 Task: Change the Trello board background using images from Unsplash with the search term 'Sri Lanka'.
Action: Mouse moved to (622, 428)
Screenshot: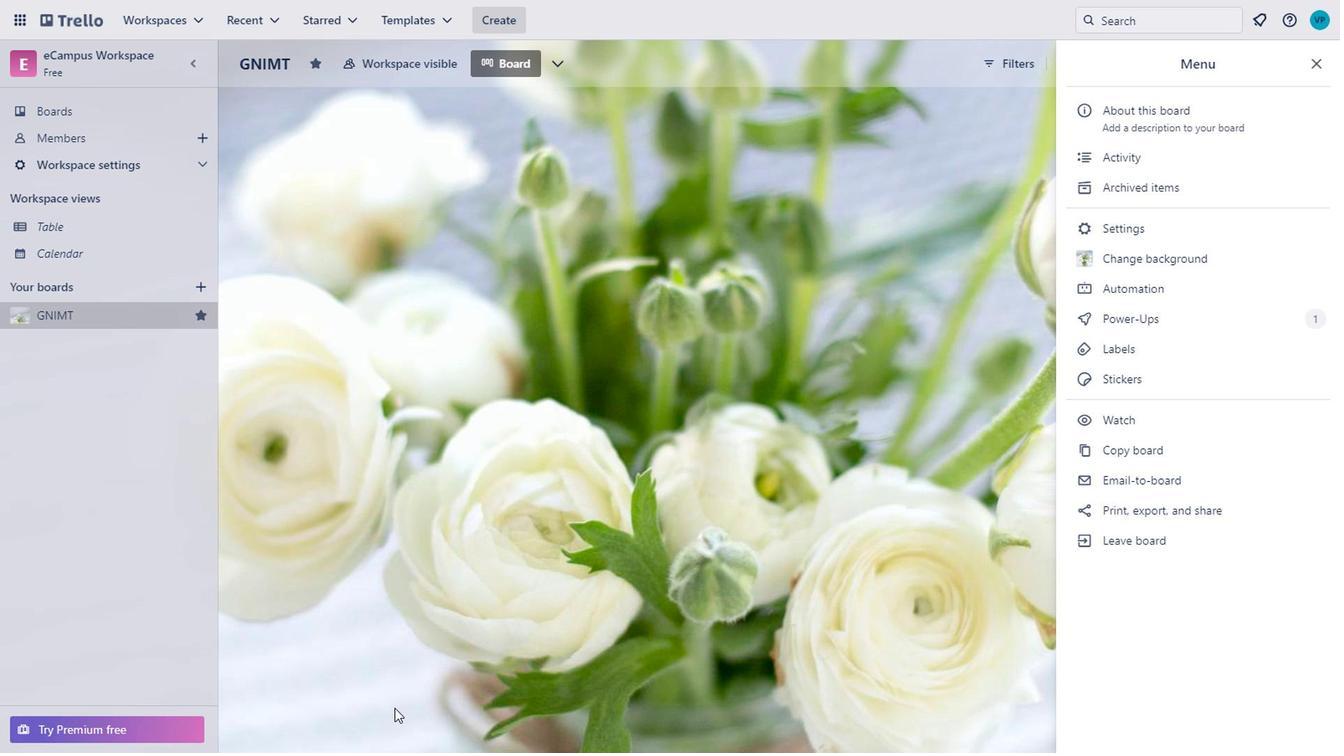 
Action: Mouse pressed left at (622, 428)
Screenshot: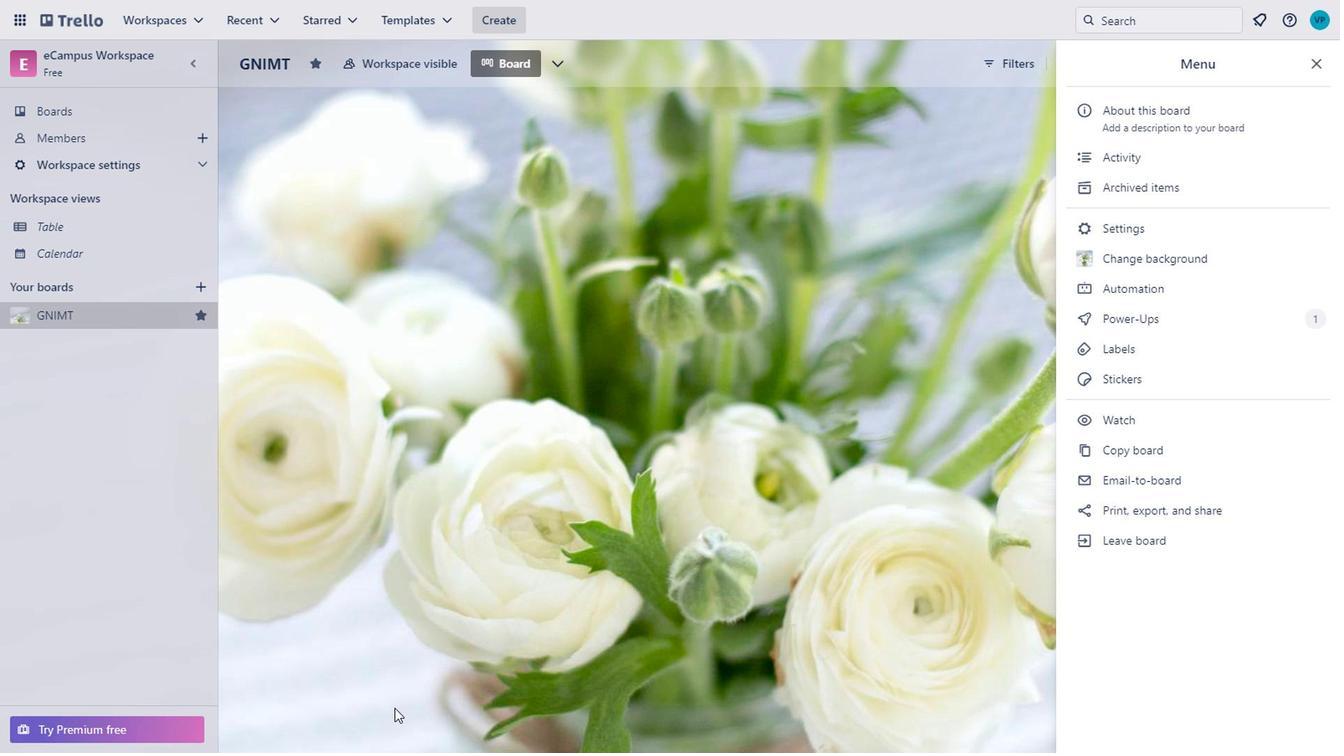 
Action: Mouse moved to (922, 372)
Screenshot: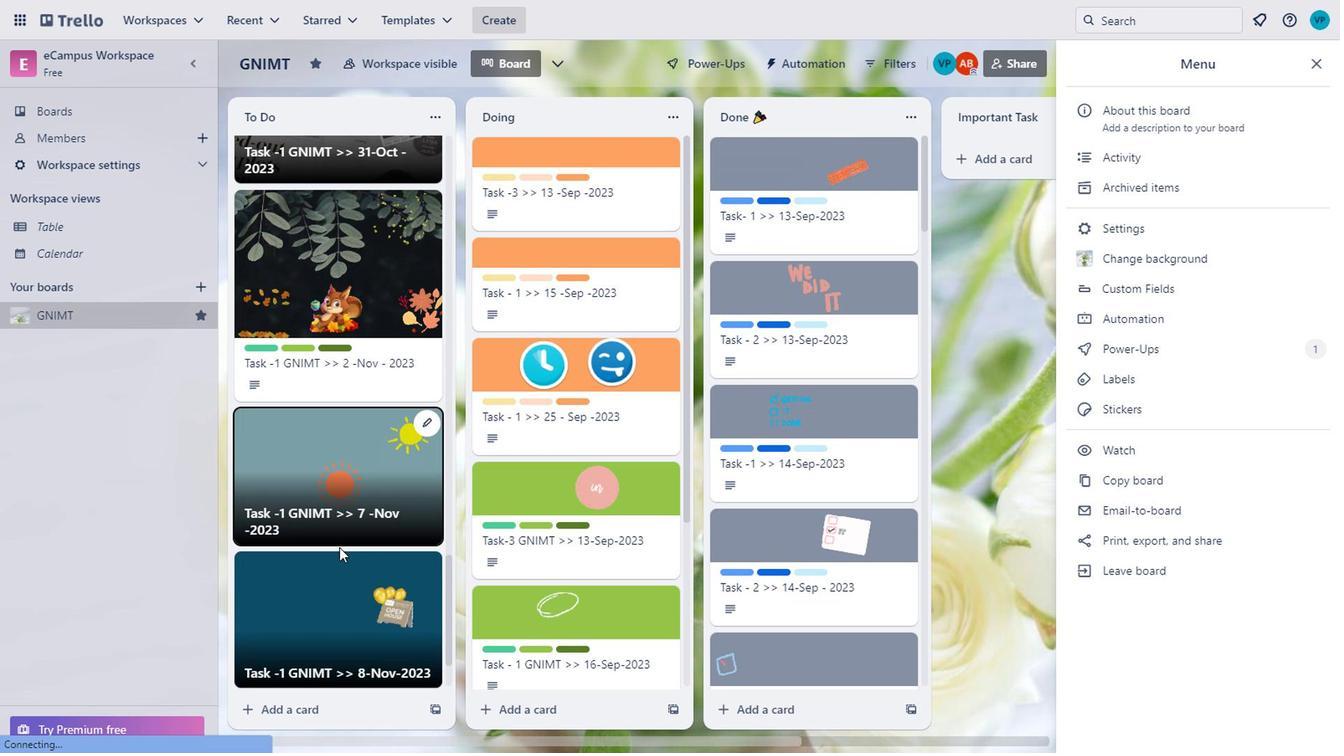
Action: Mouse scrolled (922, 372) with delta (0, 0)
Screenshot: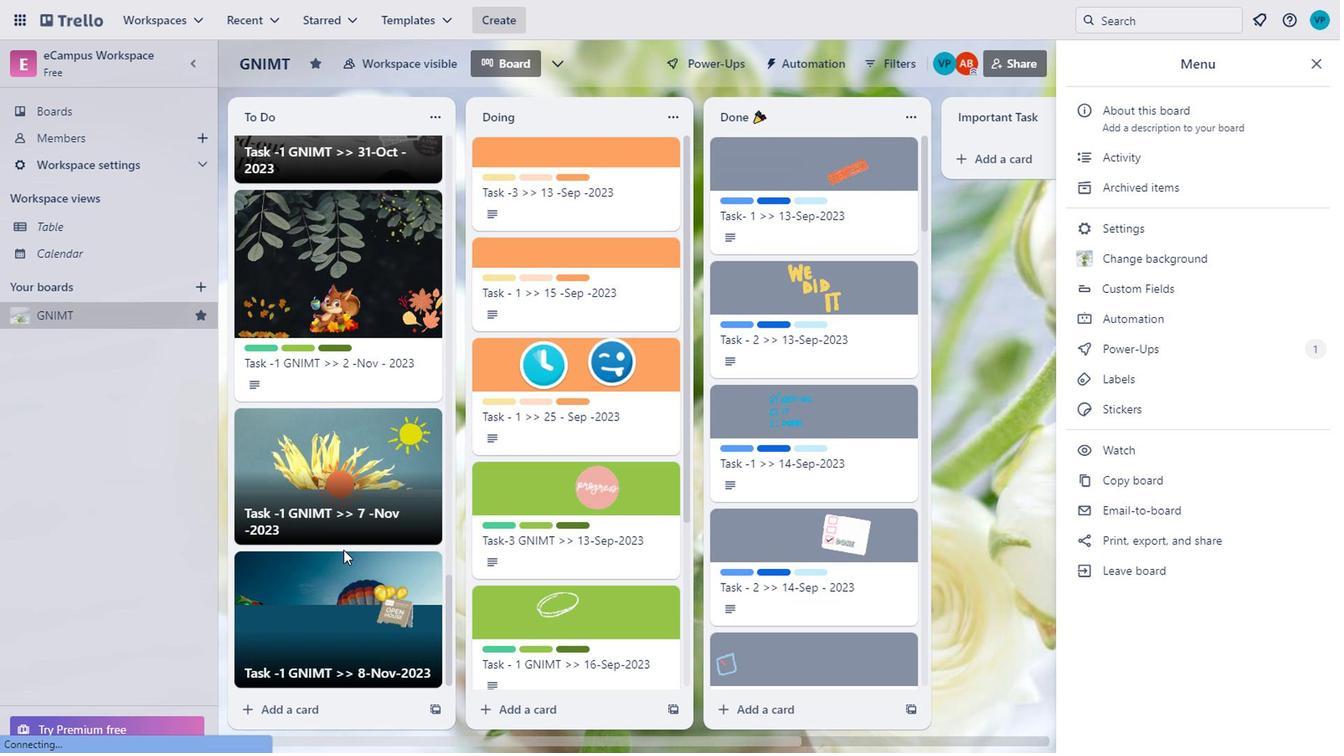 
Action: Mouse scrolled (922, 372) with delta (0, 0)
Screenshot: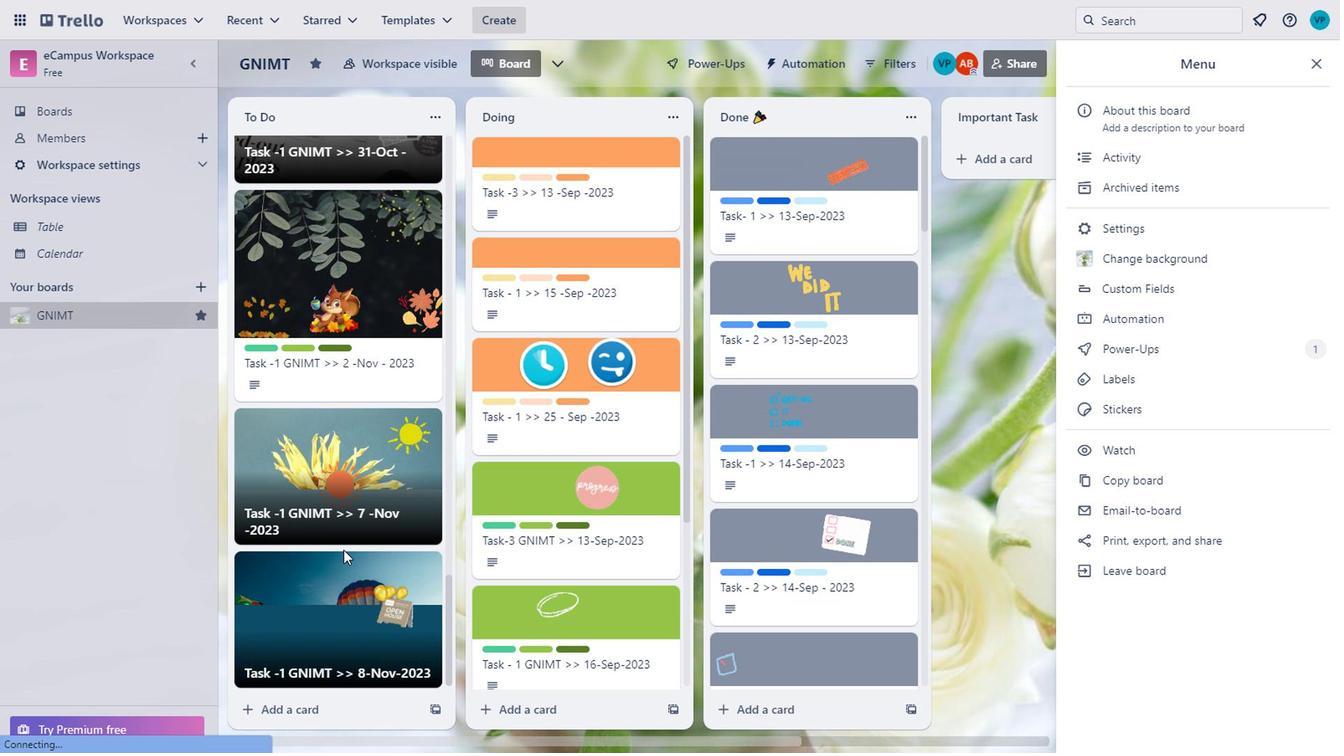 
Action: Mouse moved to (922, 372)
Screenshot: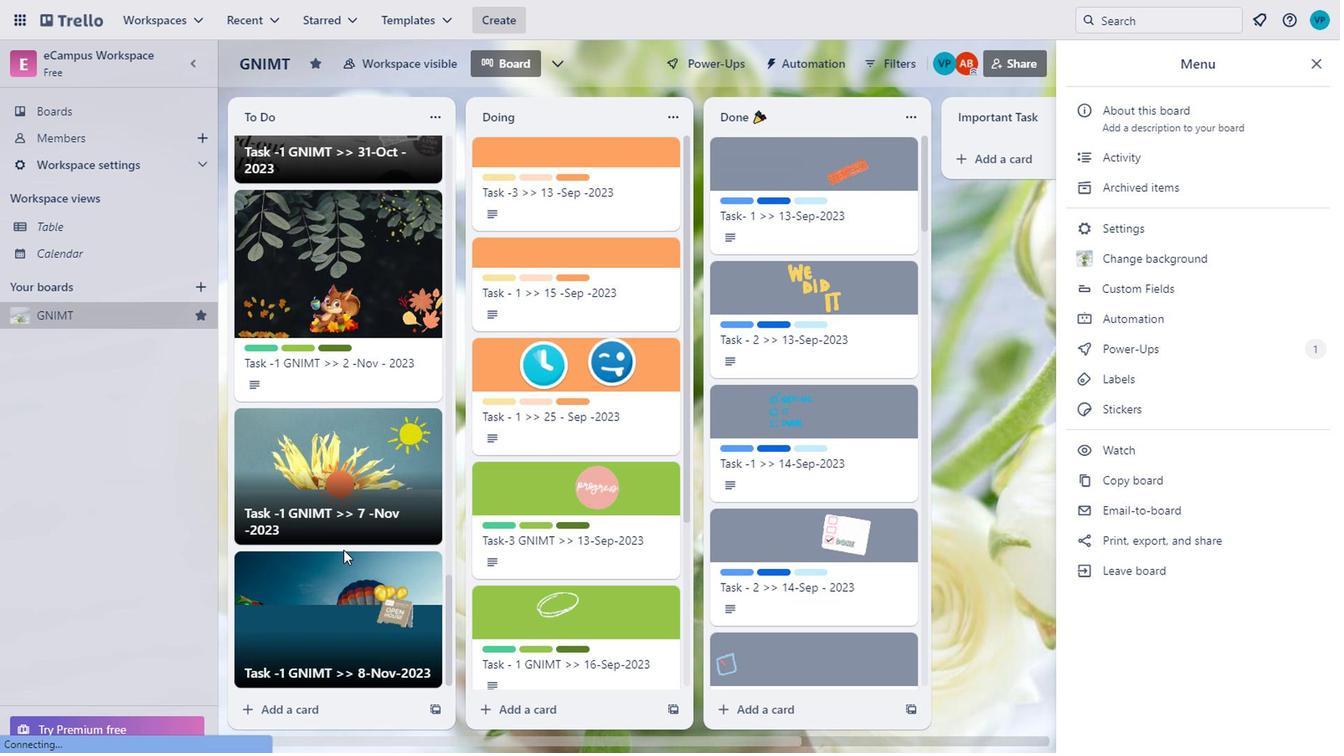 
Action: Mouse scrolled (922, 372) with delta (0, 0)
Screenshot: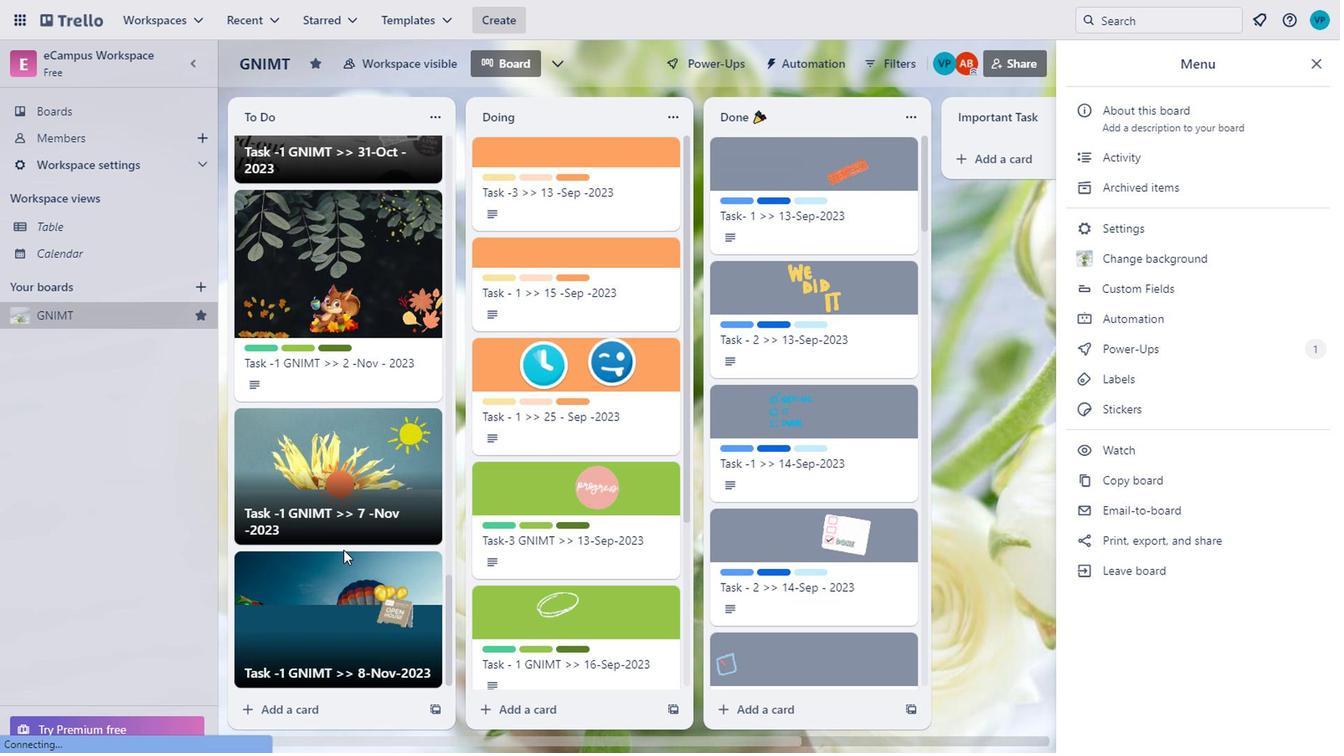 
Action: Mouse moved to (920, 372)
Screenshot: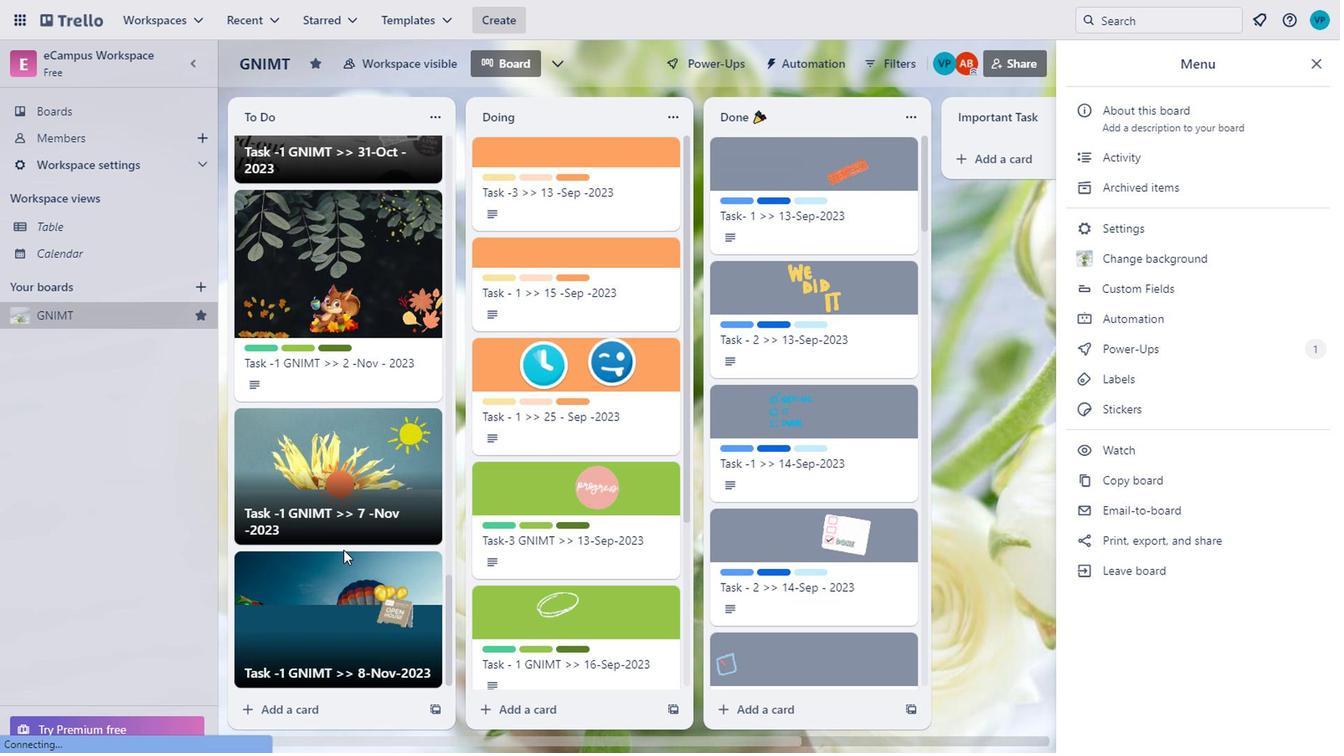 
Action: Mouse scrolled (920, 372) with delta (0, 0)
Screenshot: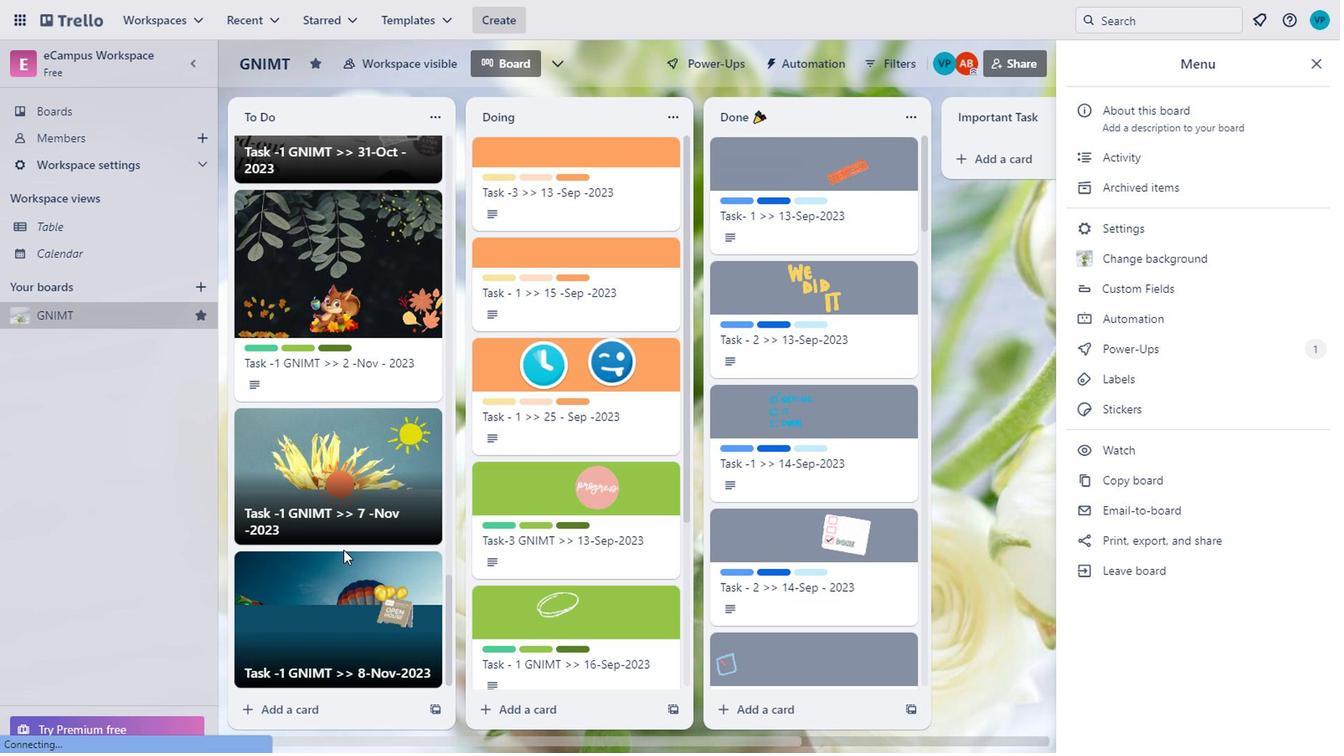 
Action: Mouse moved to (906, 369)
Screenshot: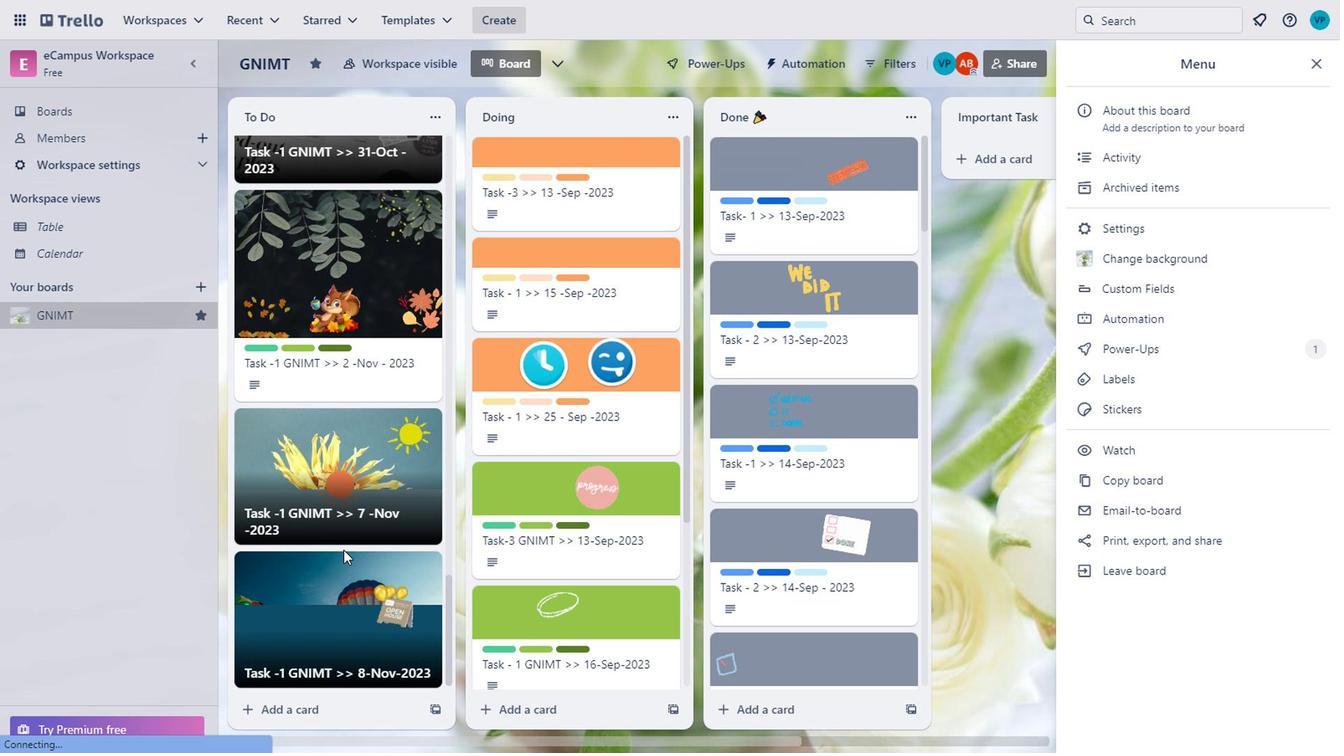 
Action: Mouse scrolled (906, 370) with delta (0, 0)
Screenshot: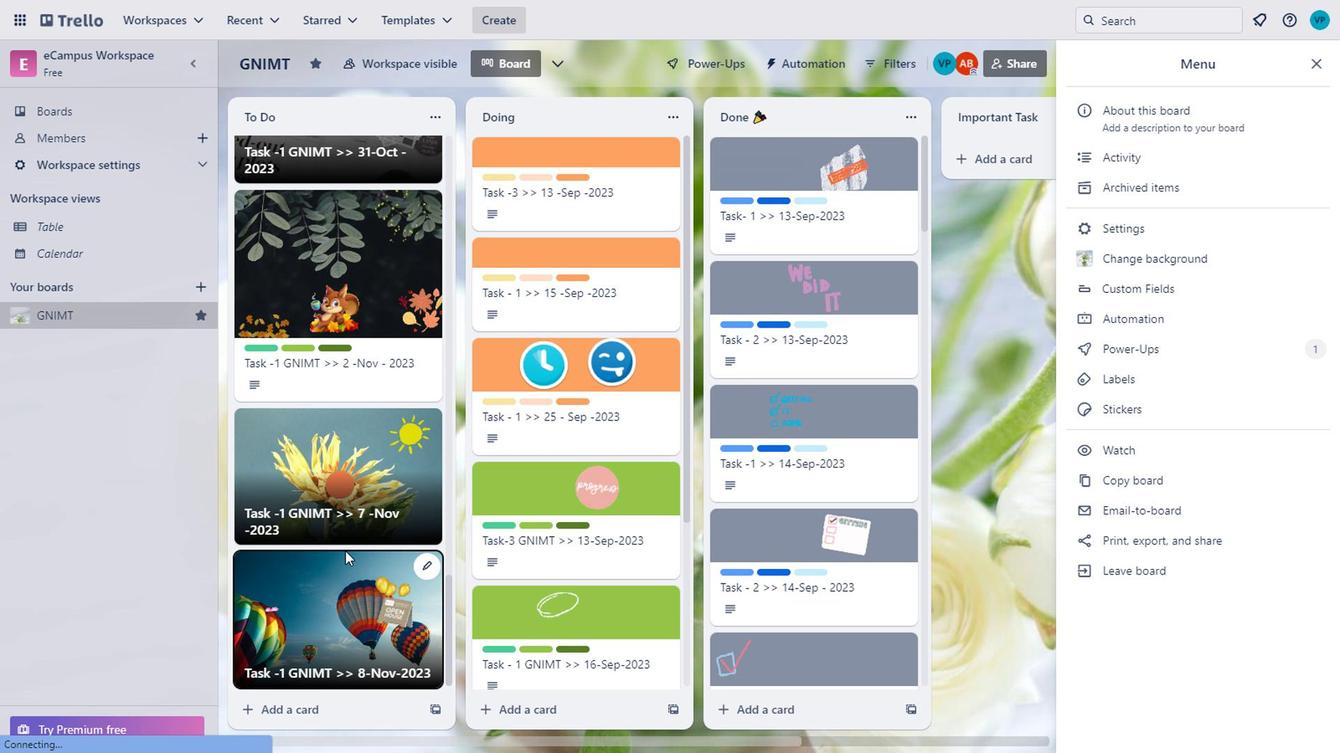 
Action: Mouse scrolled (906, 370) with delta (0, 0)
Screenshot: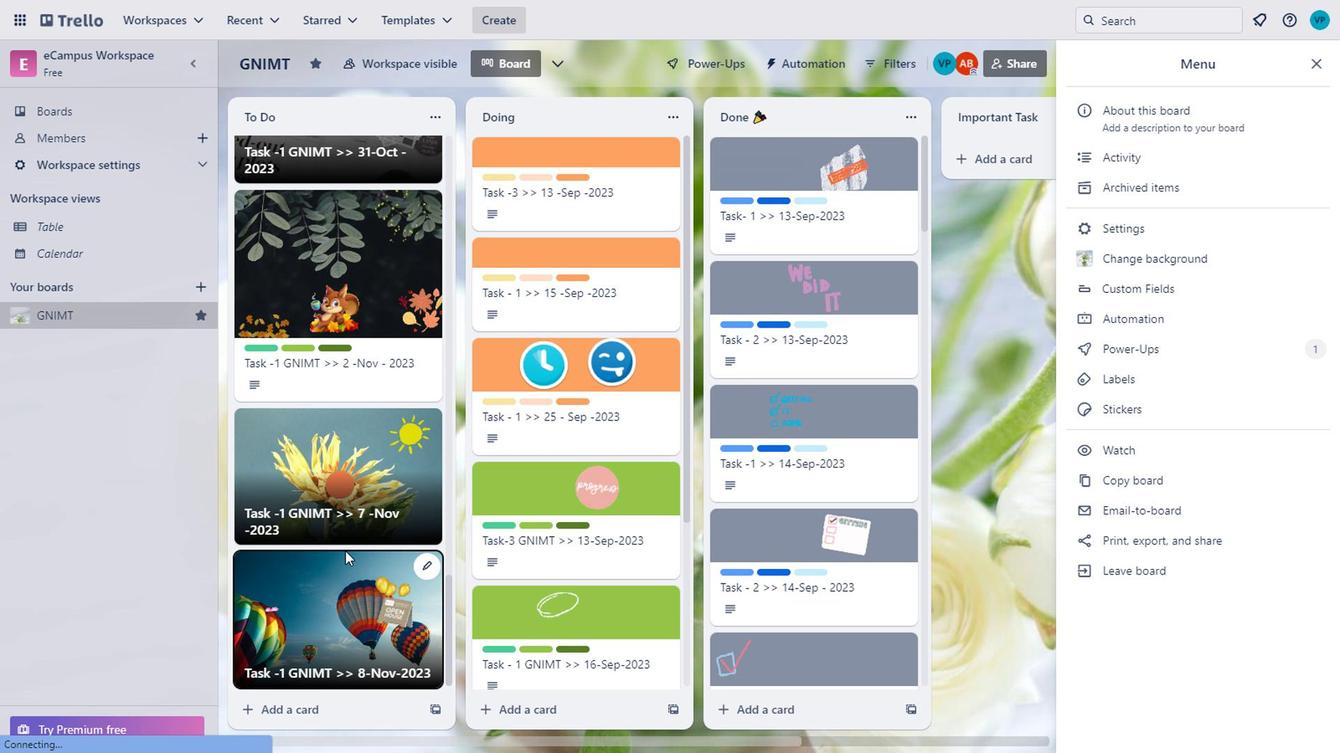 
Action: Mouse scrolled (906, 370) with delta (0, 0)
Screenshot: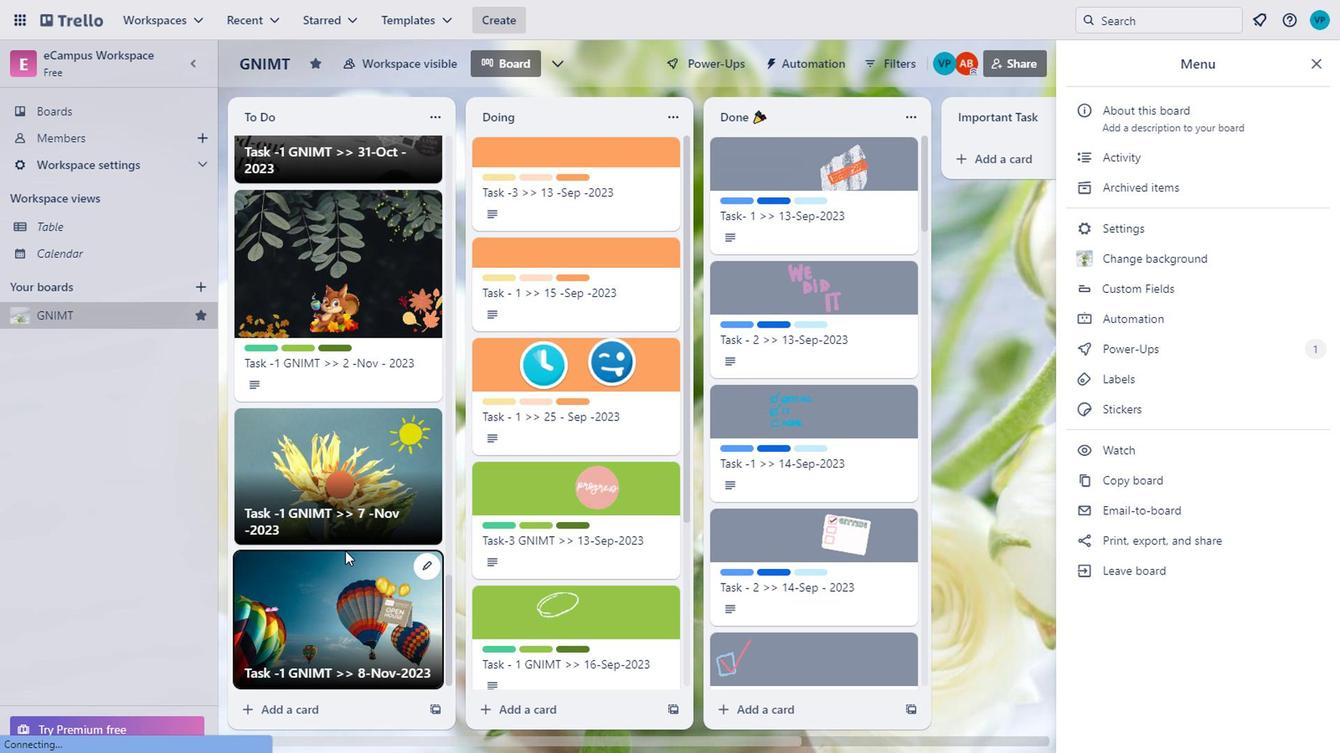 
Action: Mouse moved to (900, 369)
Screenshot: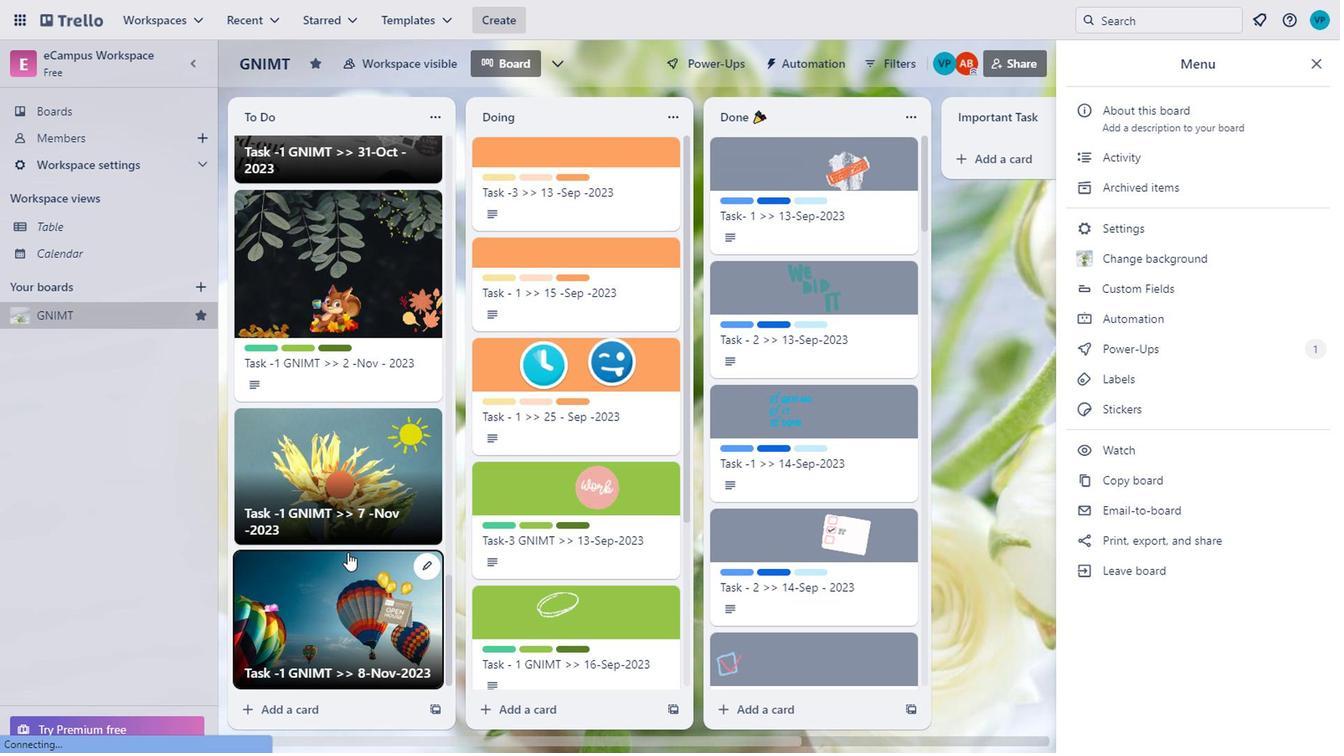 
Action: Mouse scrolled (900, 370) with delta (0, 0)
Screenshot: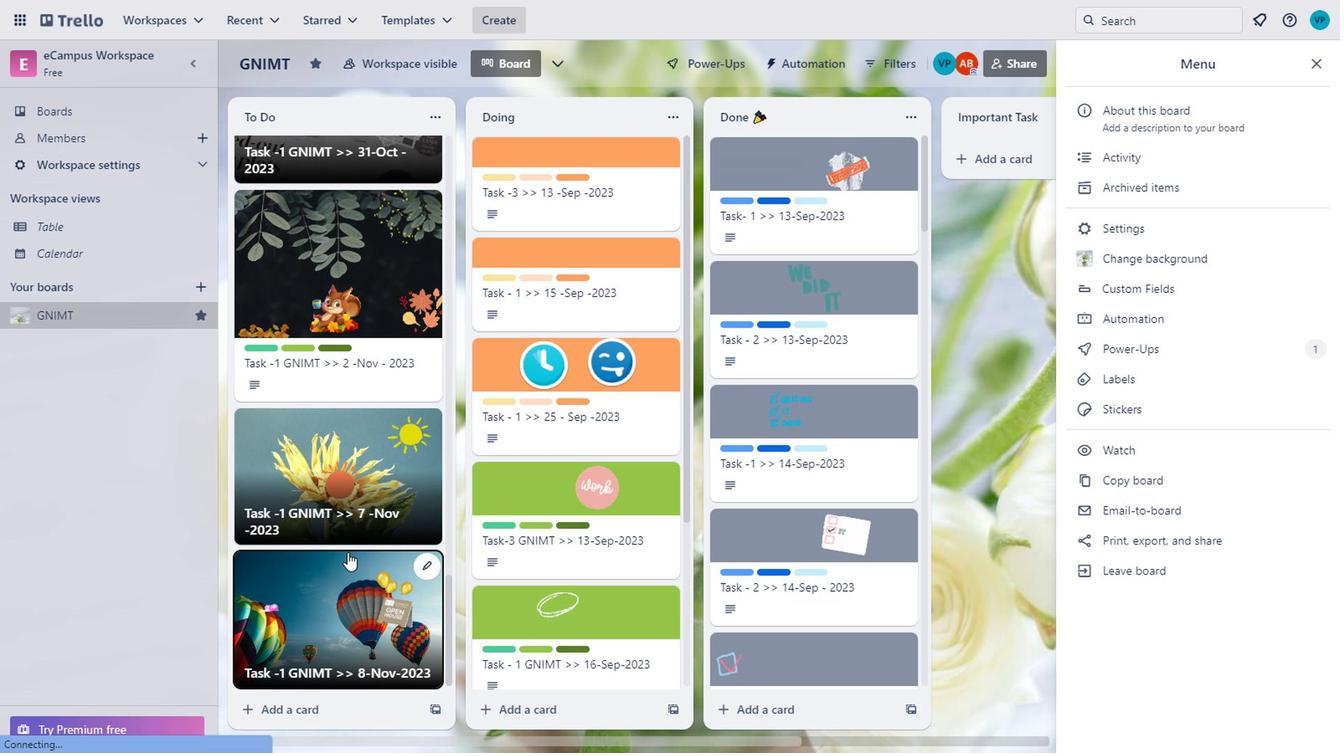 
Action: Mouse scrolled (900, 370) with delta (0, 0)
Screenshot: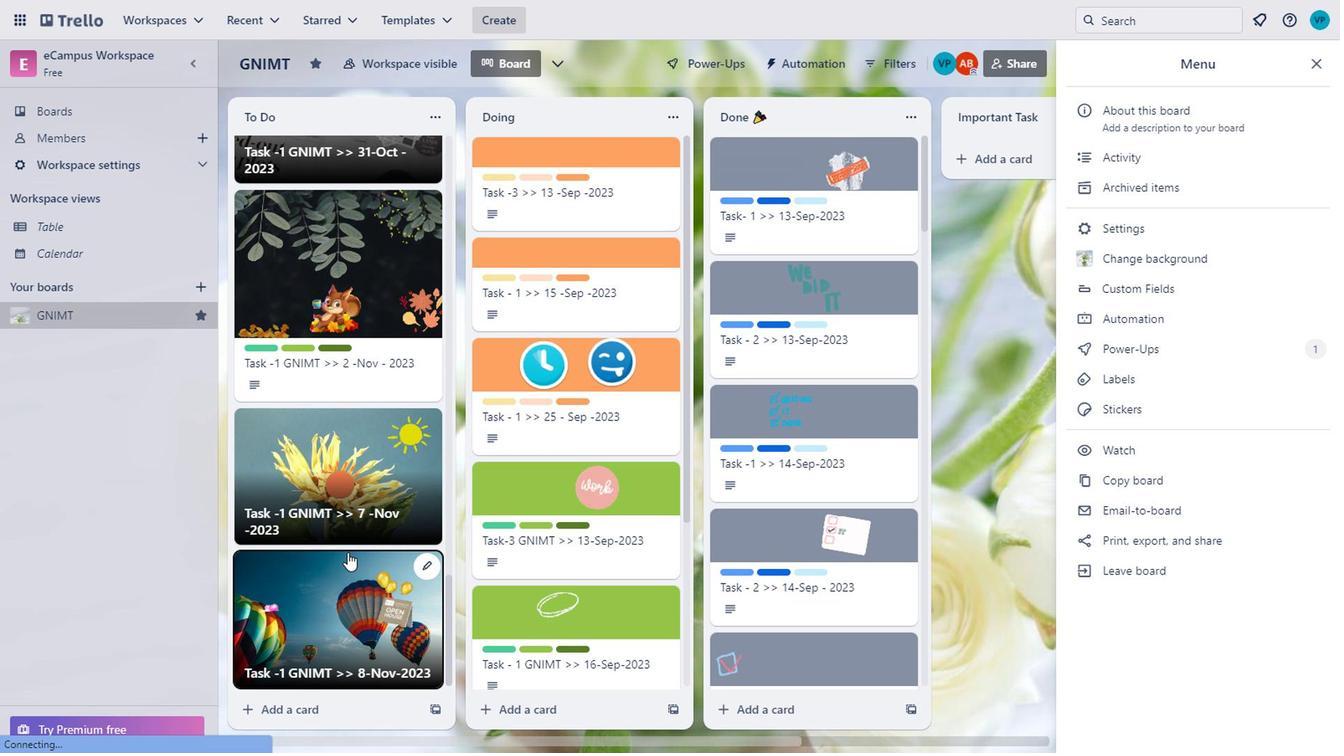 
Action: Mouse scrolled (900, 370) with delta (0, 0)
Screenshot: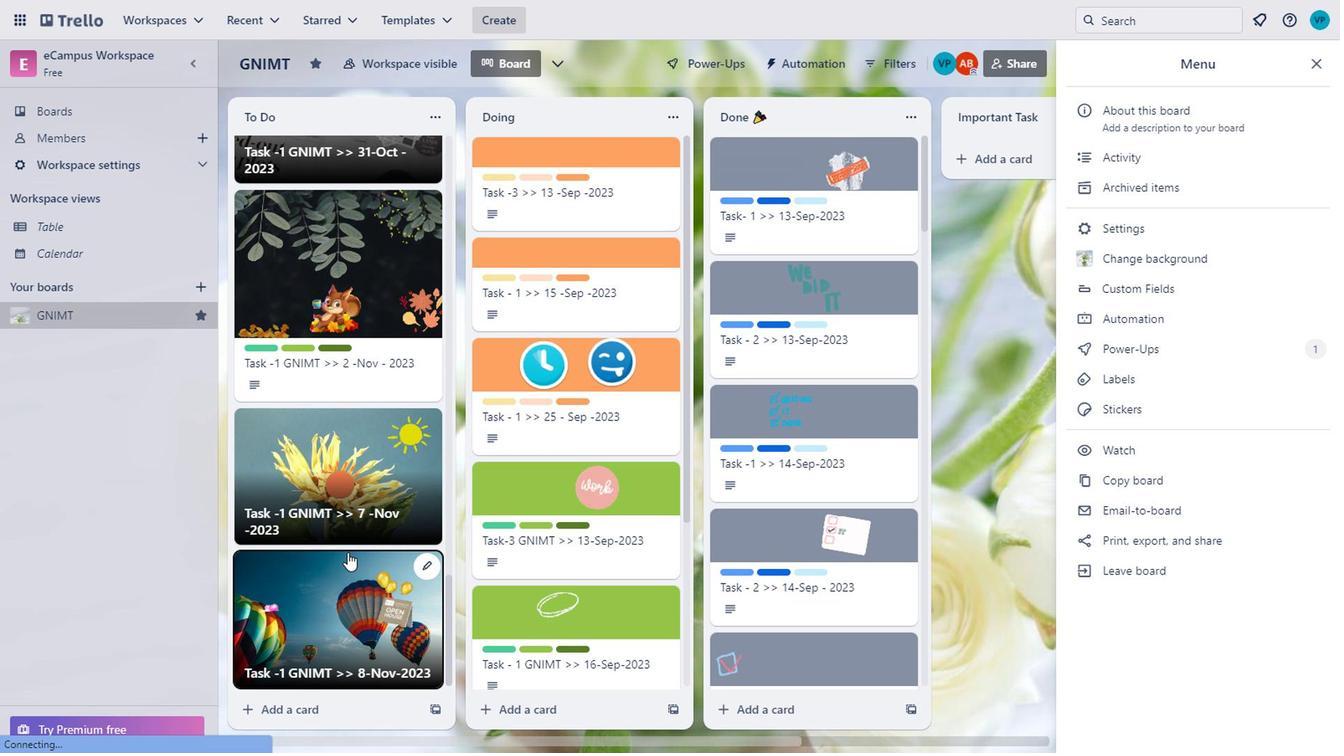 
Action: Mouse scrolled (900, 370) with delta (0, 0)
Screenshot: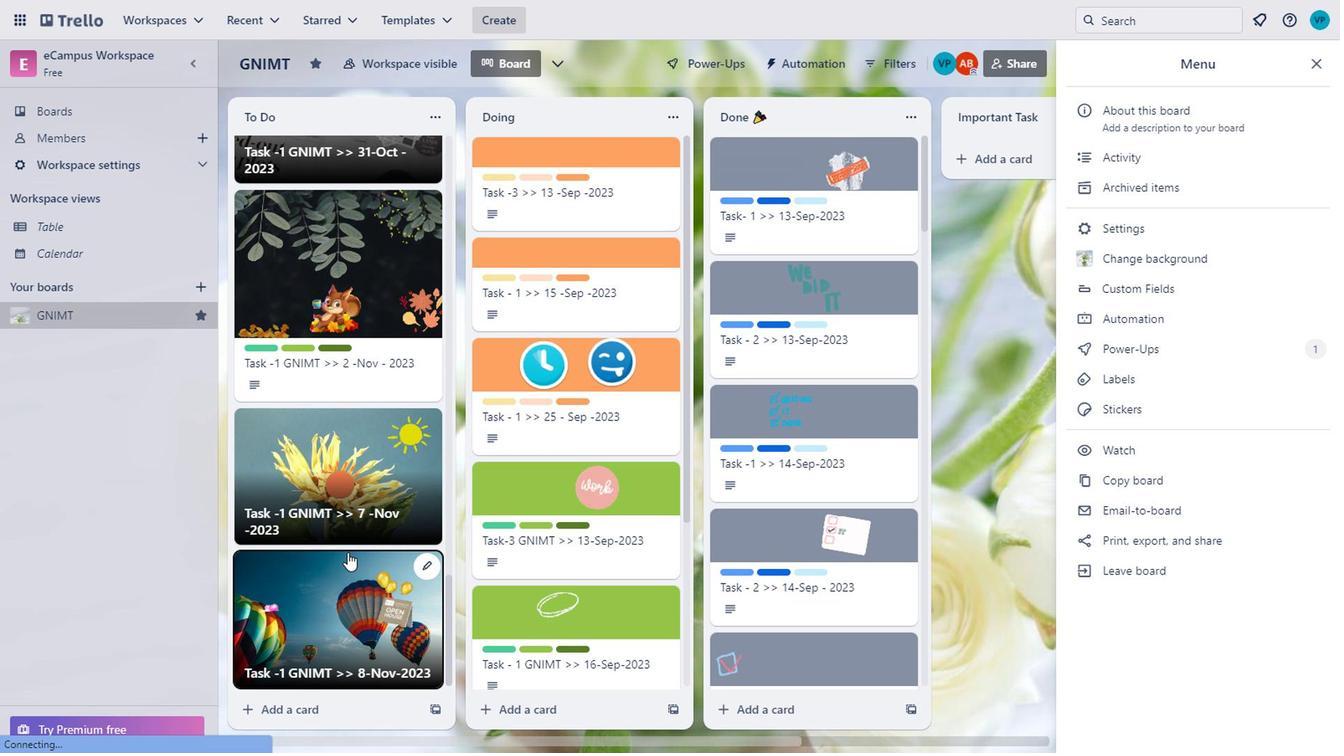 
Action: Mouse moved to (897, 369)
Screenshot: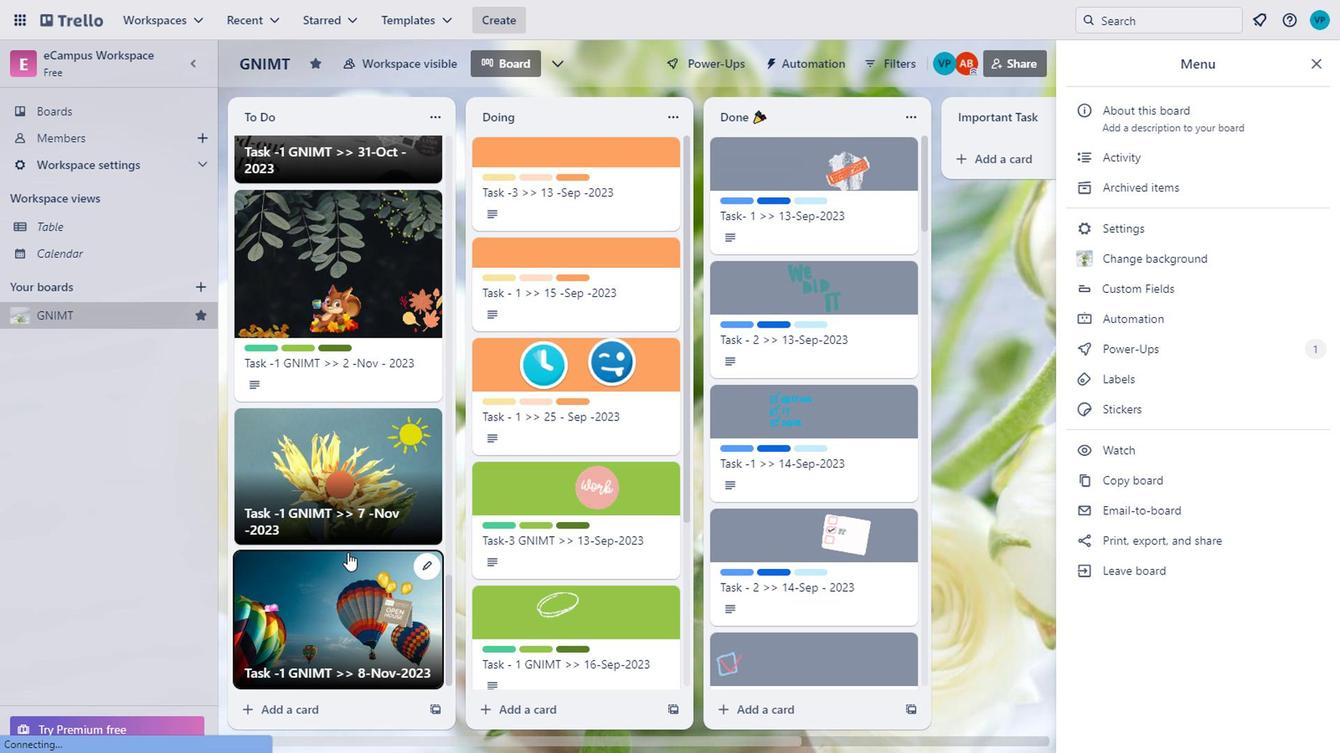
Action: Mouse scrolled (897, 369) with delta (0, 0)
Screenshot: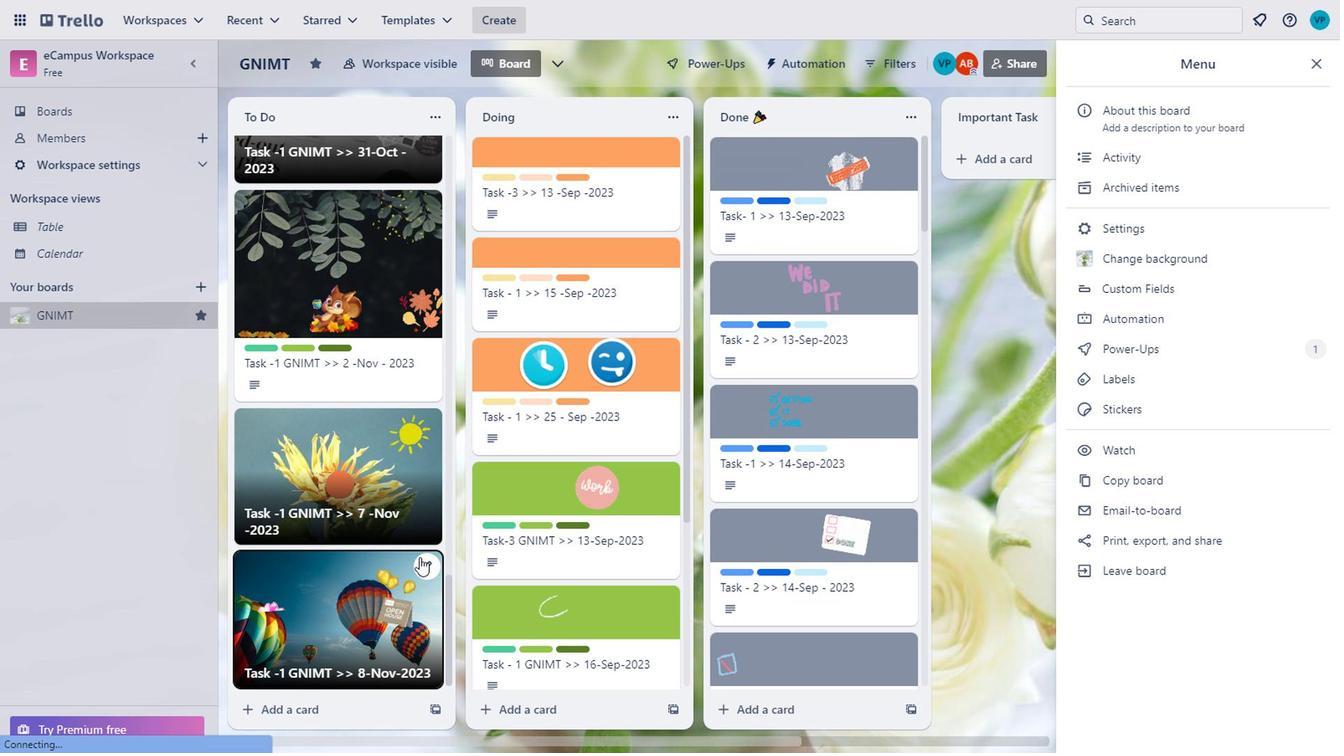 
Action: Mouse scrolled (897, 369) with delta (0, 0)
Screenshot: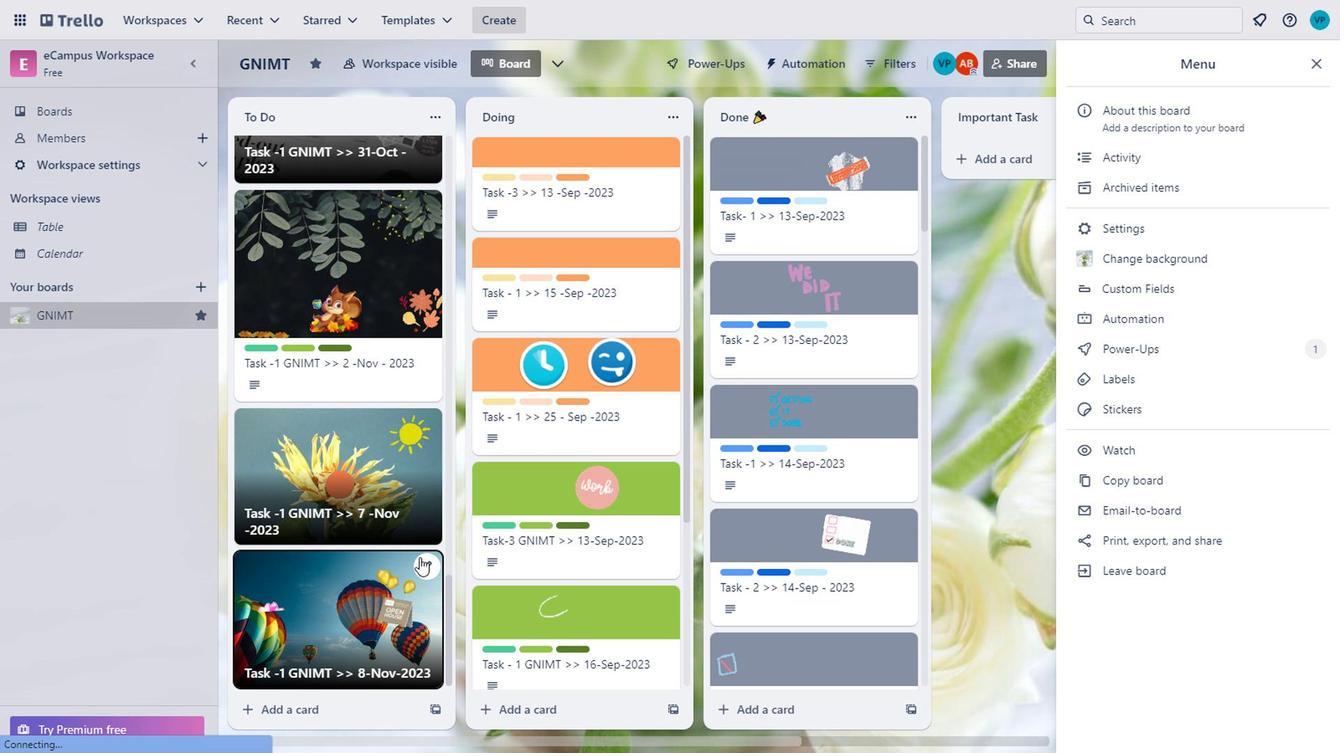 
Action: Mouse scrolled (897, 369) with delta (0, 0)
Screenshot: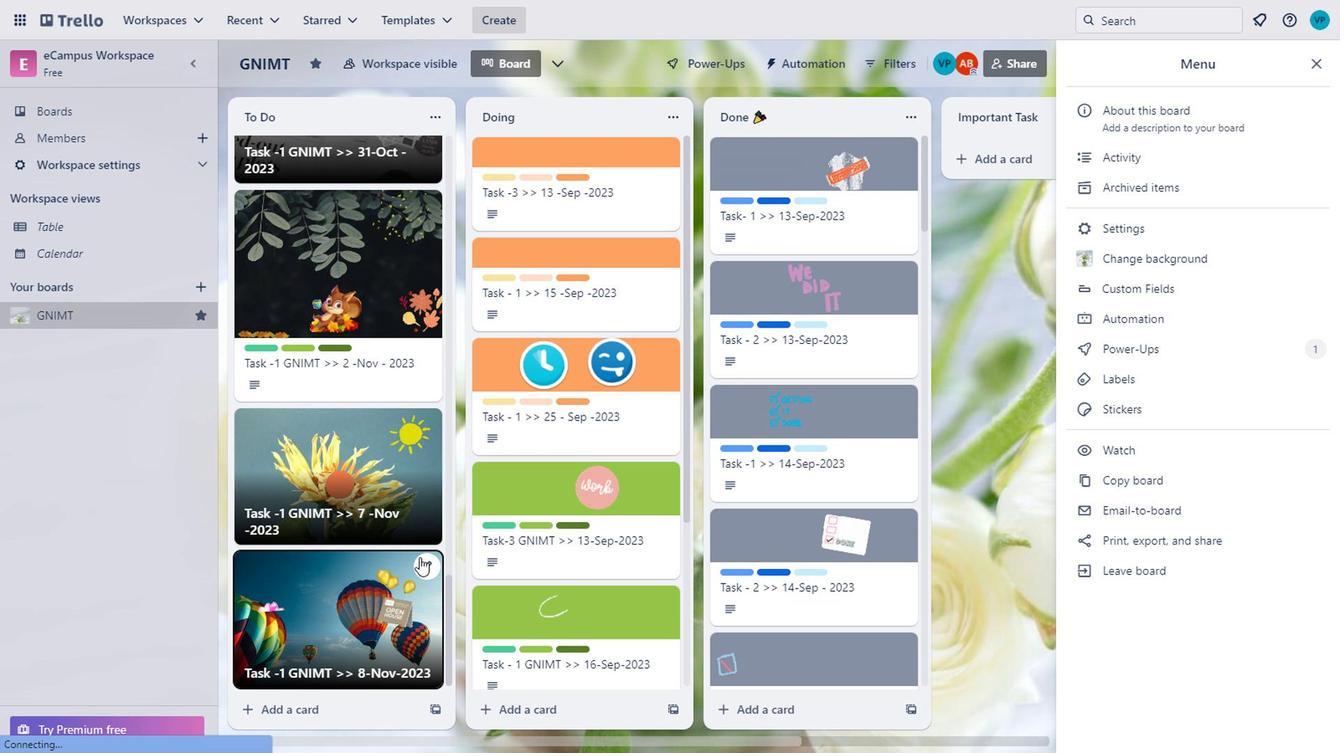 
Action: Mouse scrolled (897, 369) with delta (0, 0)
Screenshot: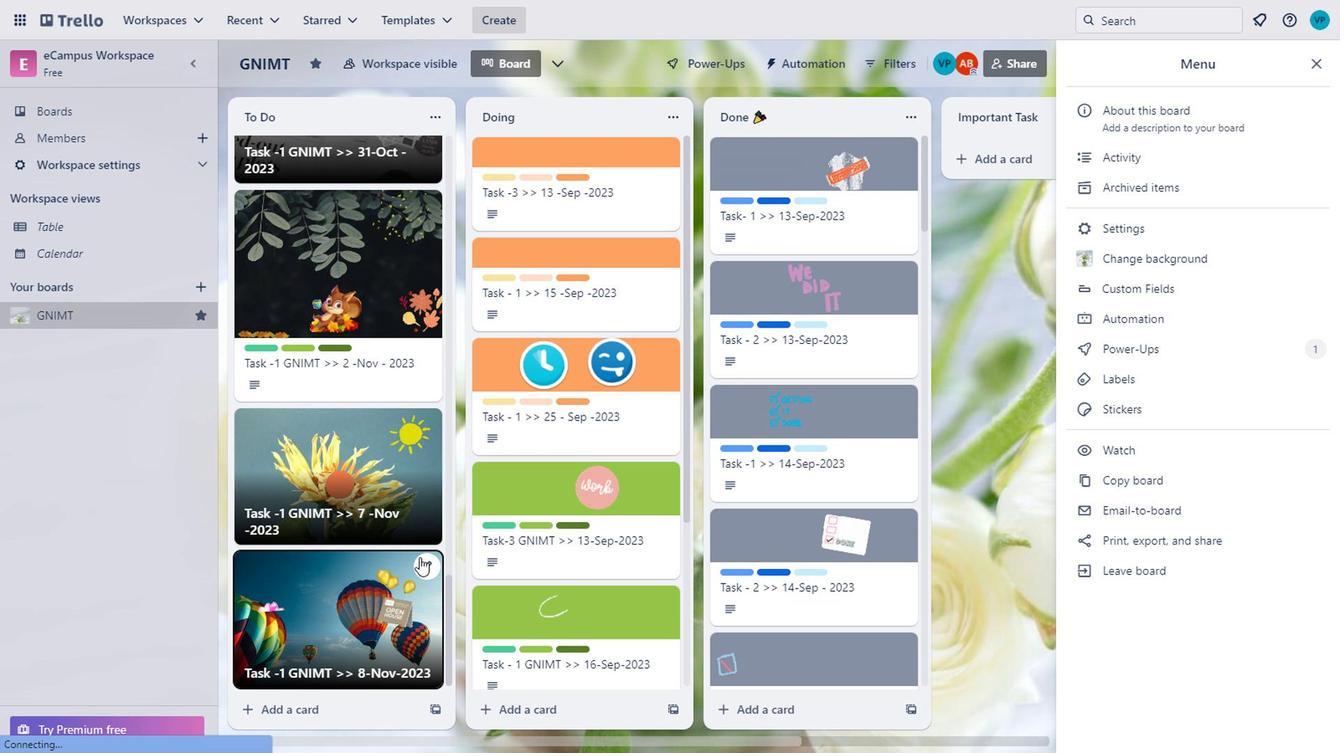 
Action: Mouse scrolled (897, 369) with delta (0, 0)
Screenshot: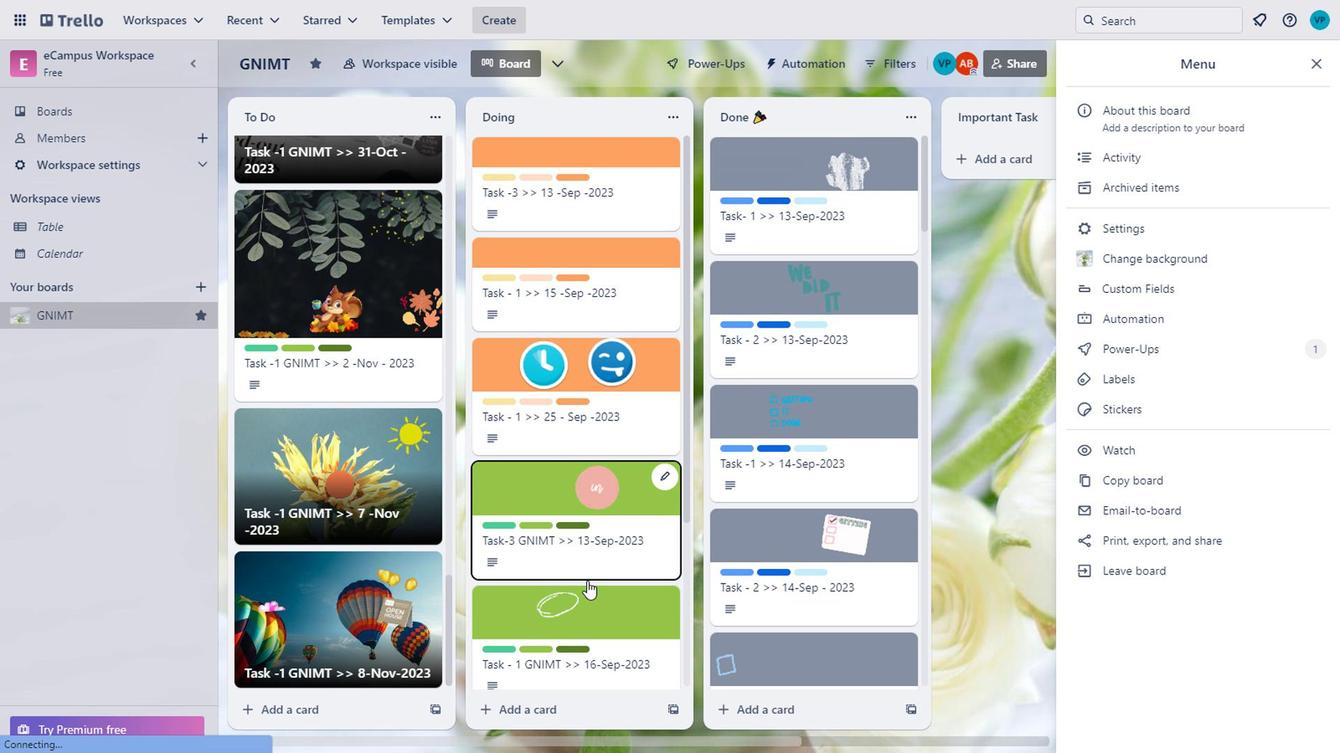 
Action: Mouse scrolled (897, 369) with delta (0, 0)
Screenshot: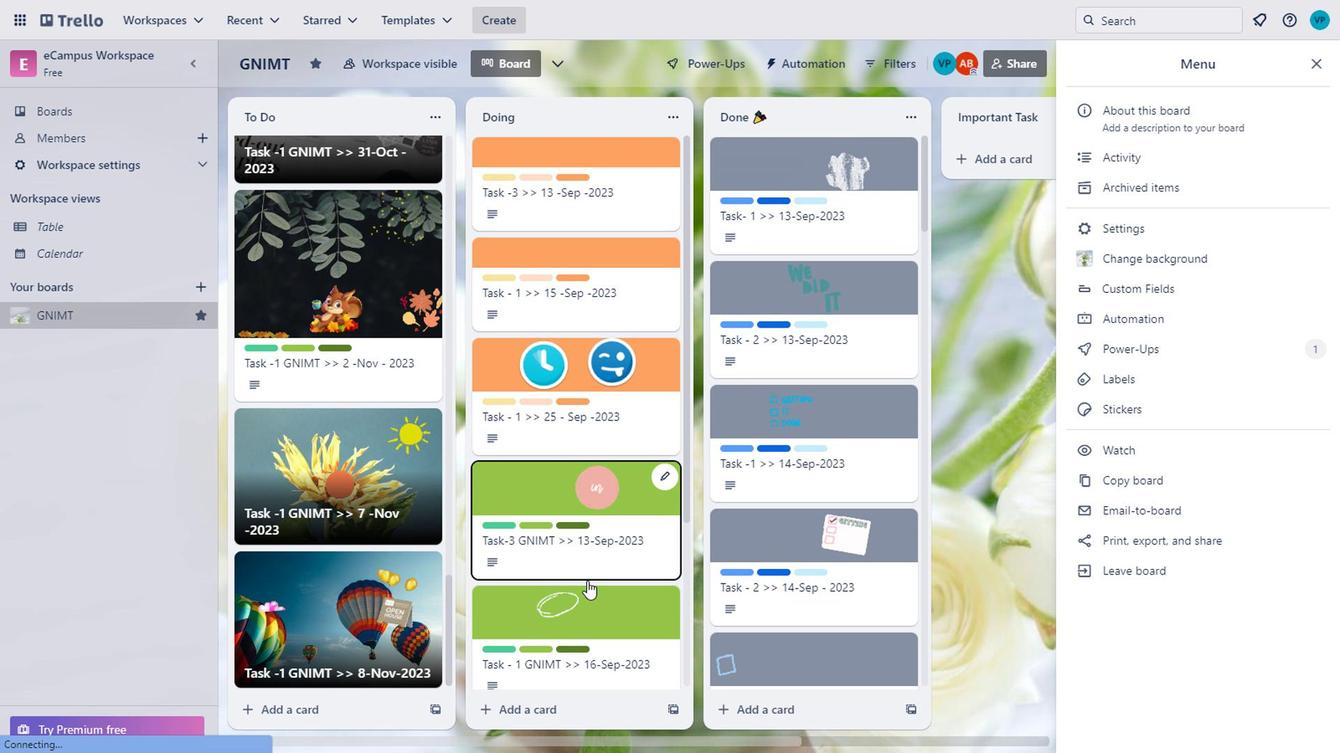 
Action: Mouse scrolled (897, 369) with delta (0, 0)
Screenshot: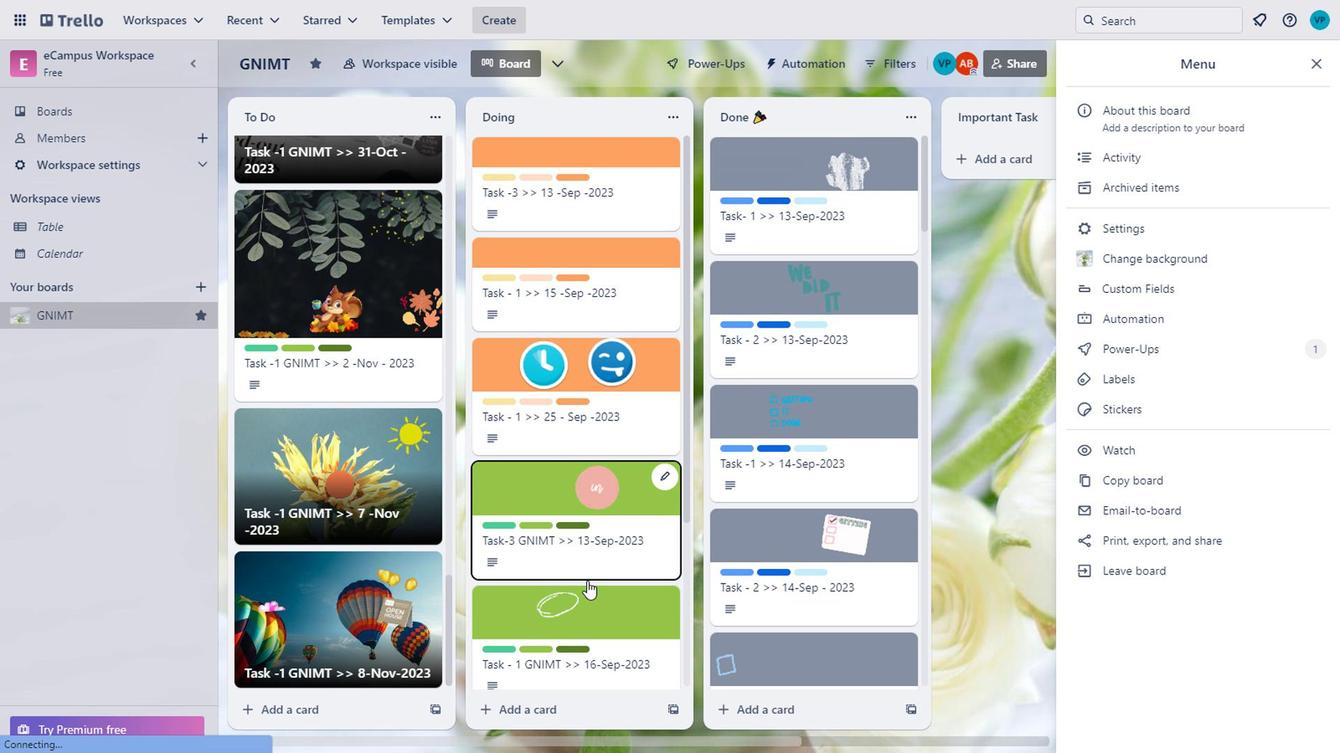 
Action: Mouse scrolled (897, 369) with delta (0, 0)
Screenshot: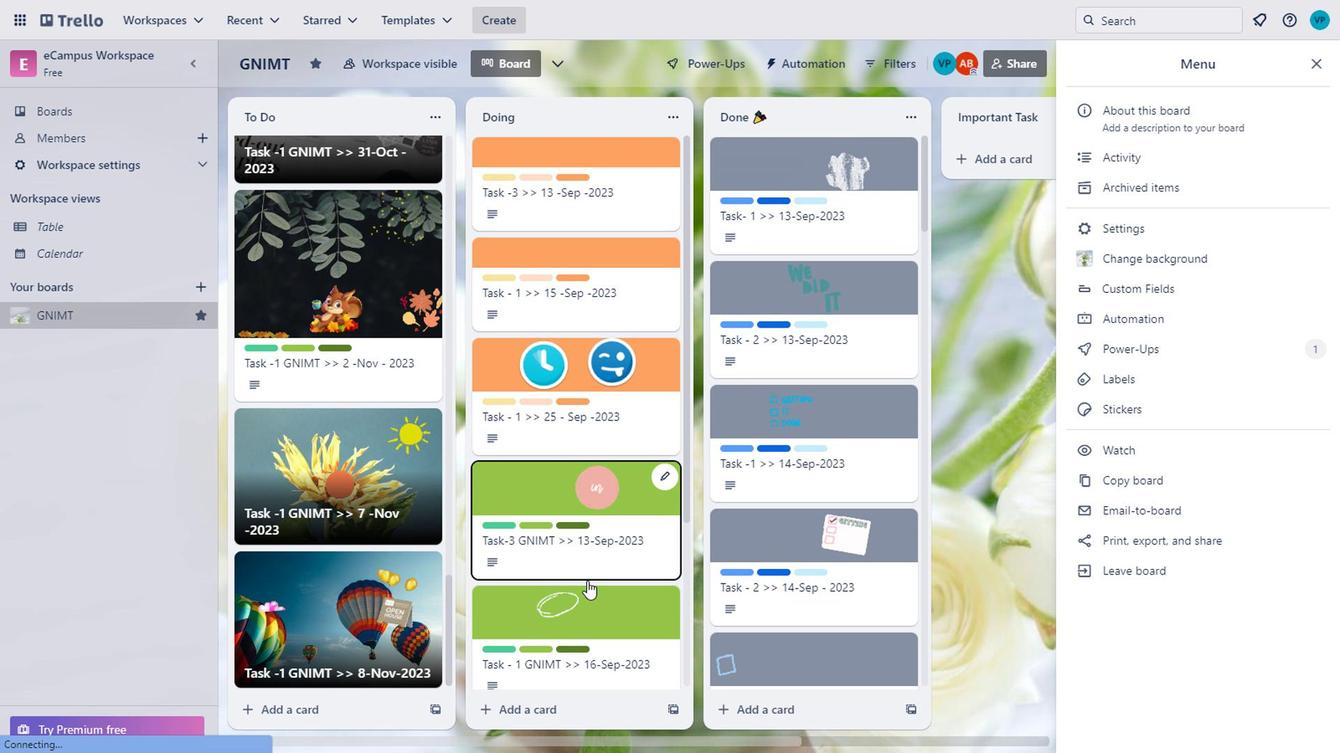 
Action: Mouse scrolled (897, 369) with delta (0, 0)
Screenshot: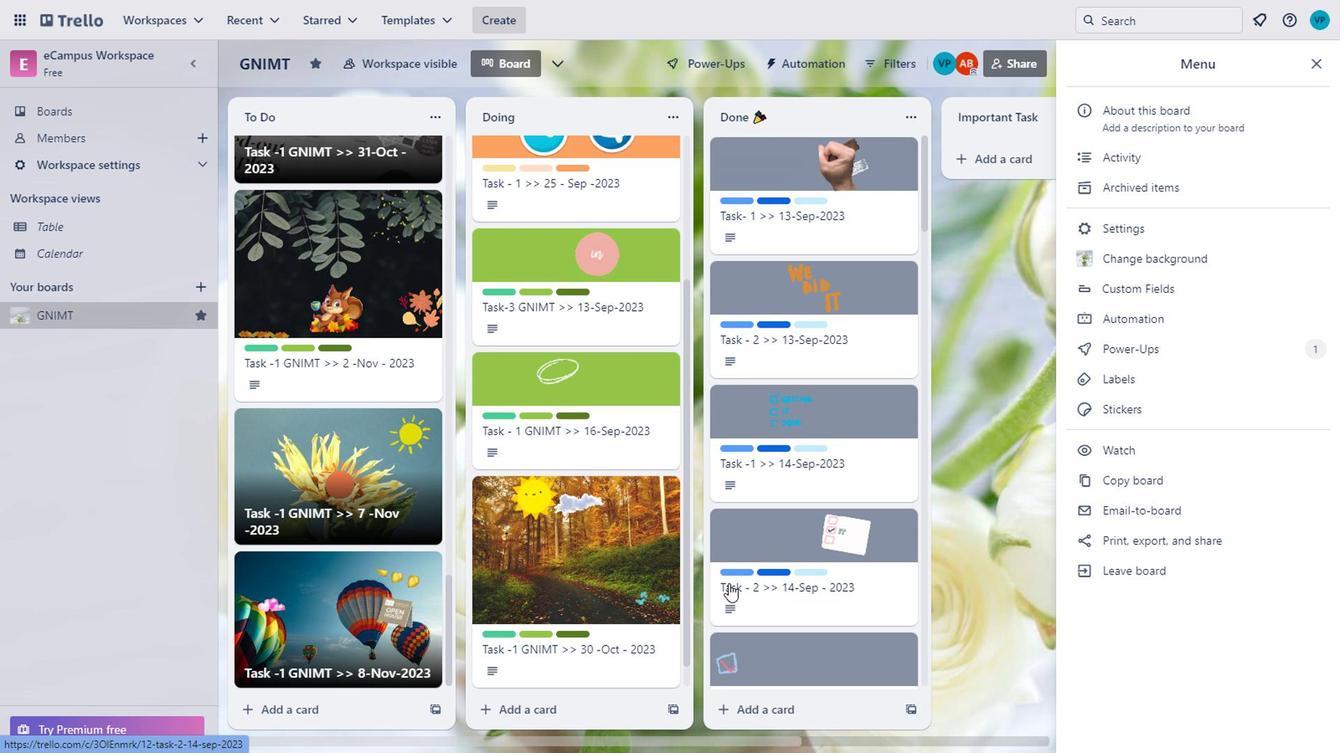 
Action: Mouse scrolled (897, 369) with delta (0, 0)
Screenshot: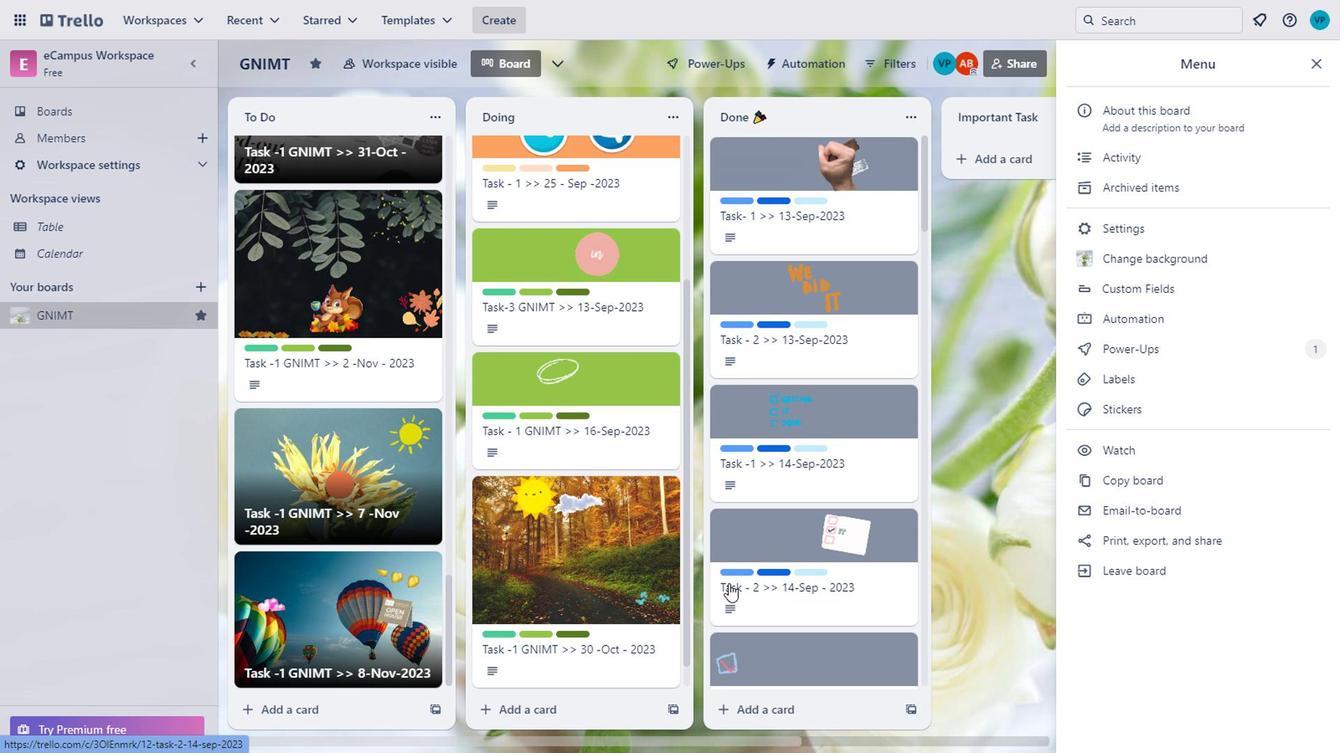 
Action: Mouse scrolled (897, 369) with delta (0, 0)
Screenshot: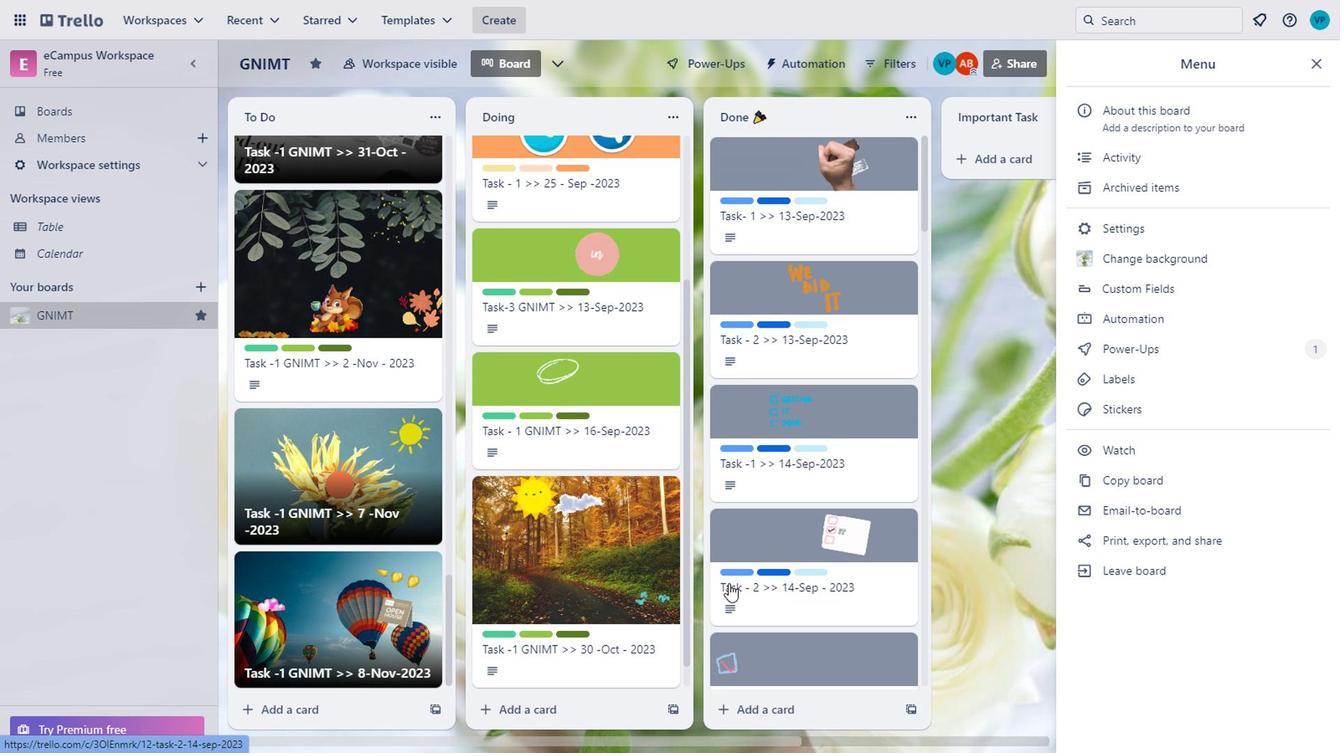
Action: Mouse scrolled (897, 369) with delta (0, 0)
Screenshot: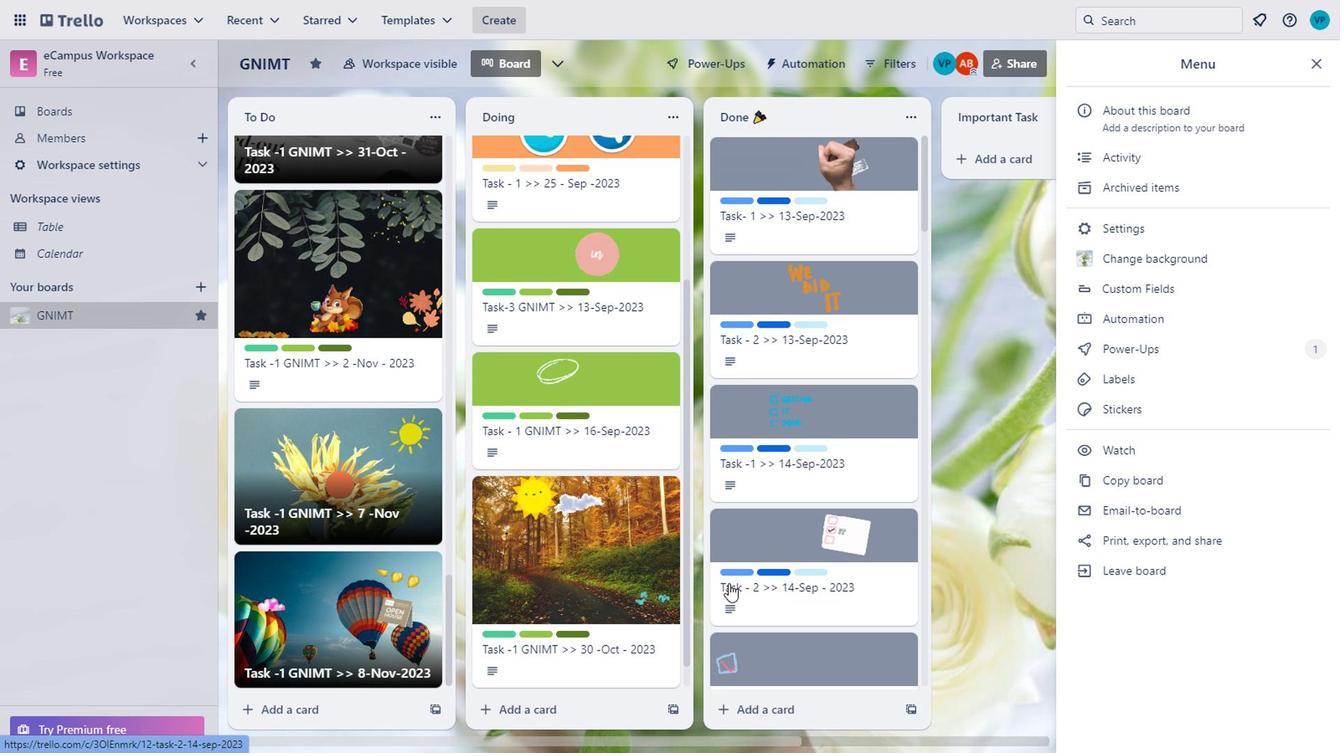 
Action: Mouse scrolled (897, 369) with delta (0, 0)
Screenshot: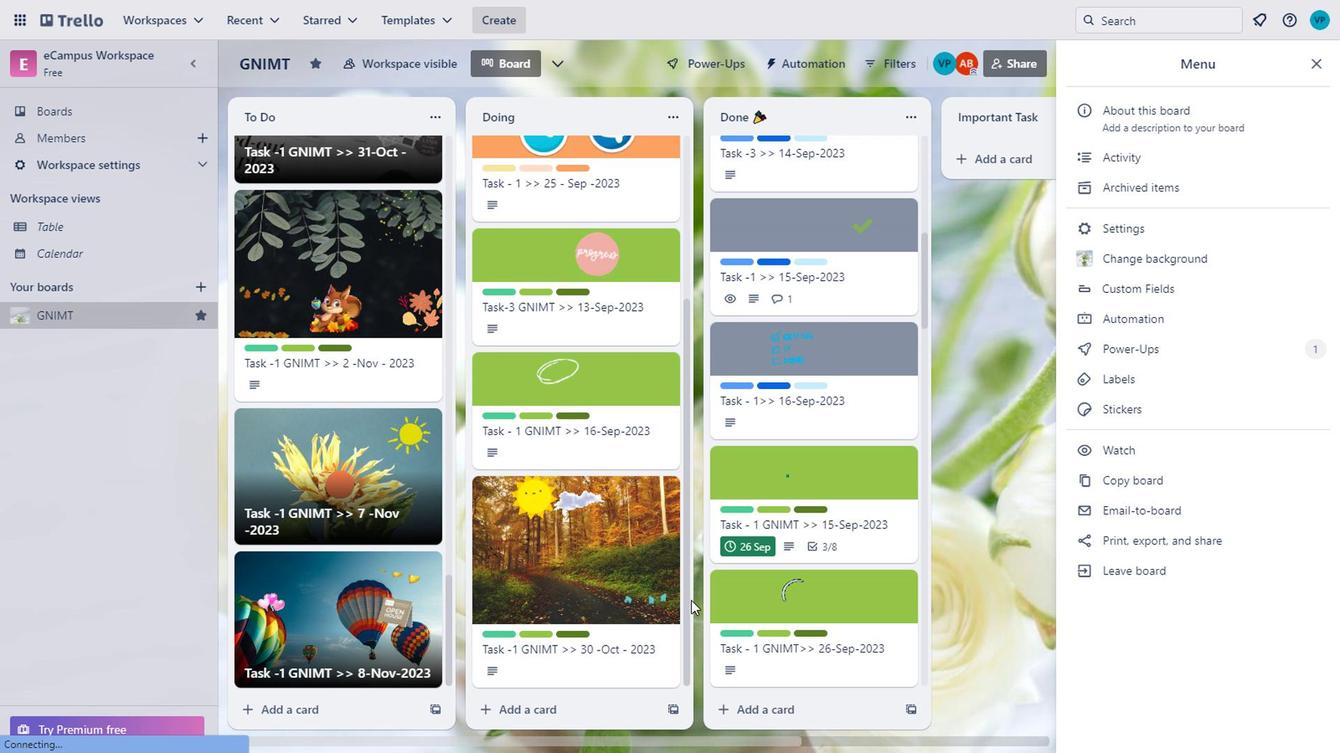 
Action: Mouse scrolled (897, 369) with delta (0, 0)
Screenshot: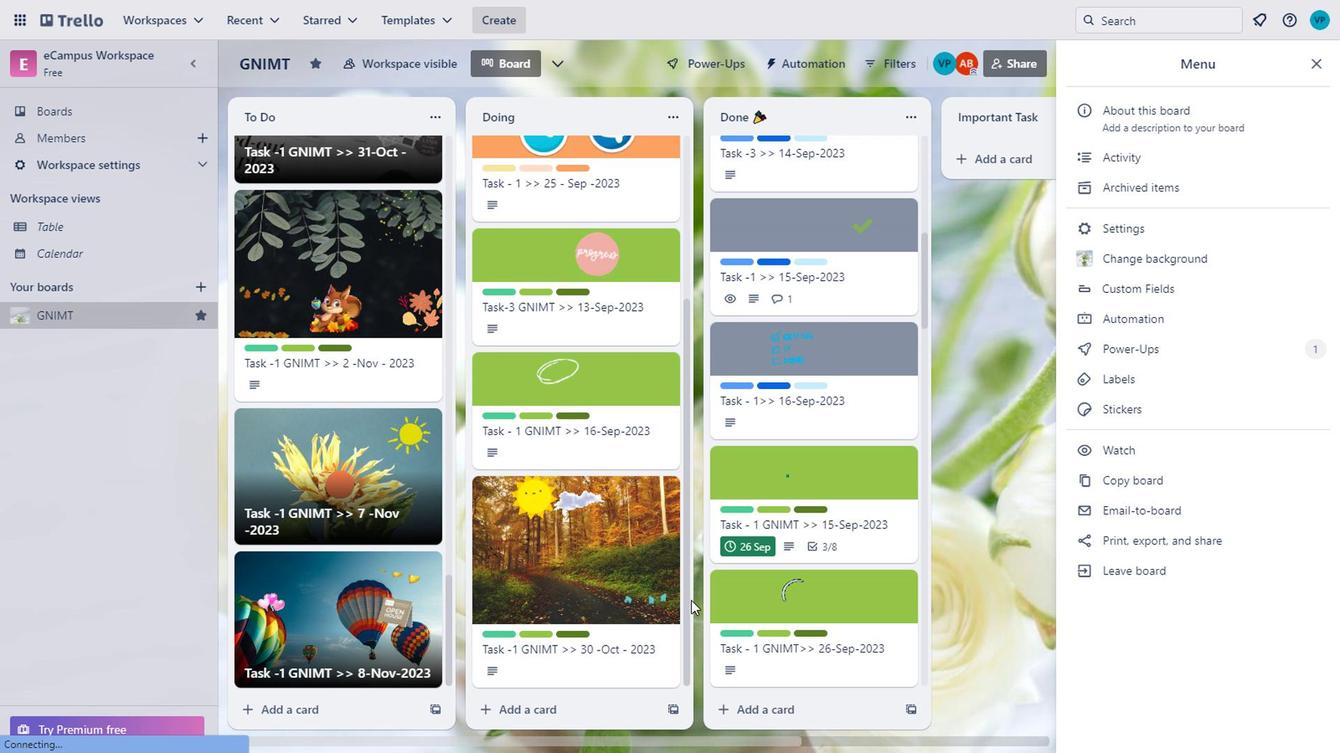 
Action: Mouse scrolled (897, 369) with delta (0, 0)
Screenshot: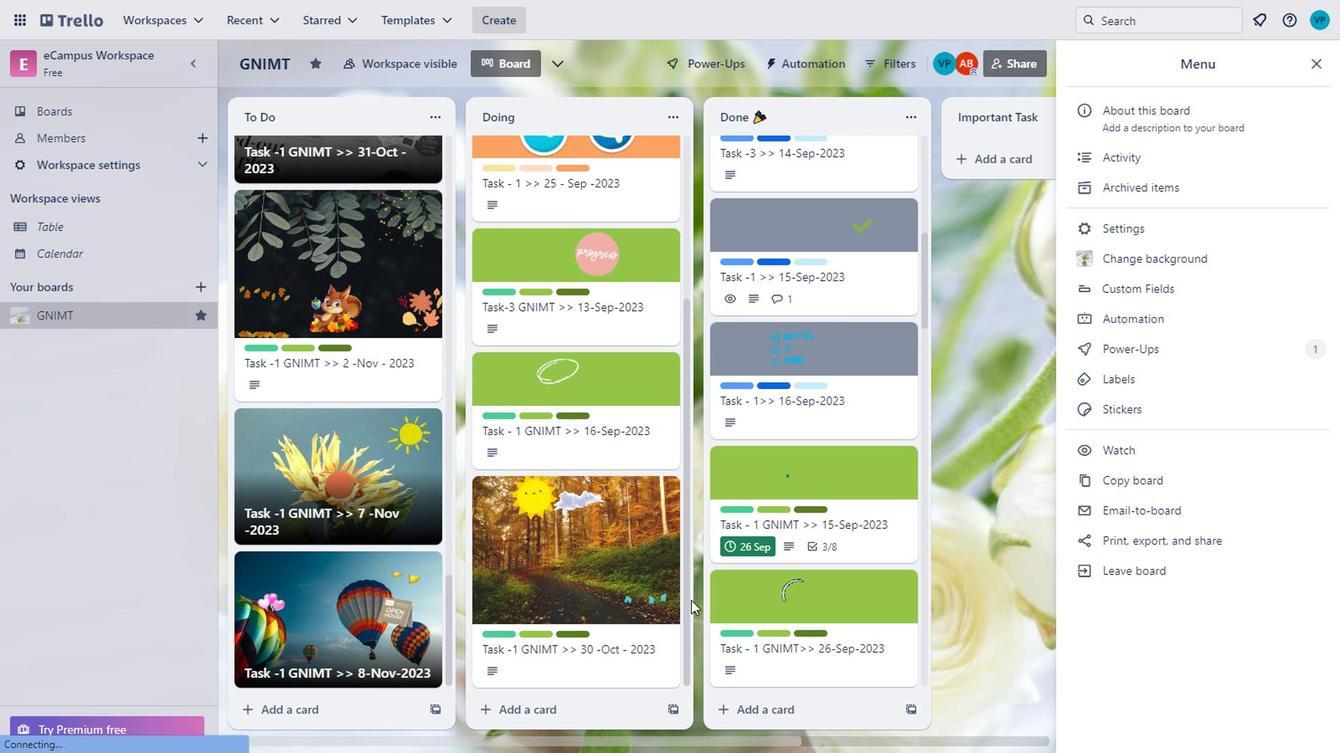 
Action: Mouse scrolled (897, 369) with delta (0, 0)
Screenshot: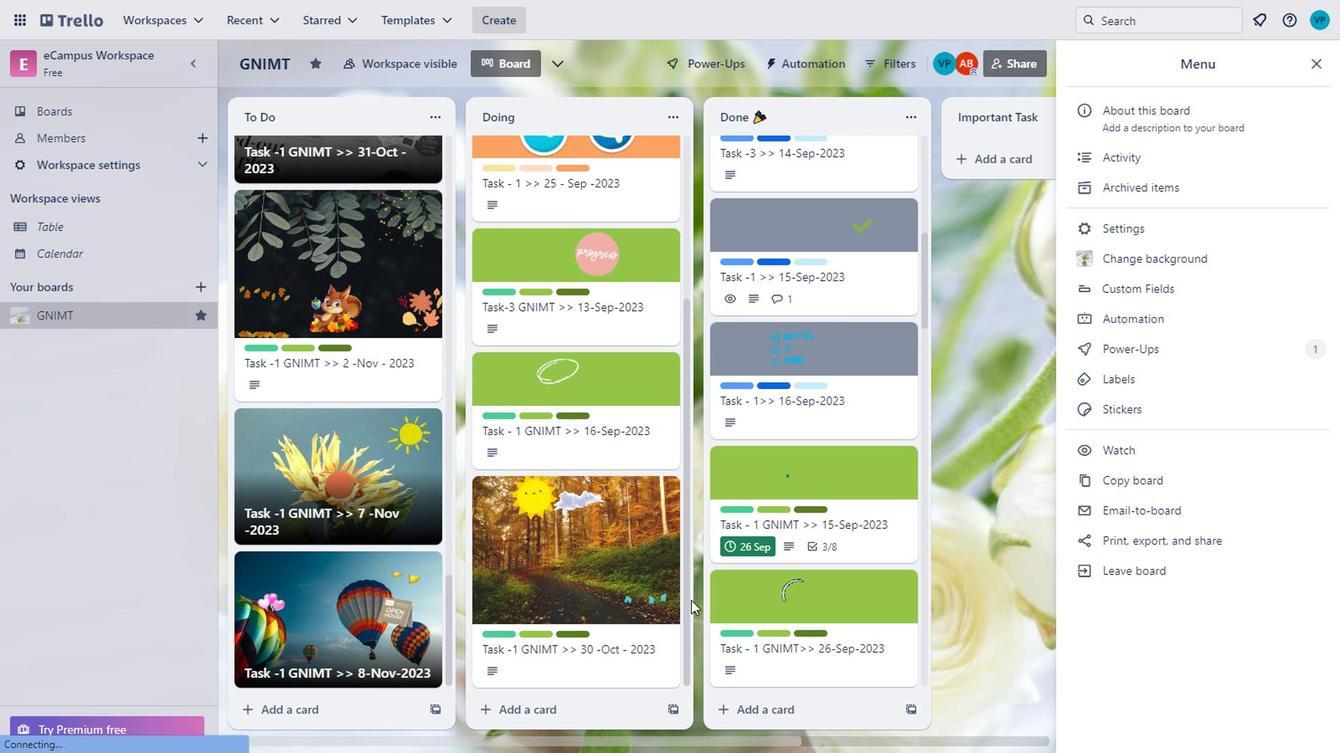 
Action: Mouse moved to (897, 369)
Screenshot: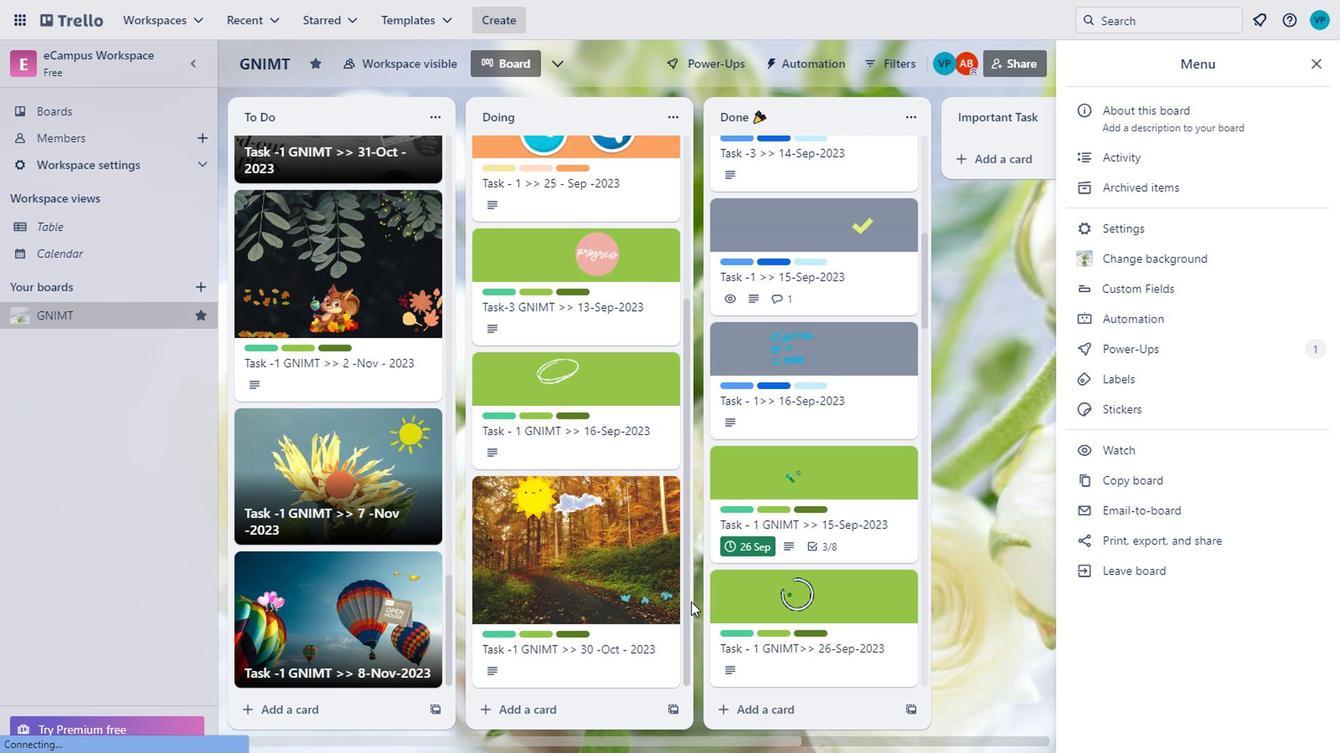 
Action: Mouse scrolled (897, 369) with delta (0, 0)
Screenshot: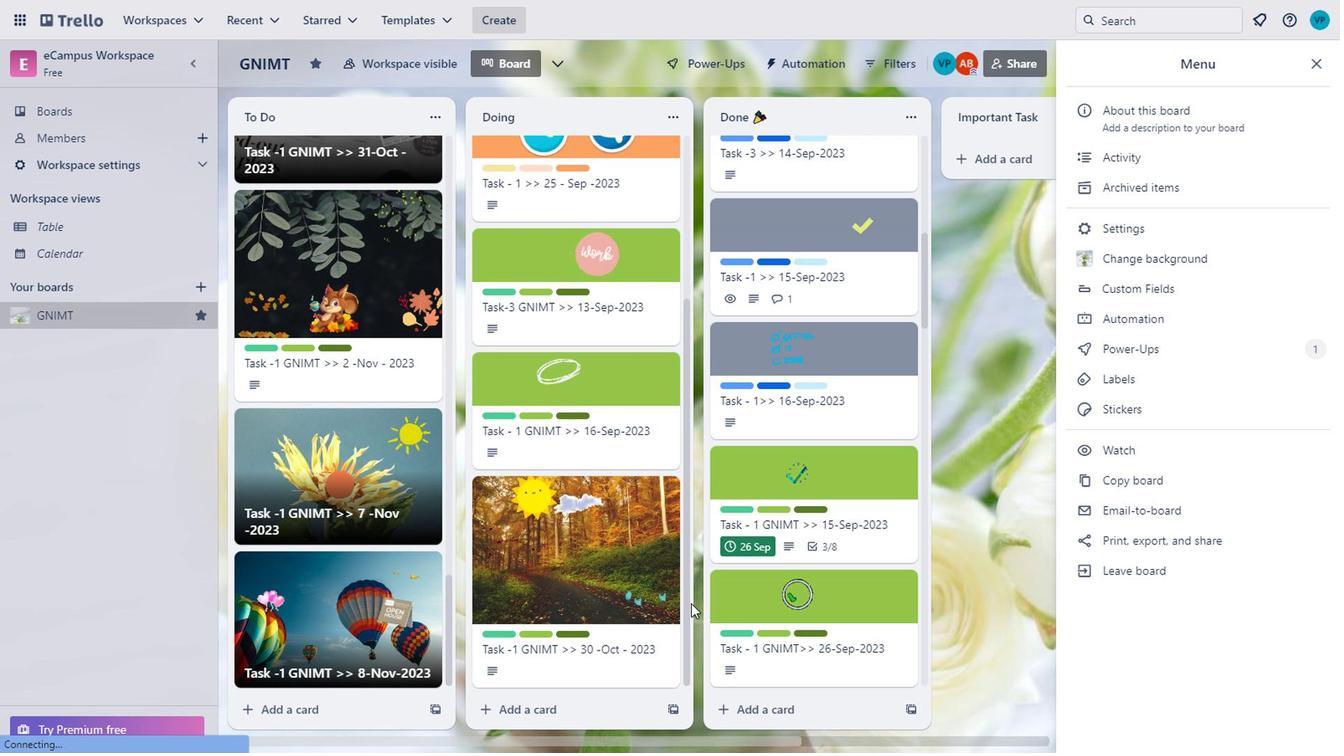 
Action: Mouse scrolled (897, 369) with delta (0, 0)
Screenshot: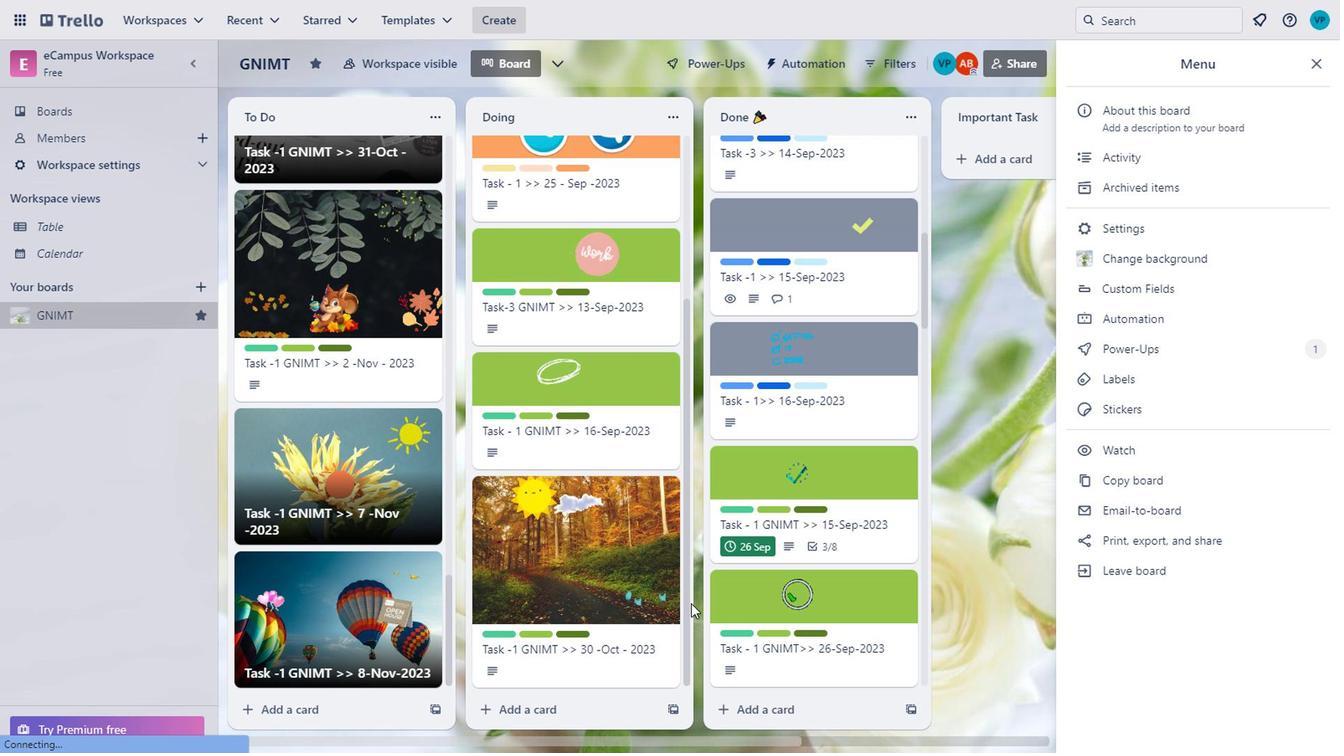 
Action: Mouse scrolled (897, 369) with delta (0, 0)
Screenshot: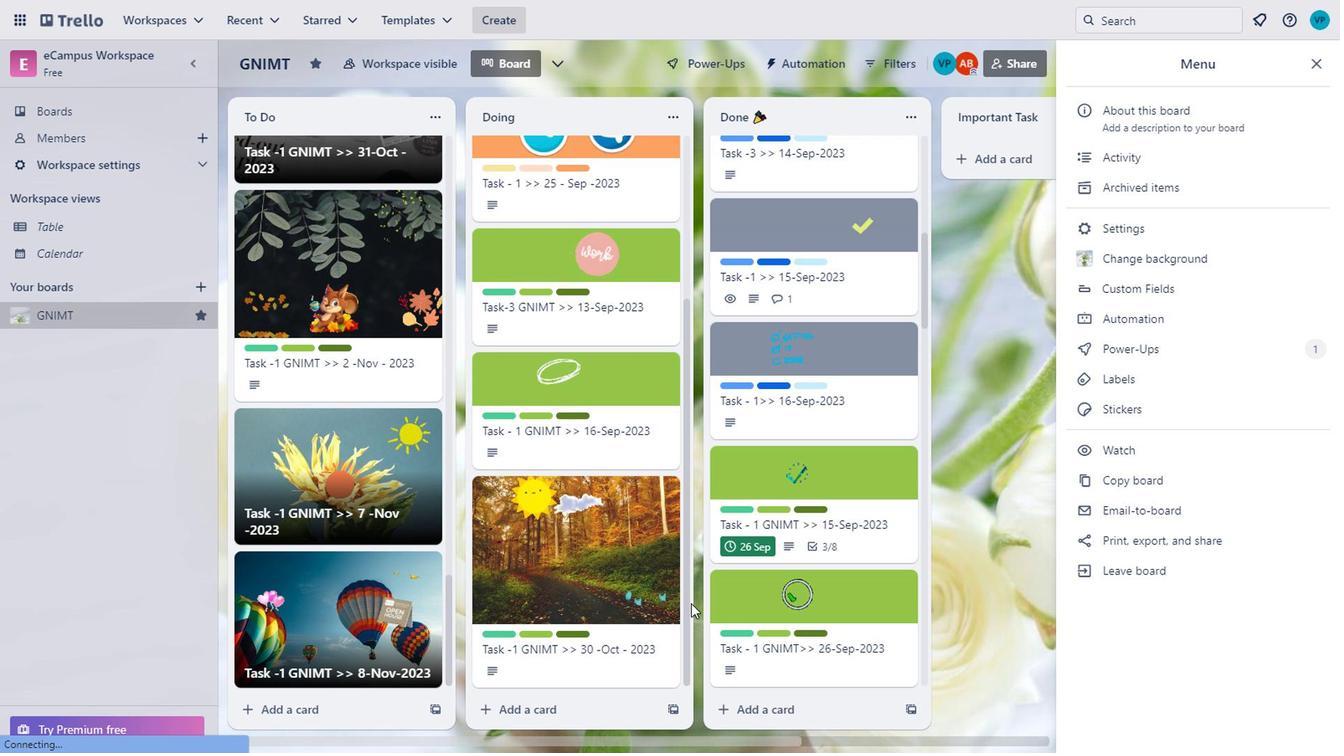 
Action: Mouse scrolled (897, 369) with delta (0, 0)
Screenshot: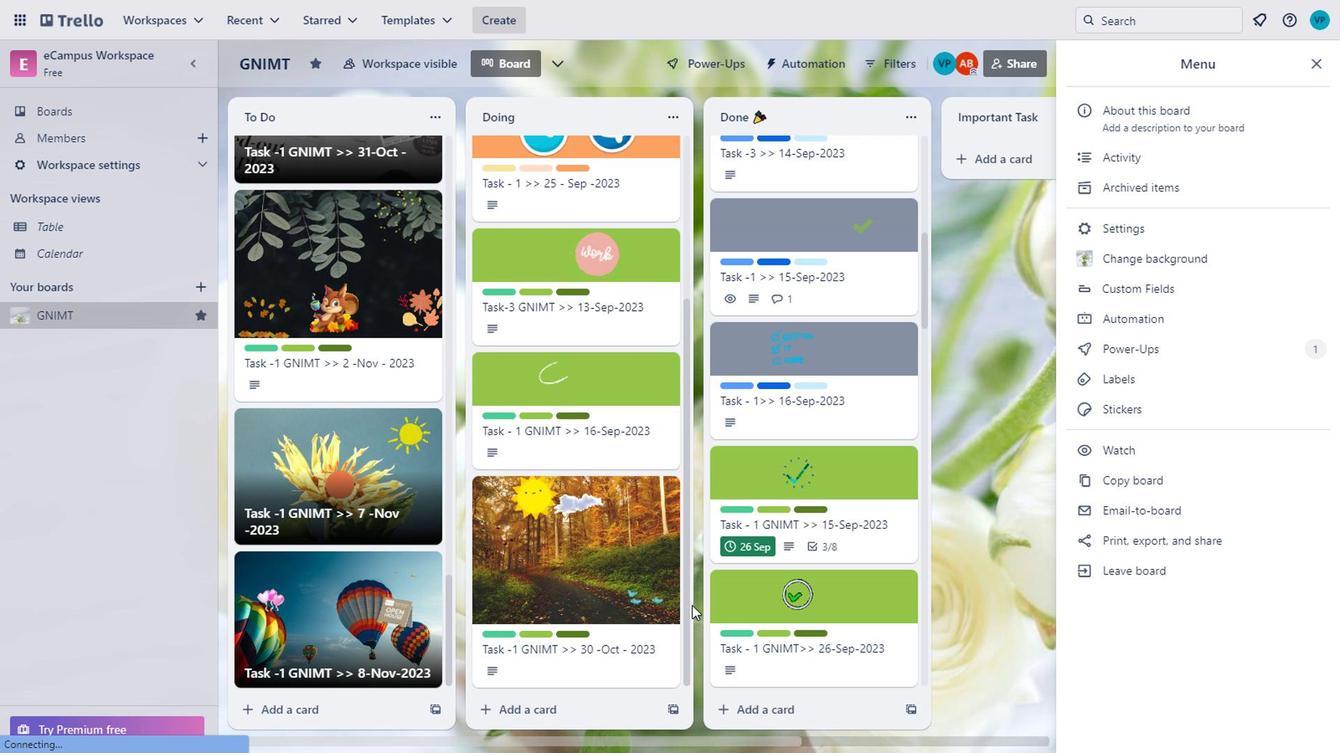 
Action: Mouse moved to (881, 369)
Screenshot: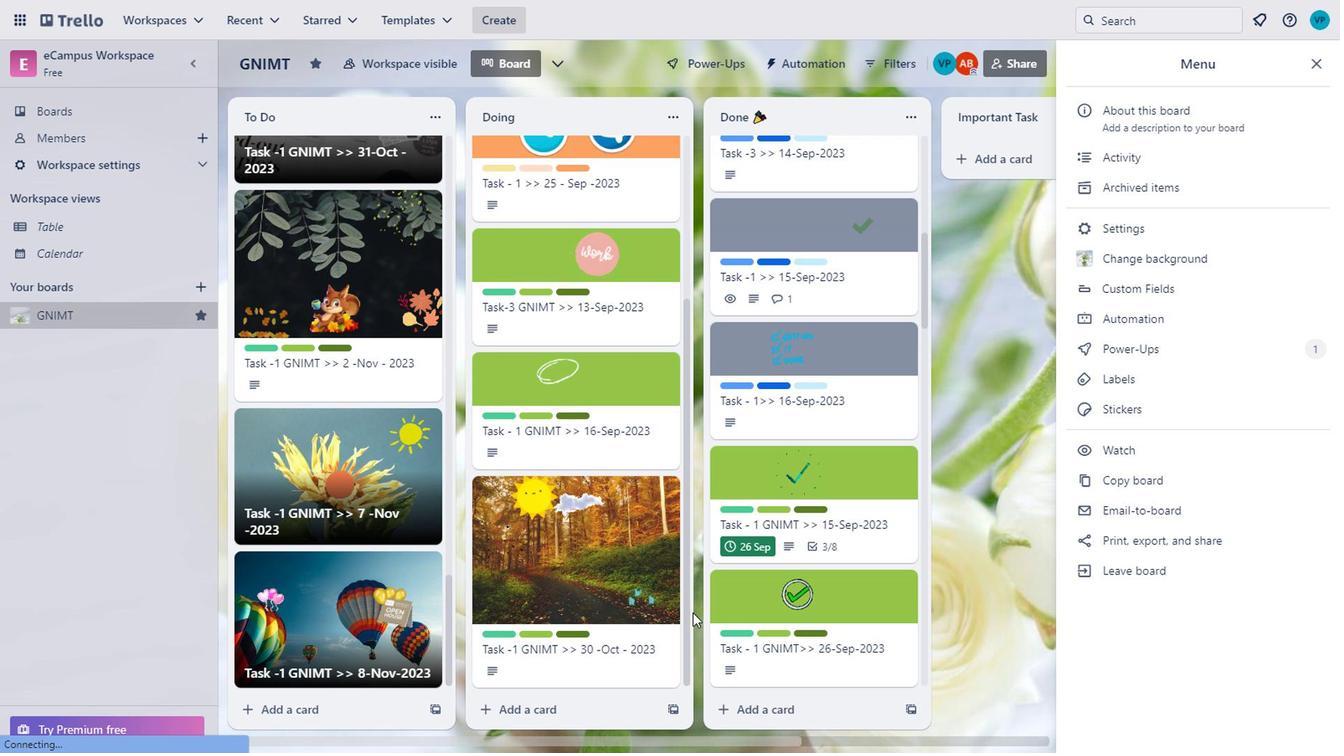 
Action: Mouse scrolled (881, 369) with delta (0, 0)
Screenshot: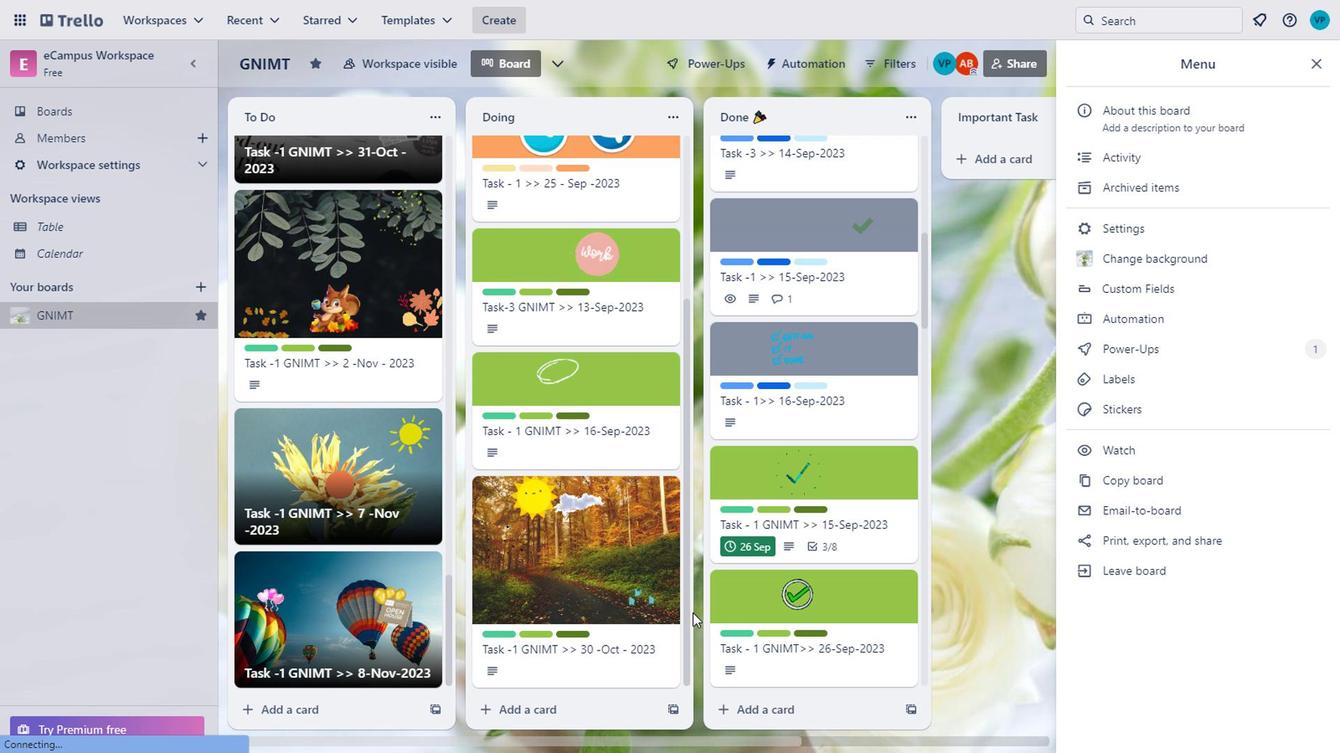 
Action: Mouse moved to (881, 369)
Screenshot: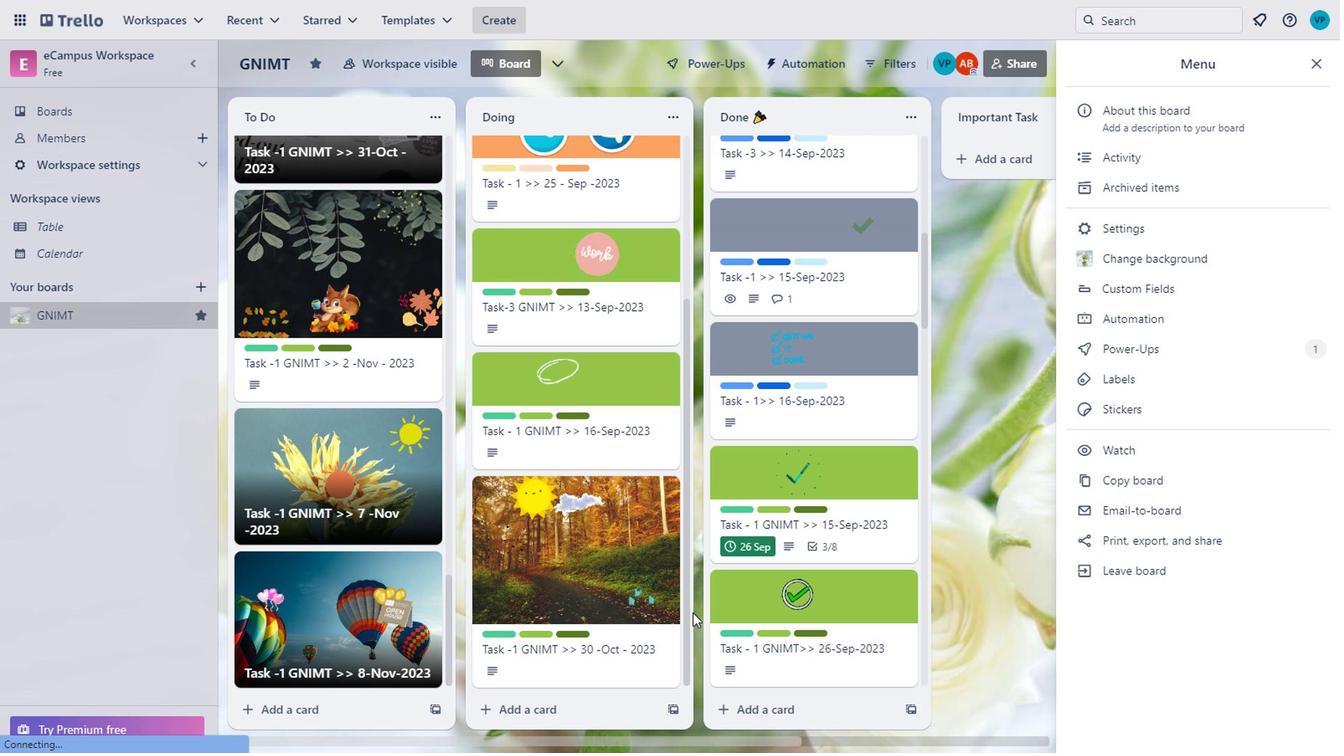 
Action: Mouse scrolled (881, 369) with delta (0, 0)
Screenshot: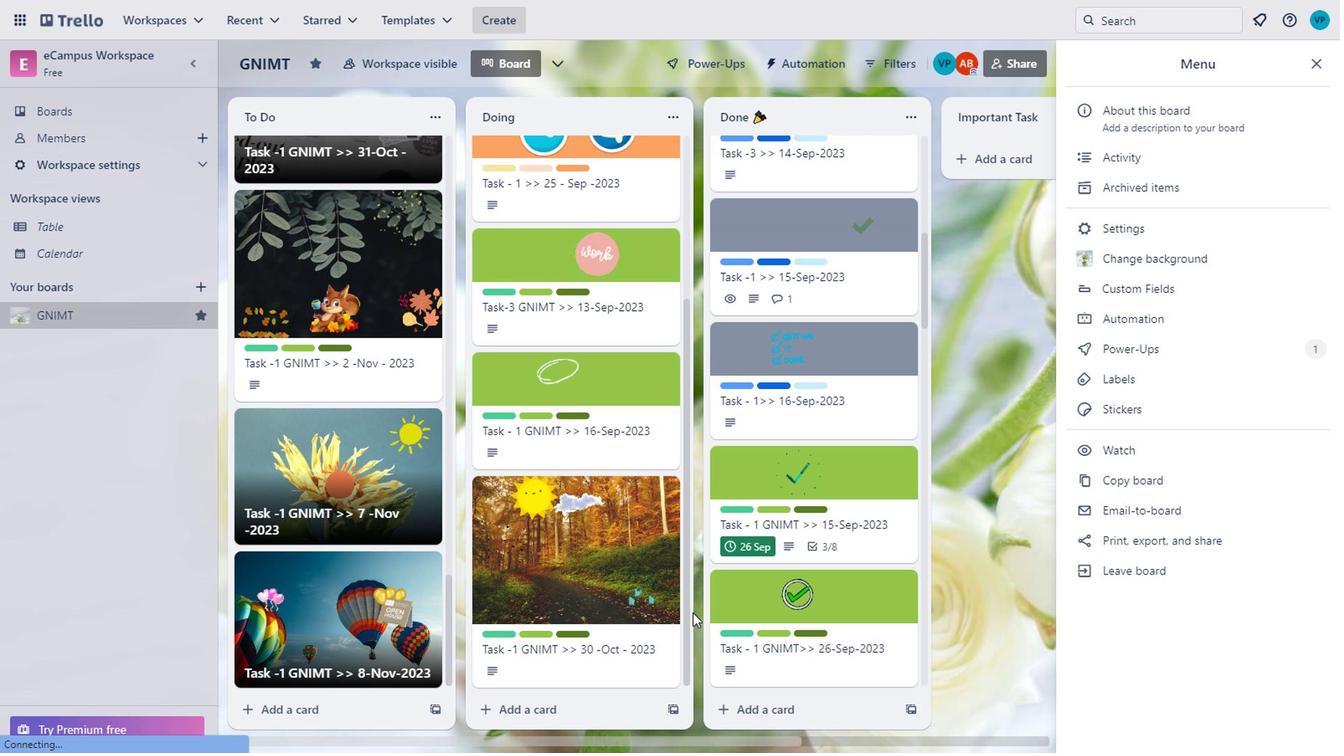 
Action: Mouse scrolled (881, 369) with delta (0, 0)
Screenshot: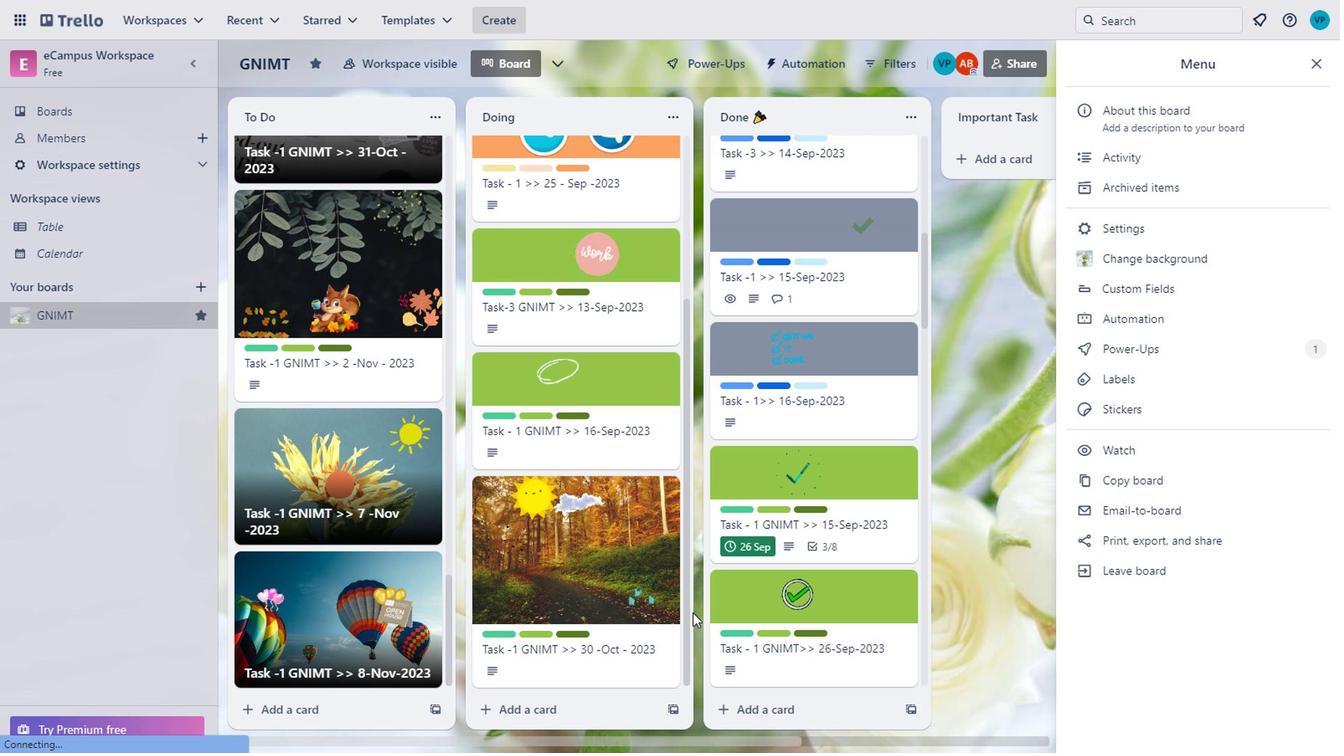 
Action: Mouse scrolled (881, 369) with delta (0, 0)
Screenshot: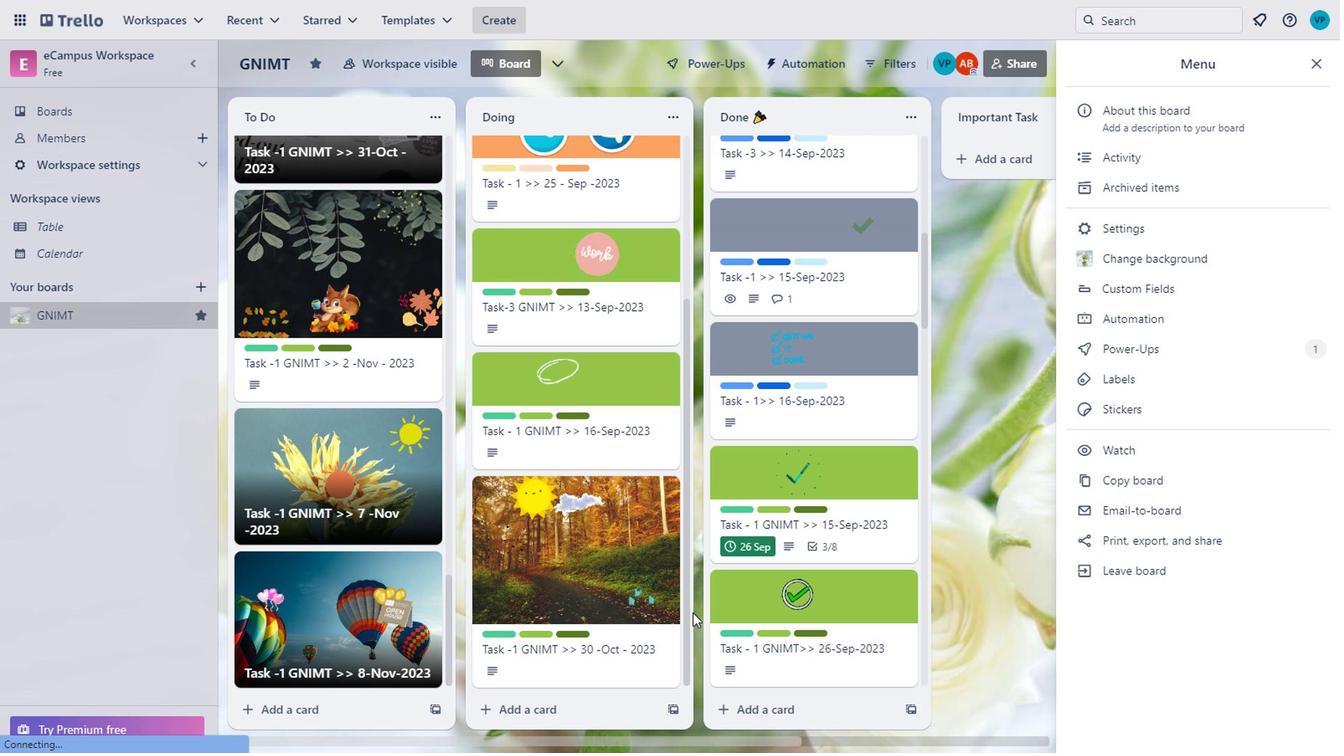
Action: Mouse moved to (871, 366)
Screenshot: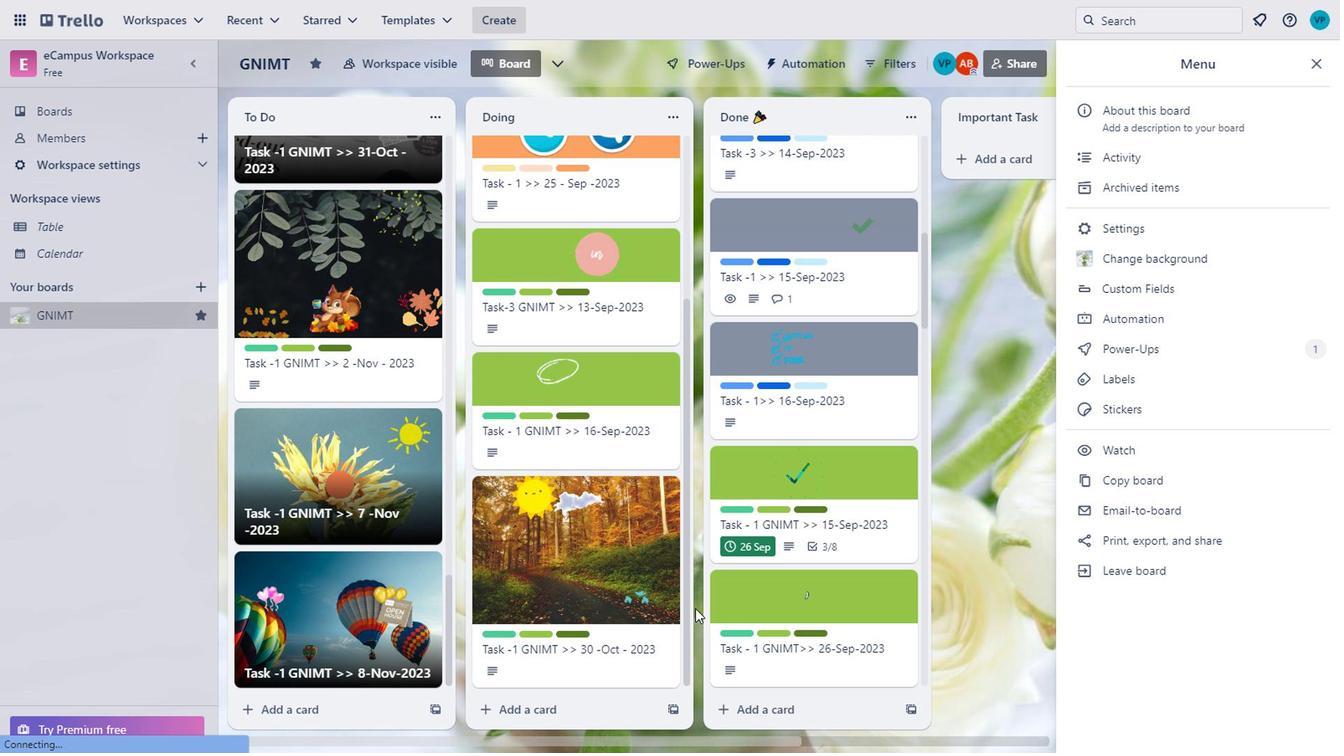 
Action: Mouse scrolled (871, 367) with delta (0, 0)
Screenshot: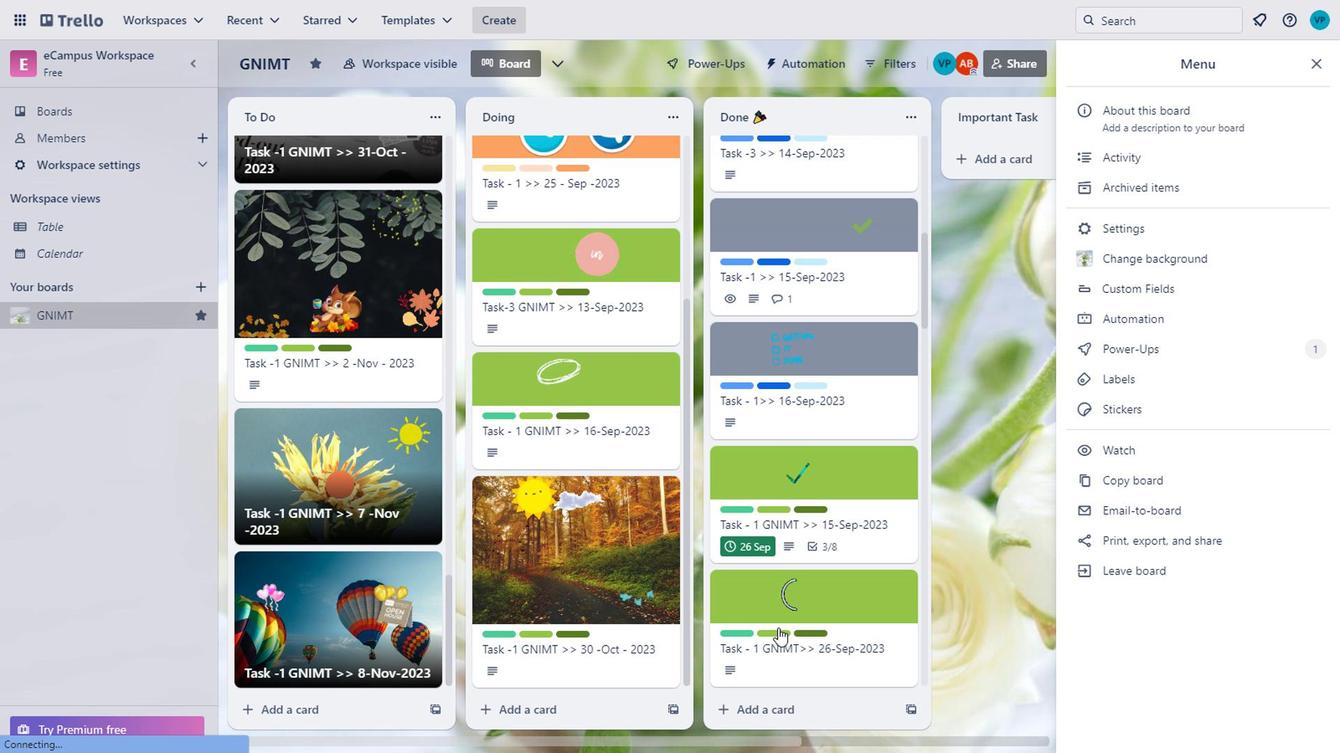 
Action: Mouse moved to (870, 366)
Screenshot: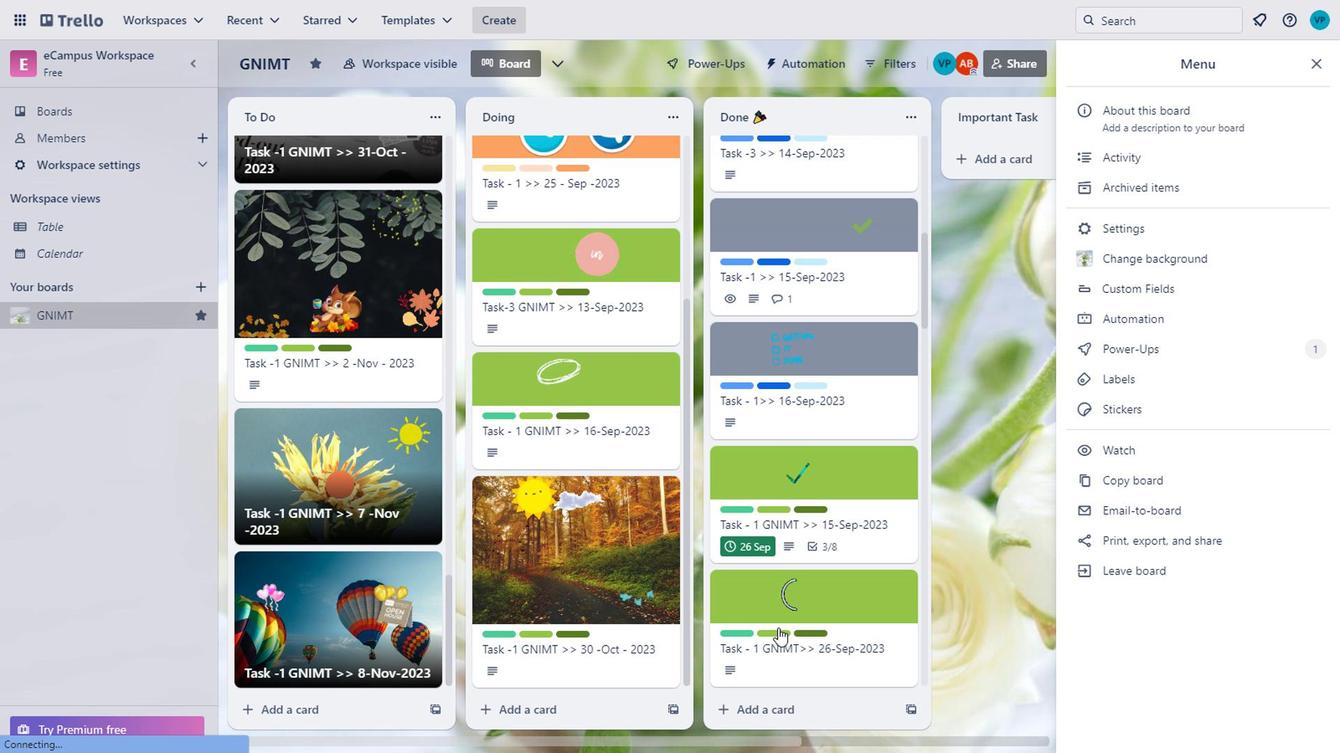 
Action: Mouse scrolled (870, 367) with delta (0, 0)
Screenshot: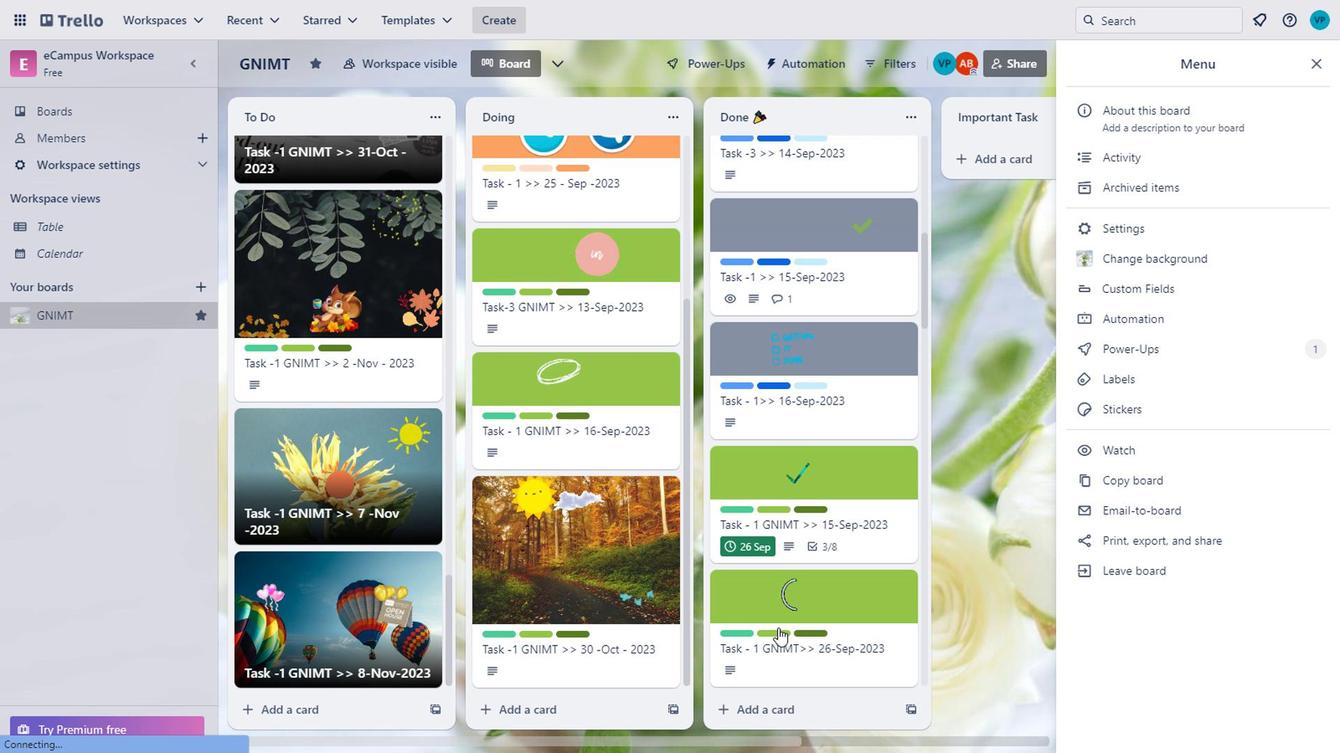 
Action: Mouse scrolled (870, 367) with delta (0, 0)
Screenshot: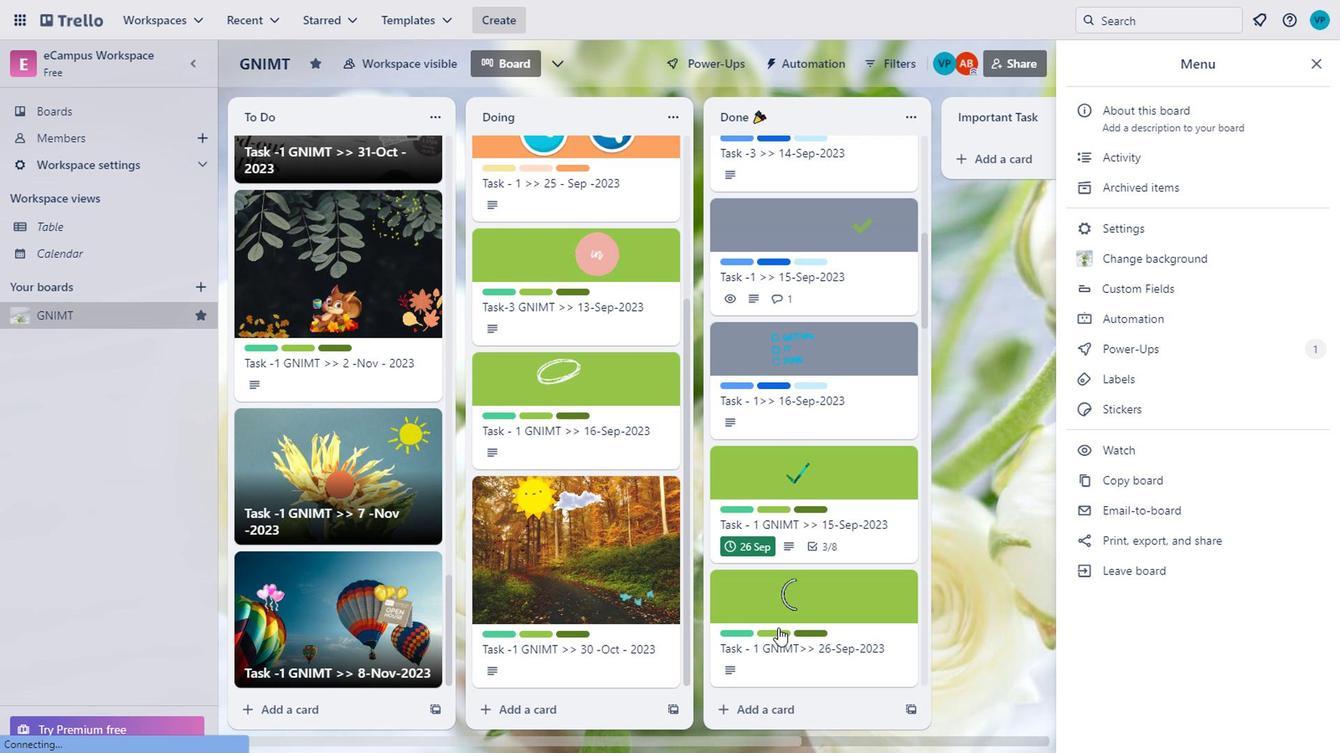 
Action: Mouse scrolled (870, 367) with delta (0, 0)
Screenshot: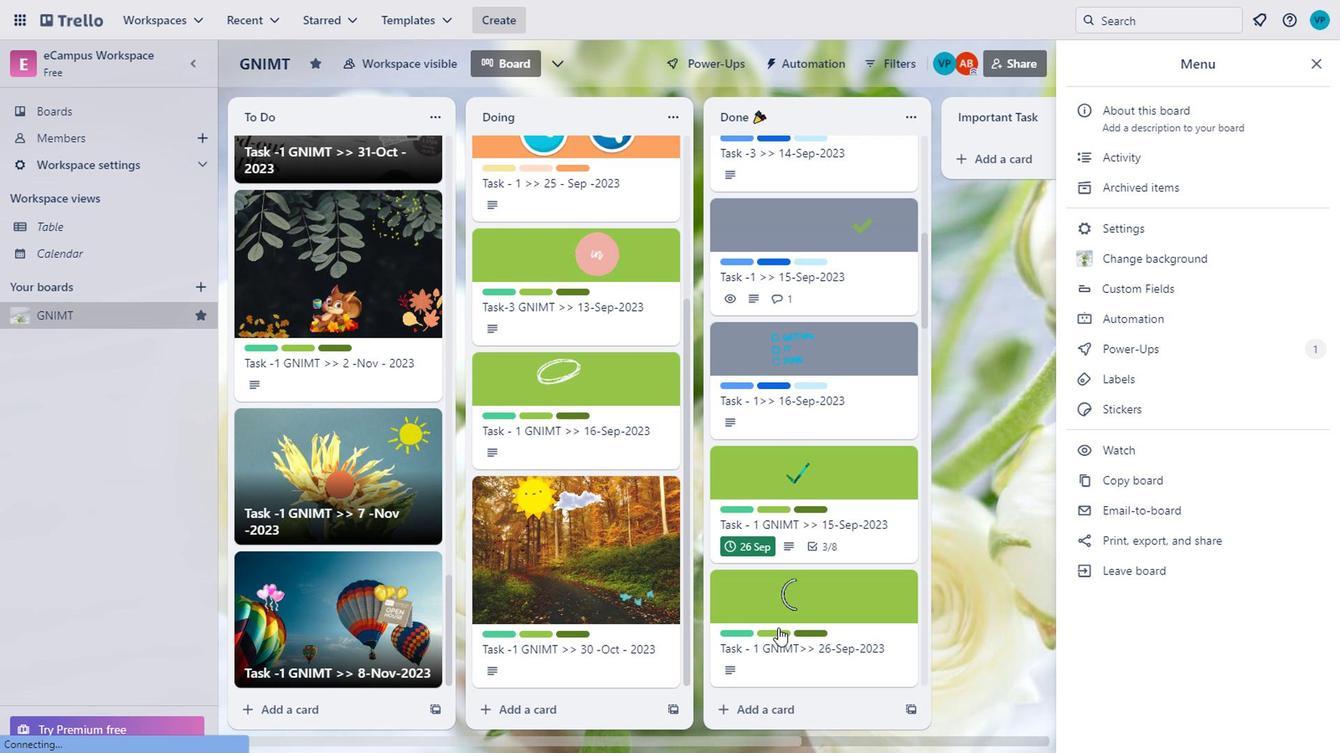 
Action: Mouse moved to (867, 365)
Screenshot: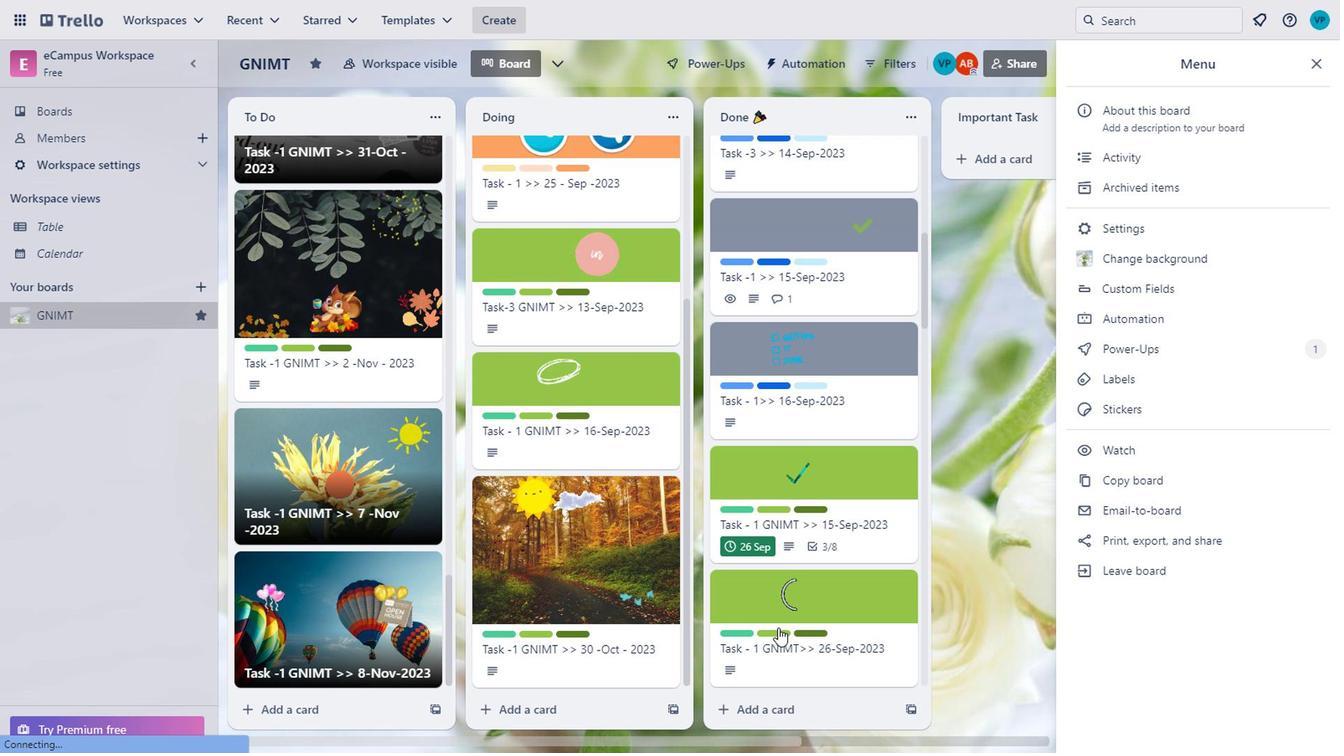 
Action: Mouse scrolled (867, 366) with delta (0, 0)
Screenshot: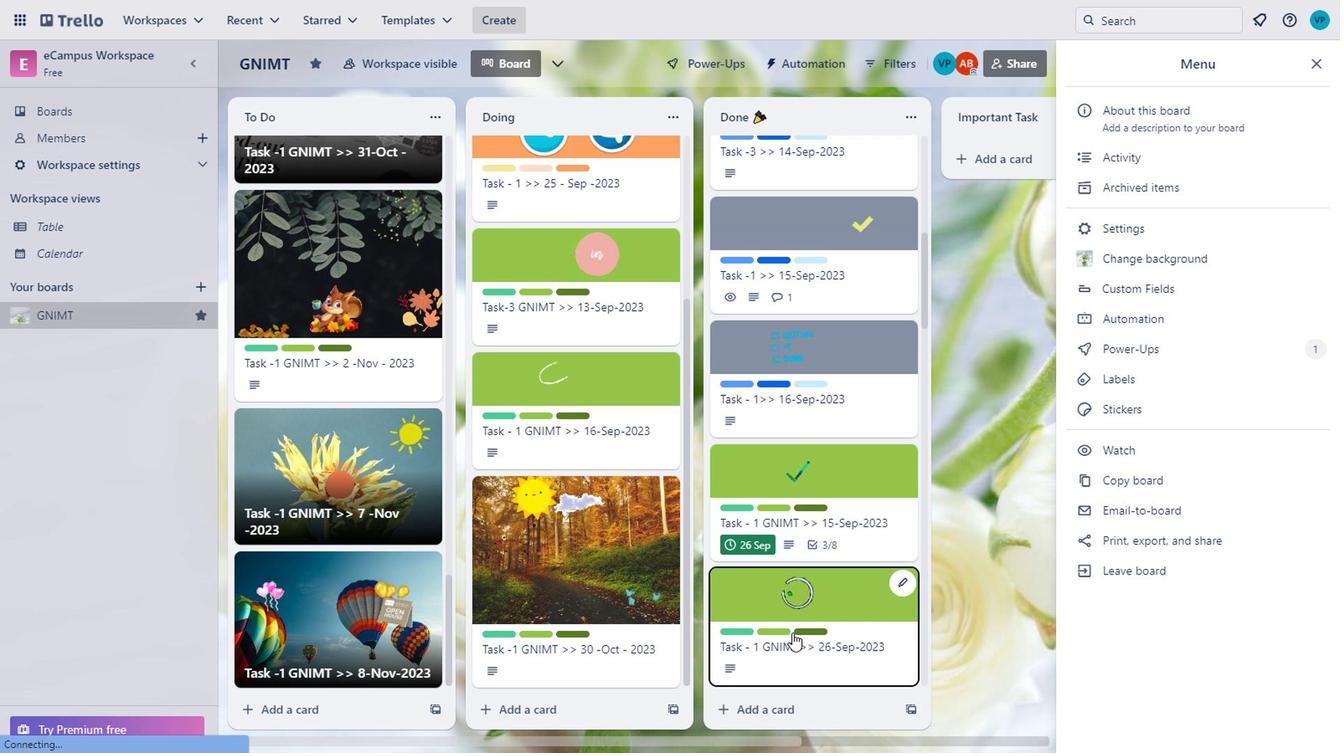 
Action: Mouse scrolled (867, 366) with delta (0, 0)
Screenshot: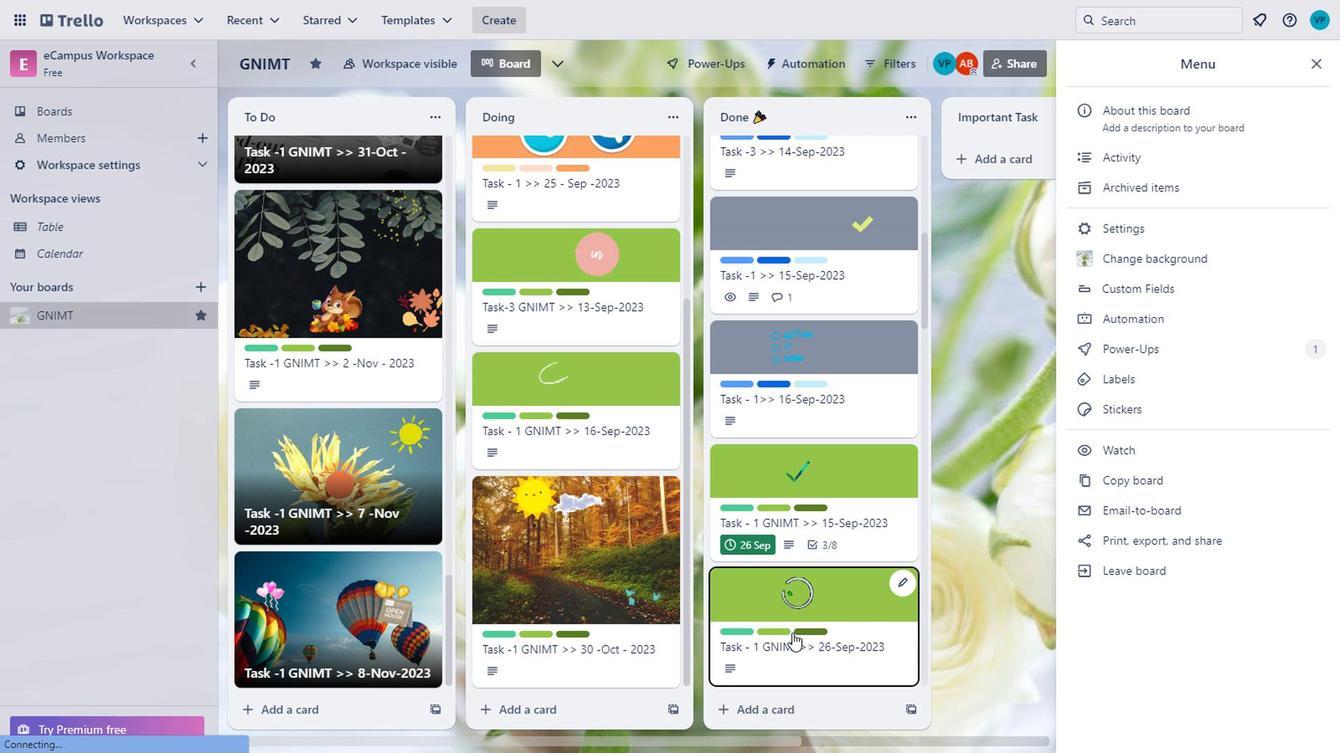 
Action: Mouse scrolled (867, 366) with delta (0, 0)
Screenshot: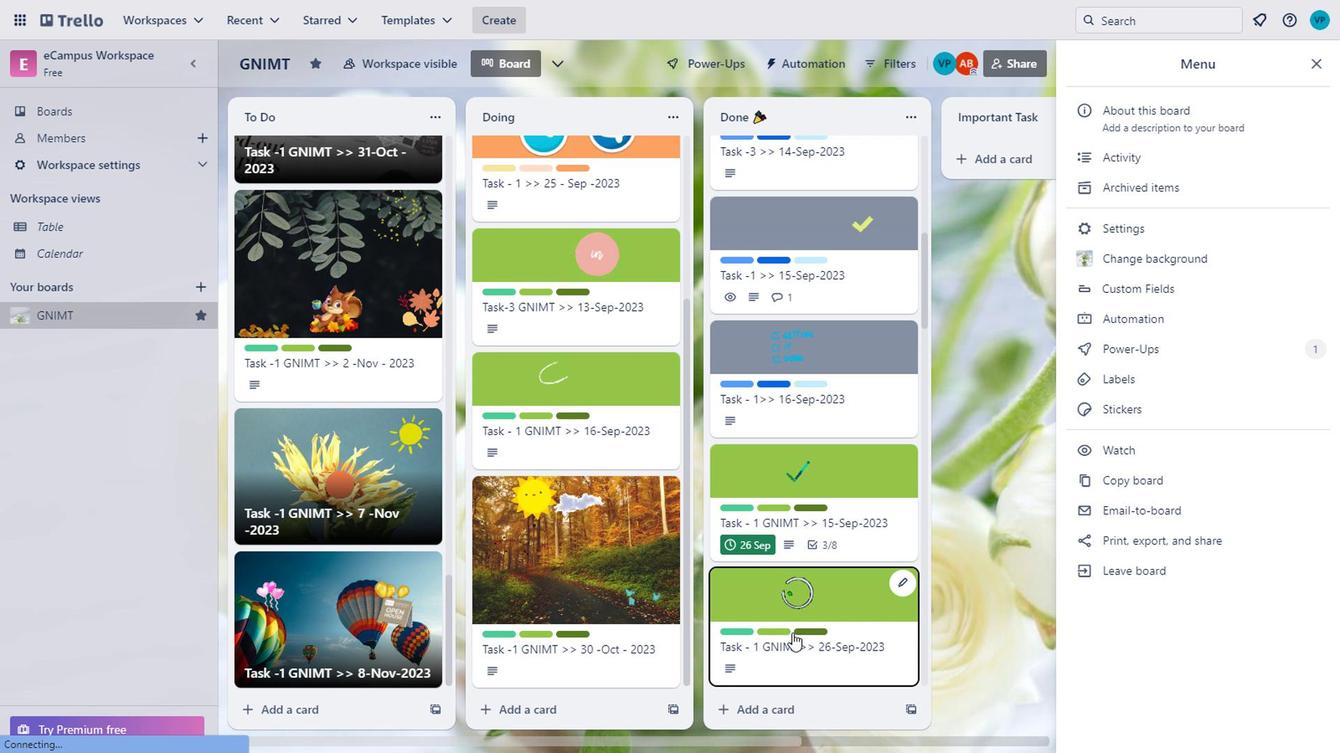 
Action: Mouse scrolled (867, 366) with delta (0, 0)
Screenshot: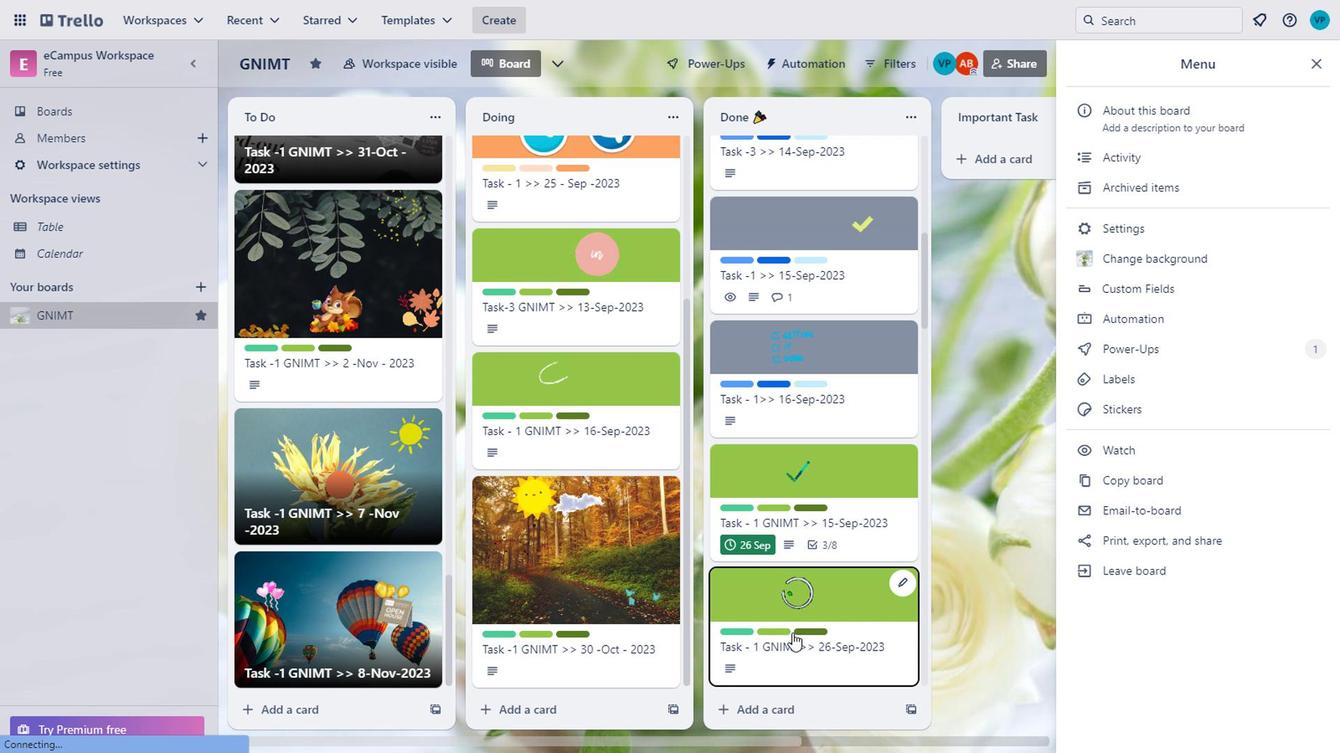 
Action: Mouse moved to (867, 365)
Screenshot: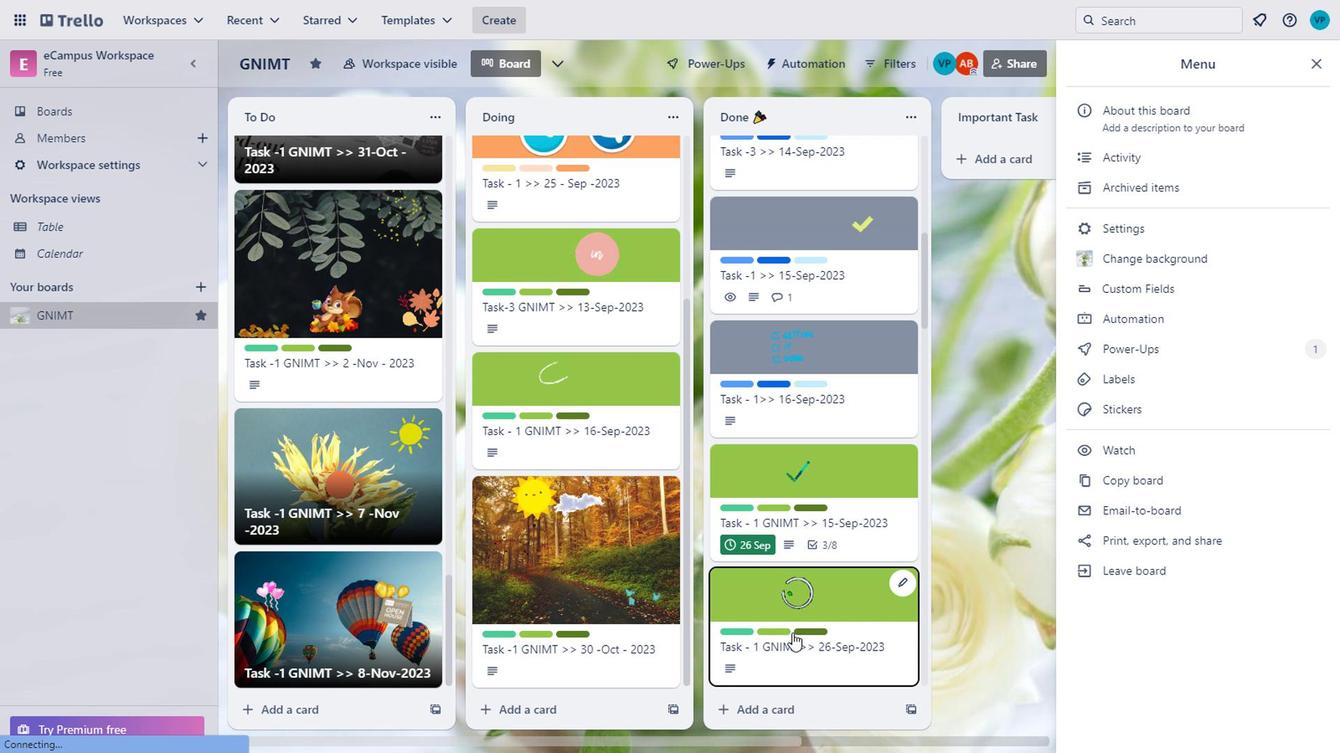 
Action: Mouse scrolled (867, 366) with delta (0, 0)
Screenshot: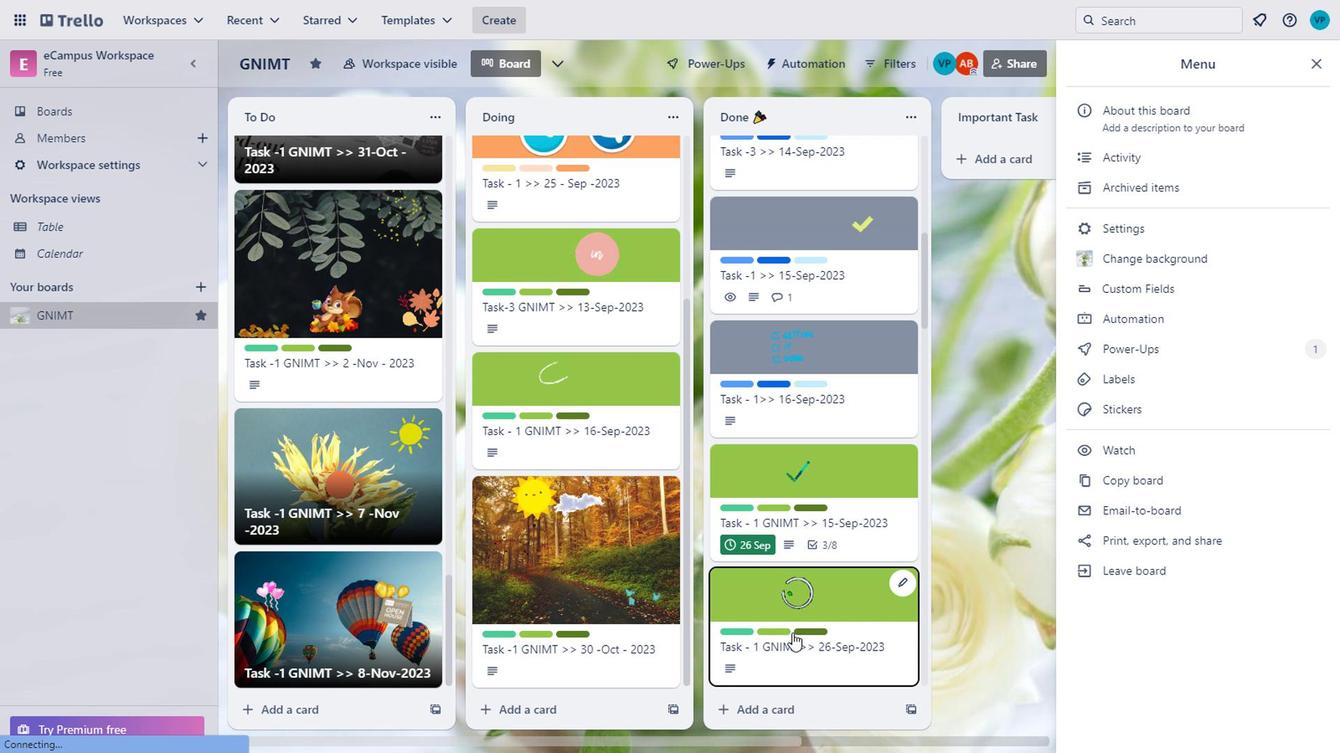 
Action: Mouse moved to (865, 365)
Screenshot: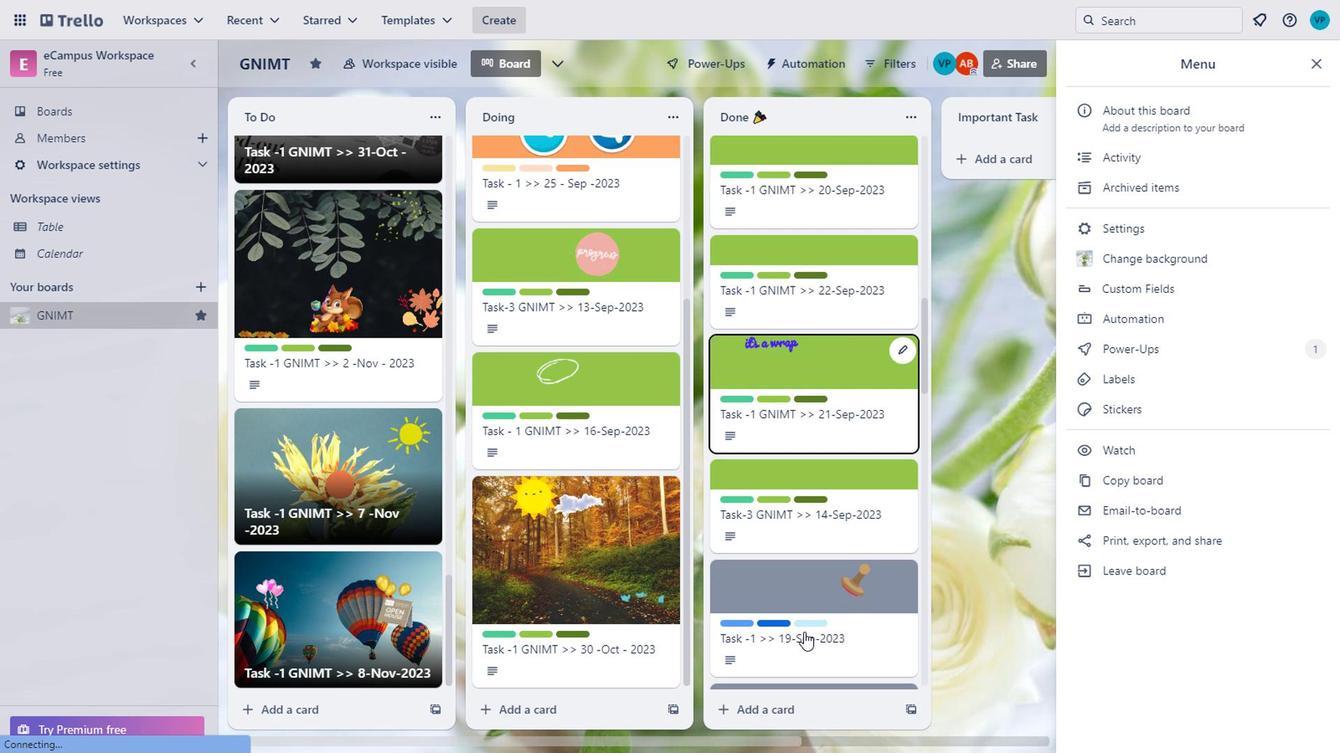 
Action: Mouse scrolled (865, 365) with delta (0, 0)
Screenshot: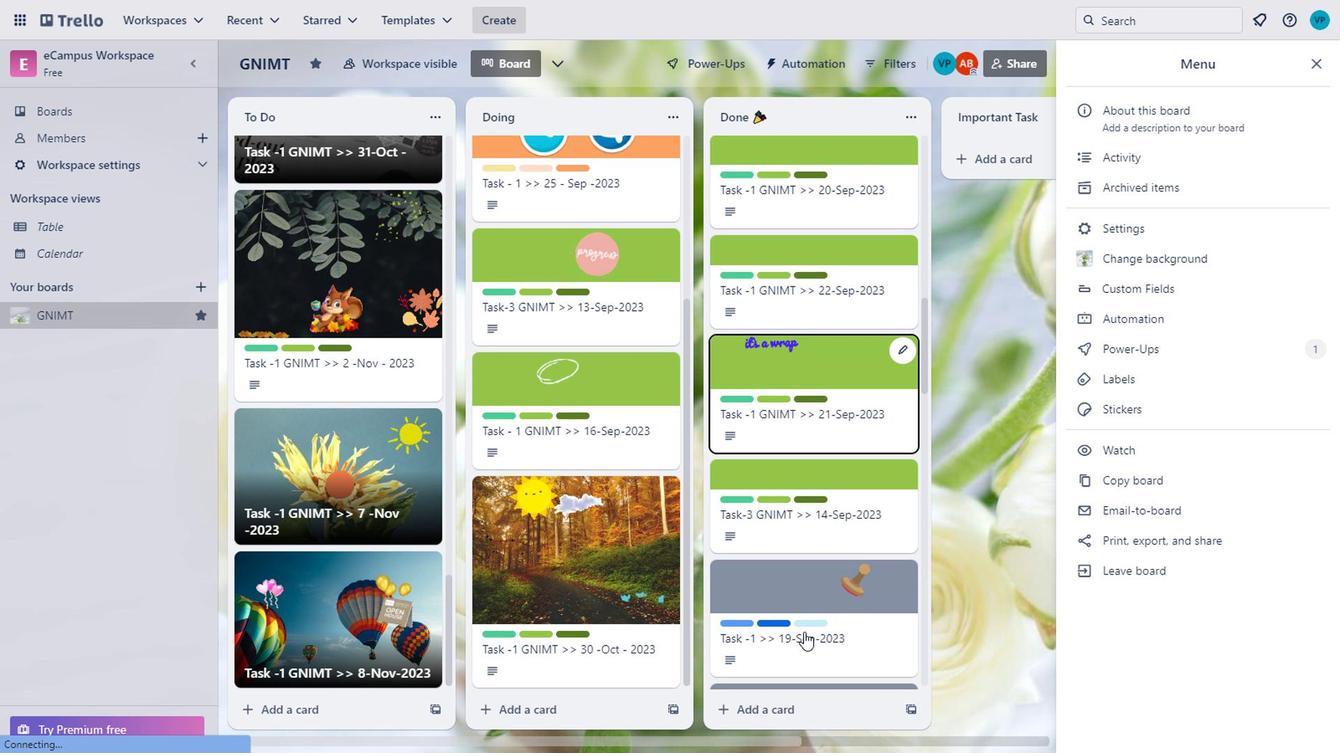 
Action: Mouse scrolled (865, 365) with delta (0, 0)
Screenshot: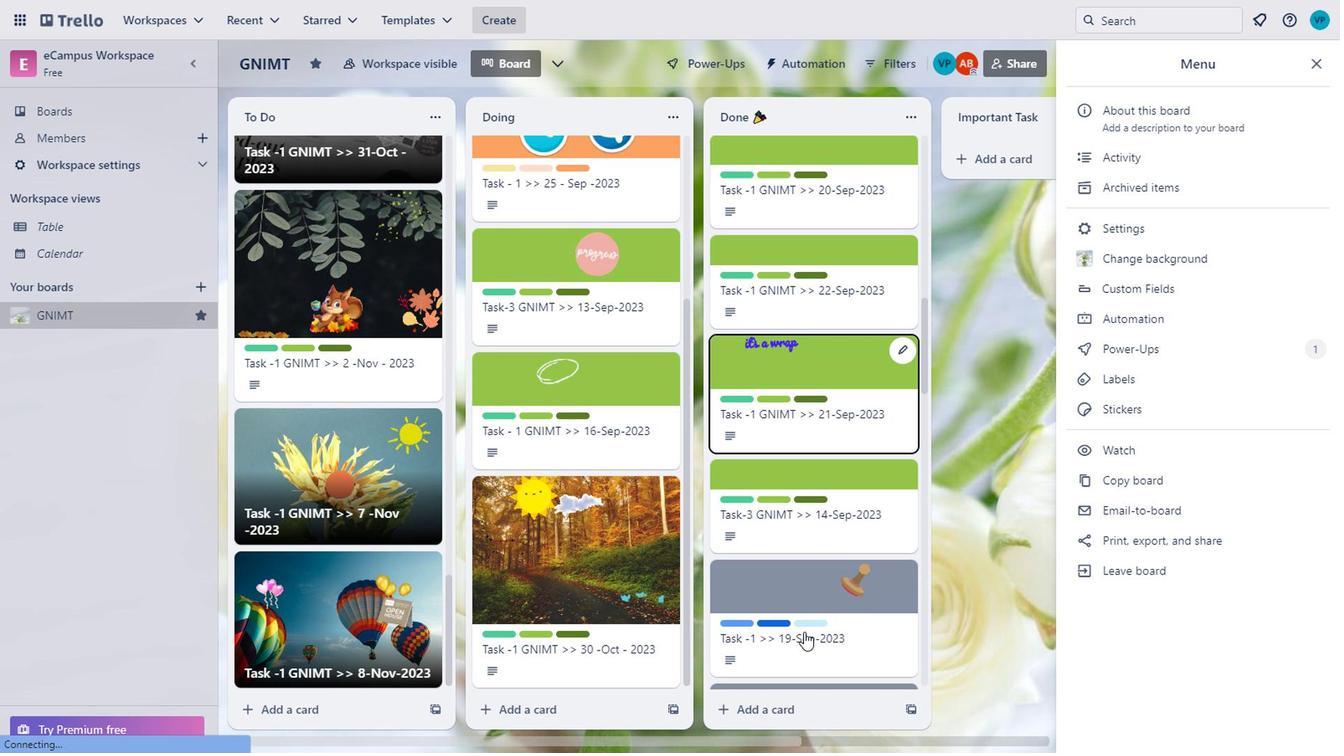 
Action: Mouse scrolled (865, 365) with delta (0, 0)
Screenshot: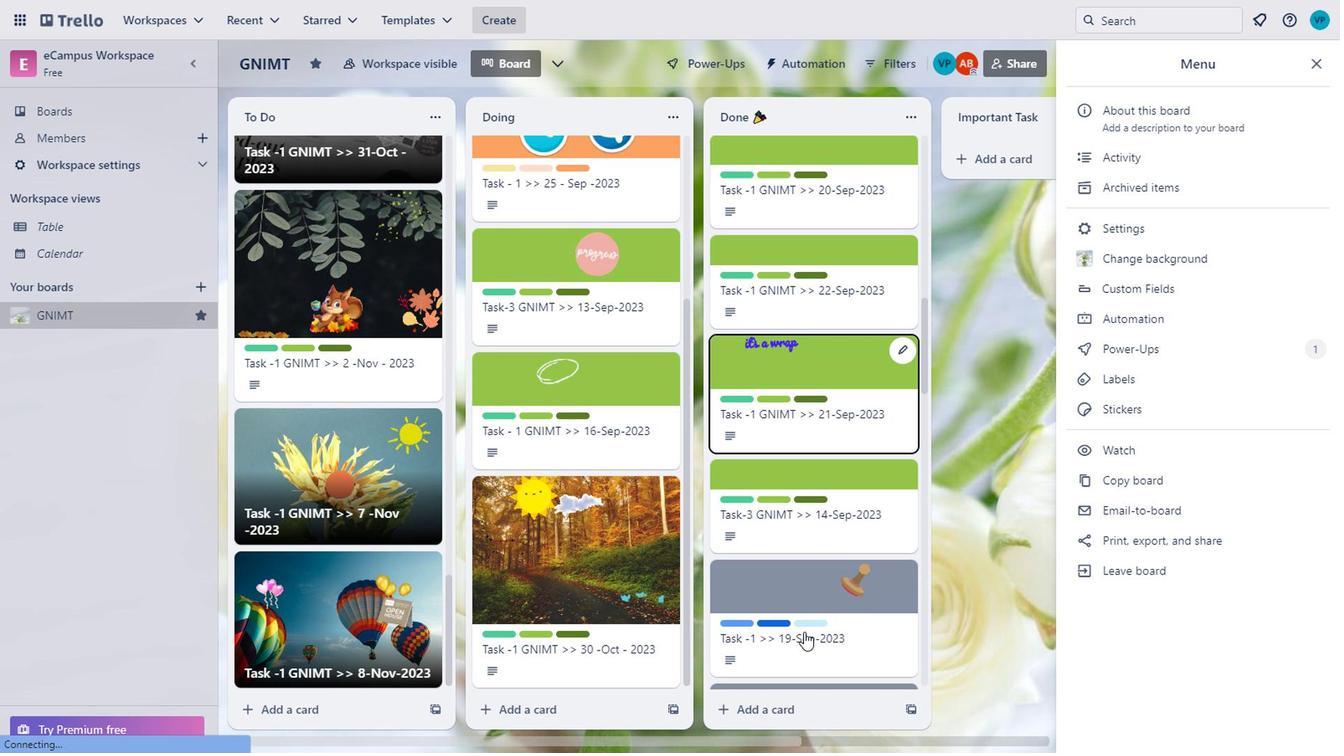 
Action: Mouse scrolled (865, 365) with delta (0, 0)
Screenshot: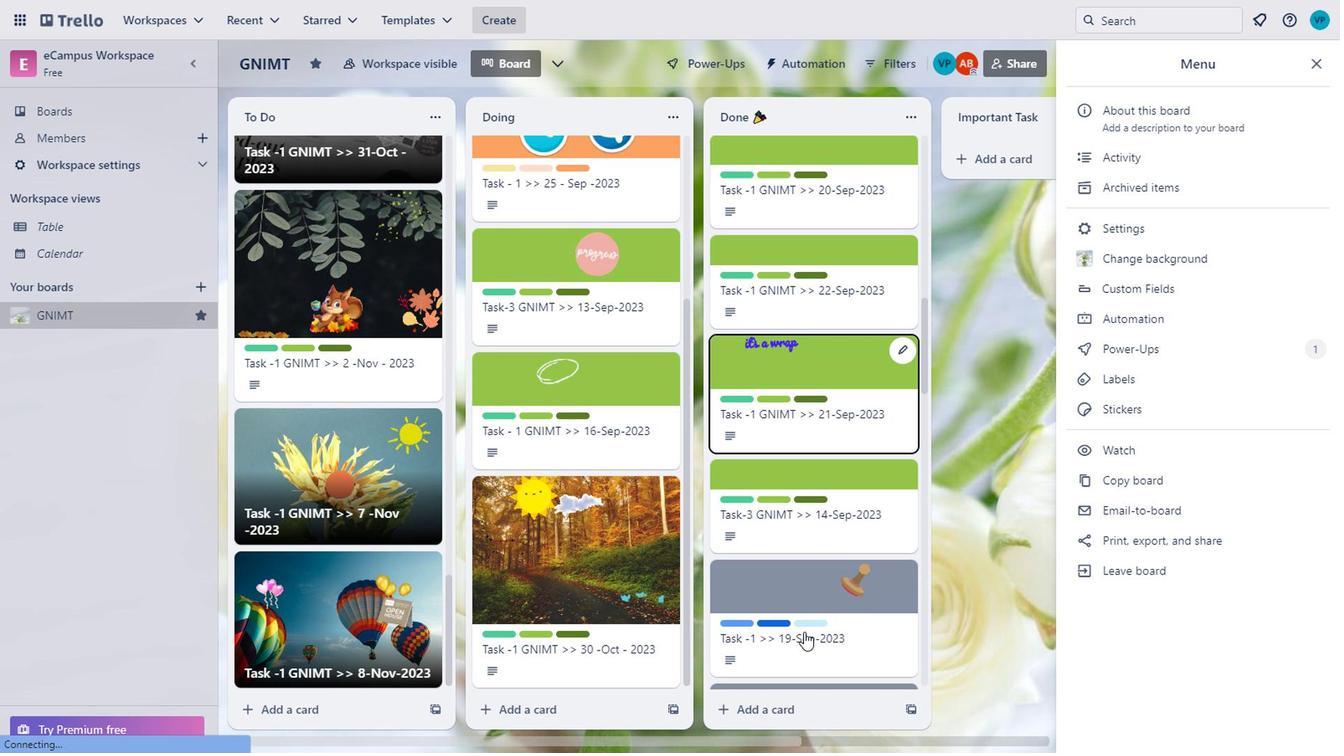 
Action: Mouse moved to (863, 365)
Screenshot: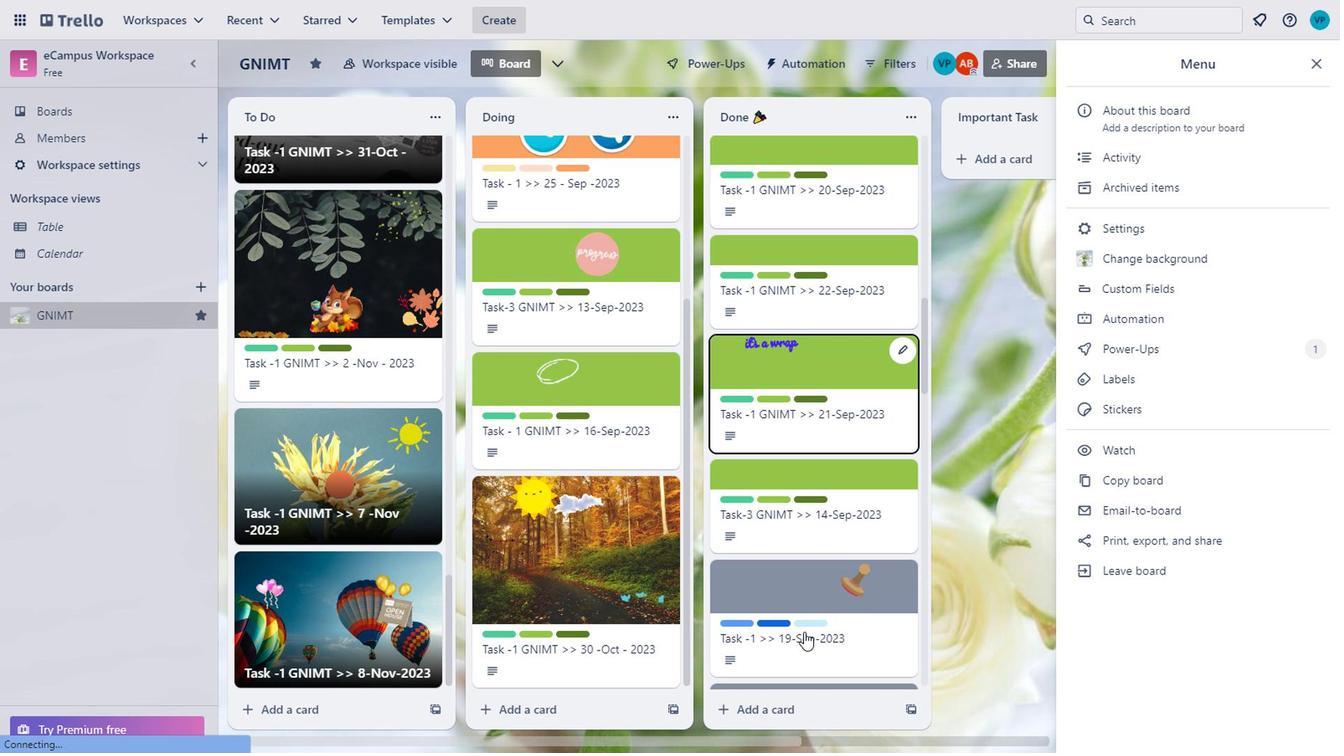 
Action: Mouse scrolled (863, 365) with delta (0, 0)
Screenshot: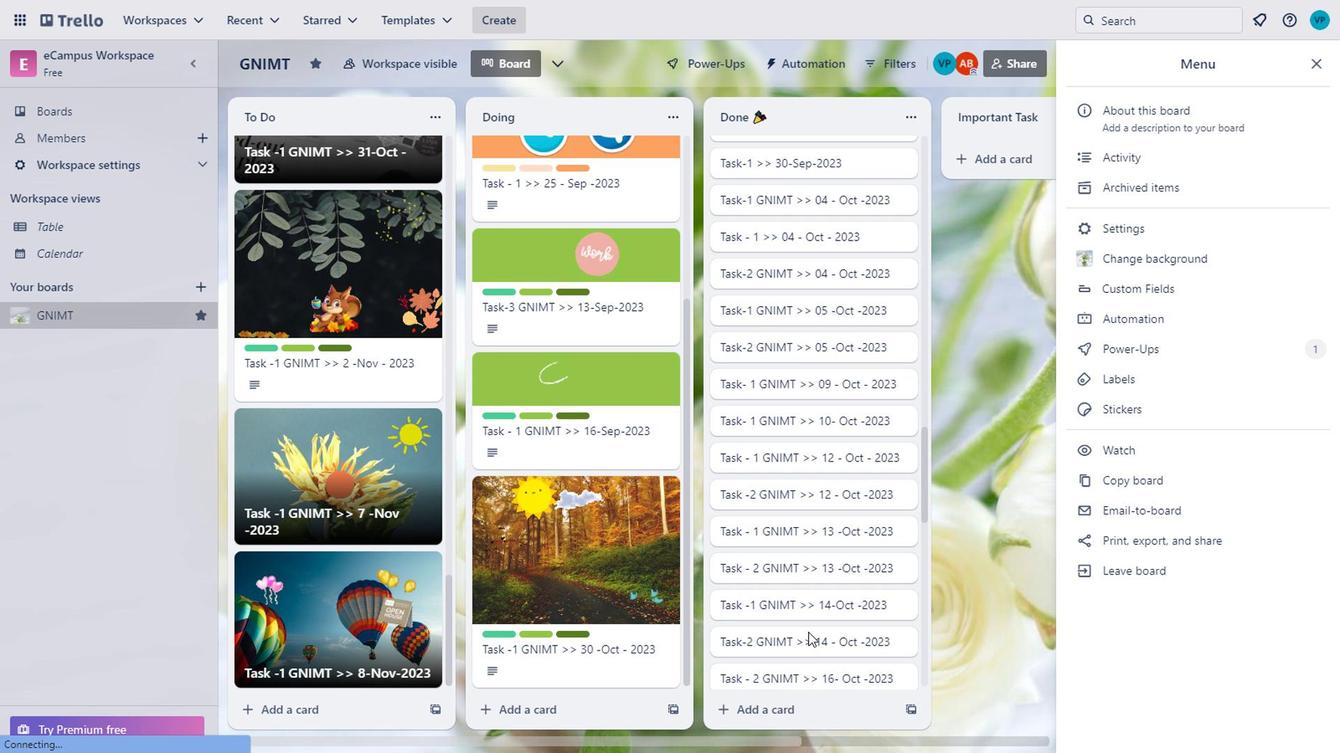 
Action: Mouse scrolled (863, 365) with delta (0, 0)
Screenshot: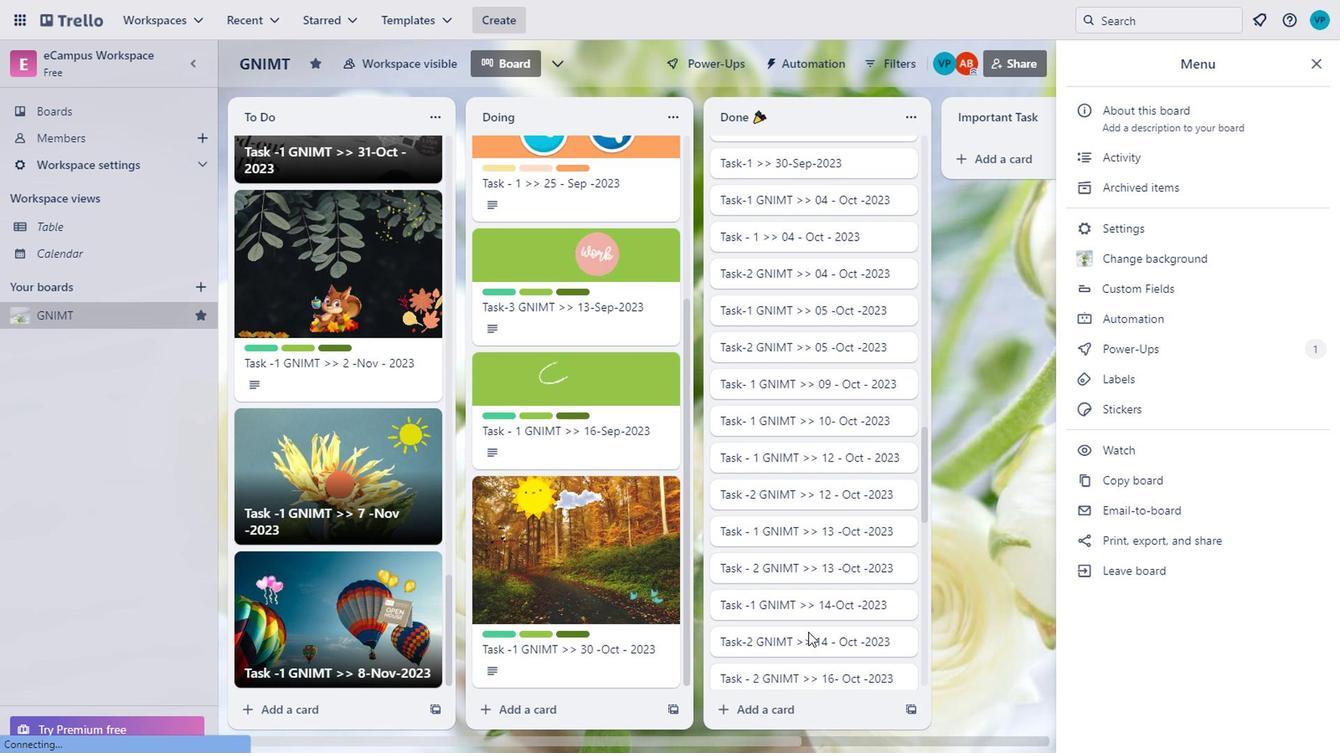 
Action: Mouse scrolled (863, 365) with delta (0, 0)
Screenshot: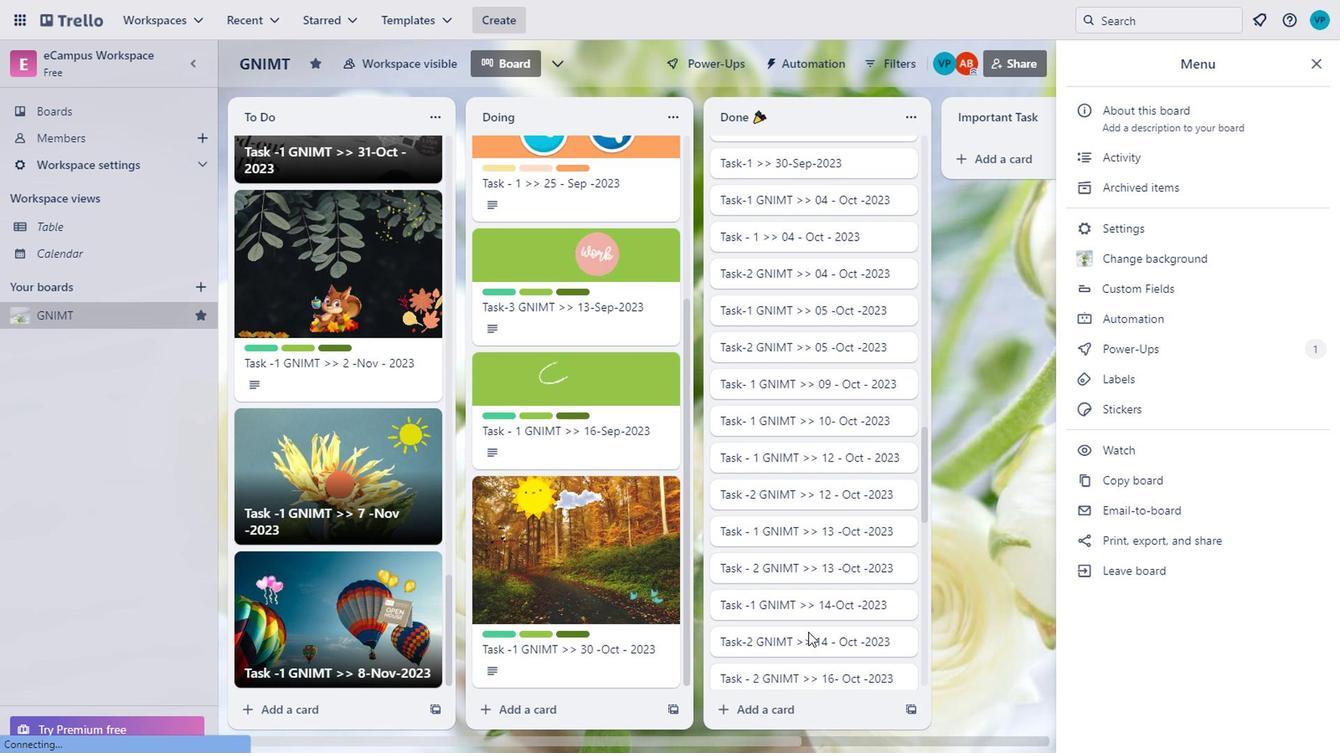 
Action: Mouse scrolled (863, 365) with delta (0, 0)
Screenshot: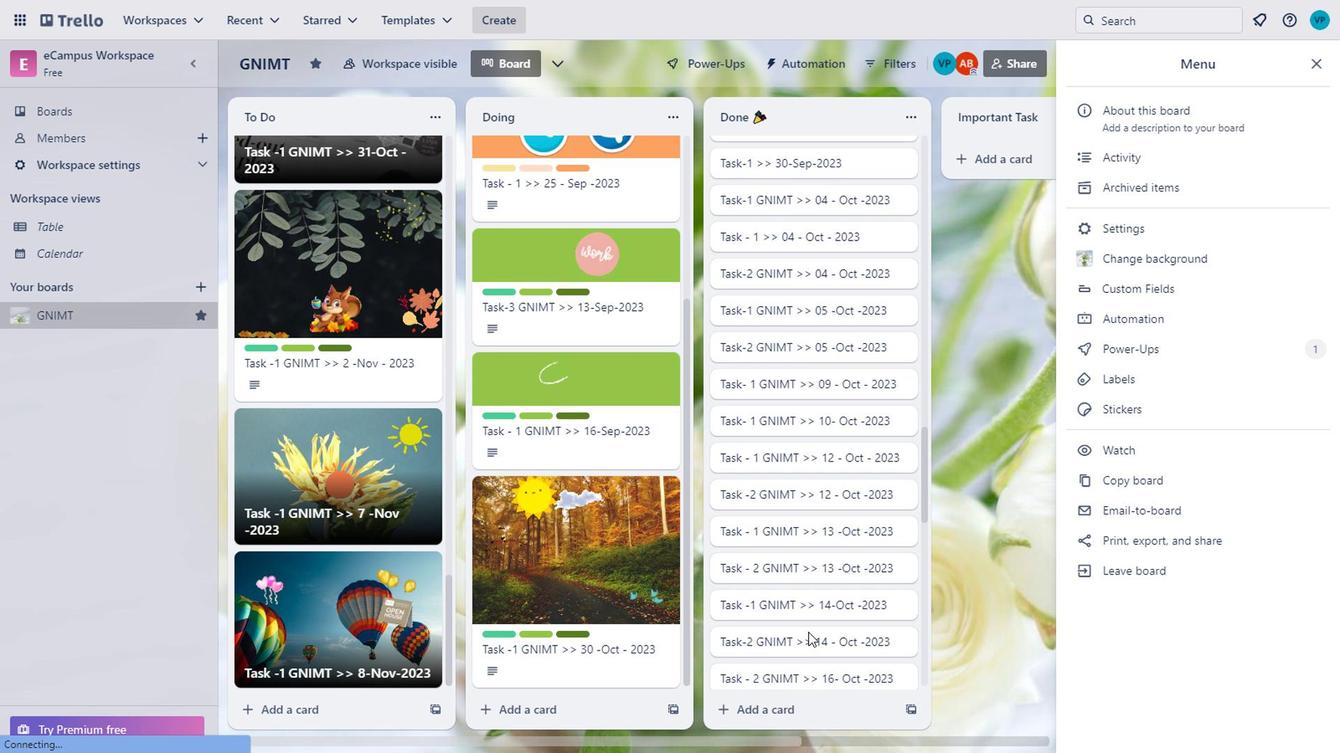 
Action: Mouse moved to (690, 363)
Screenshot: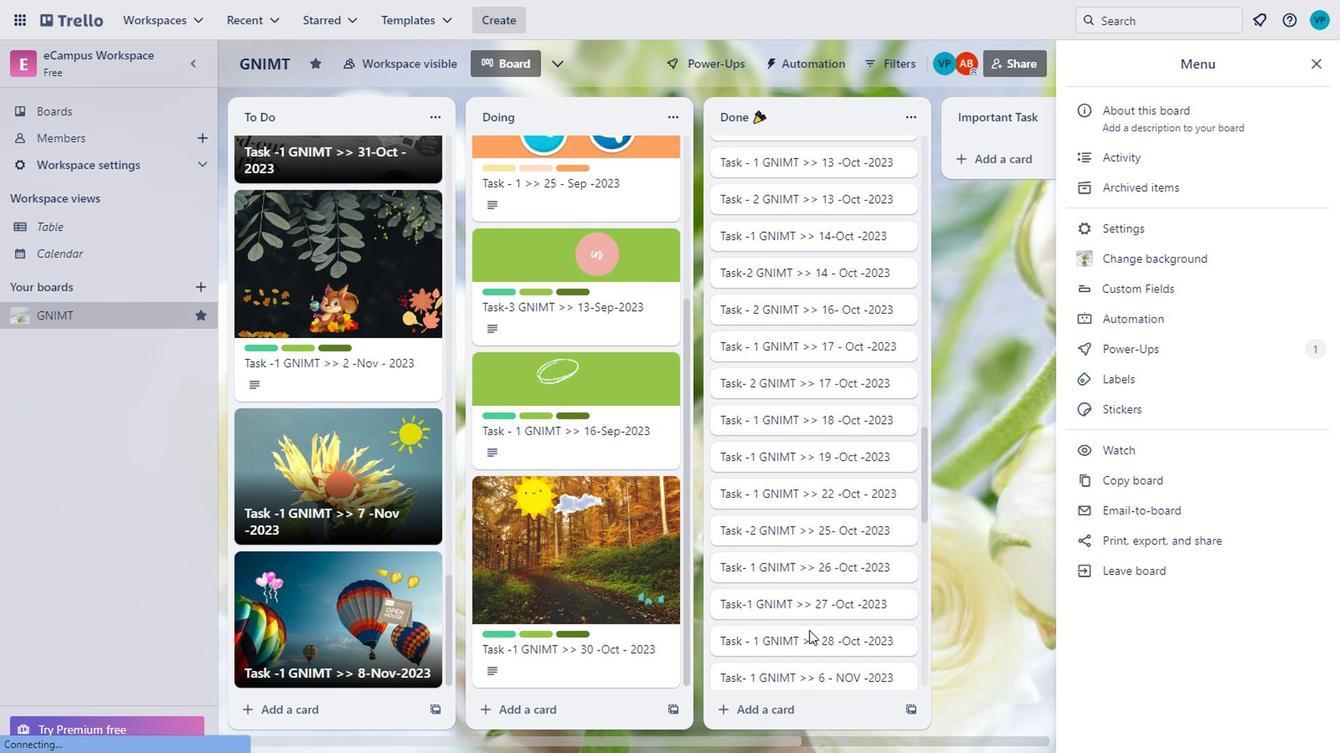 
Action: Mouse scrolled (690, 363) with delta (0, 0)
Screenshot: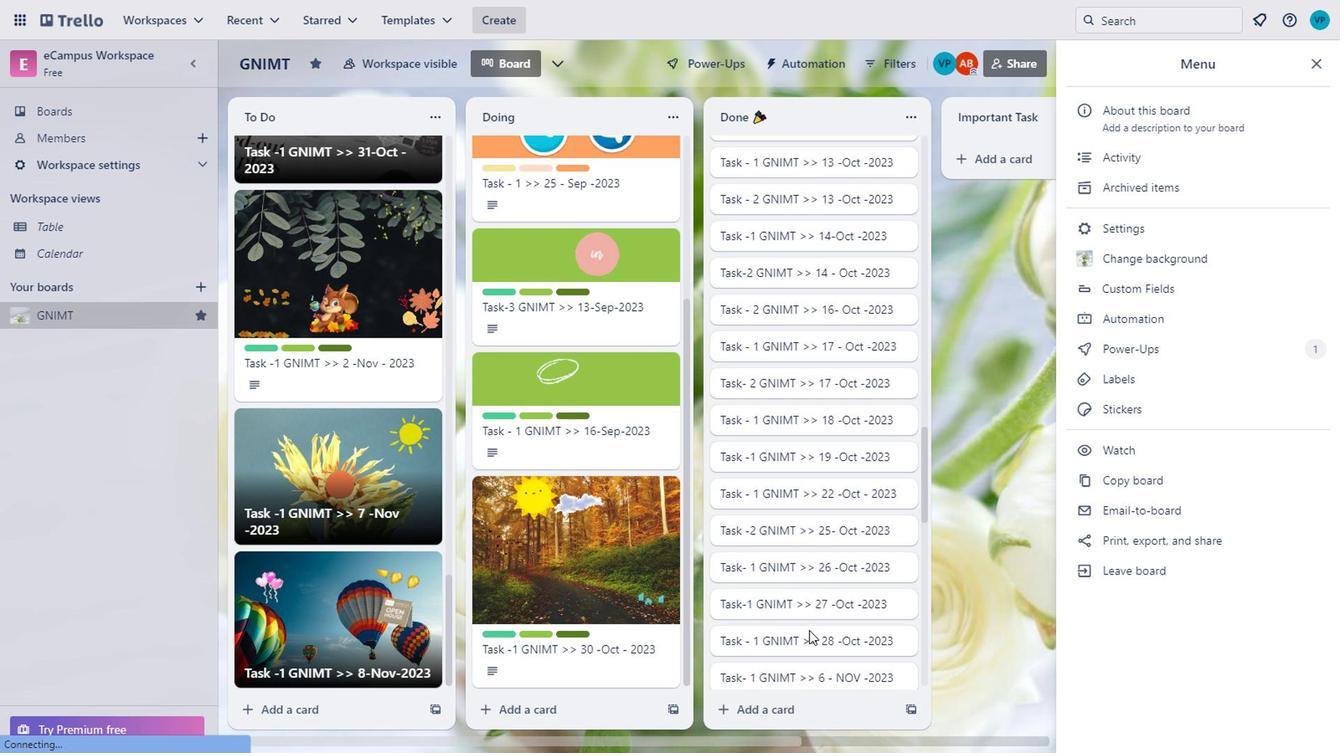 
Action: Mouse moved to (689, 363)
Screenshot: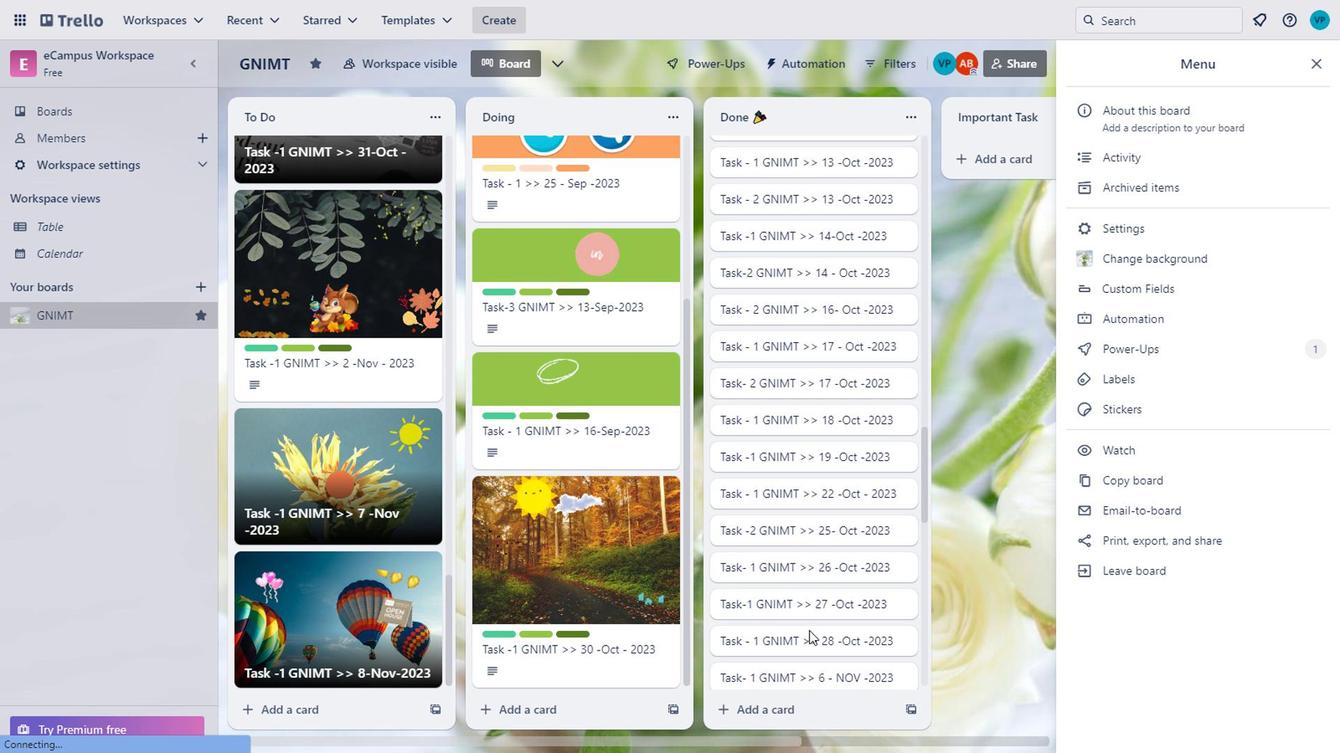 
Action: Mouse scrolled (689, 363) with delta (0, 0)
Screenshot: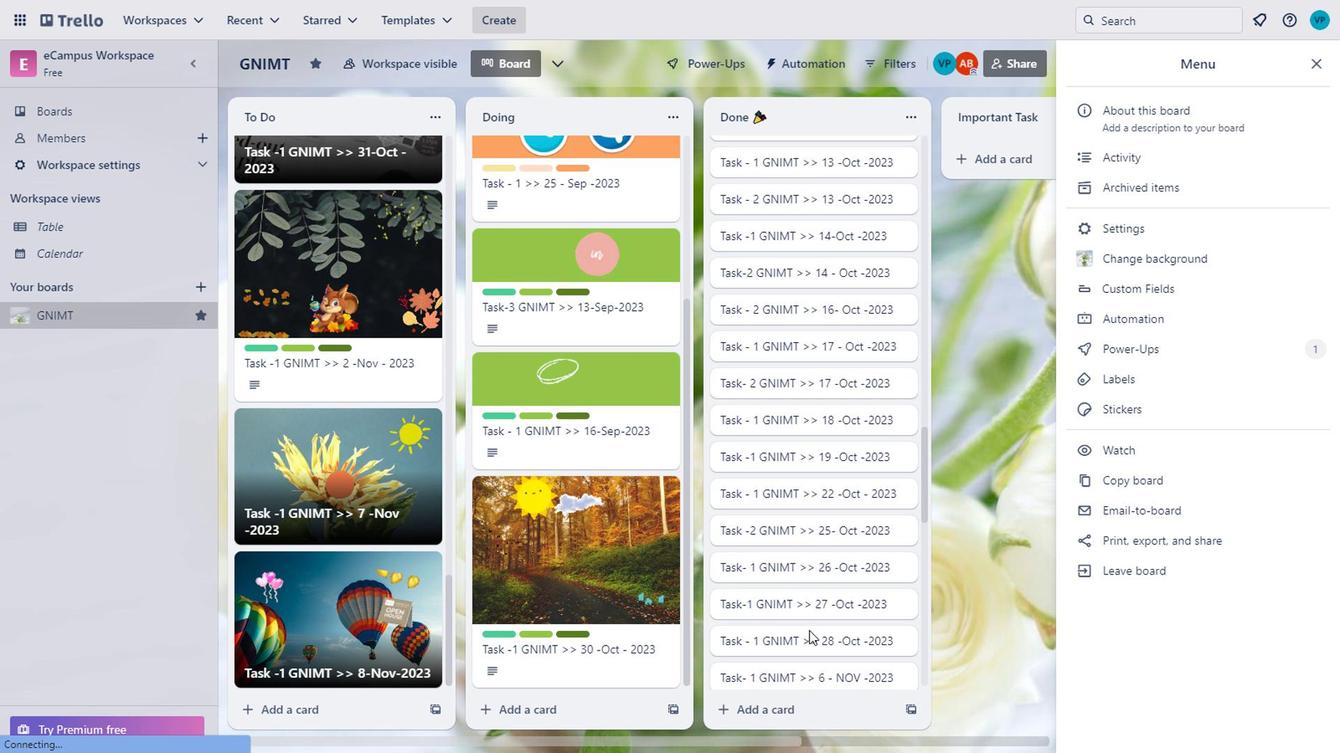 
Action: Mouse scrolled (689, 363) with delta (0, 0)
Screenshot: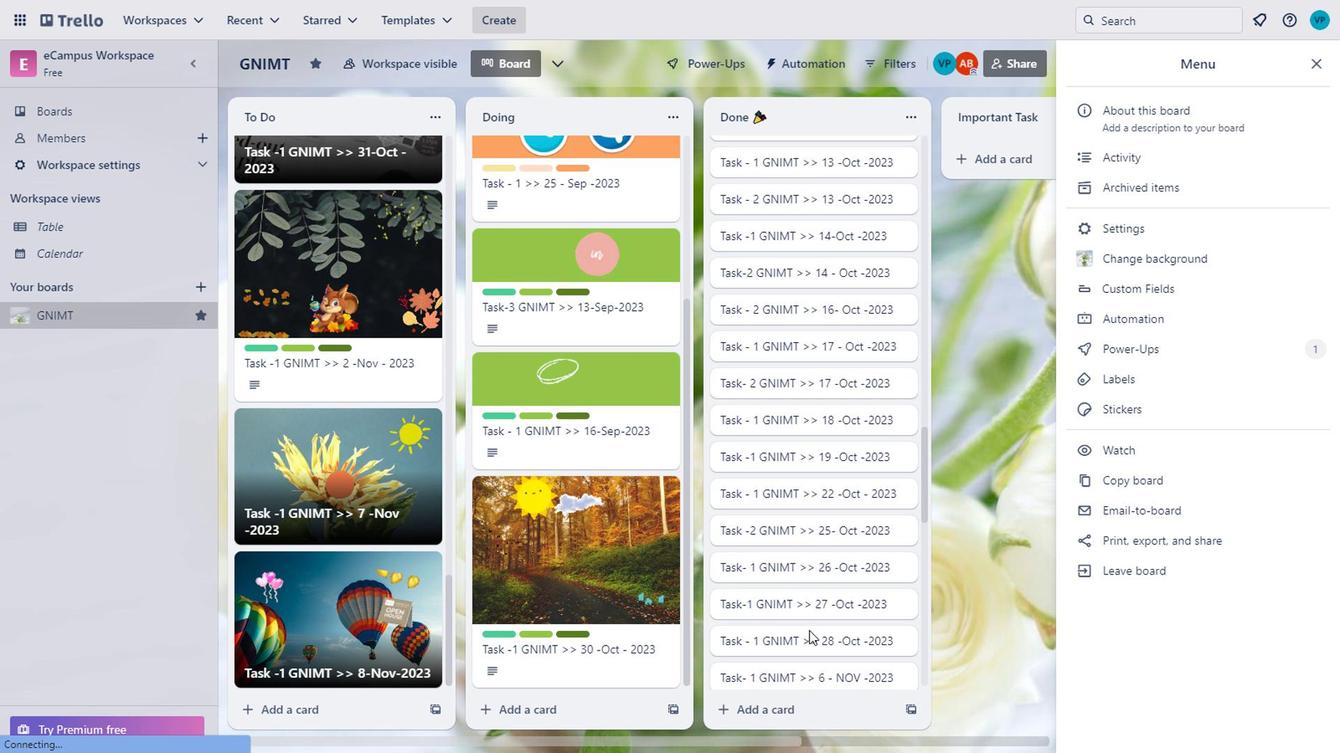 
Action: Mouse moved to (685, 363)
Screenshot: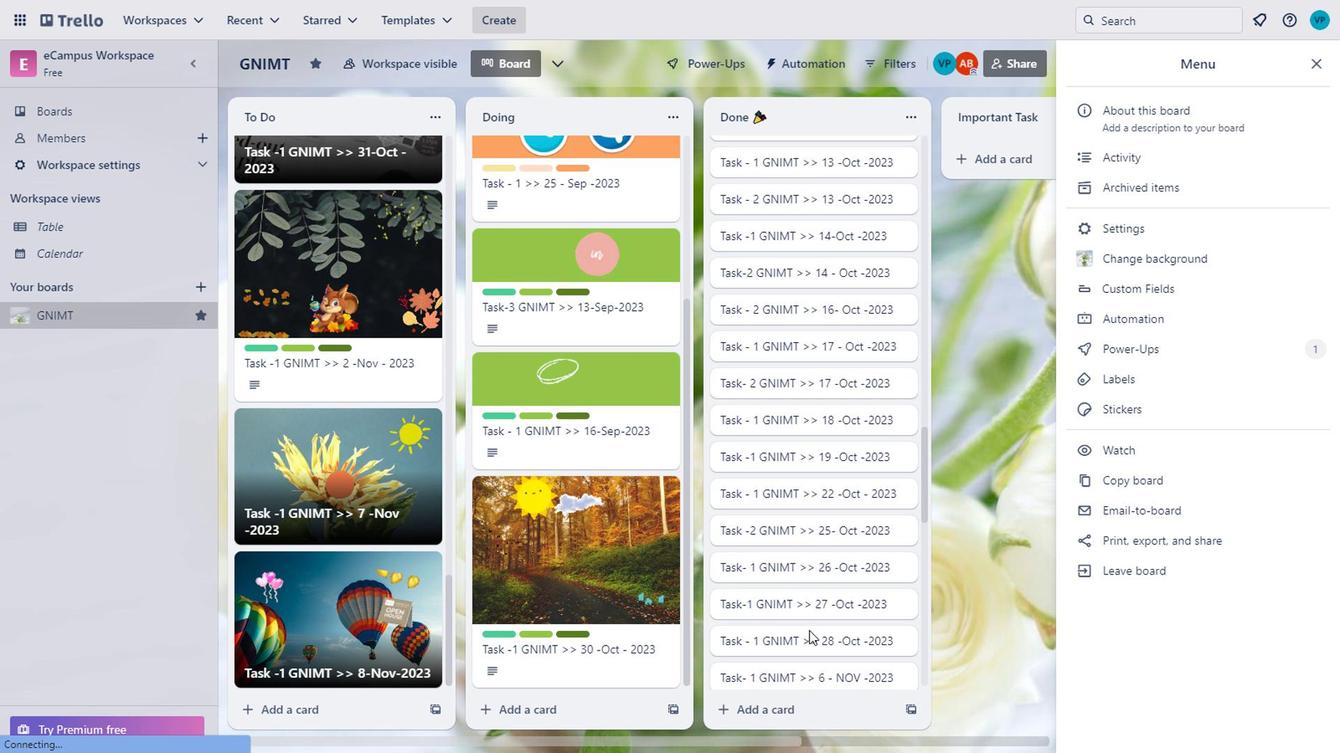 
Action: Mouse scrolled (685, 363) with delta (0, 0)
Screenshot: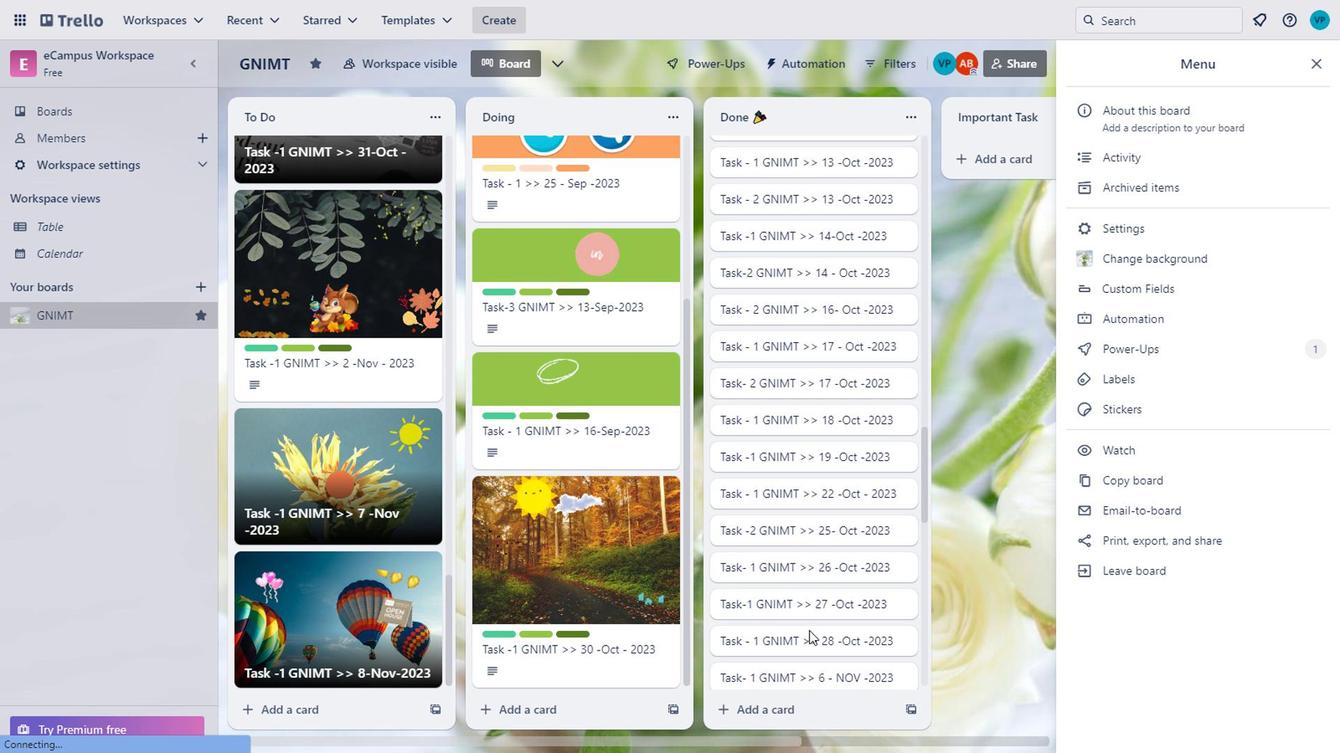 
Action: Mouse moved to (459, 356)
Screenshot: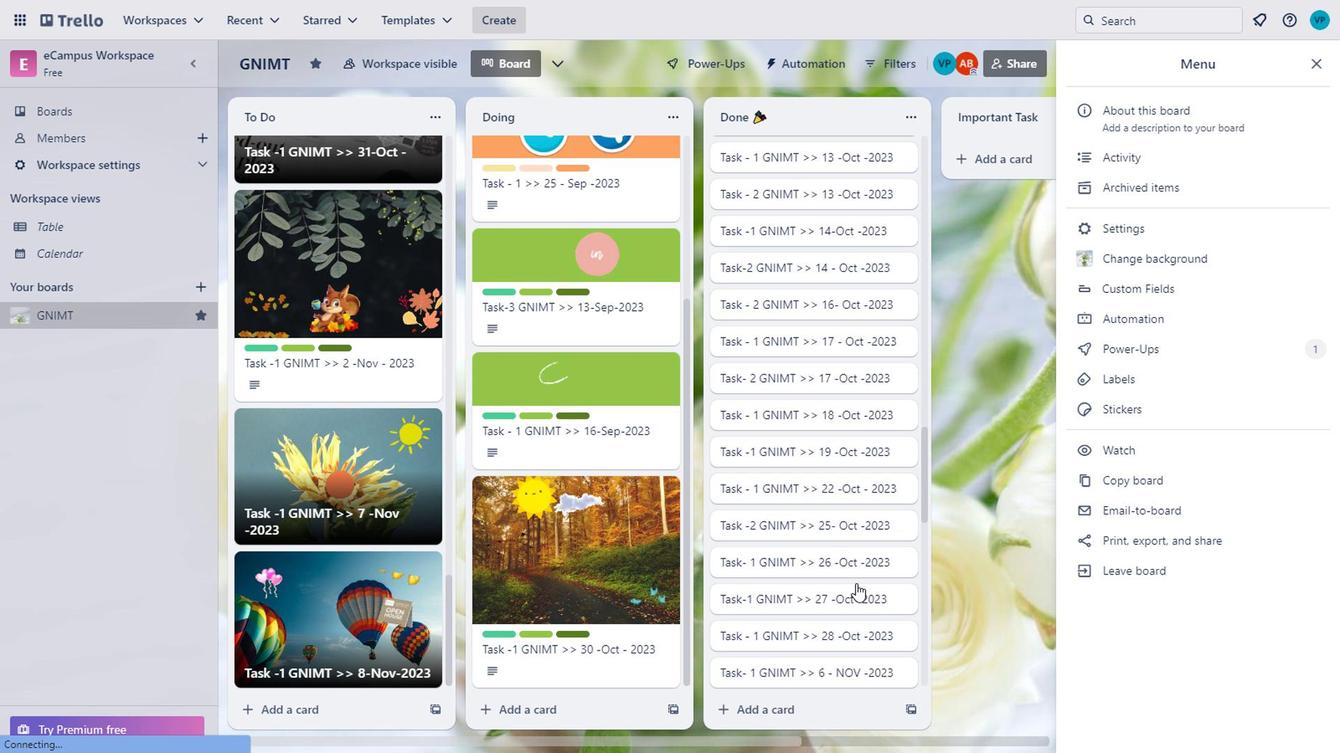 
Action: Mouse scrolled (459, 356) with delta (0, 0)
Screenshot: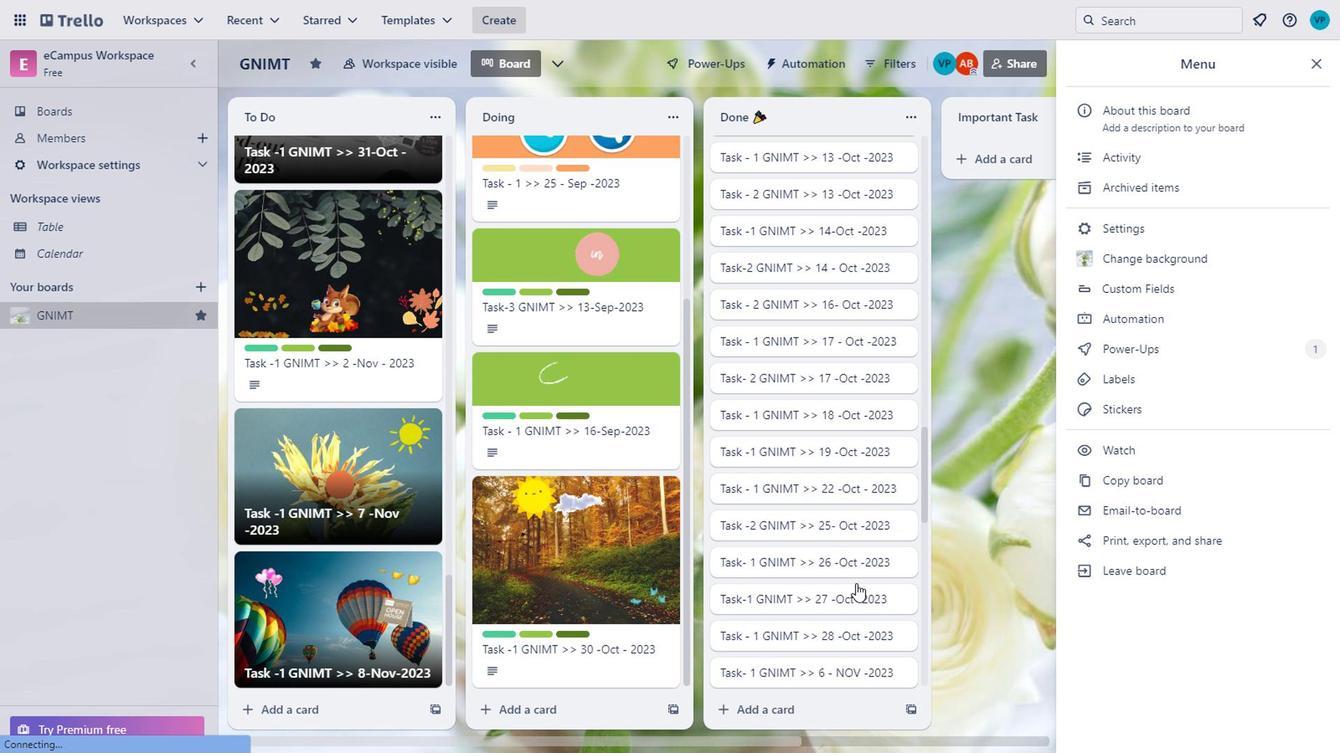 
Action: Mouse scrolled (459, 356) with delta (0, 0)
Screenshot: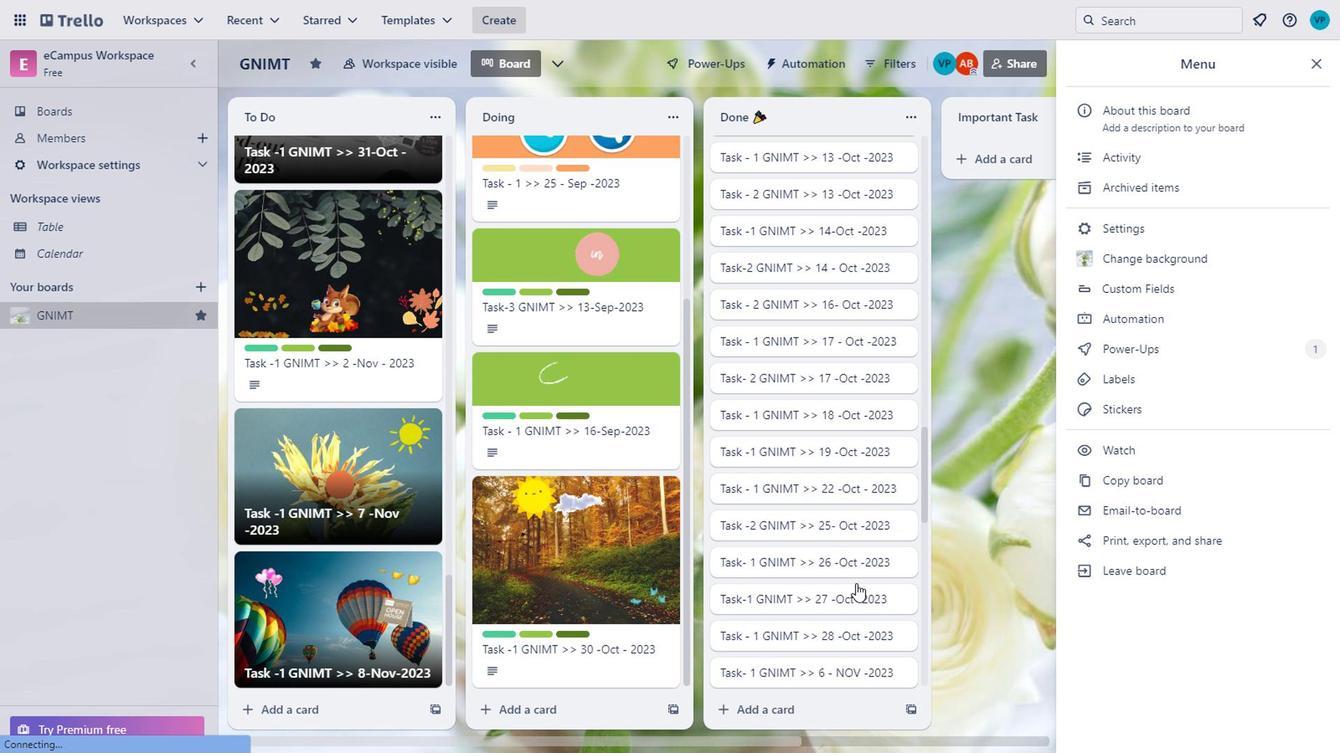 
Action: Mouse scrolled (459, 356) with delta (0, 0)
Screenshot: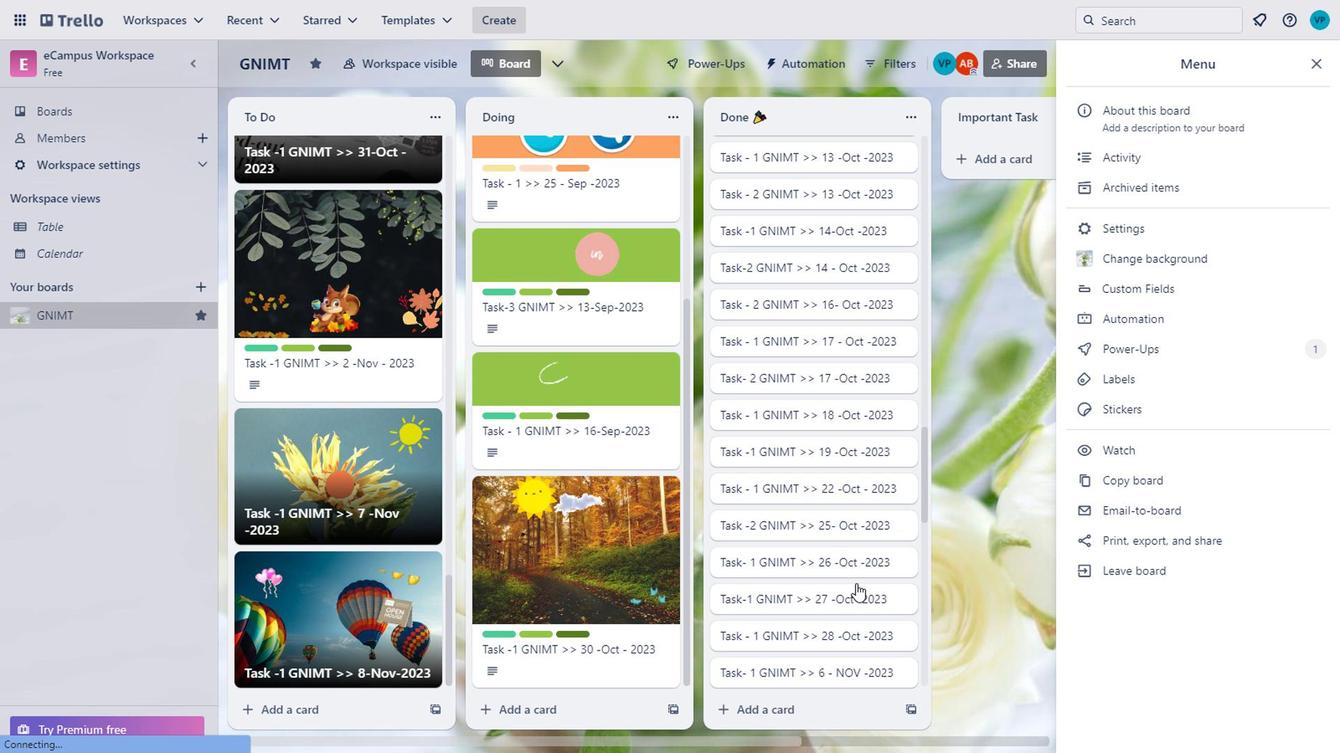 
Action: Mouse scrolled (459, 356) with delta (0, 0)
Screenshot: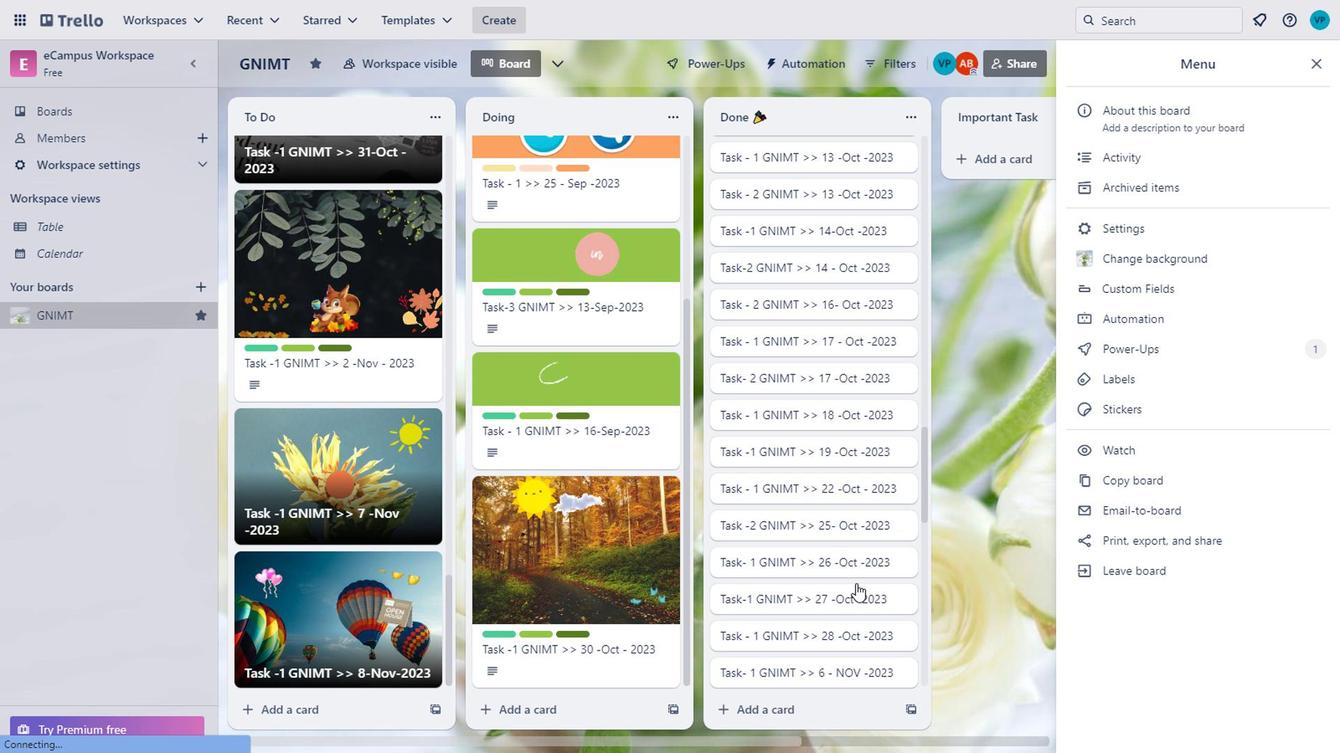
Action: Mouse moved to (457, 356)
Screenshot: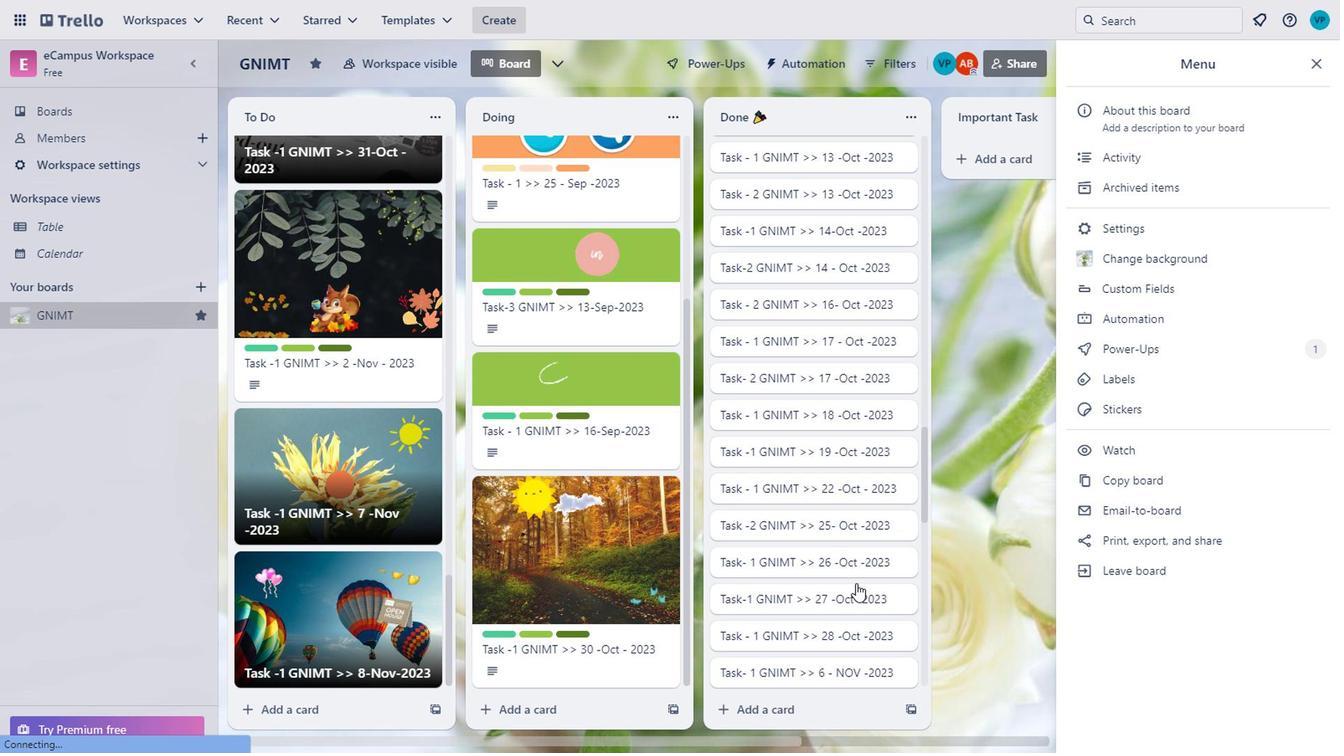 
Action: Mouse scrolled (458, 356) with delta (0, 0)
Screenshot: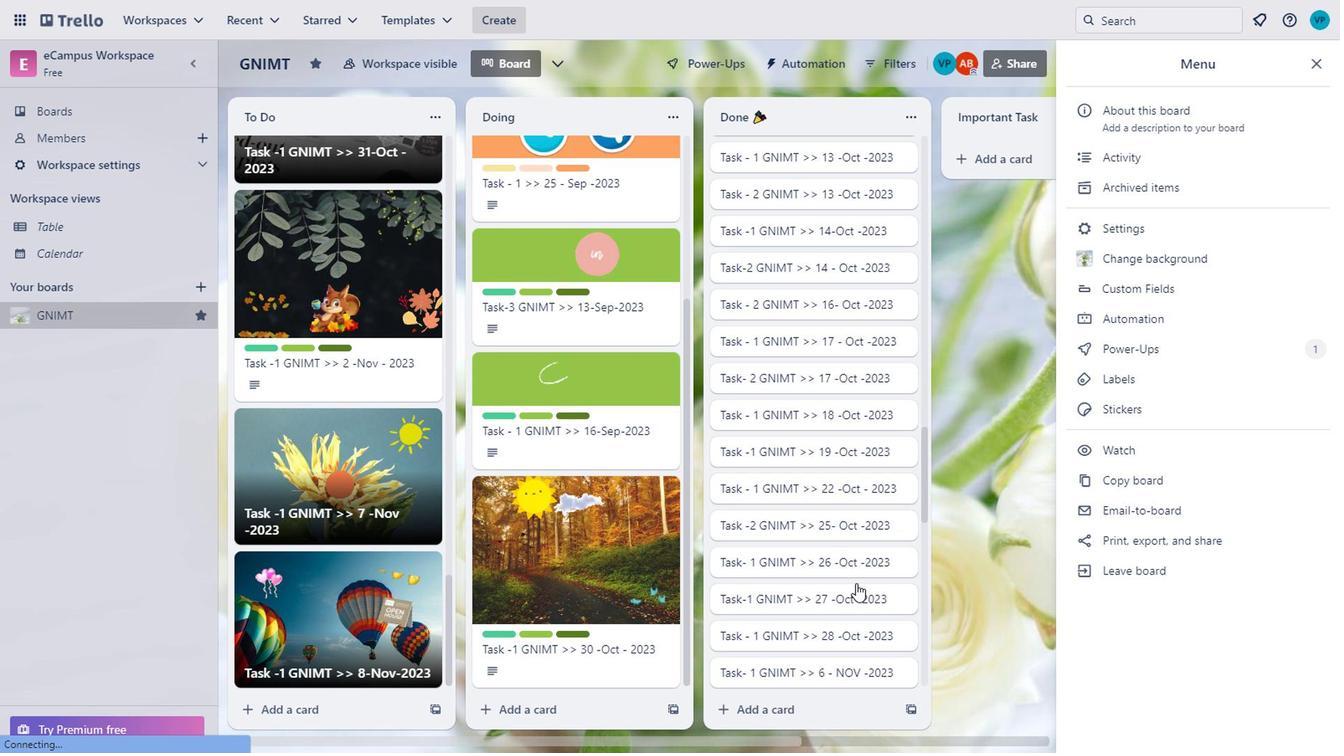 
Action: Mouse moved to (496, 356)
Screenshot: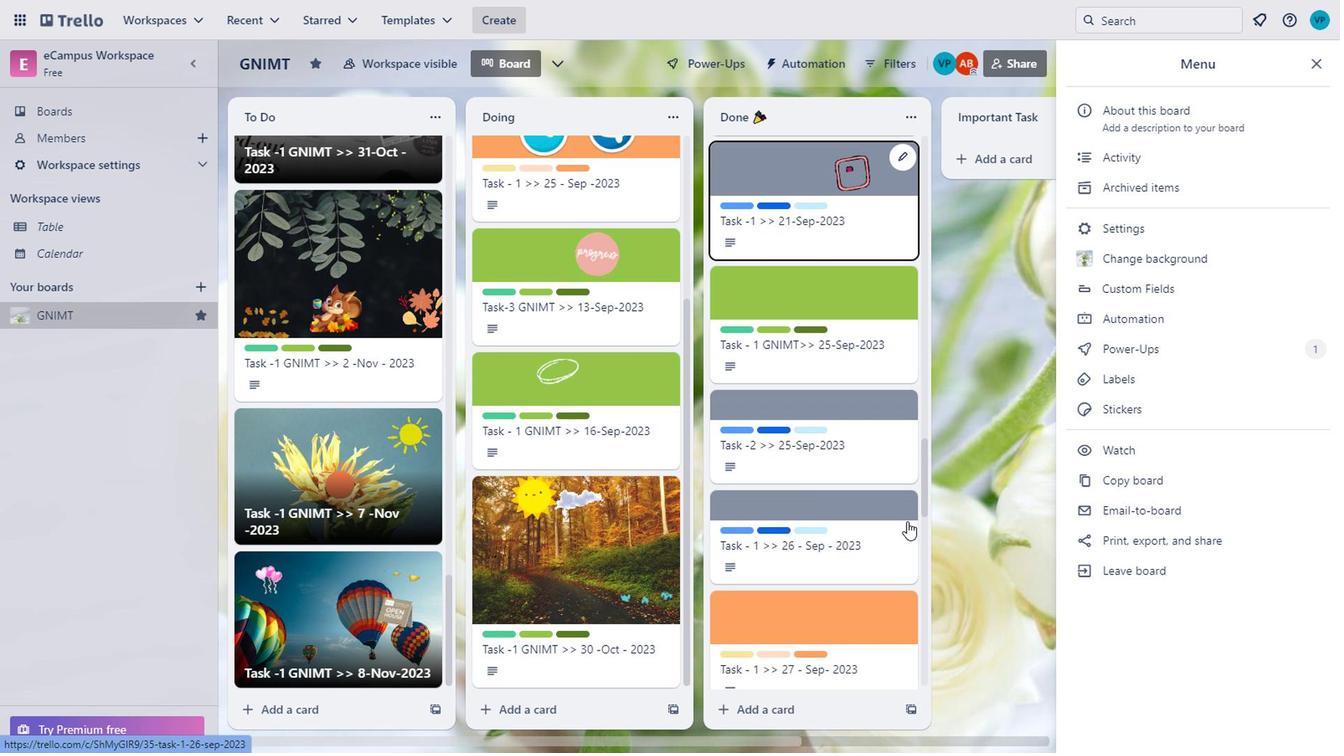 
Action: Mouse scrolled (496, 356) with delta (0, 0)
Screenshot: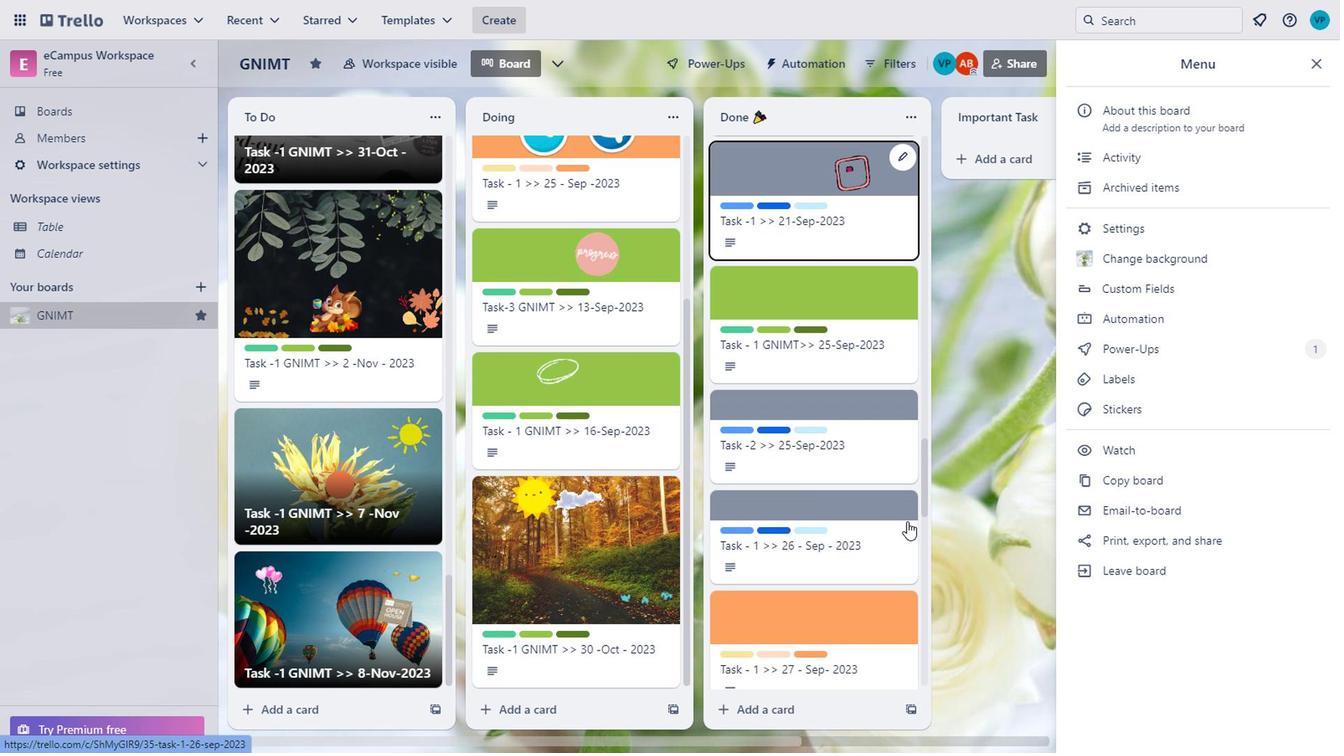 
Action: Mouse moved to (497, 356)
Screenshot: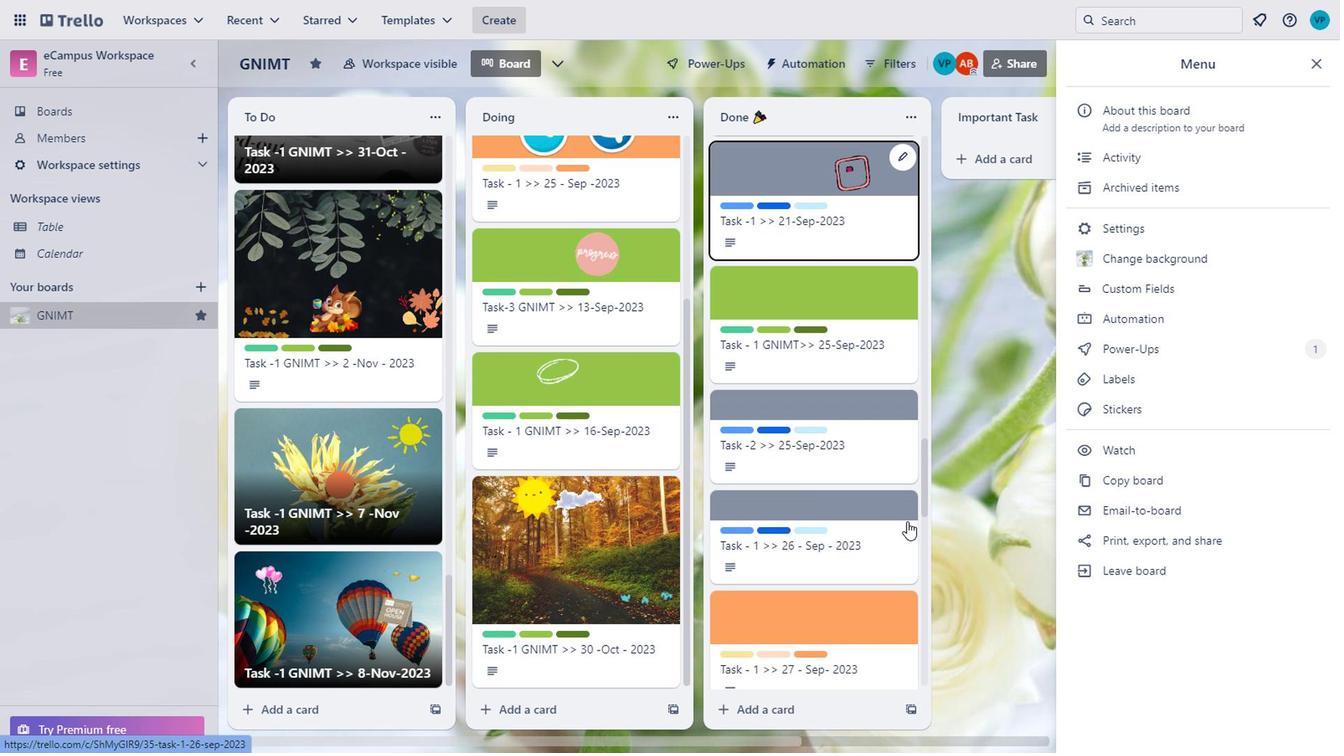 
Action: Mouse scrolled (497, 356) with delta (0, 0)
Screenshot: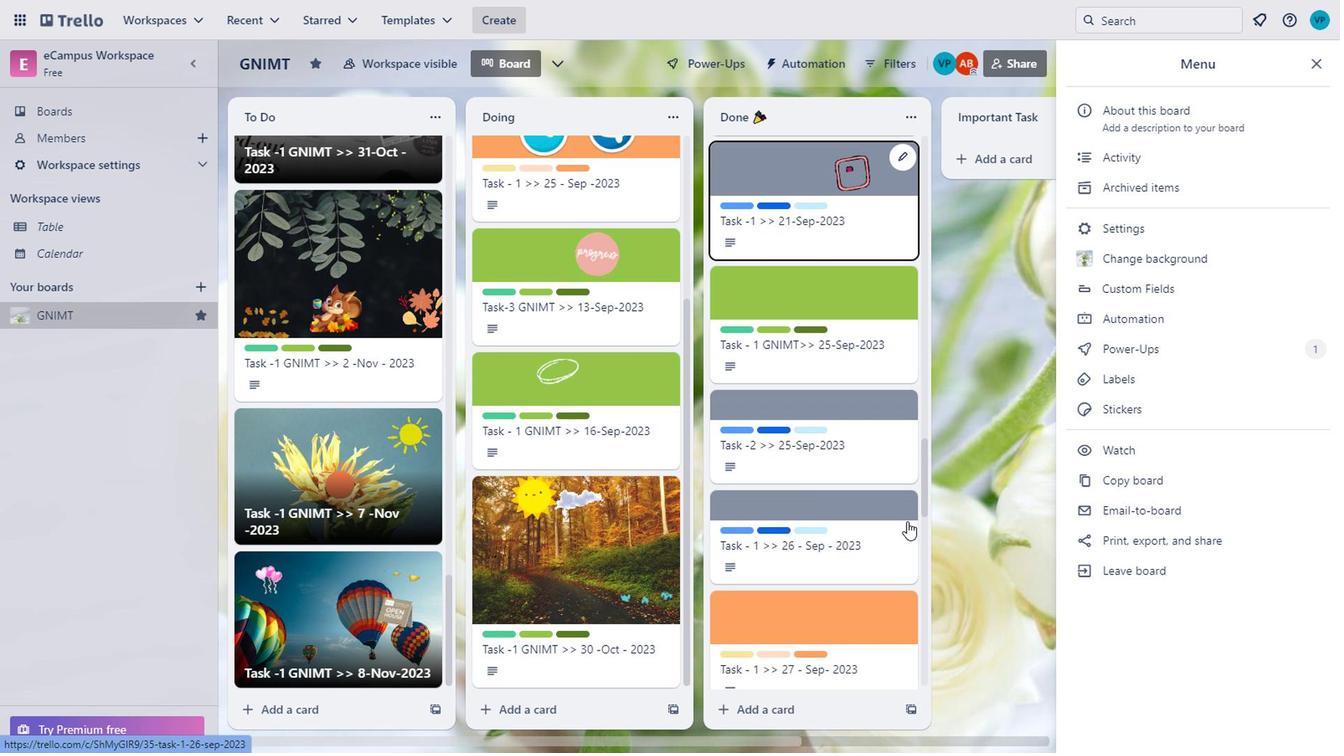 
Action: Mouse scrolled (497, 356) with delta (0, 0)
Screenshot: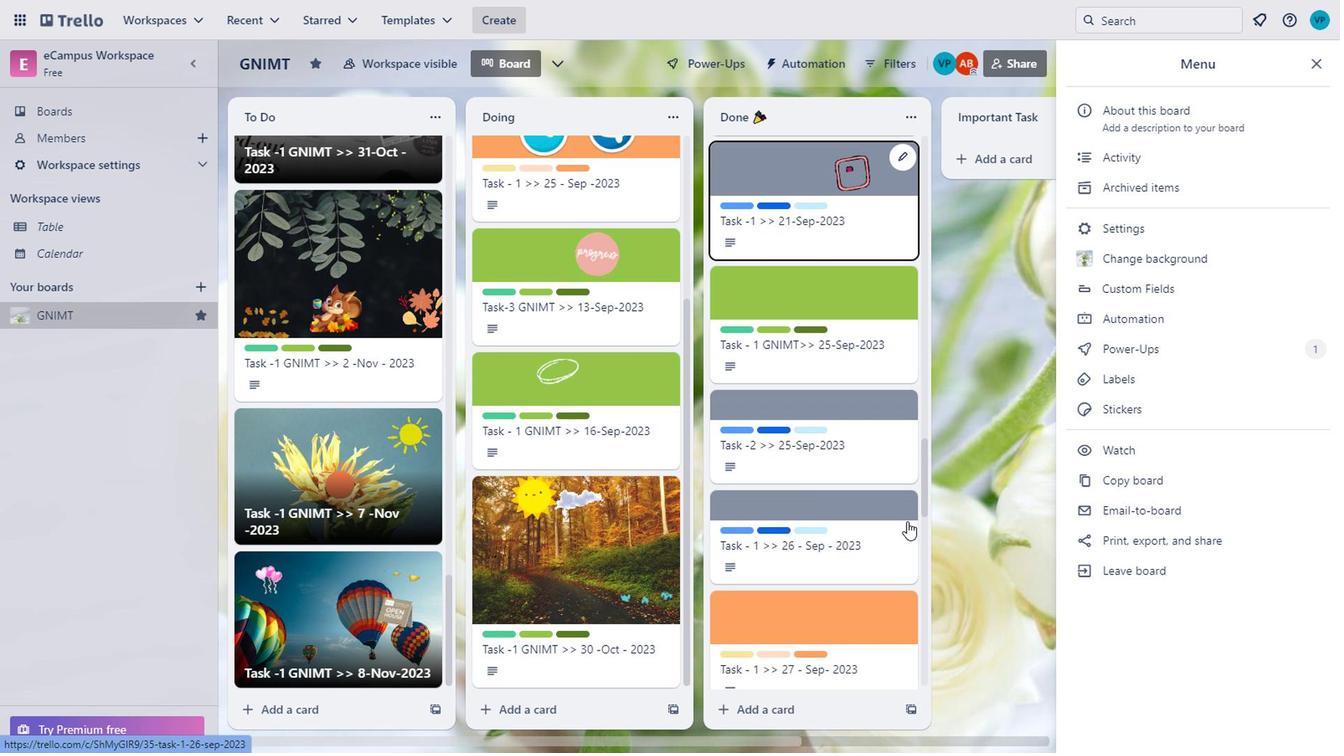 
Action: Mouse scrolled (497, 356) with delta (0, 0)
Screenshot: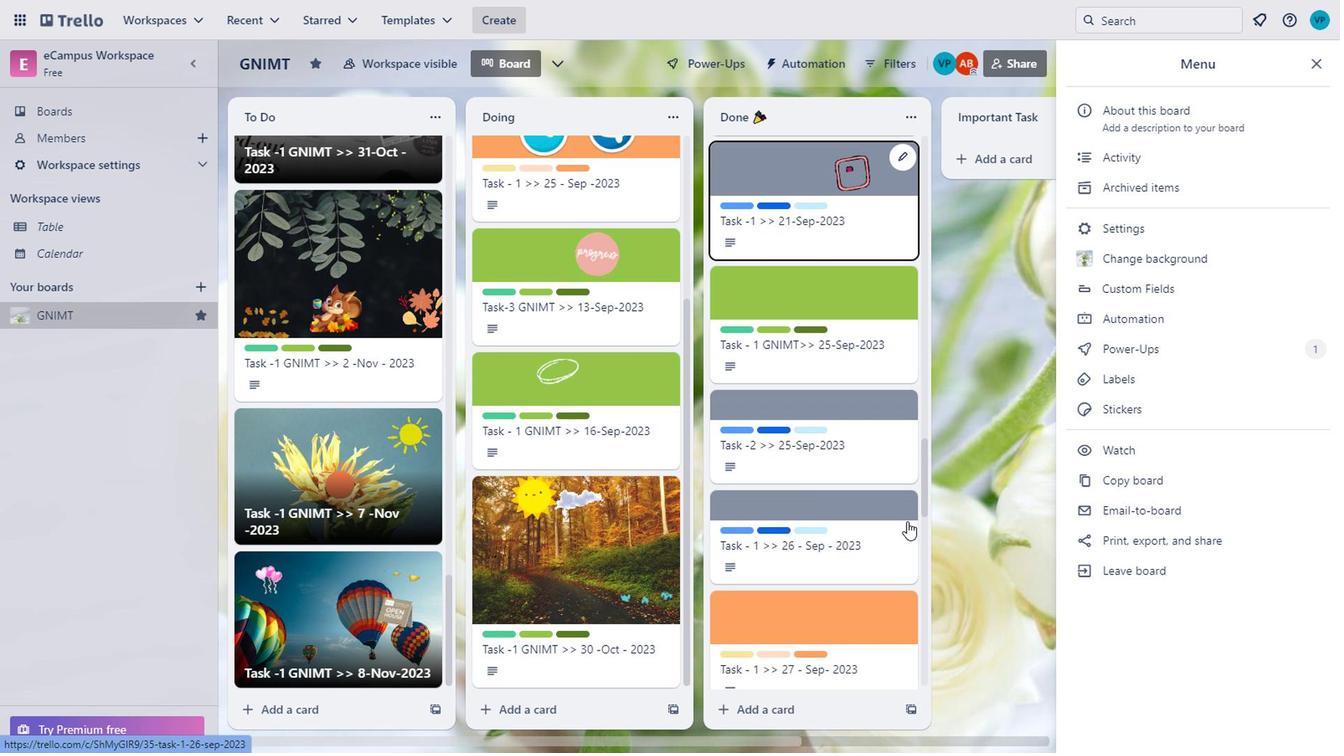 
Action: Mouse moved to (498, 351)
Screenshot: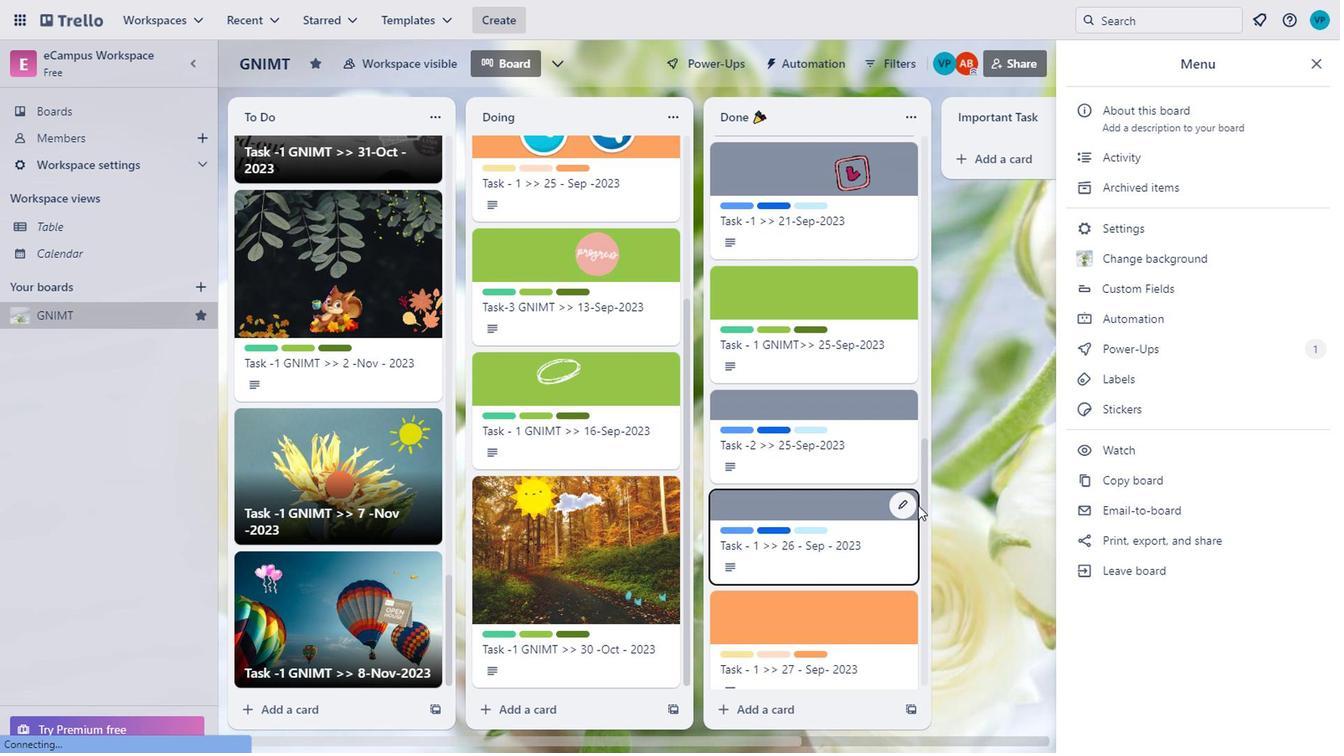 
Action: Mouse scrolled (498, 351) with delta (0, 0)
Screenshot: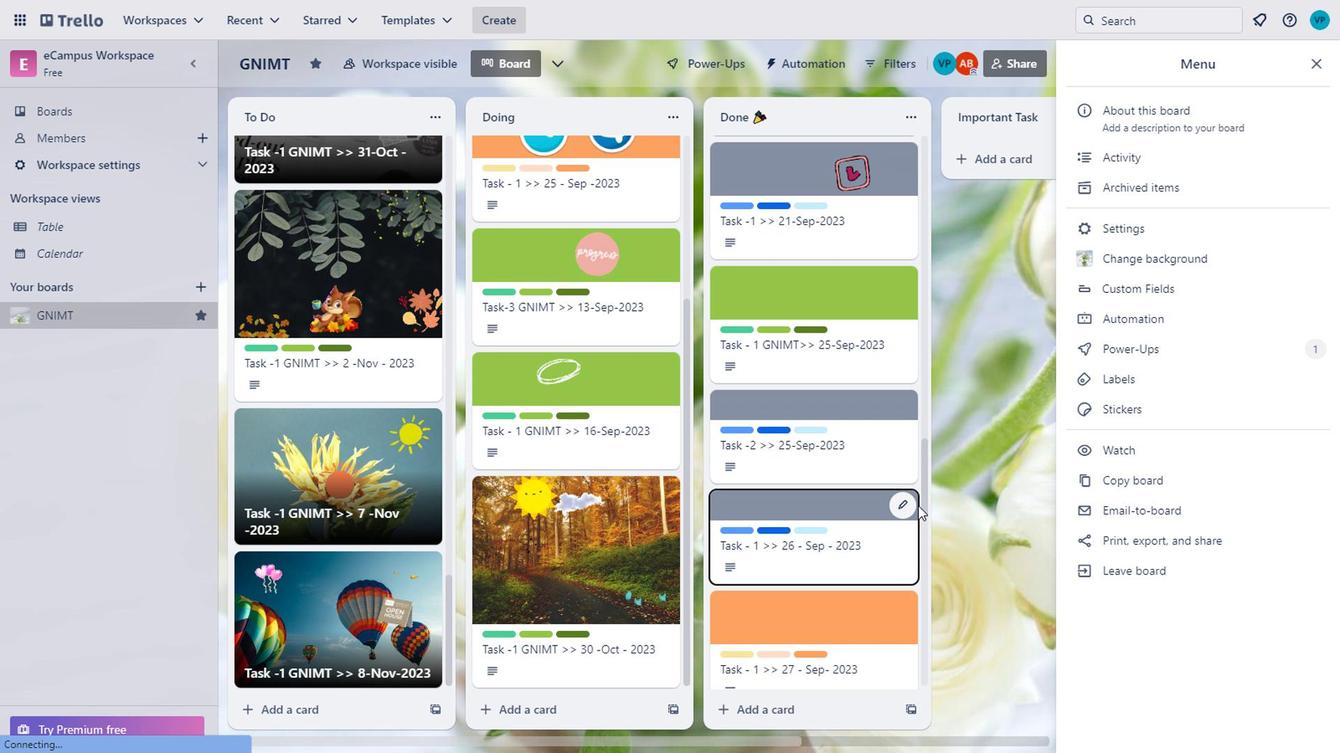 
Action: Mouse scrolled (498, 351) with delta (0, 0)
Screenshot: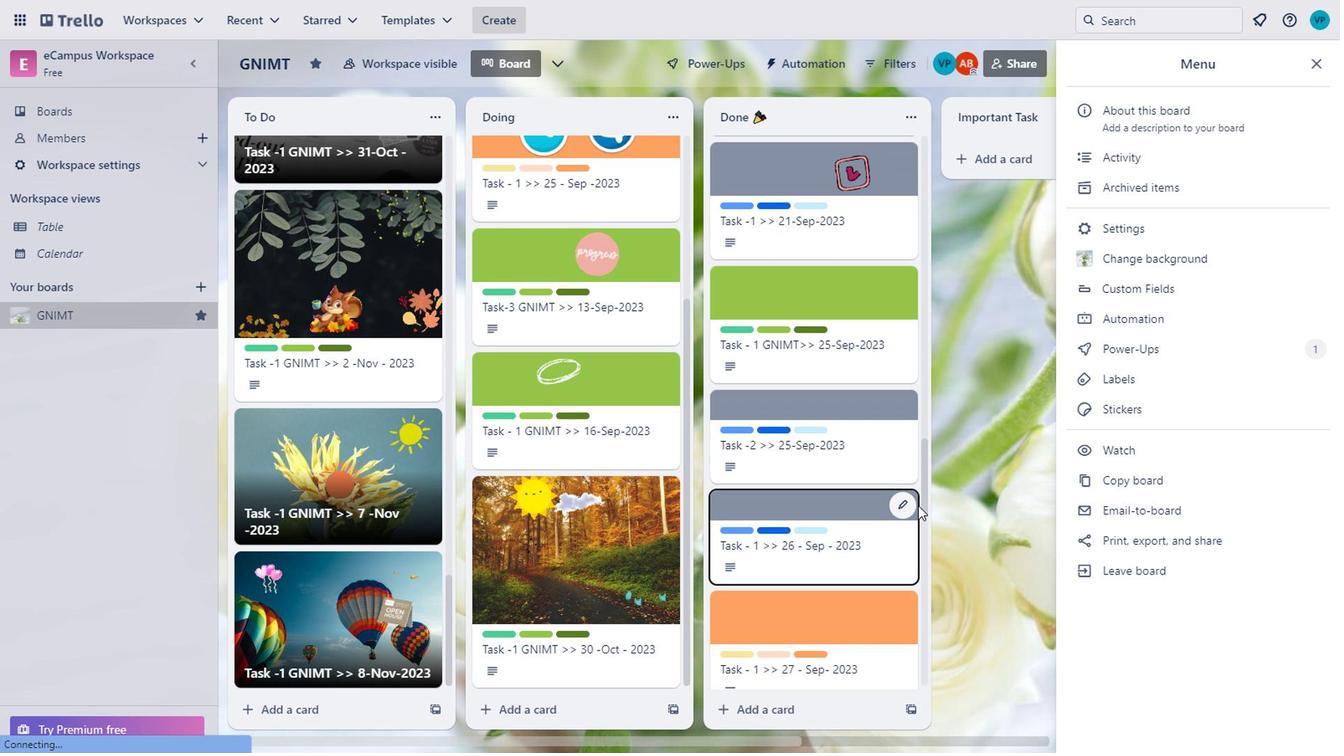 
Action: Mouse scrolled (498, 351) with delta (0, 0)
Screenshot: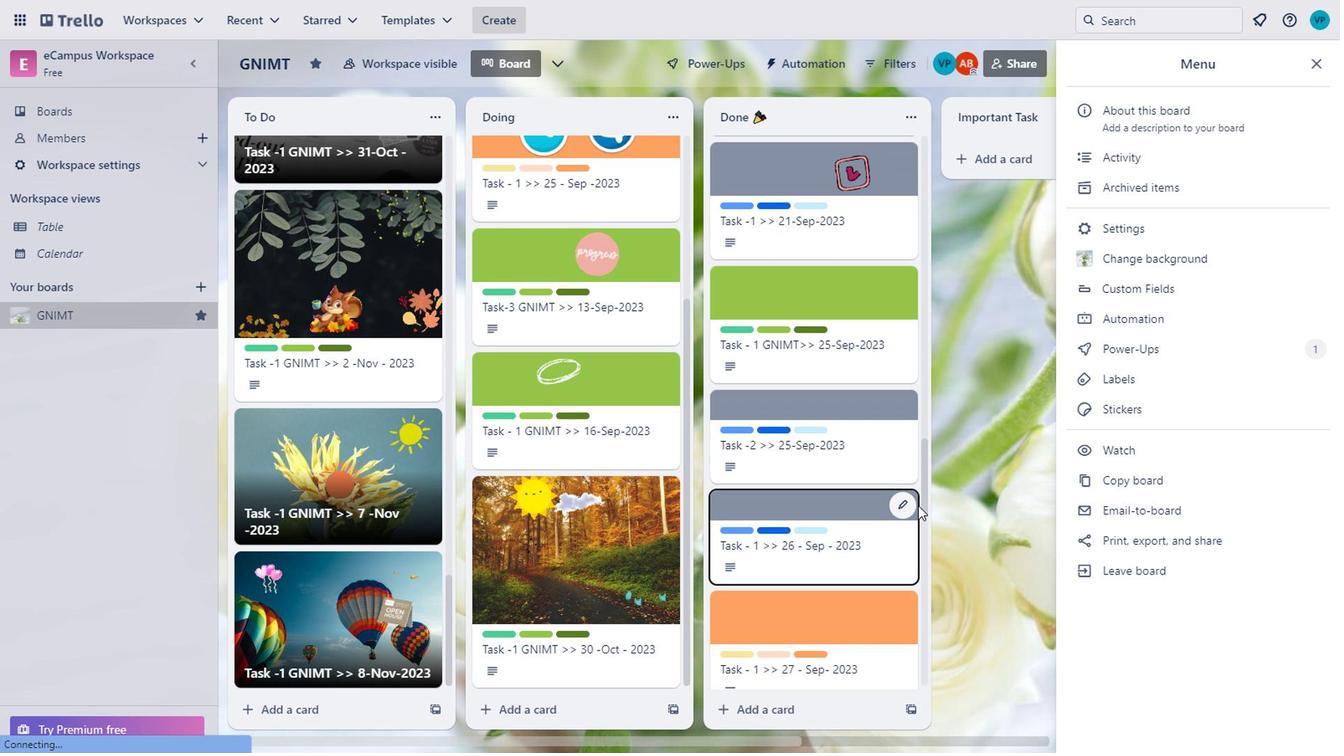 
Action: Mouse scrolled (498, 351) with delta (0, 0)
Screenshot: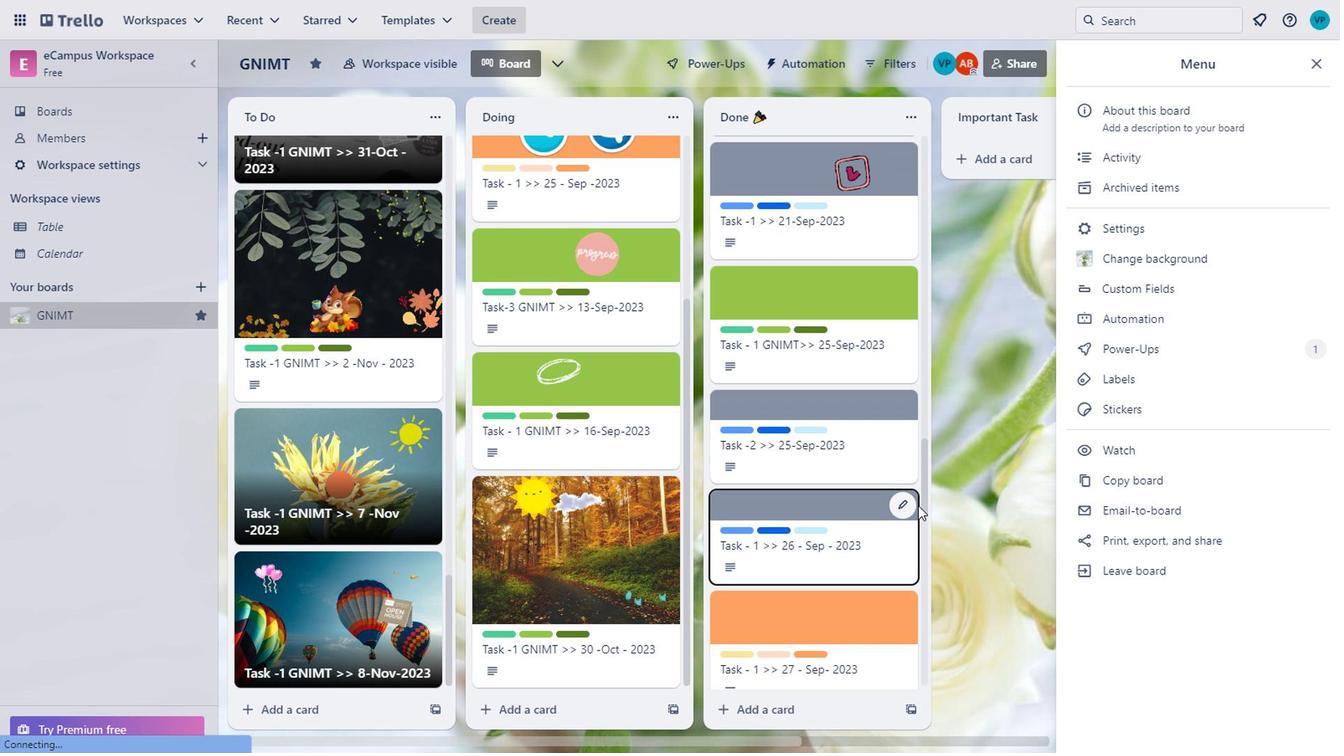 
Action: Mouse scrolled (498, 351) with delta (0, 0)
Screenshot: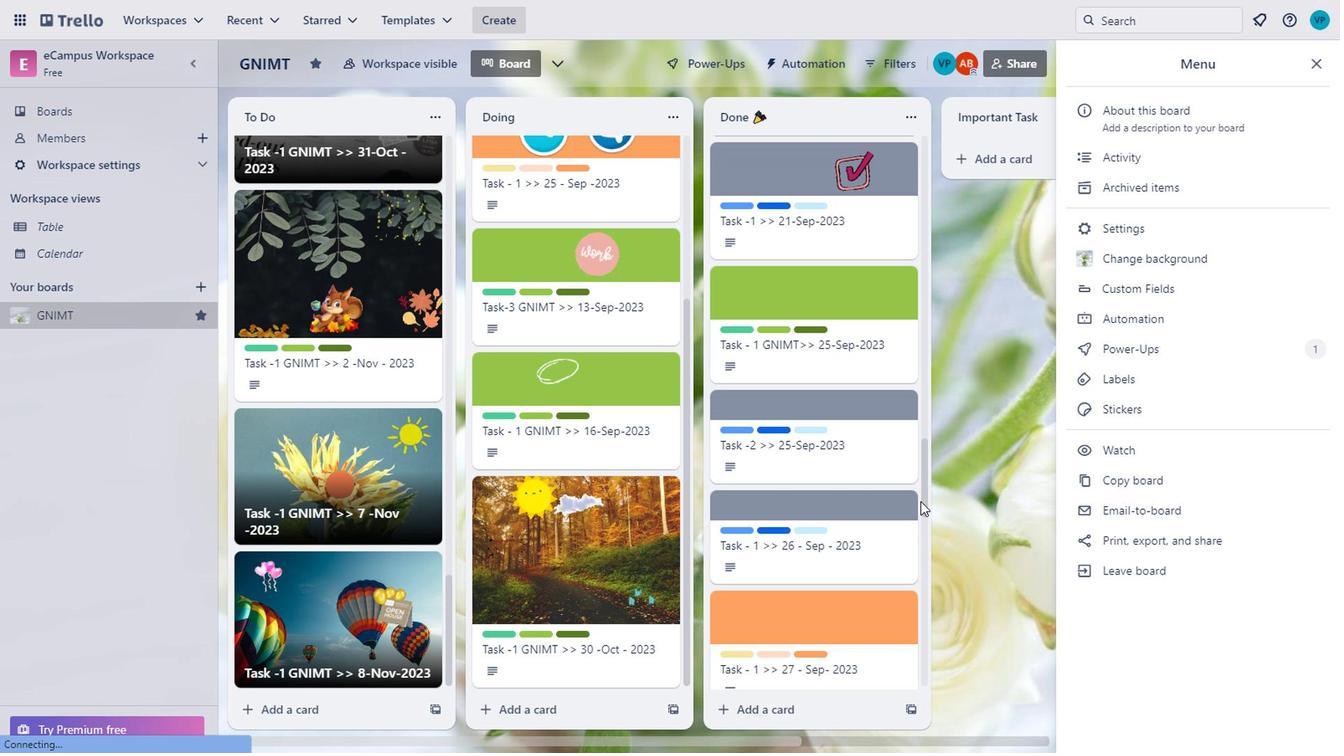
Action: Mouse moved to (498, 351)
Screenshot: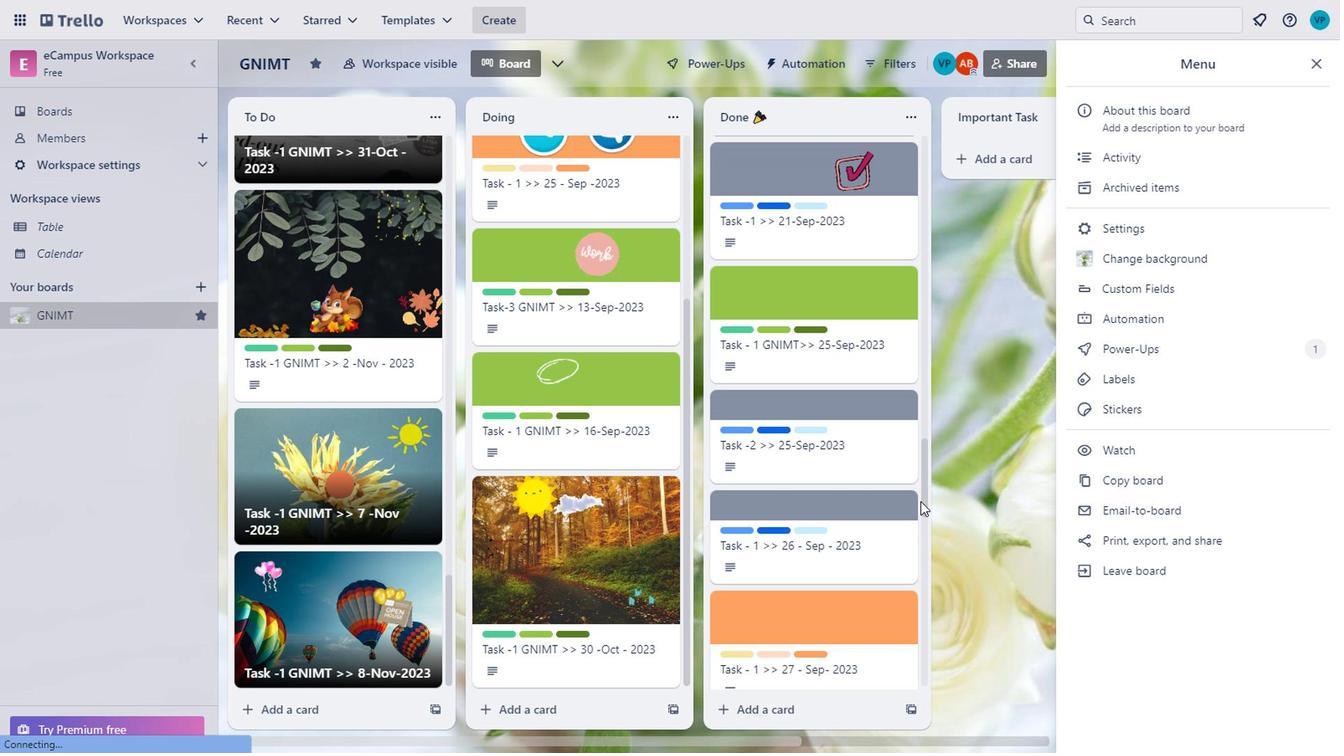 
Action: Mouse scrolled (498, 351) with delta (0, 0)
Screenshot: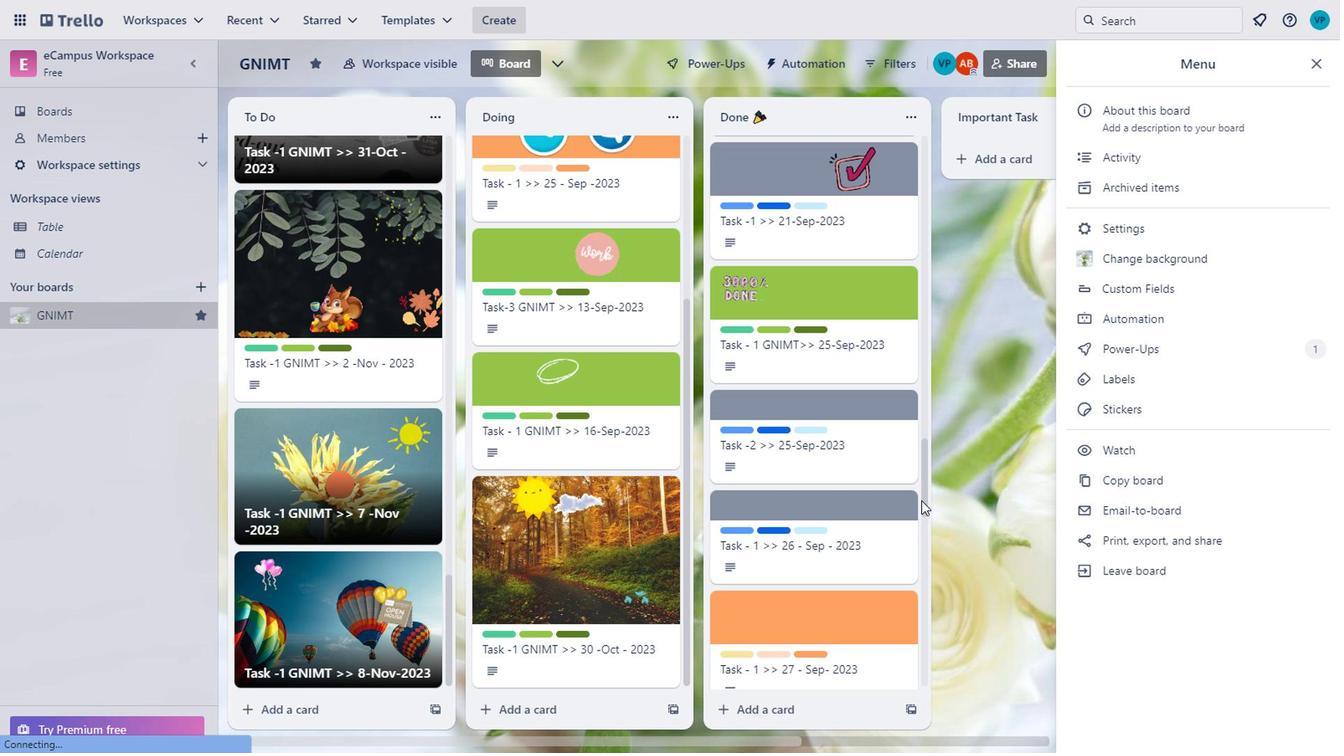 
Action: Mouse scrolled (498, 351) with delta (0, 0)
Screenshot: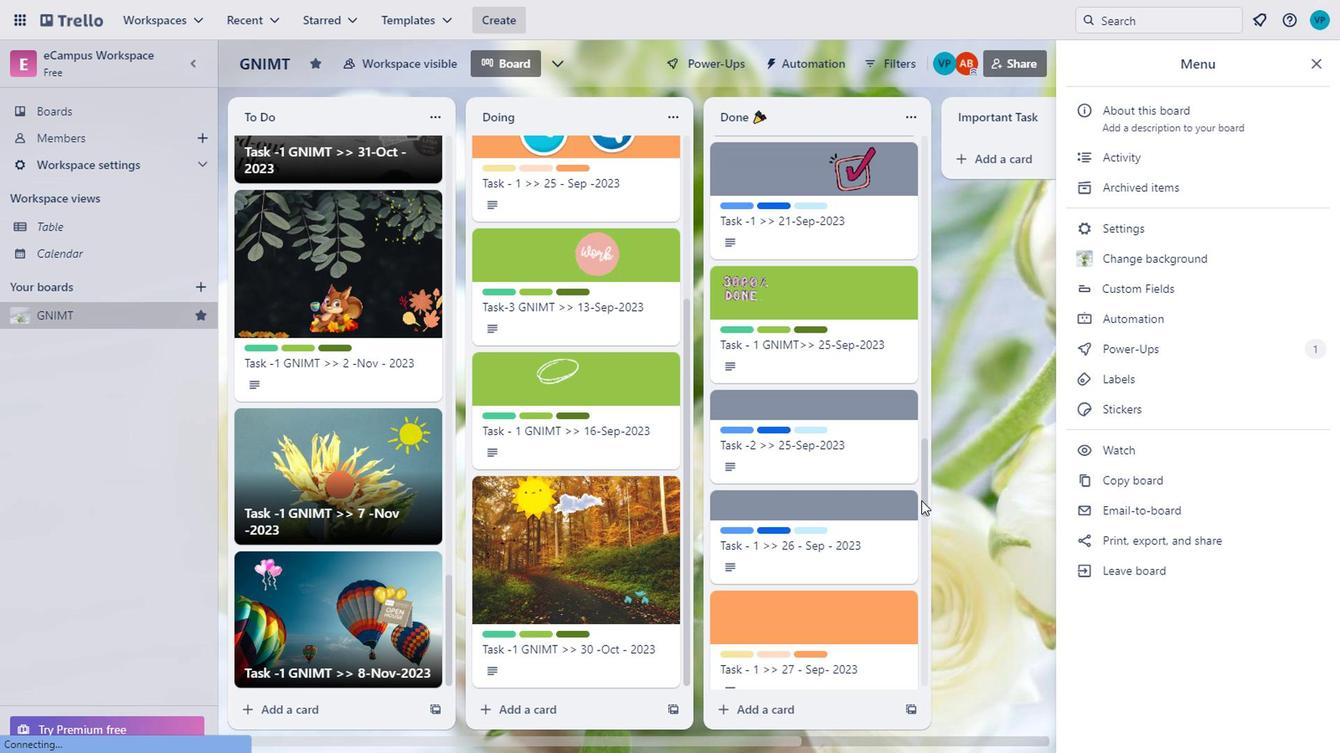 
Action: Mouse scrolled (498, 351) with delta (0, 0)
Screenshot: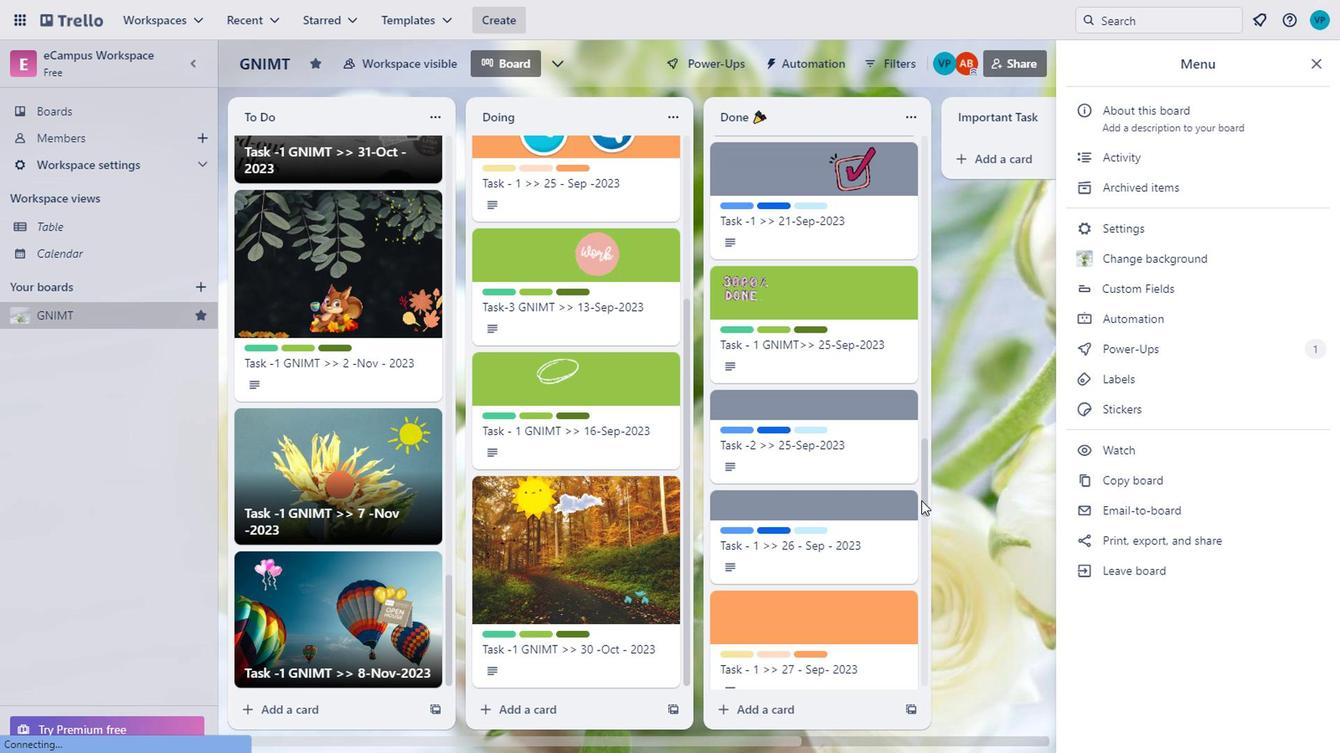 
Action: Mouse scrolled (498, 351) with delta (0, 0)
Screenshot: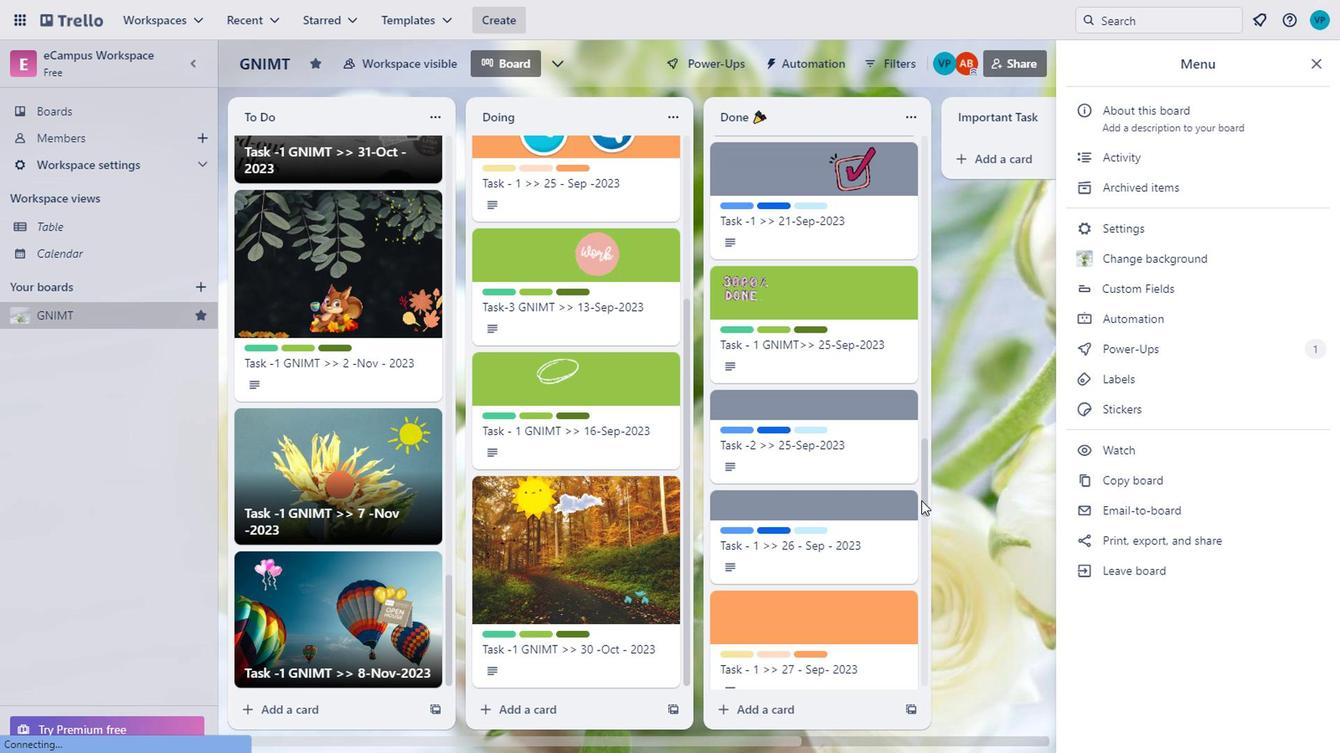 
Action: Mouse scrolled (498, 351) with delta (0, 0)
Screenshot: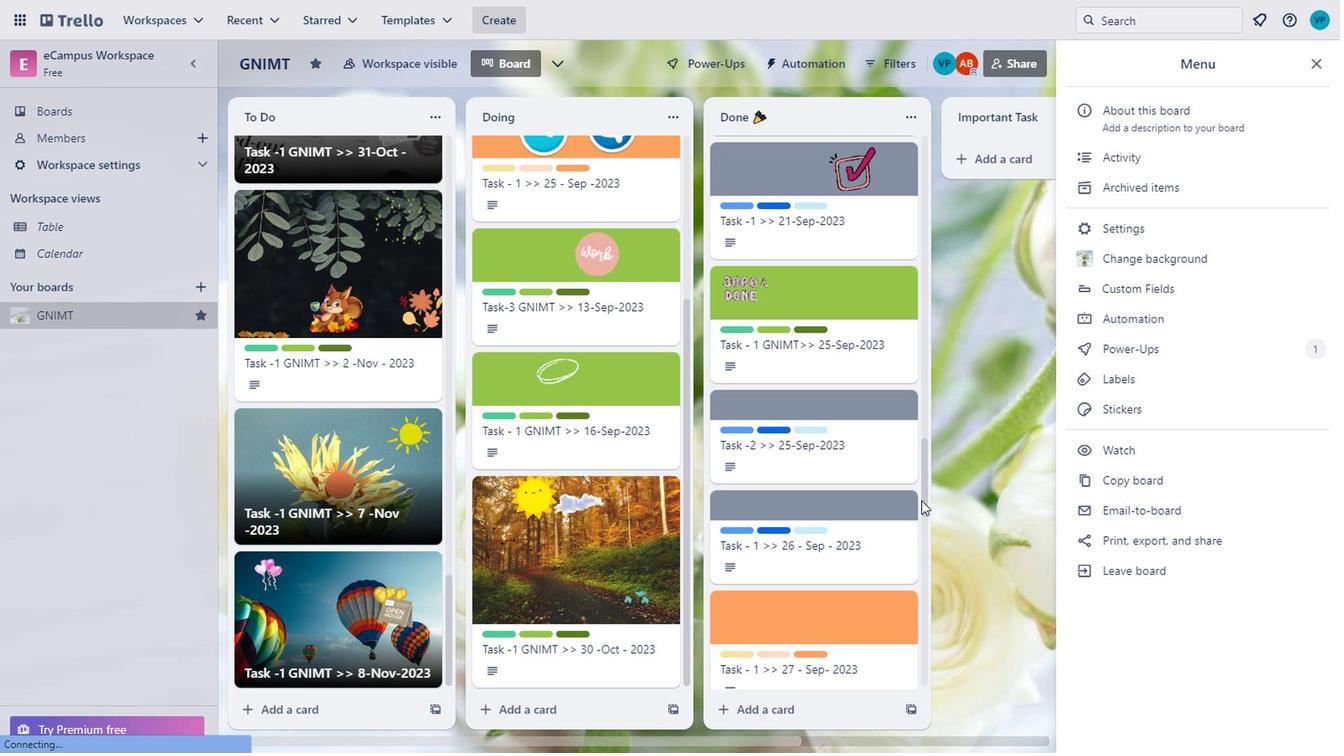 
Action: Mouse moved to (494, 349)
Screenshot: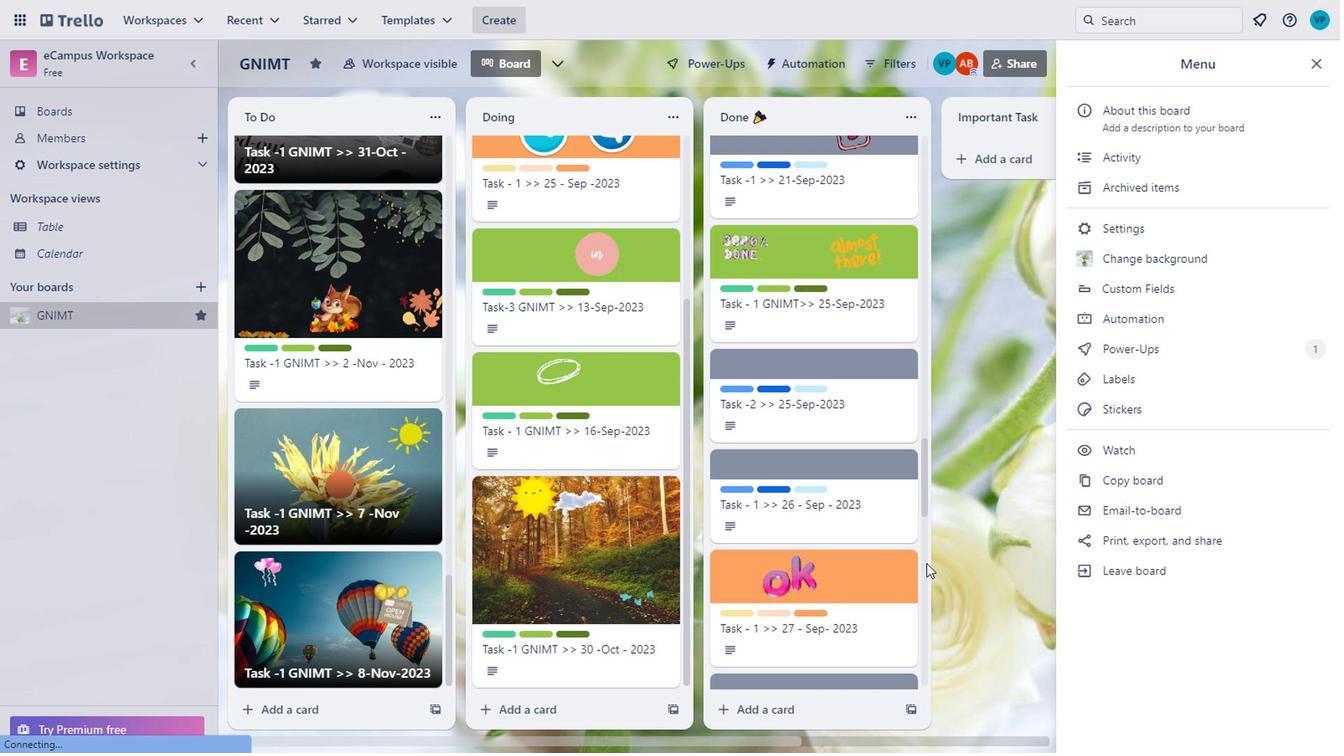 
Action: Mouse scrolled (494, 349) with delta (0, 0)
Screenshot: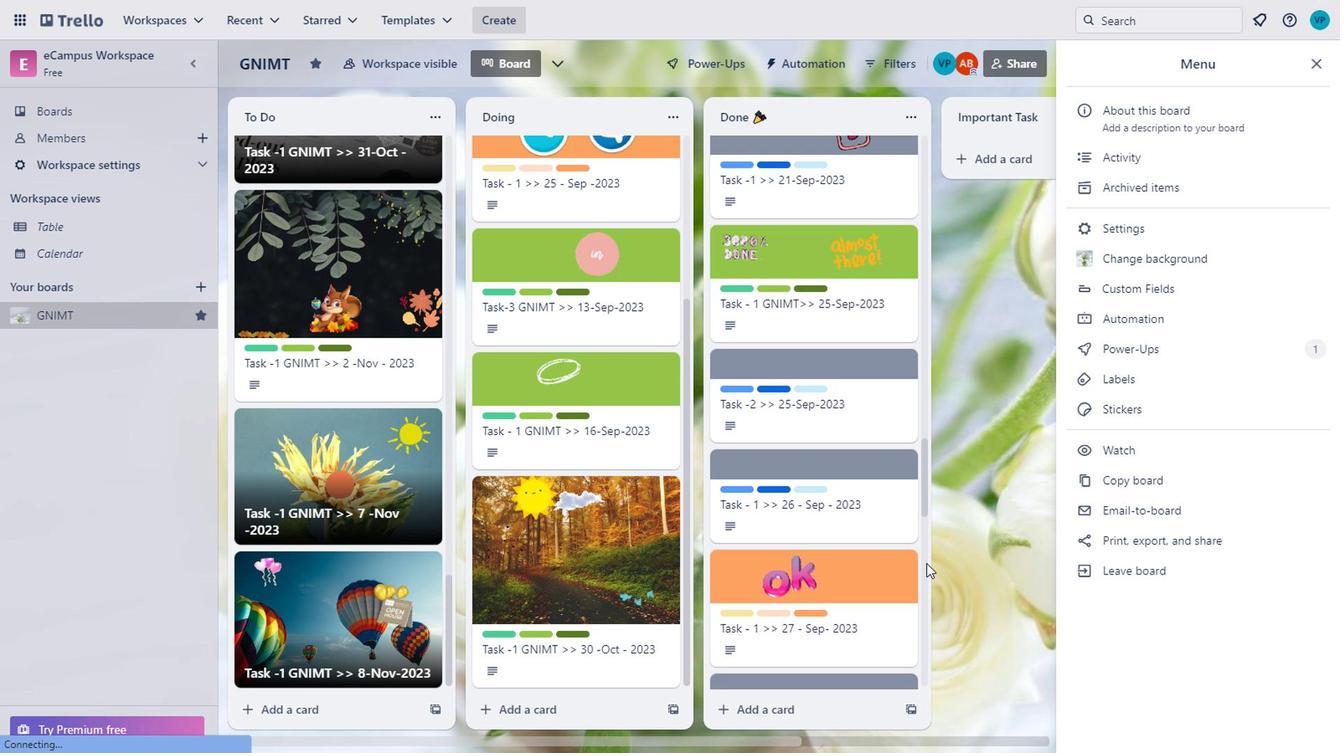 
Action: Mouse scrolled (494, 349) with delta (0, 0)
Screenshot: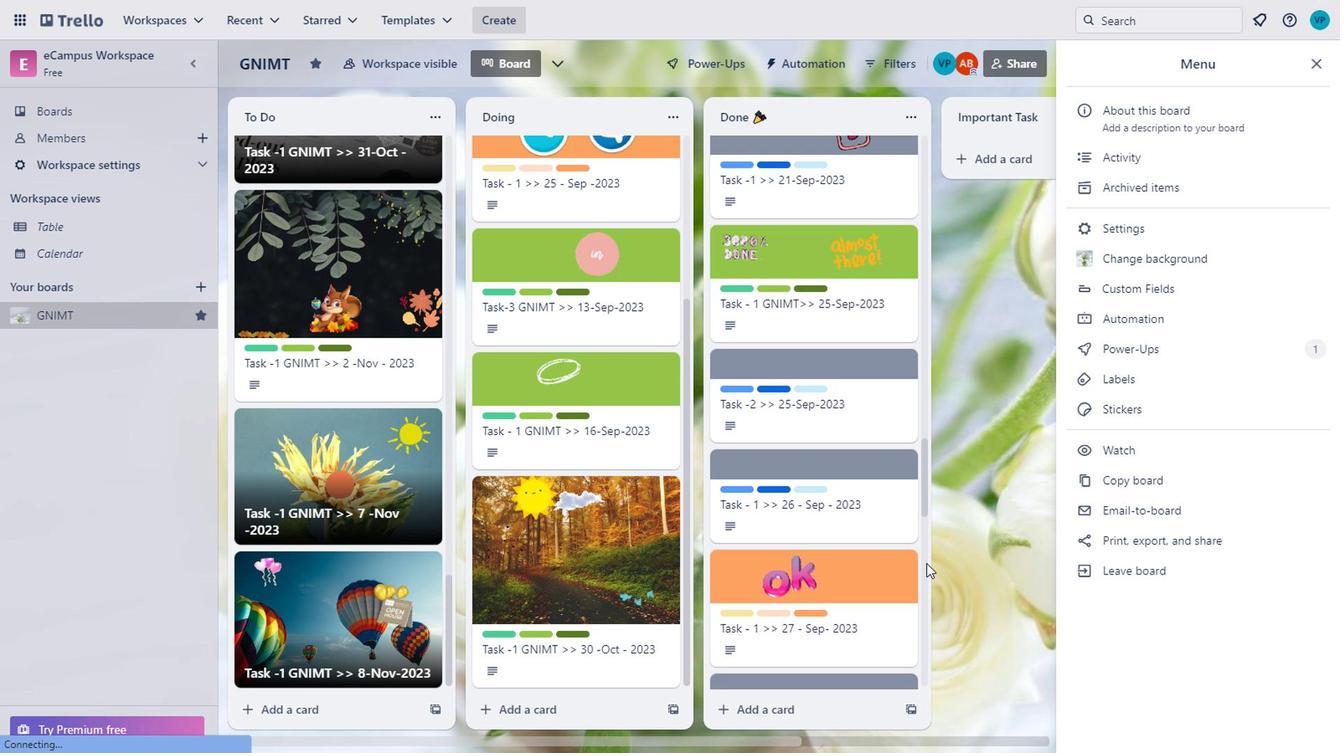 
Action: Mouse scrolled (494, 349) with delta (0, 0)
Screenshot: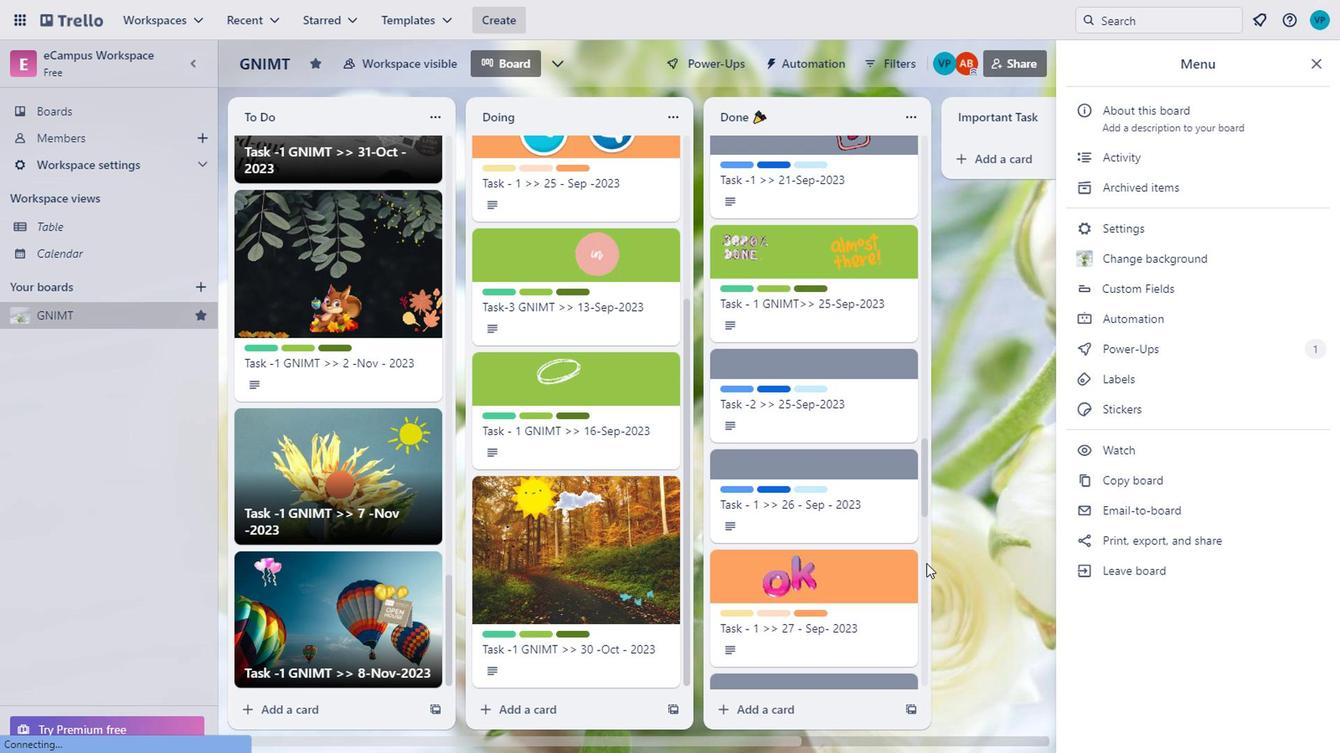 
Action: Mouse moved to (492, 349)
Screenshot: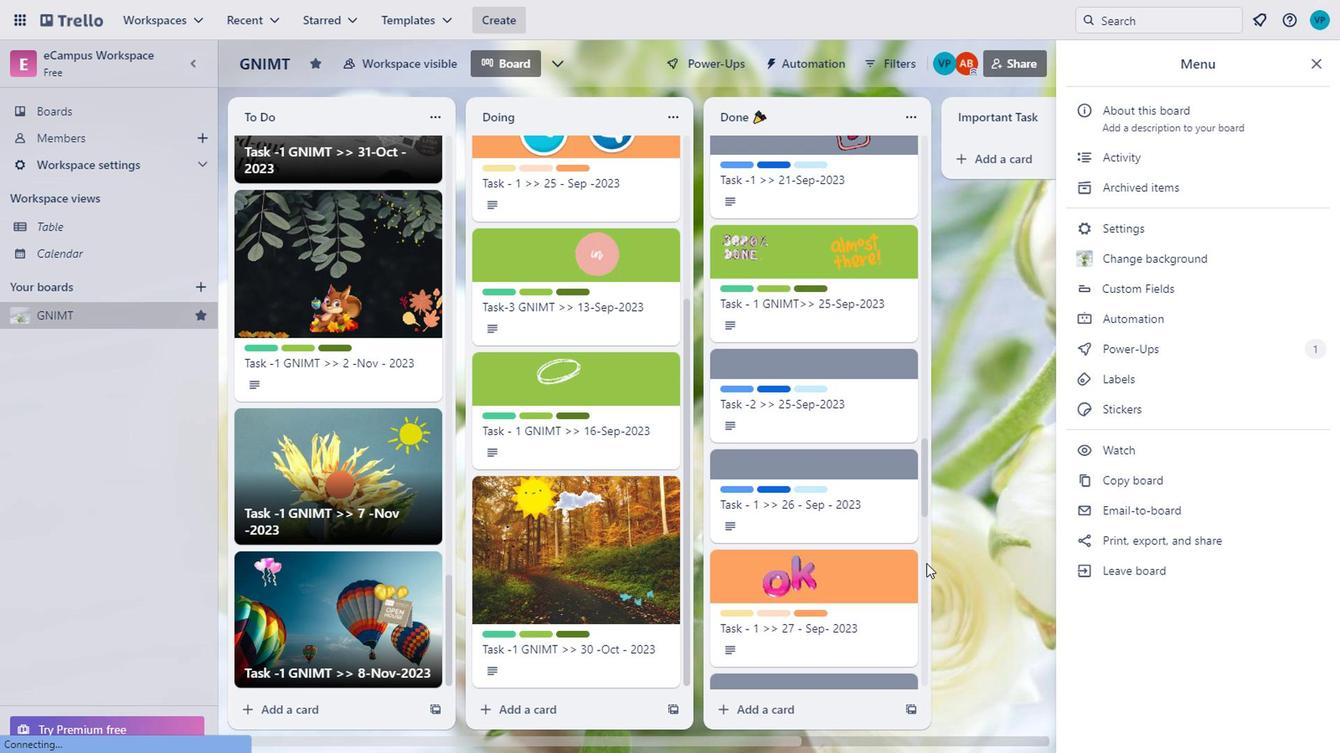 
Action: Mouse scrolled (492, 349) with delta (0, 0)
Screenshot: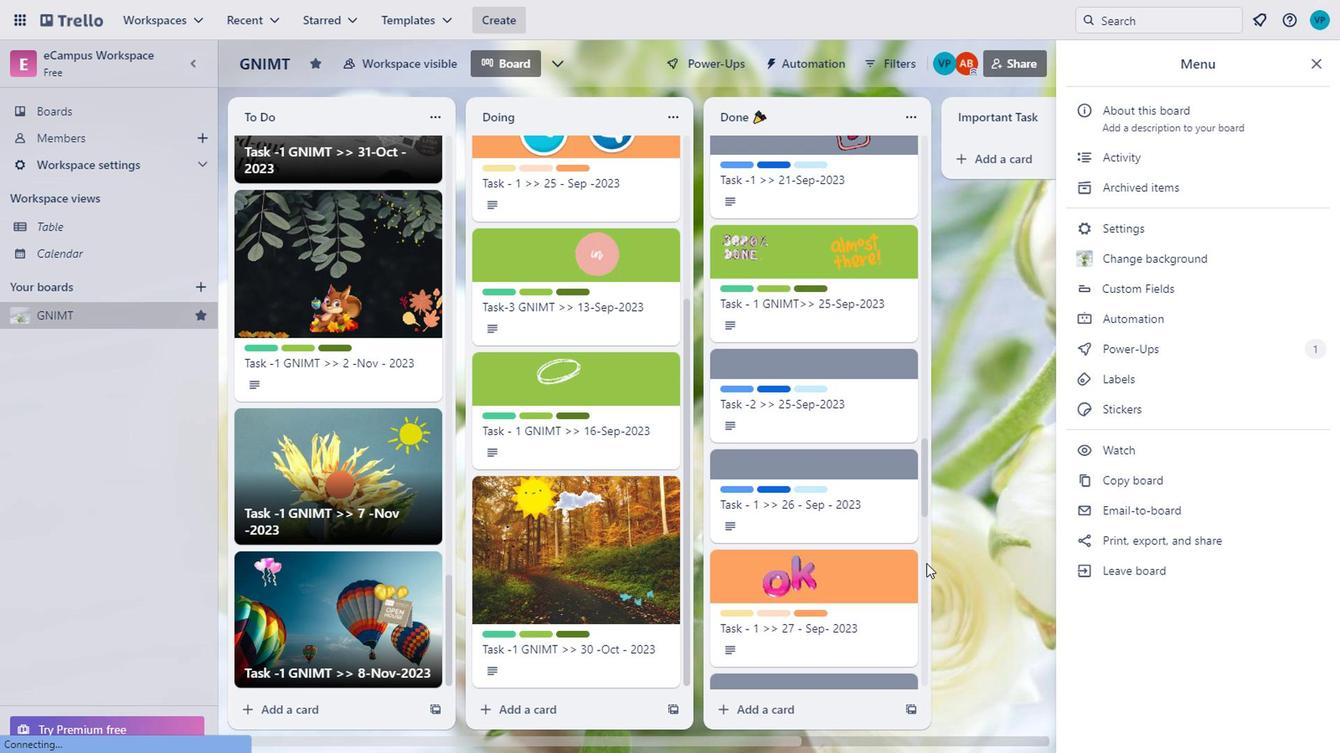 
Action: Mouse moved to (489, 349)
Screenshot: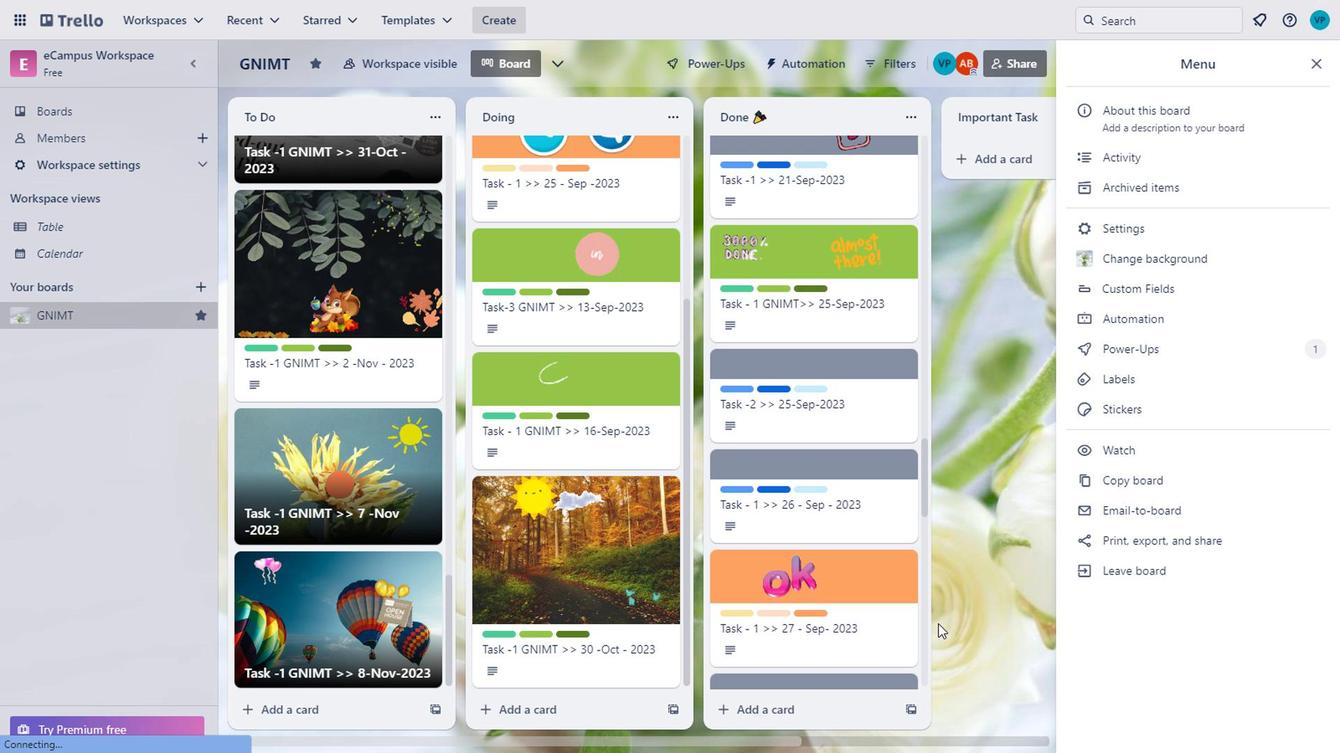 
Action: Mouse scrolled (489, 349) with delta (0, 0)
Screenshot: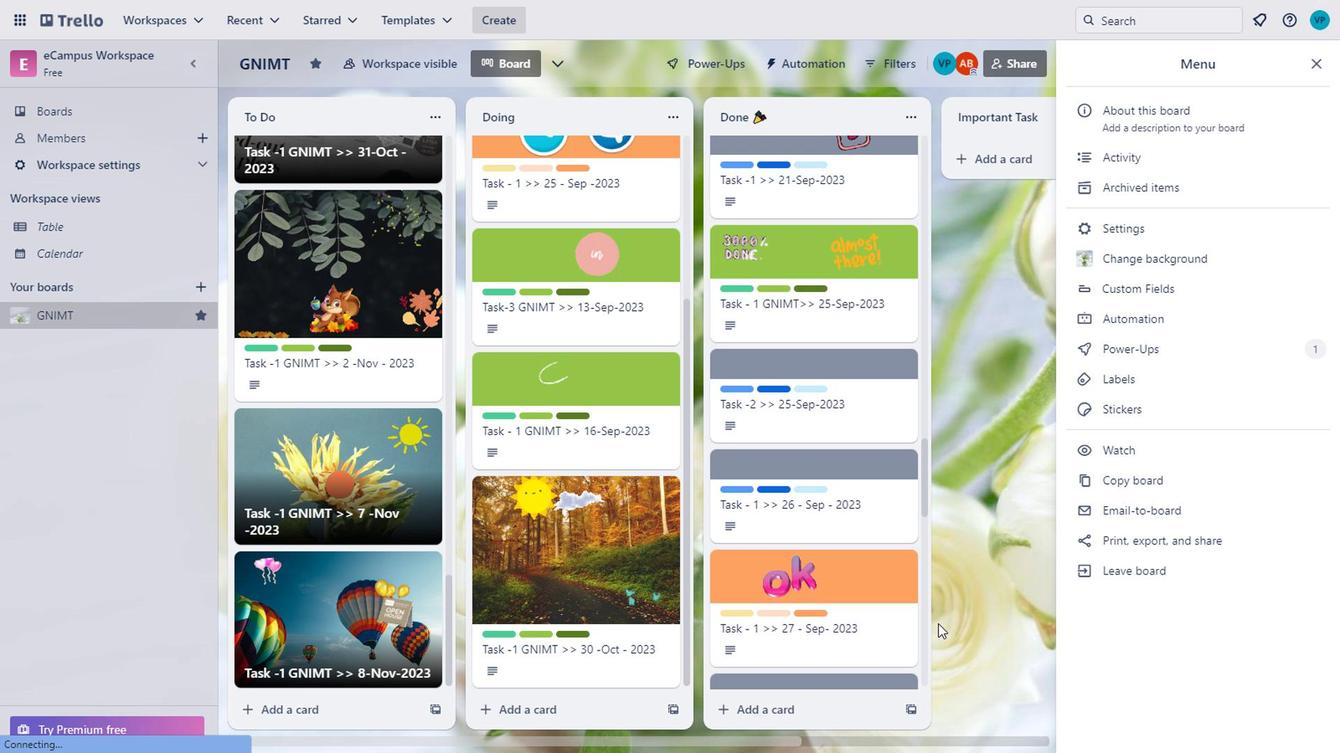 
Action: Mouse moved to (404, 344)
Screenshot: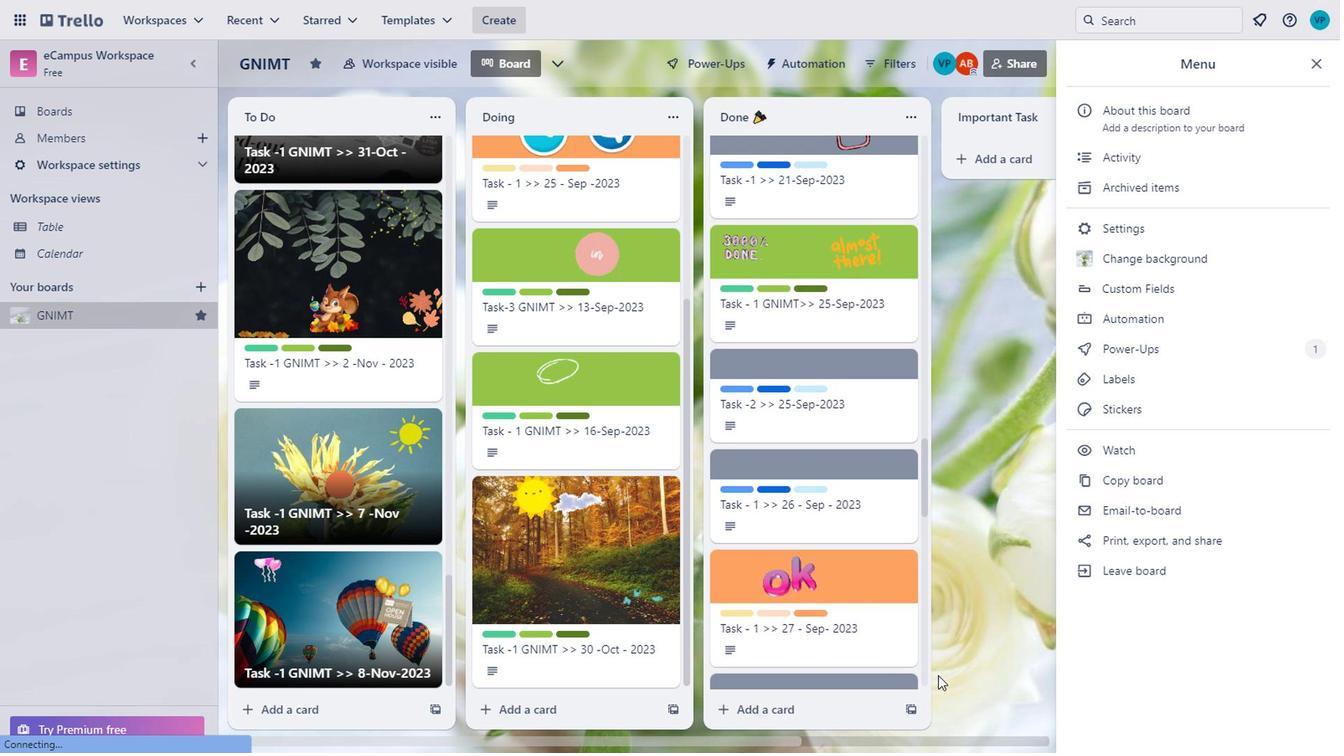 
Action: Mouse scrolled (404, 344) with delta (0, 0)
Screenshot: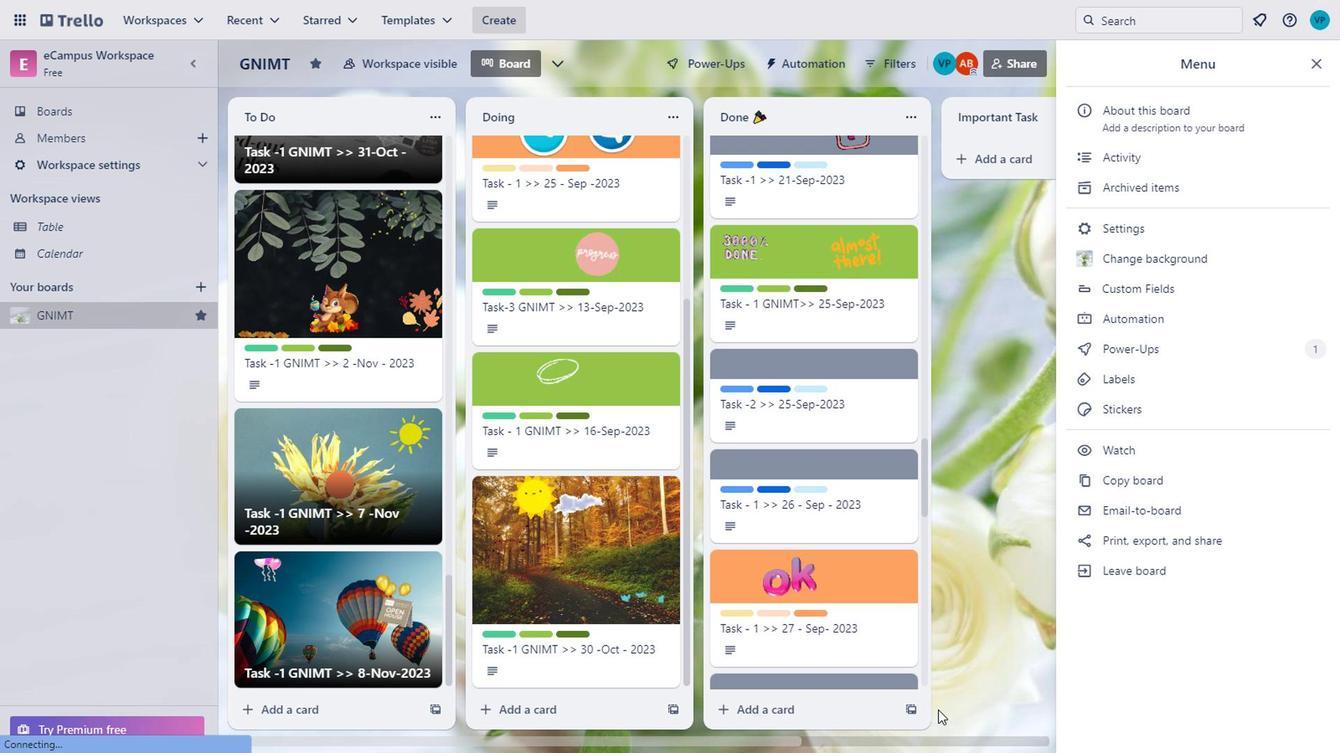 
Action: Mouse scrolled (404, 344) with delta (0, 0)
Screenshot: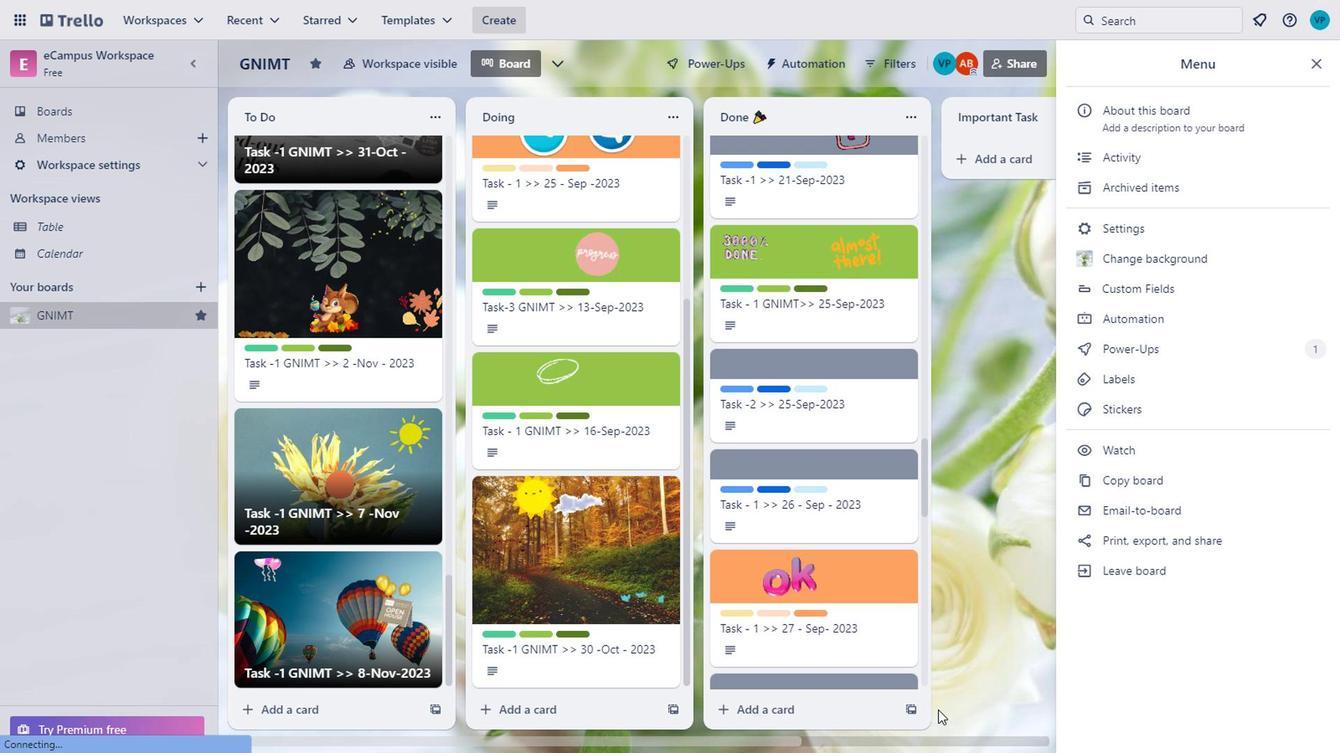 
Action: Mouse scrolled (404, 344) with delta (0, 0)
Screenshot: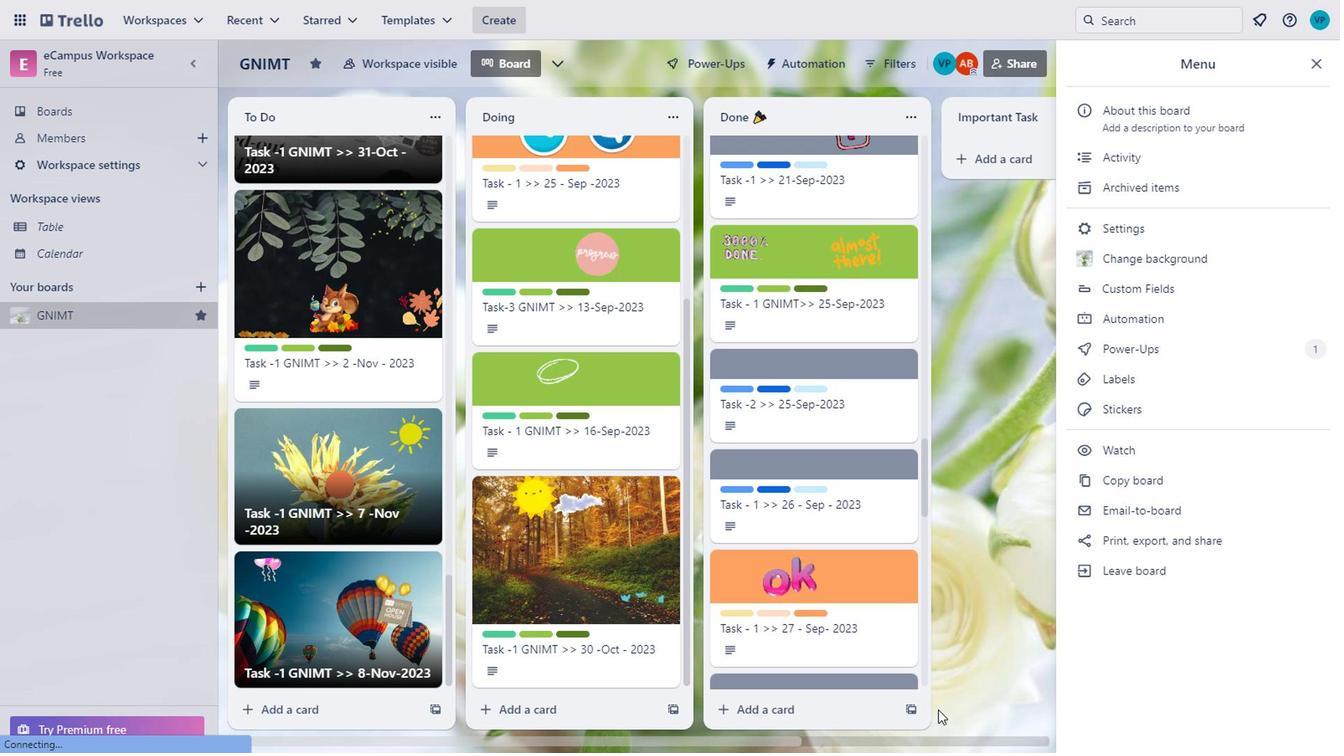 
Action: Mouse scrolled (404, 344) with delta (0, 0)
Screenshot: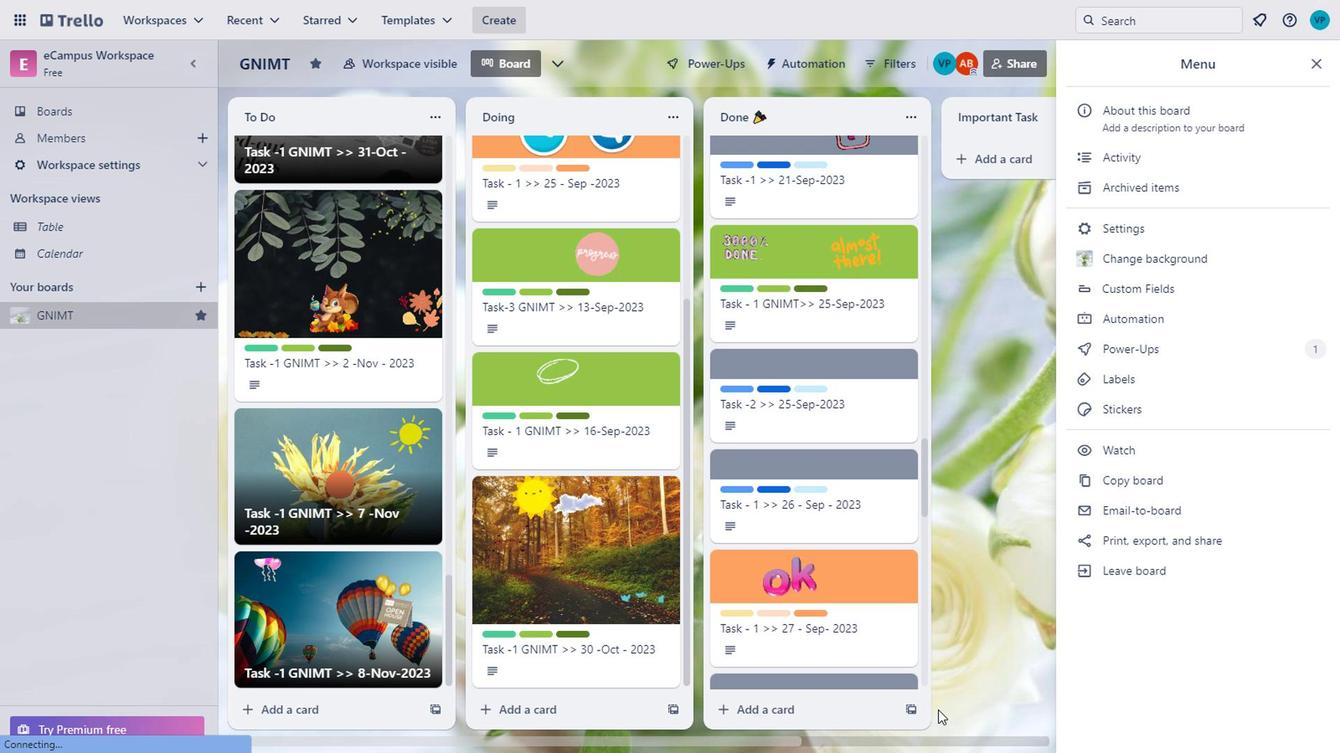 
Action: Mouse moved to (390, 342)
Screenshot: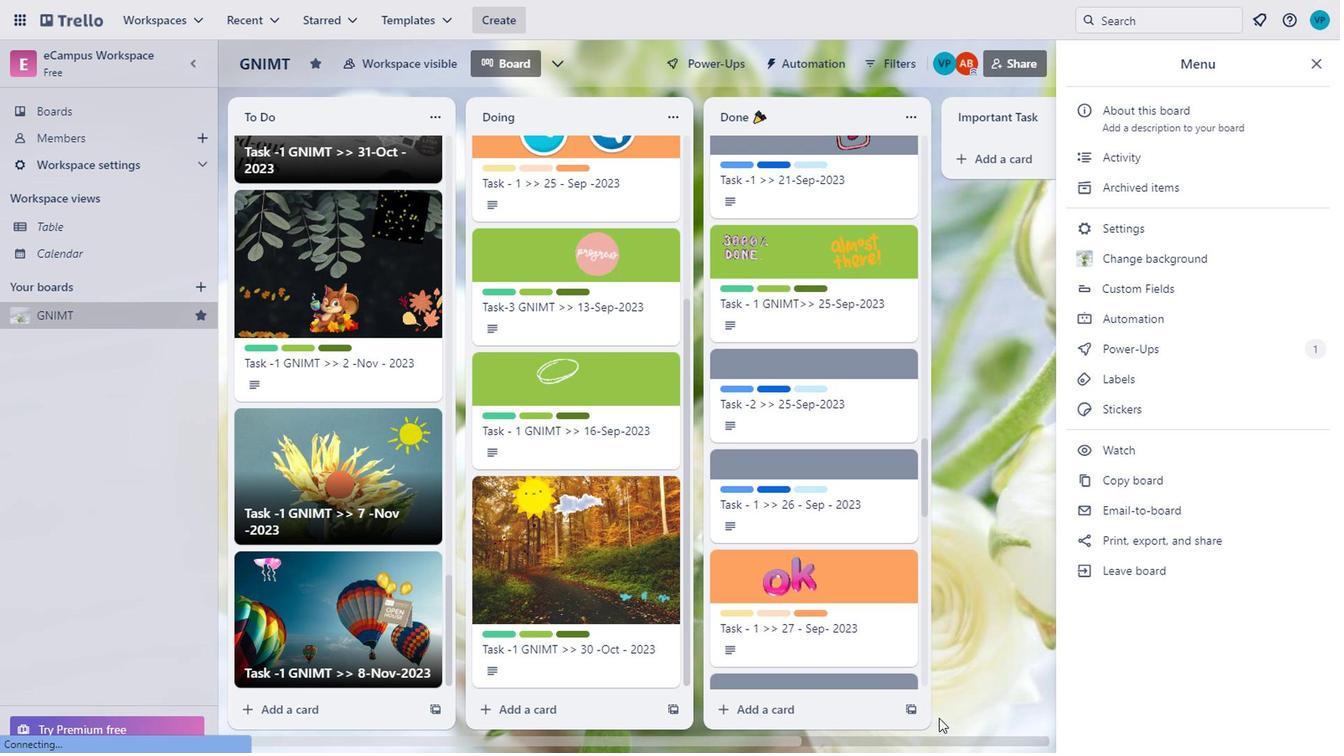 
Action: Mouse scrolled (404, 344) with delta (0, 0)
Screenshot: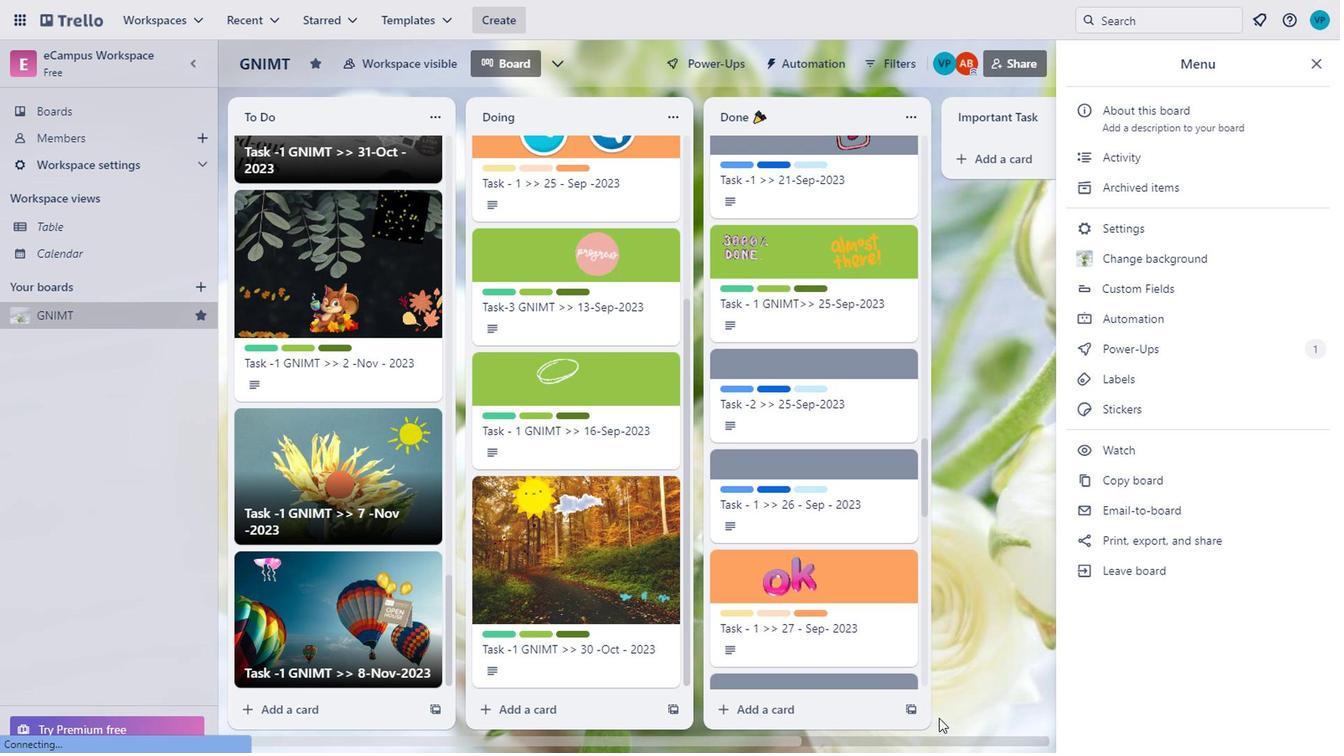 
Action: Mouse moved to (381, 344)
Screenshot: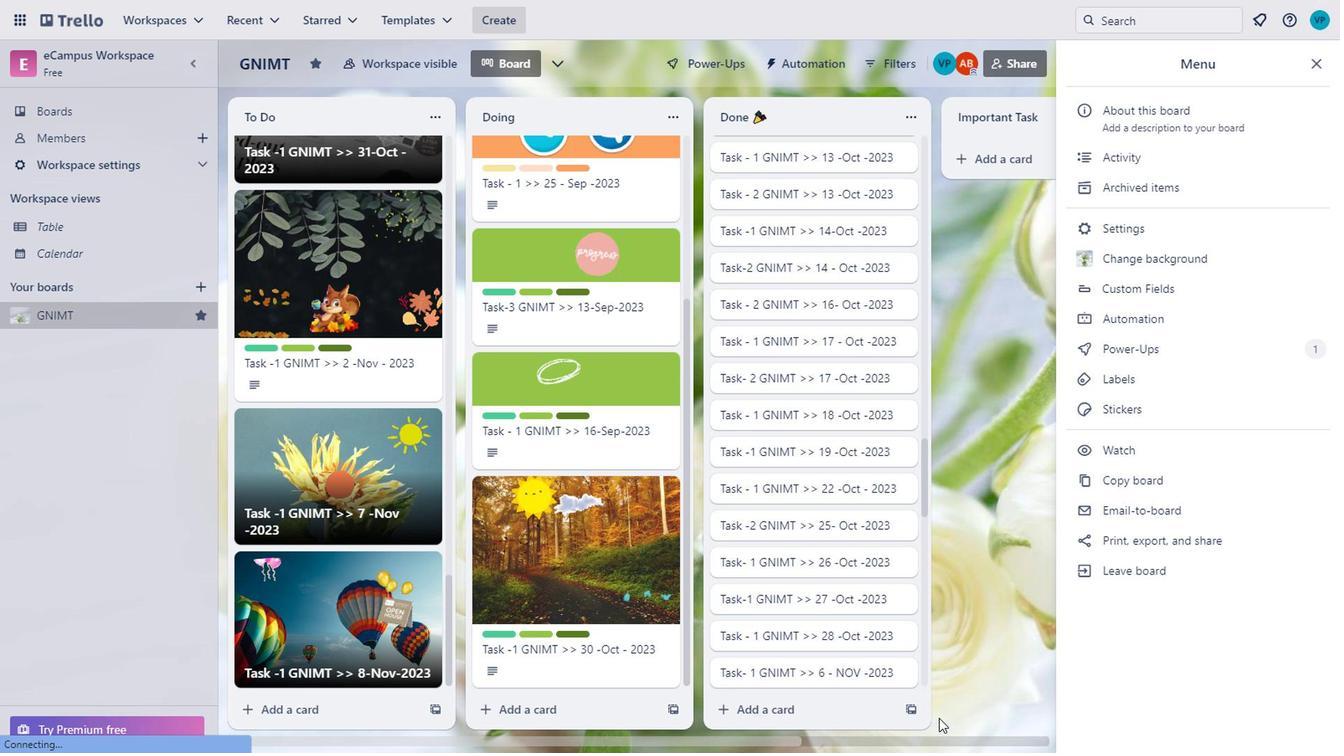 
Action: Mouse scrolled (381, 344) with delta (0, 0)
Screenshot: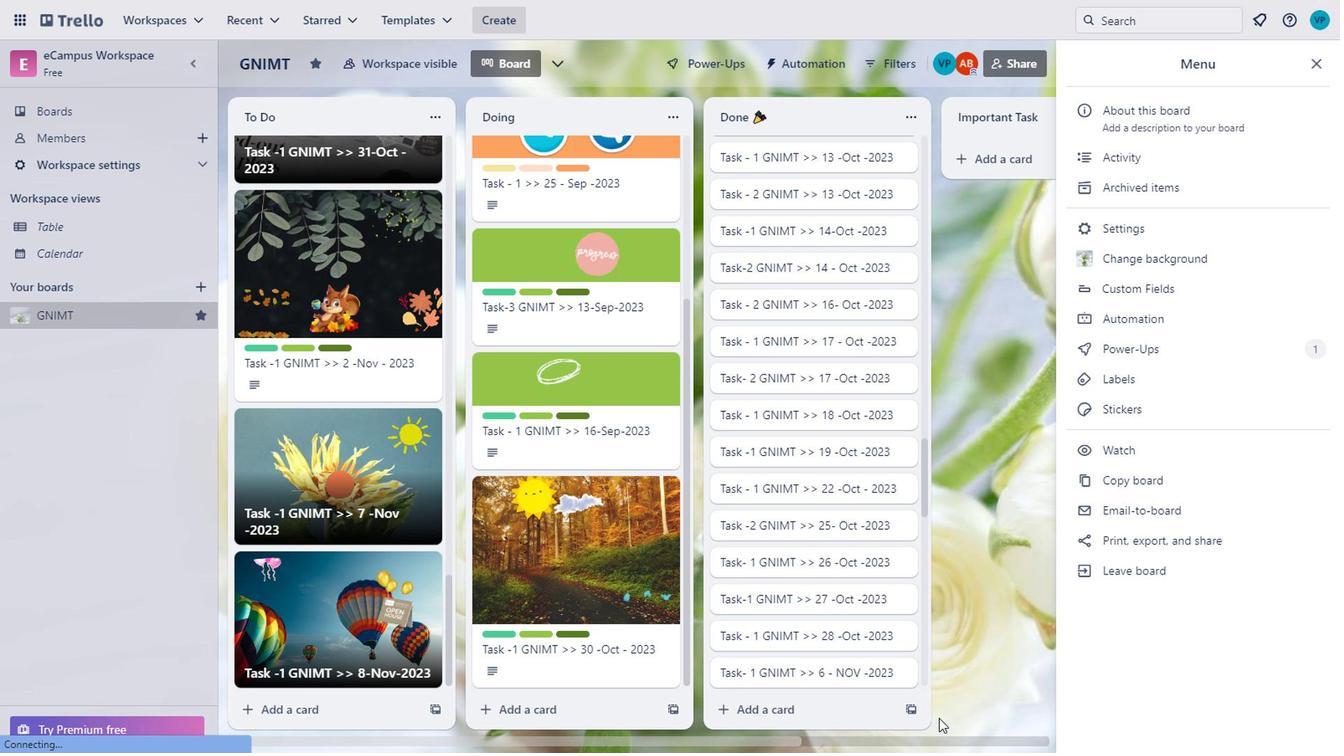 
Action: Mouse scrolled (381, 344) with delta (0, 0)
Screenshot: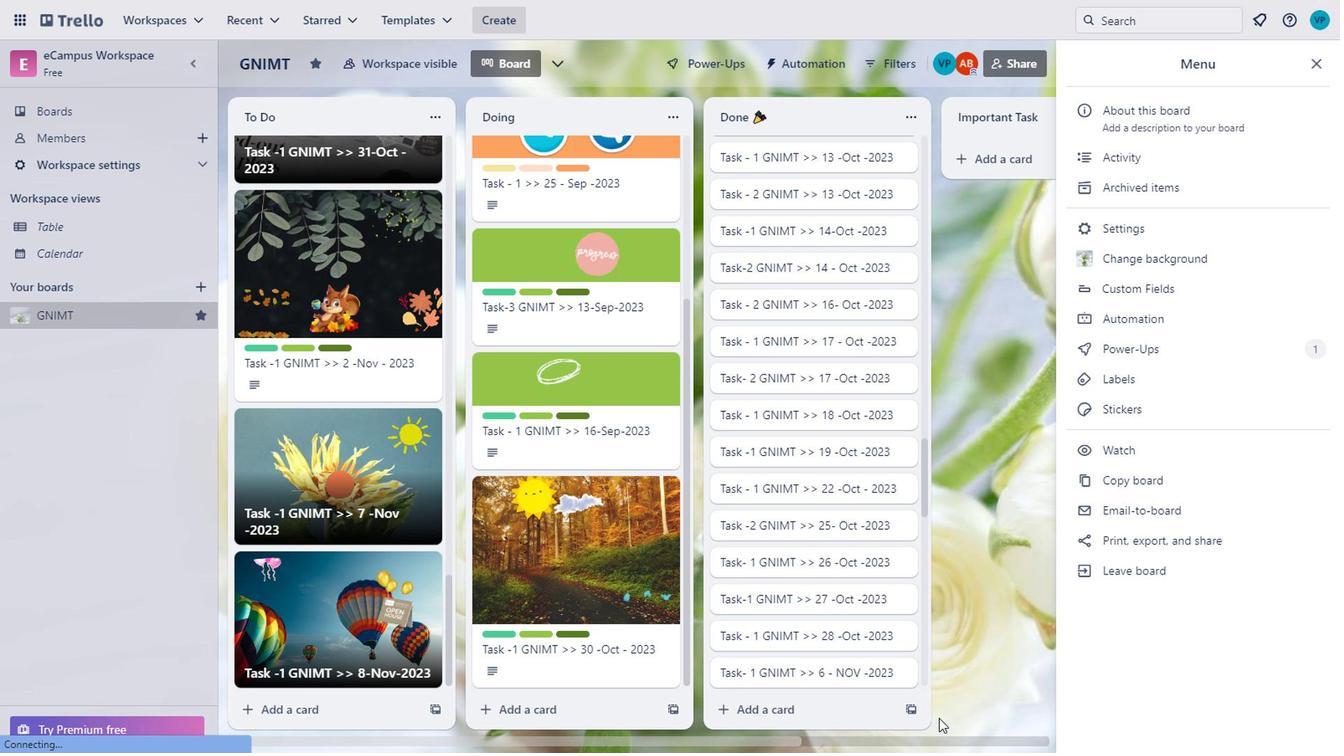 
Action: Mouse scrolled (381, 344) with delta (0, 0)
Screenshot: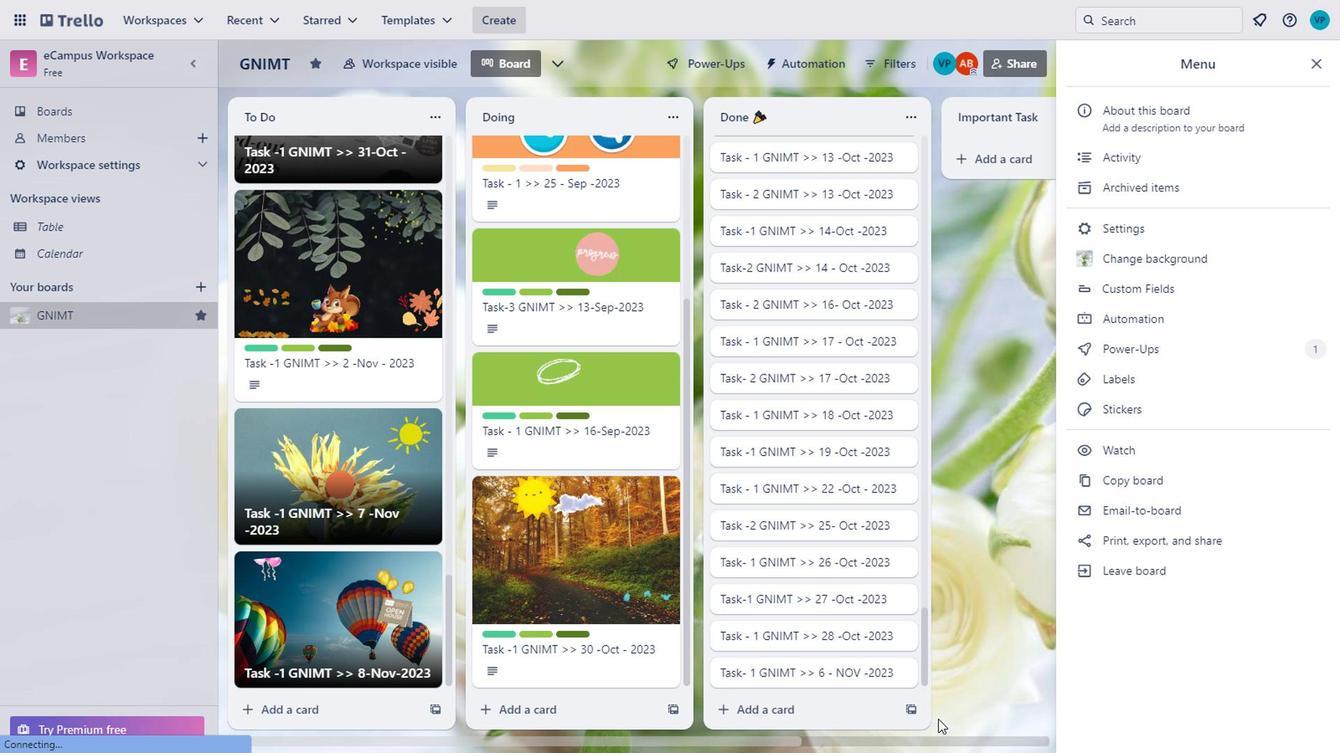 
Action: Mouse scrolled (381, 344) with delta (0, 0)
Screenshot: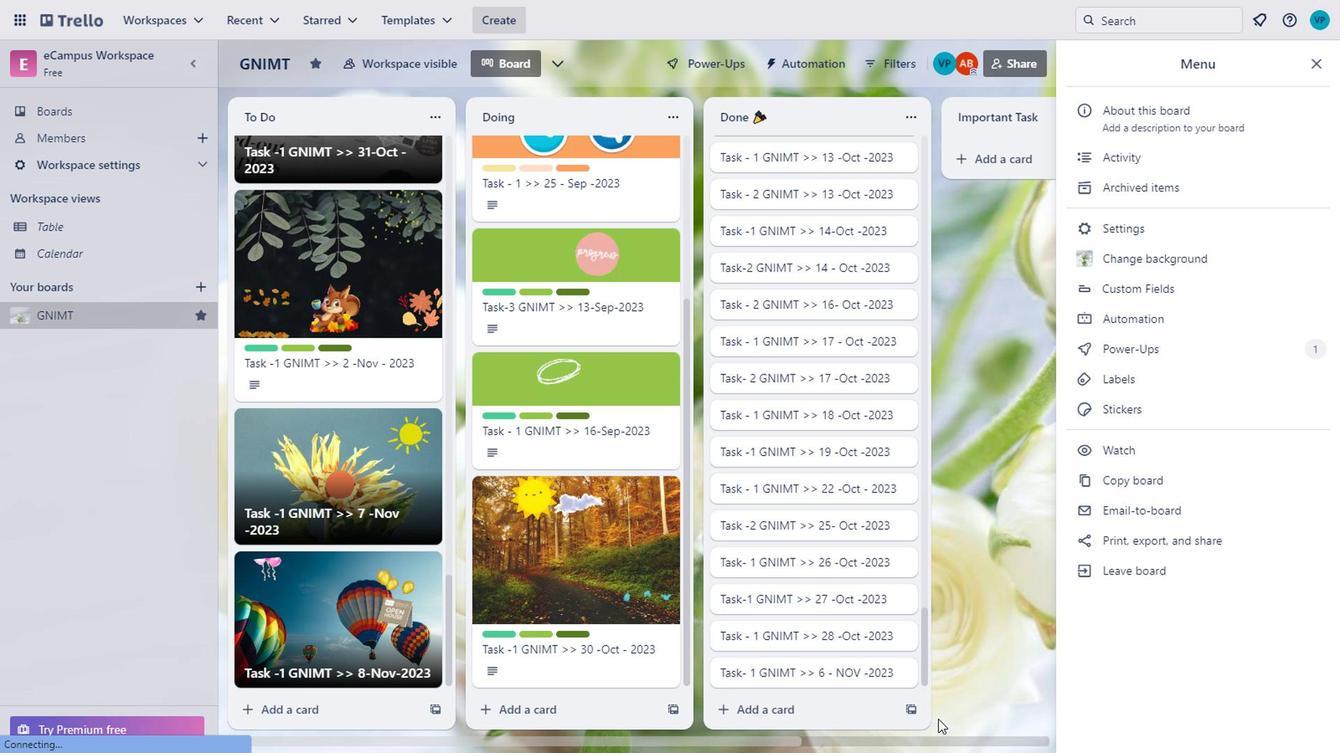 
Action: Mouse scrolled (381, 344) with delta (0, 0)
Screenshot: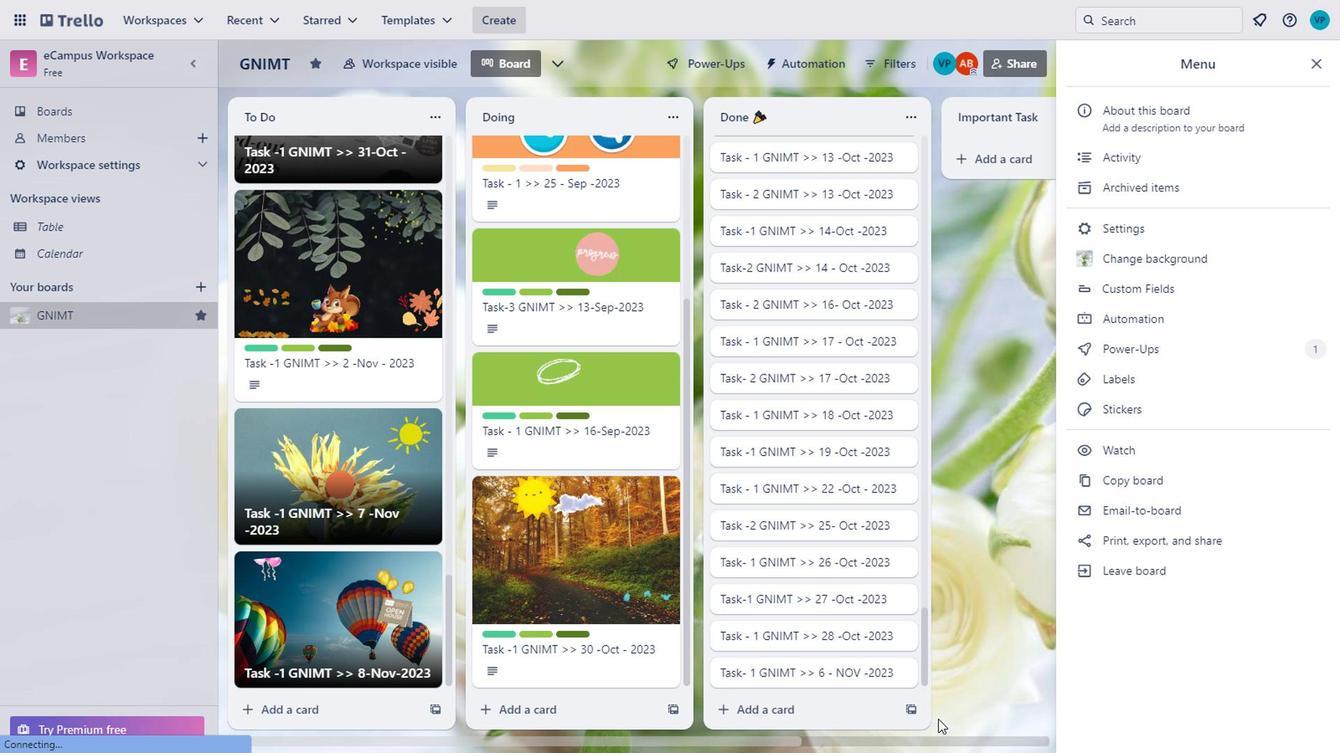 
Action: Mouse moved to (377, 344)
Screenshot: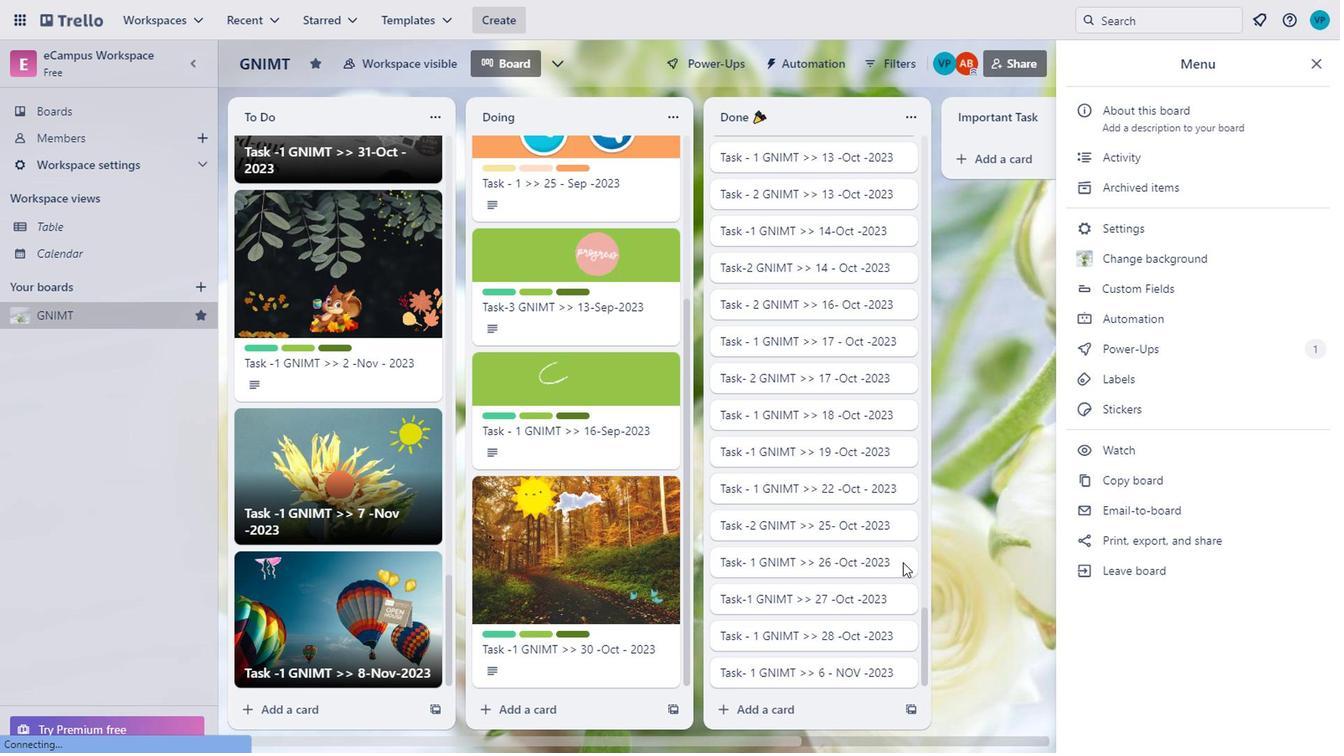
Action: Mouse scrolled (377, 344) with delta (0, 0)
Screenshot: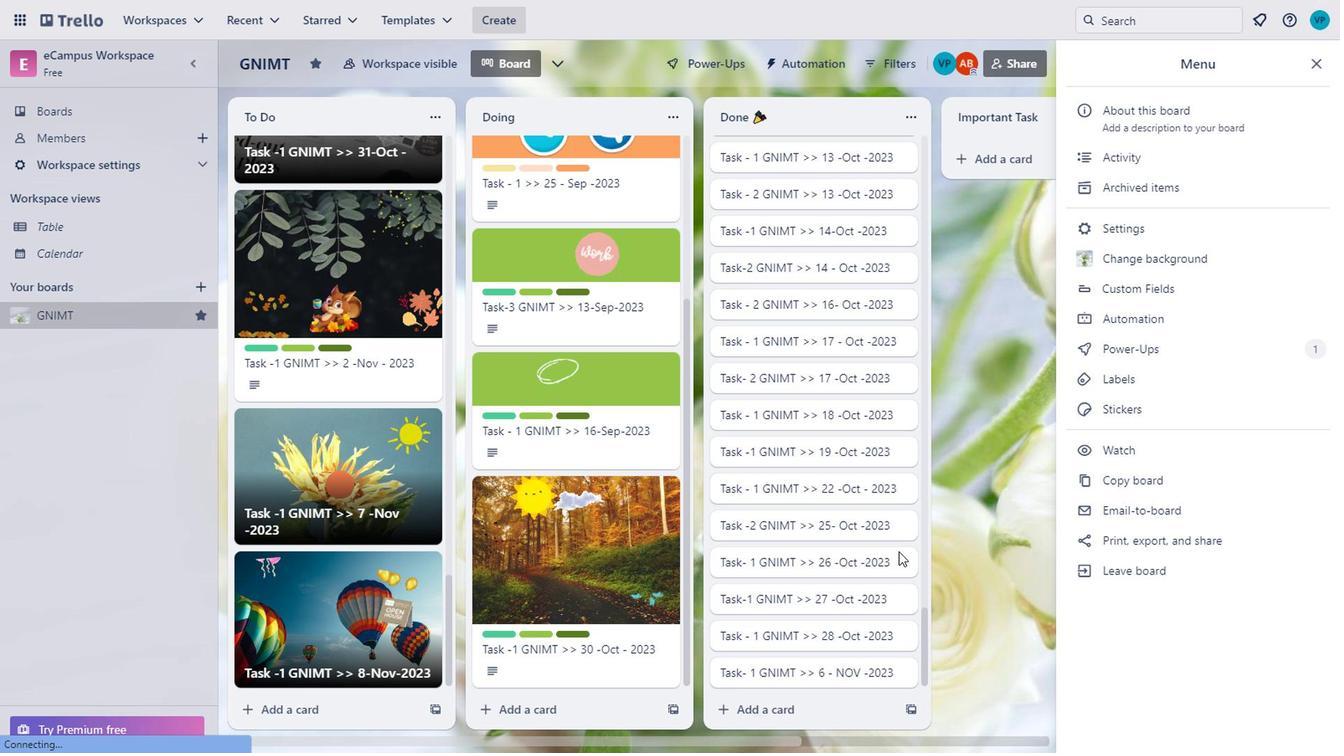 
Action: Mouse scrolled (377, 344) with delta (0, 0)
Screenshot: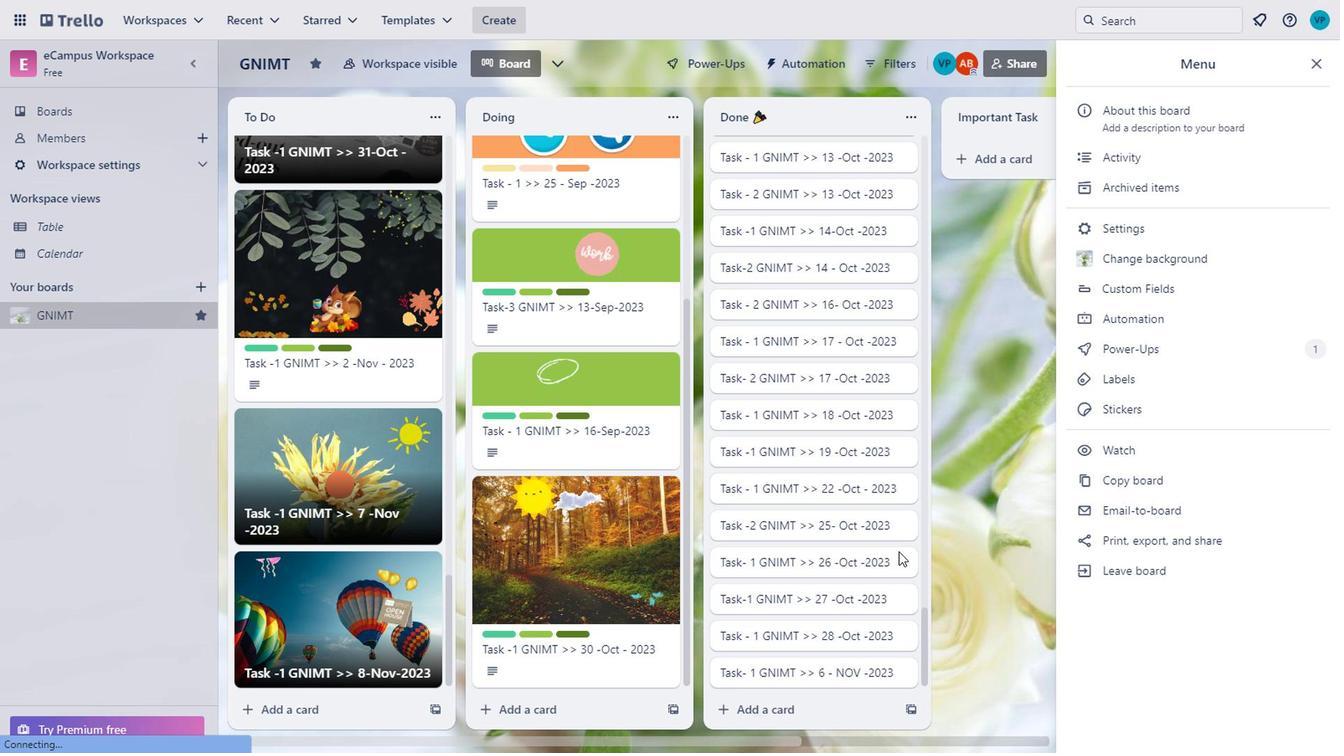 
Action: Mouse scrolled (377, 344) with delta (0, 0)
Screenshot: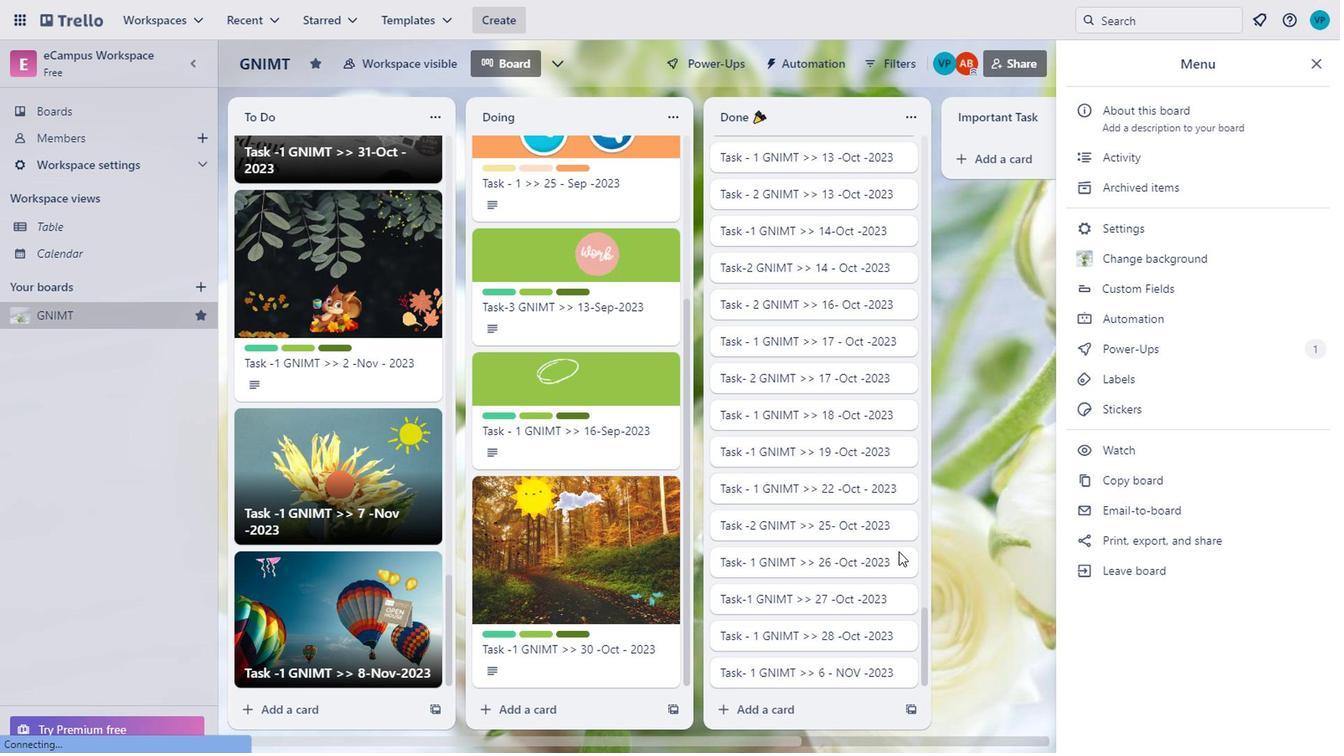 
Action: Mouse scrolled (377, 344) with delta (0, 0)
Screenshot: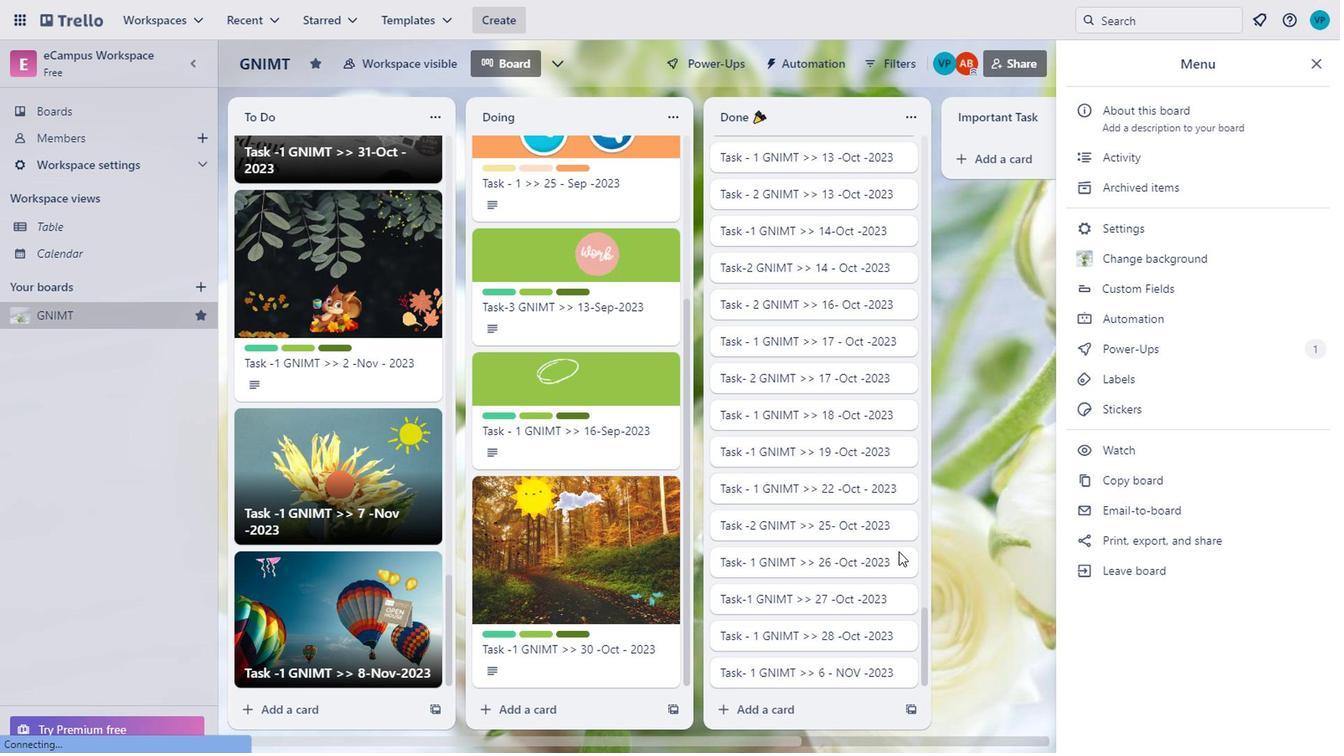 
Action: Mouse moved to (372, 343)
Screenshot: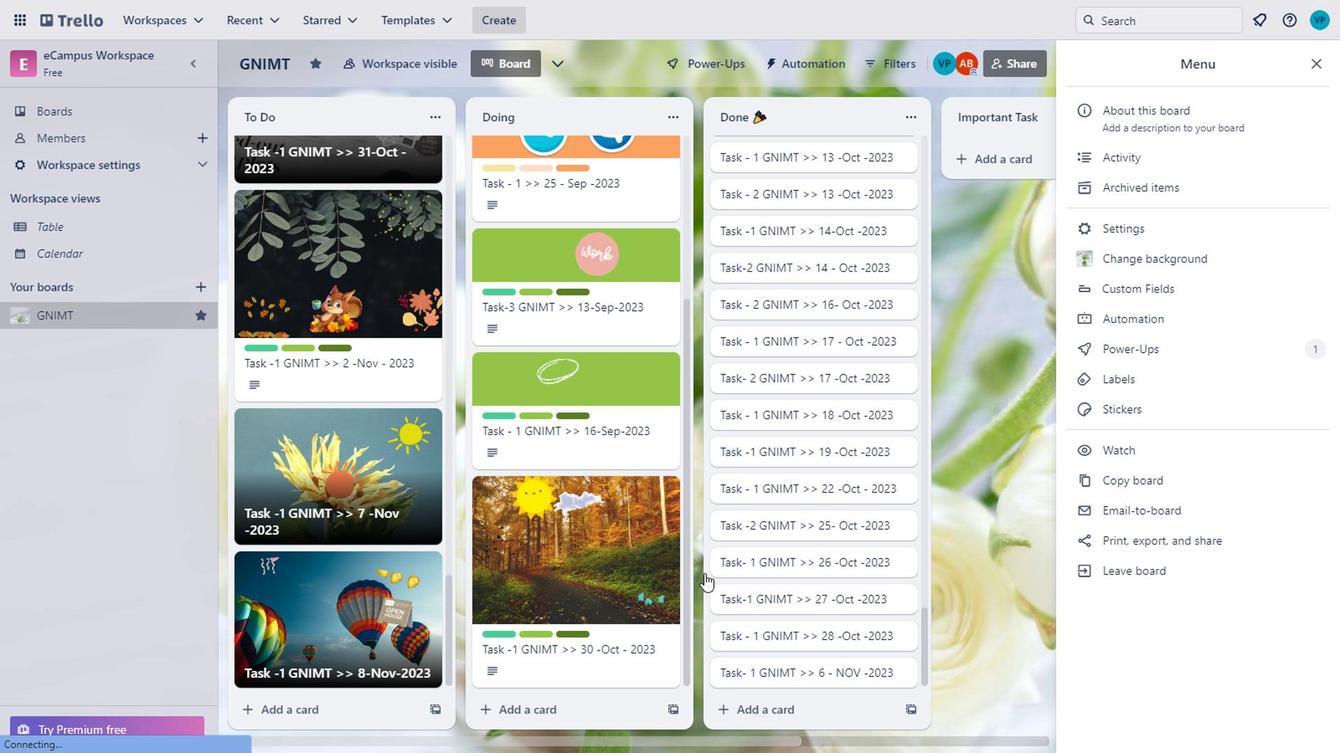 
Action: Mouse scrolled (372, 343) with delta (0, 0)
Screenshot: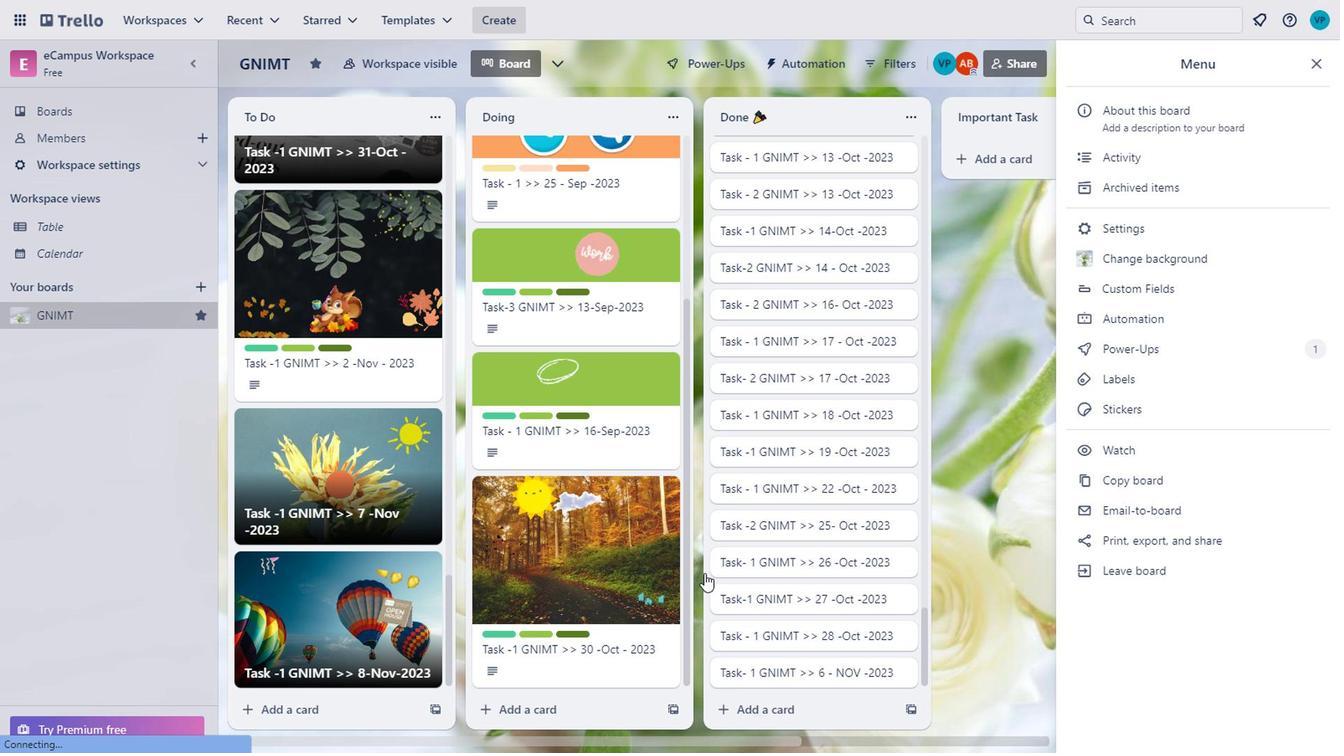 
Action: Mouse scrolled (372, 343) with delta (0, 0)
Screenshot: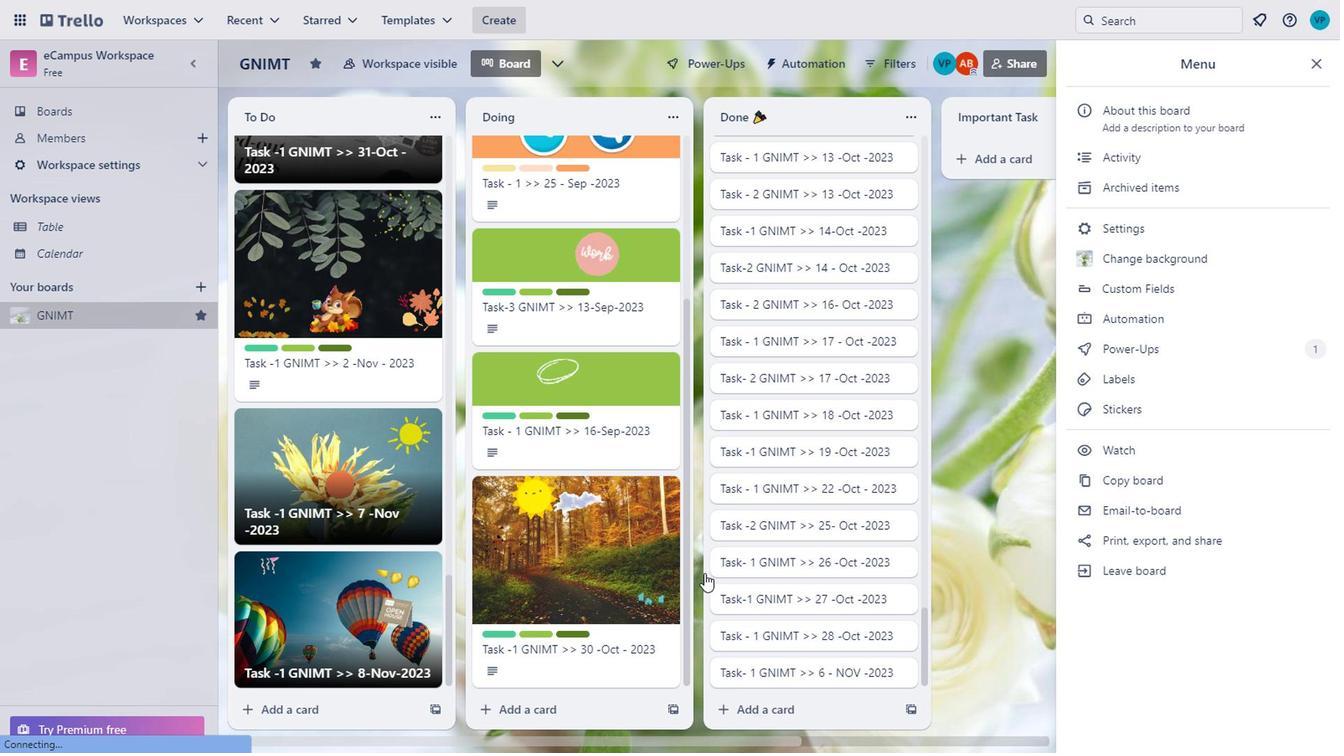 
Action: Mouse scrolled (372, 343) with delta (0, 0)
Screenshot: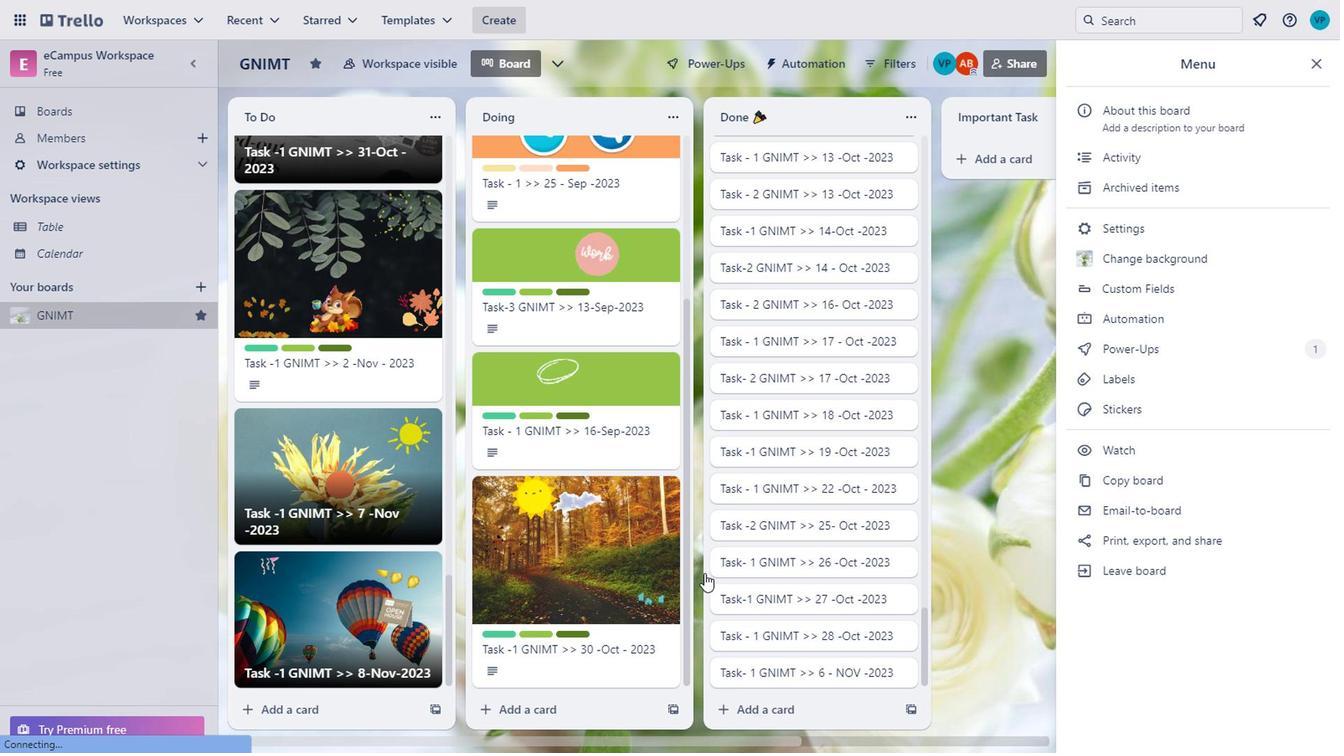 
Action: Mouse scrolled (372, 343) with delta (0, 0)
Screenshot: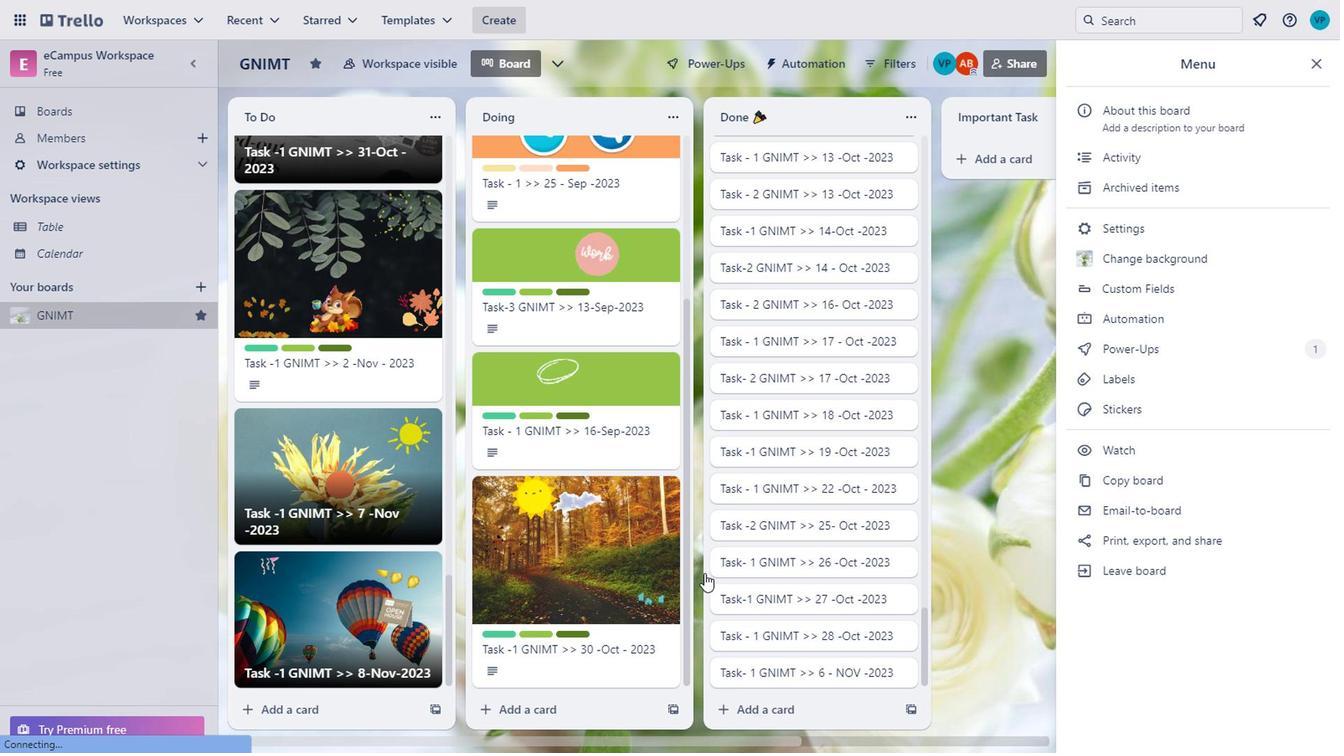 
Action: Mouse scrolled (372, 343) with delta (0, 0)
Screenshot: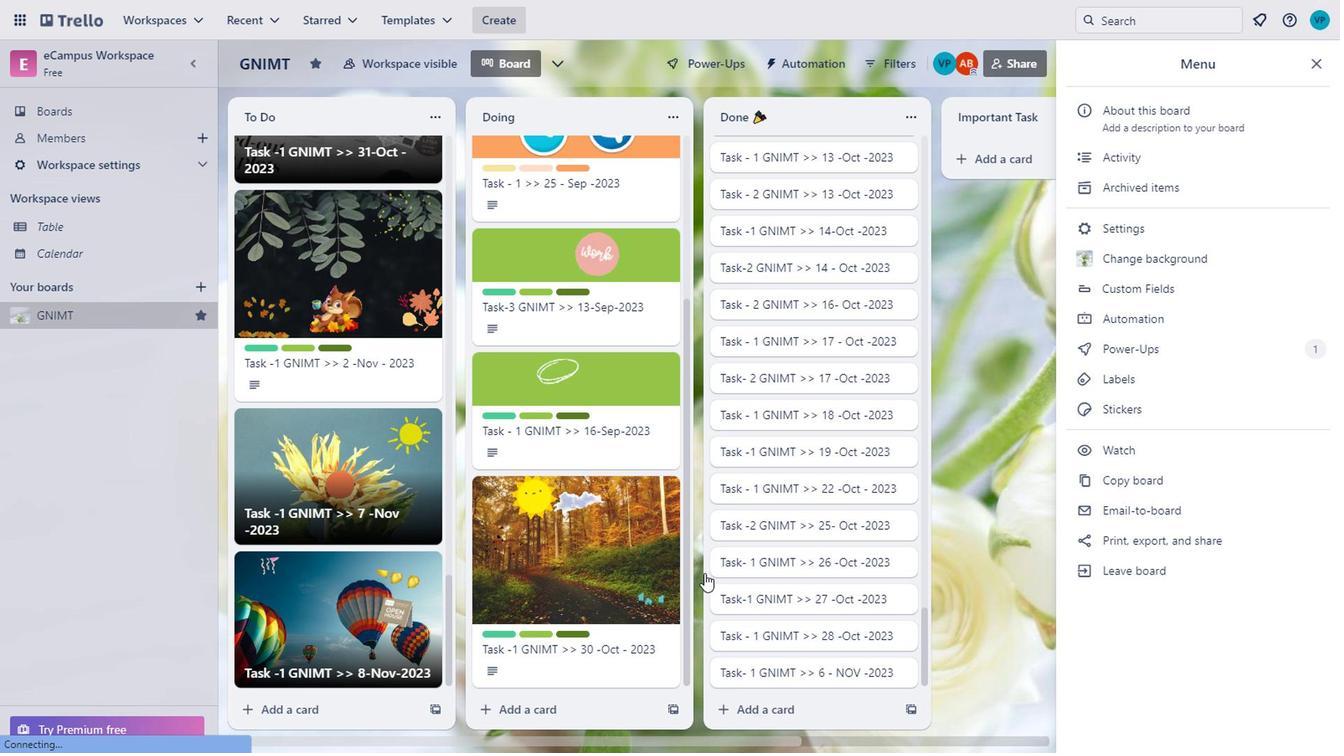 
Action: Mouse moved to (253, 380)
Screenshot: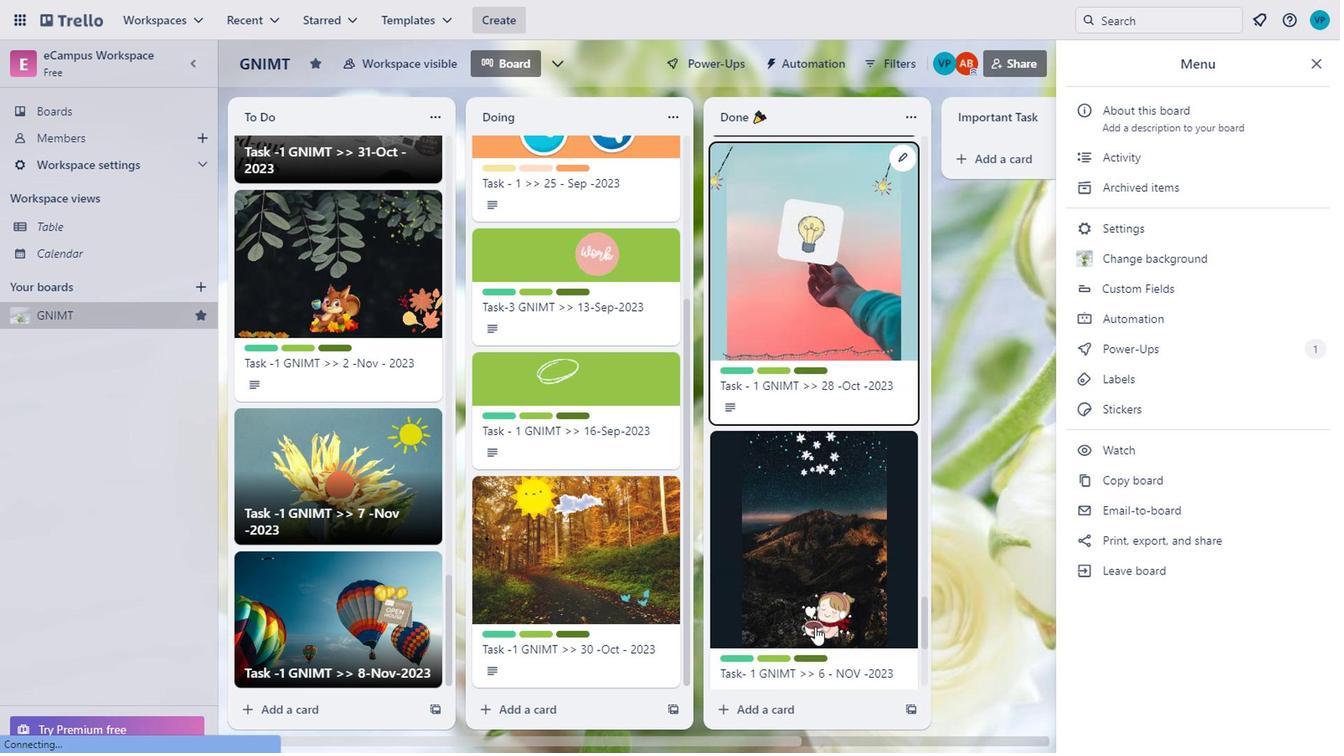 
Action: Mouse pressed left at (253, 380)
Screenshot: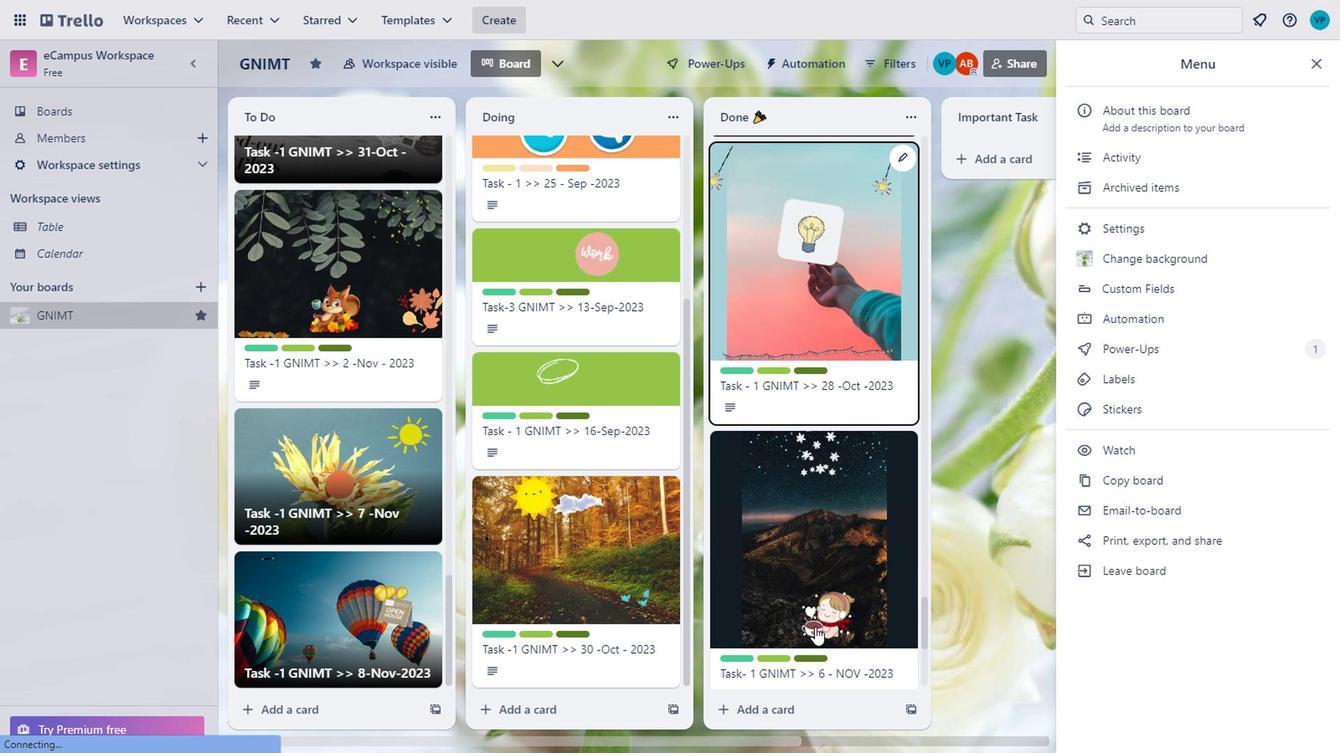 
Action: Mouse moved to (479, 359)
Screenshot: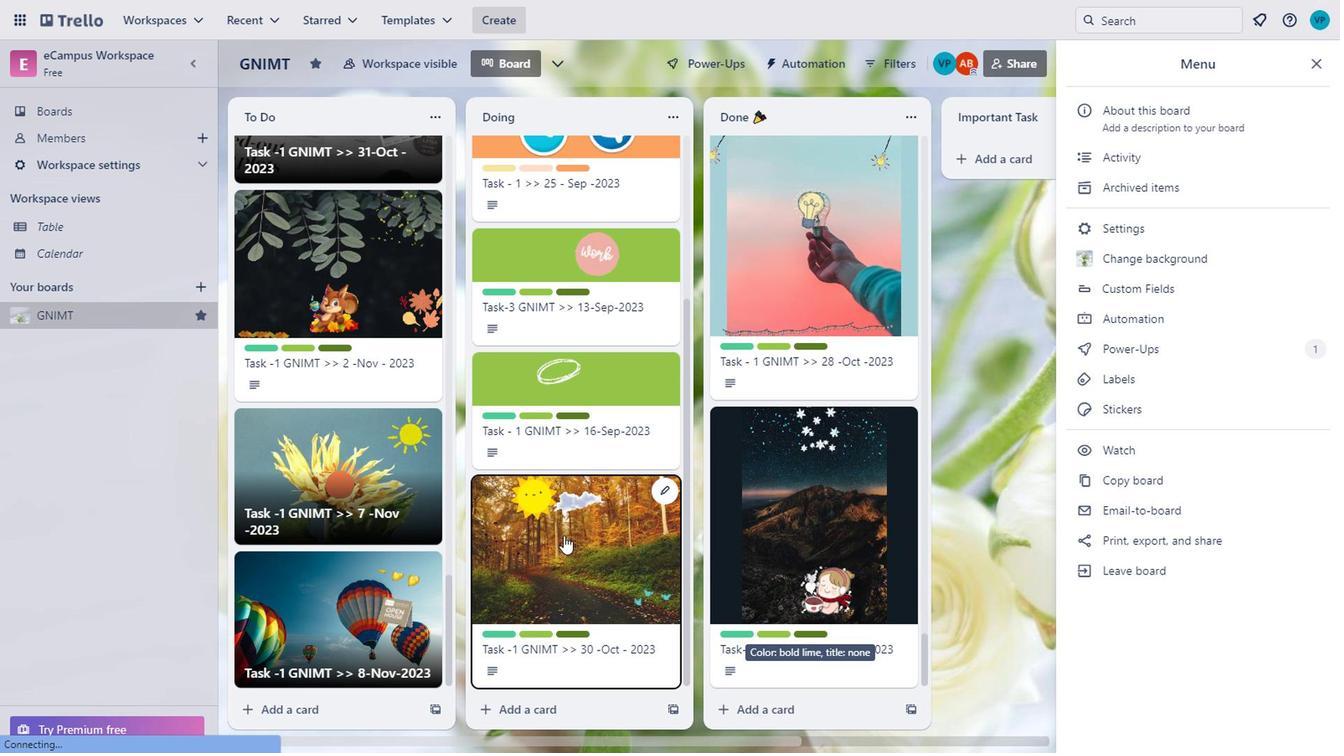 
Action: Mouse scrolled (479, 359) with delta (0, 0)
Screenshot: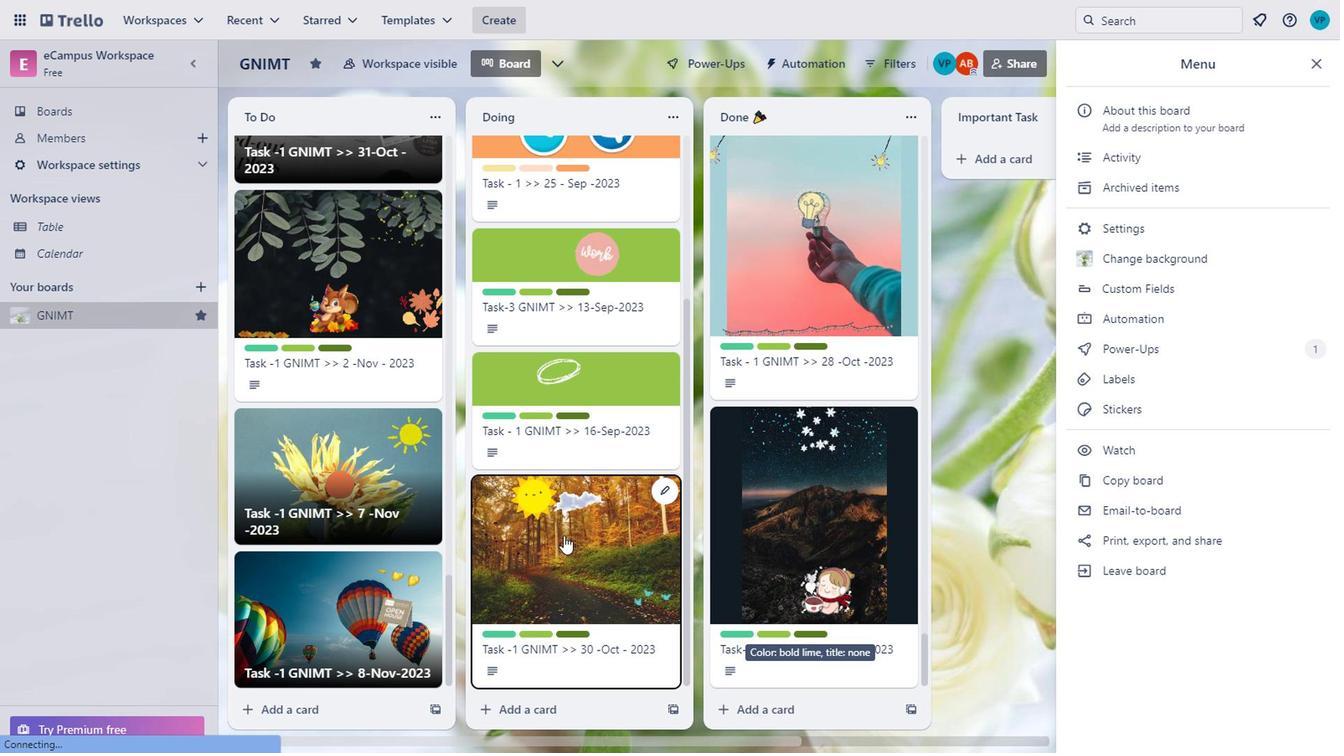 
Action: Mouse moved to (484, 359)
Screenshot: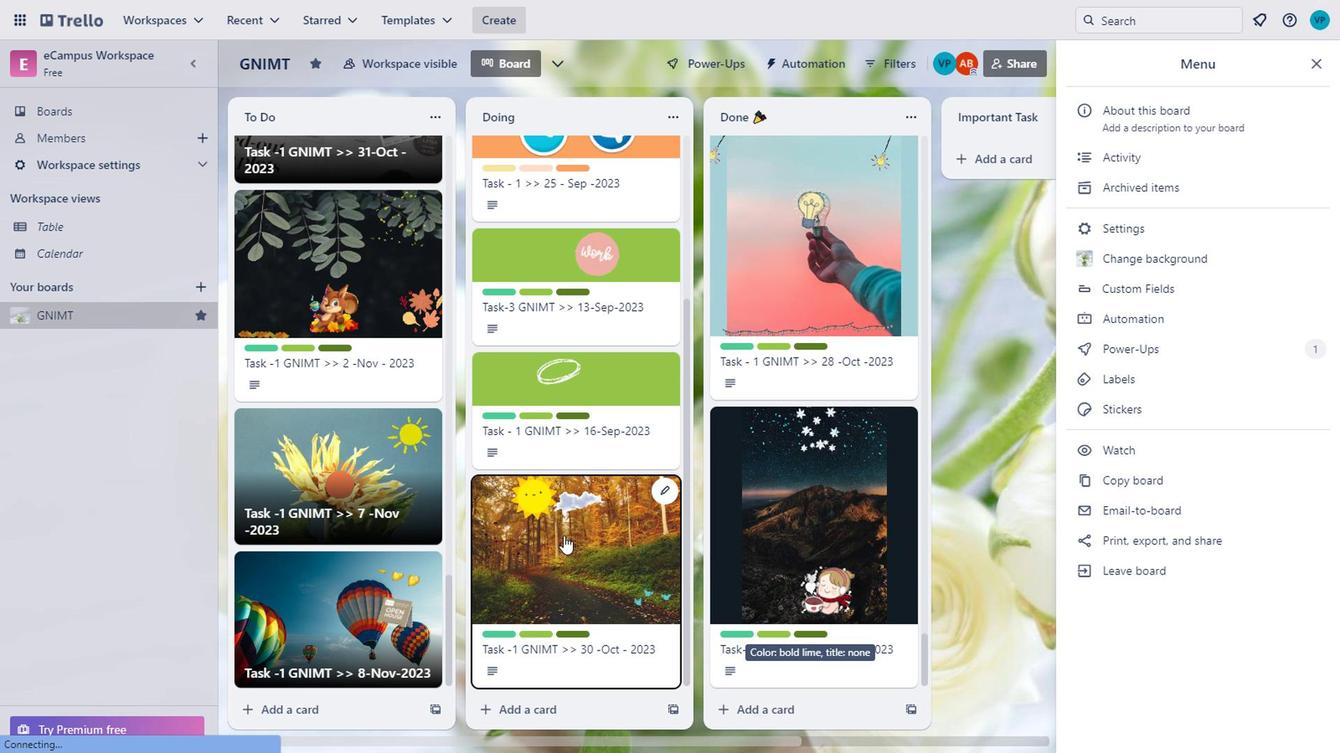 
Action: Mouse scrolled (484, 359) with delta (0, 0)
Screenshot: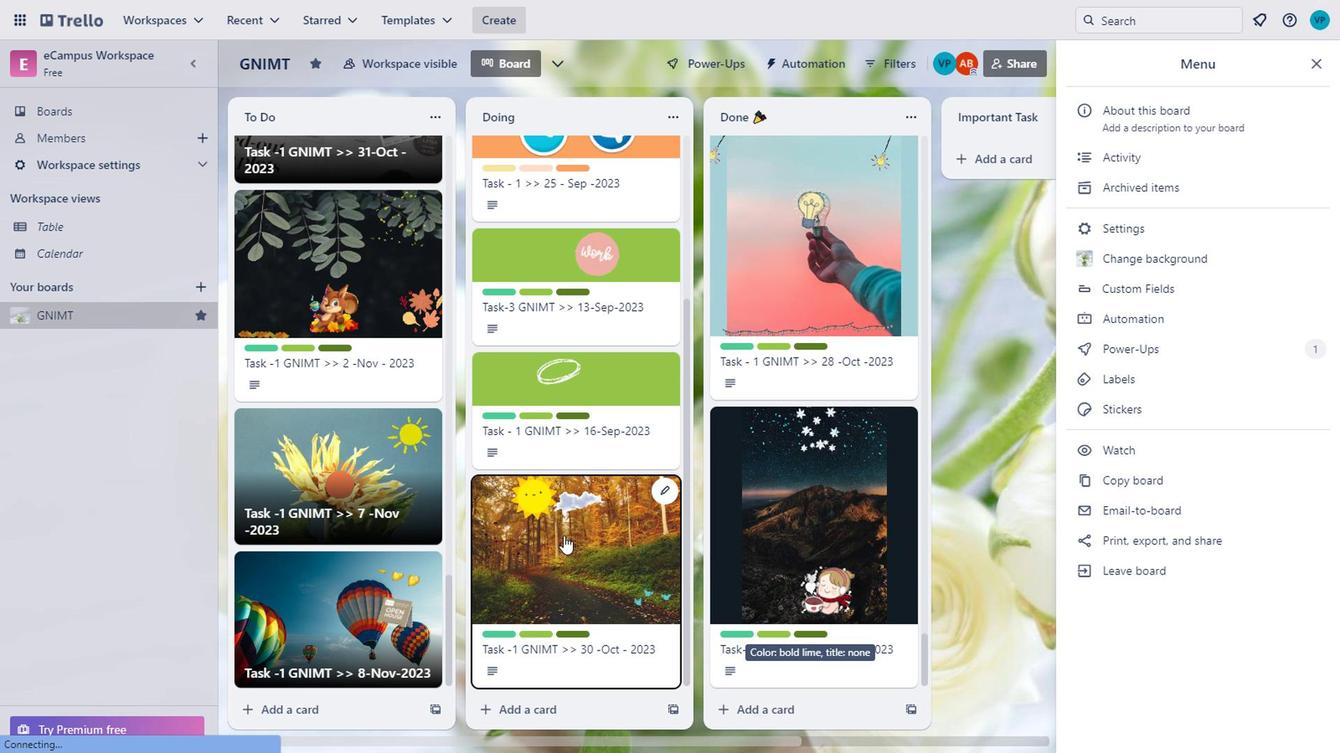 
Action: Mouse scrolled (484, 359) with delta (0, 0)
Screenshot: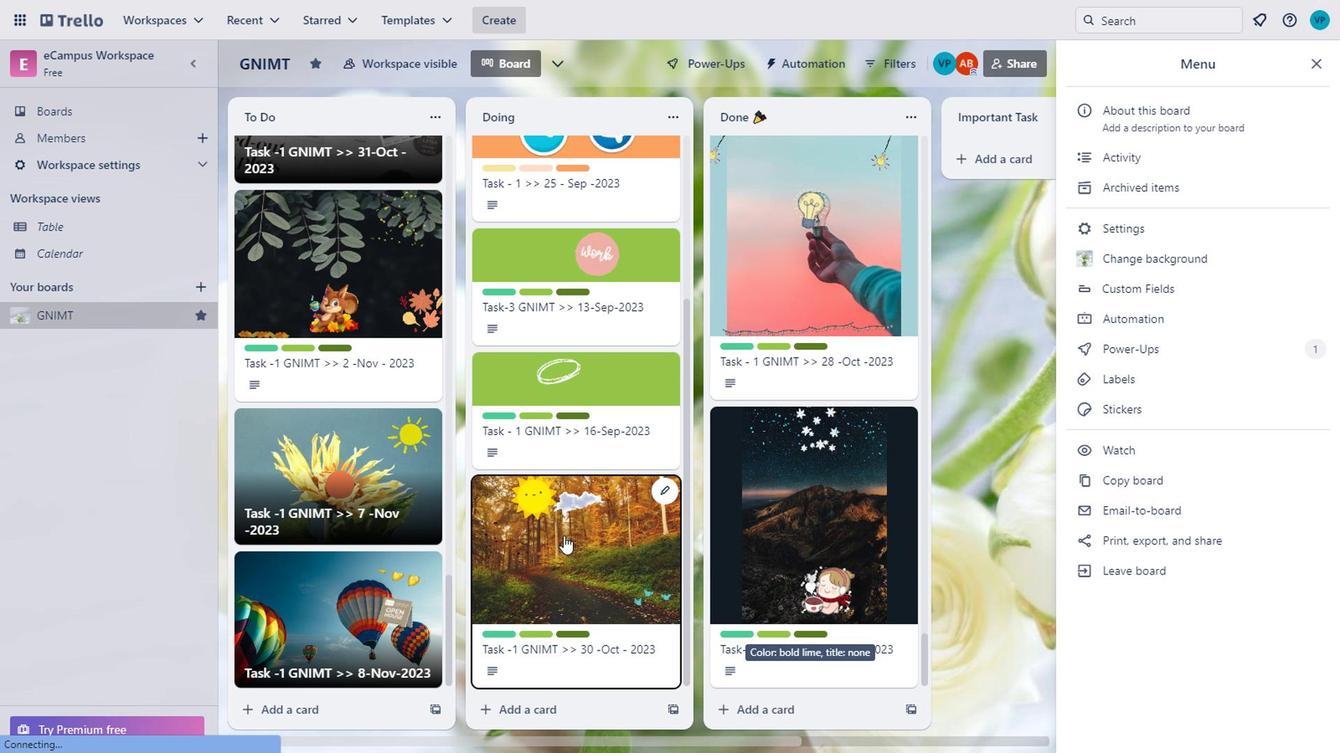 
Action: Mouse scrolled (484, 359) with delta (0, 0)
Screenshot: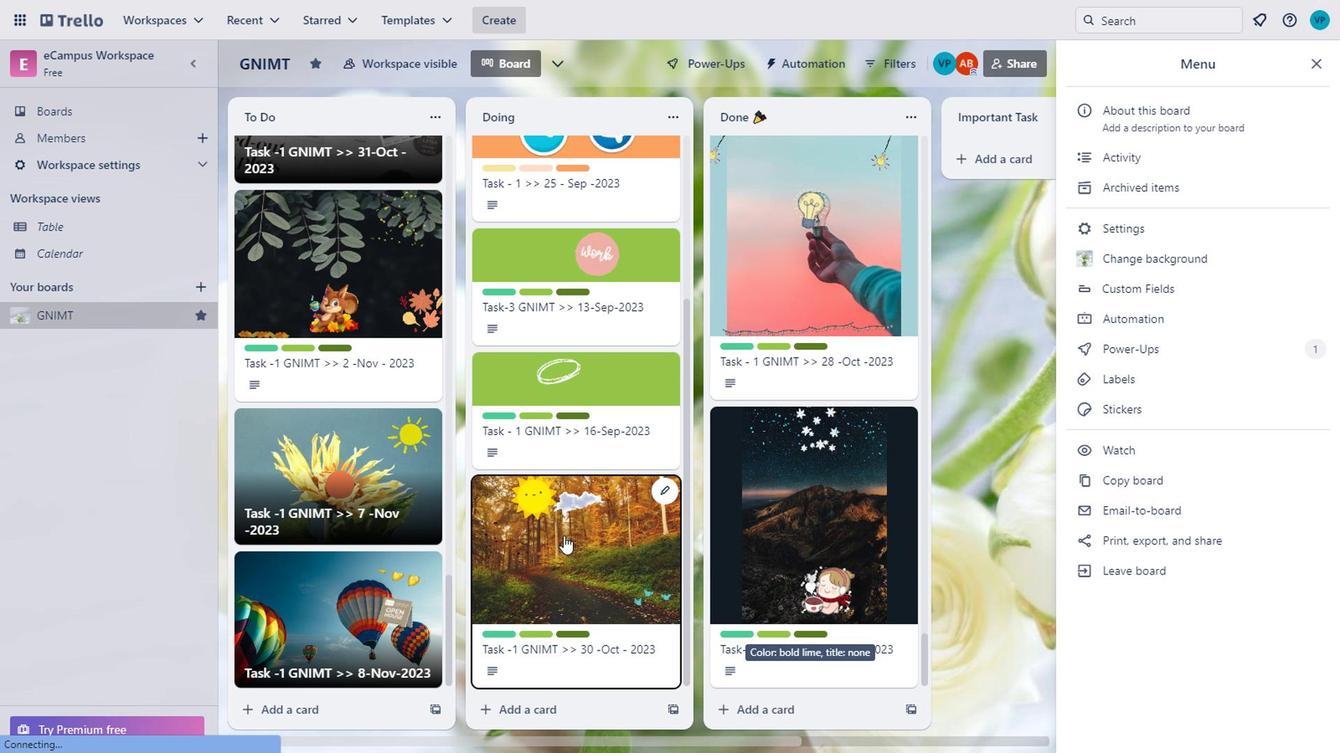 
Action: Mouse moved to (485, 358)
Screenshot: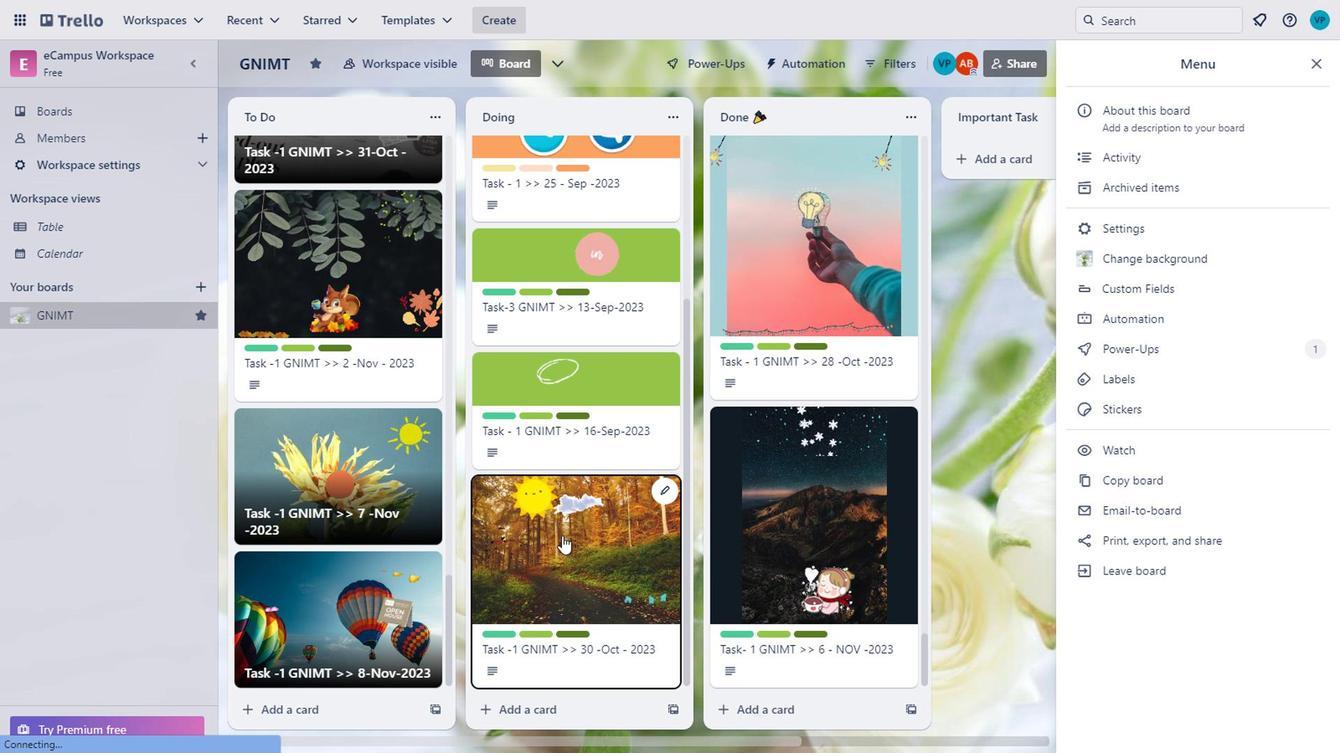 
Action: Mouse scrolled (485, 358) with delta (0, 0)
Screenshot: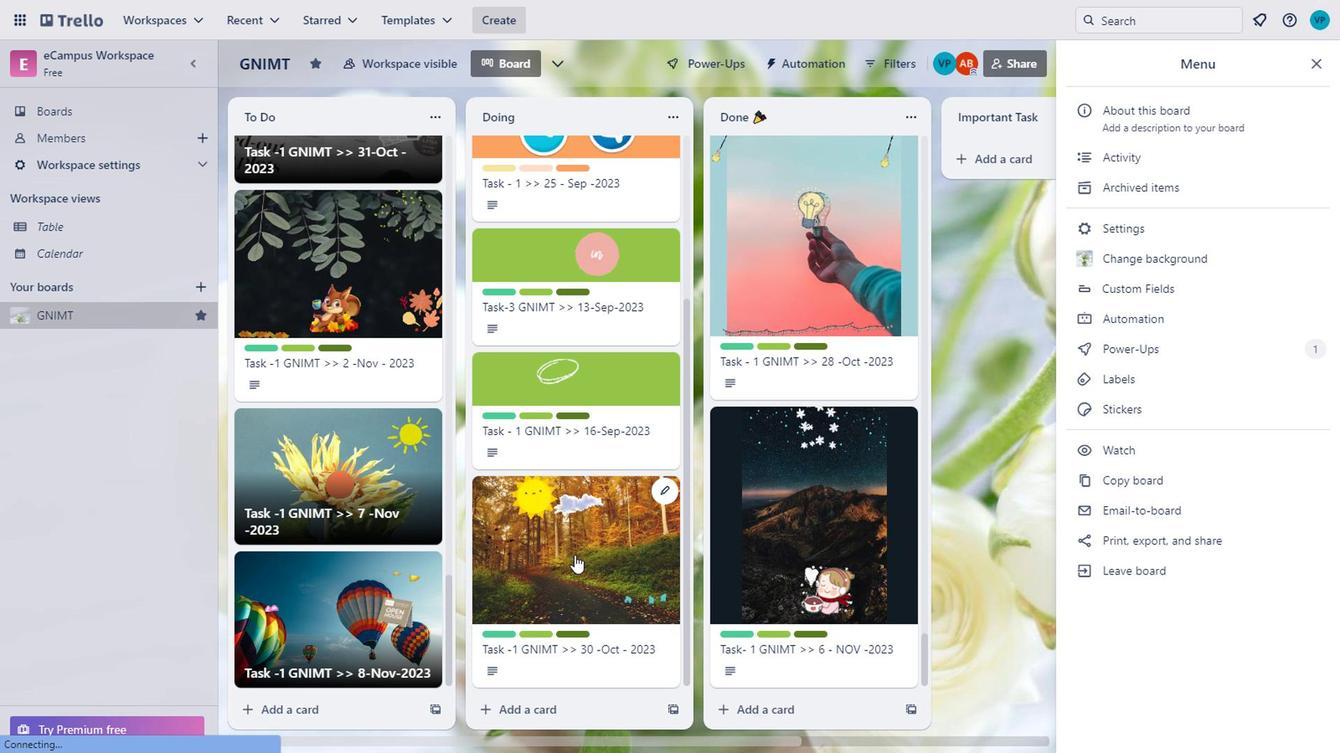 
Action: Mouse scrolled (485, 358) with delta (0, 0)
Screenshot: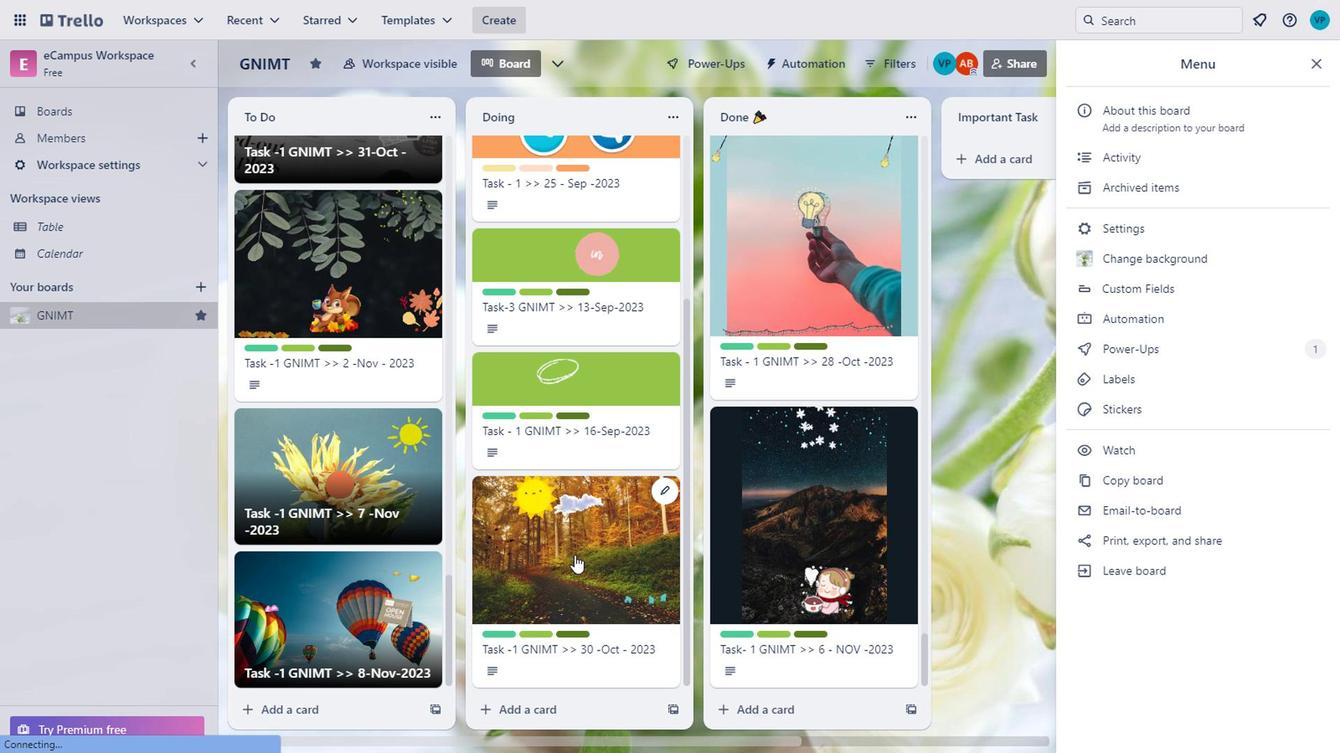 
Action: Mouse scrolled (485, 358) with delta (0, 0)
Screenshot: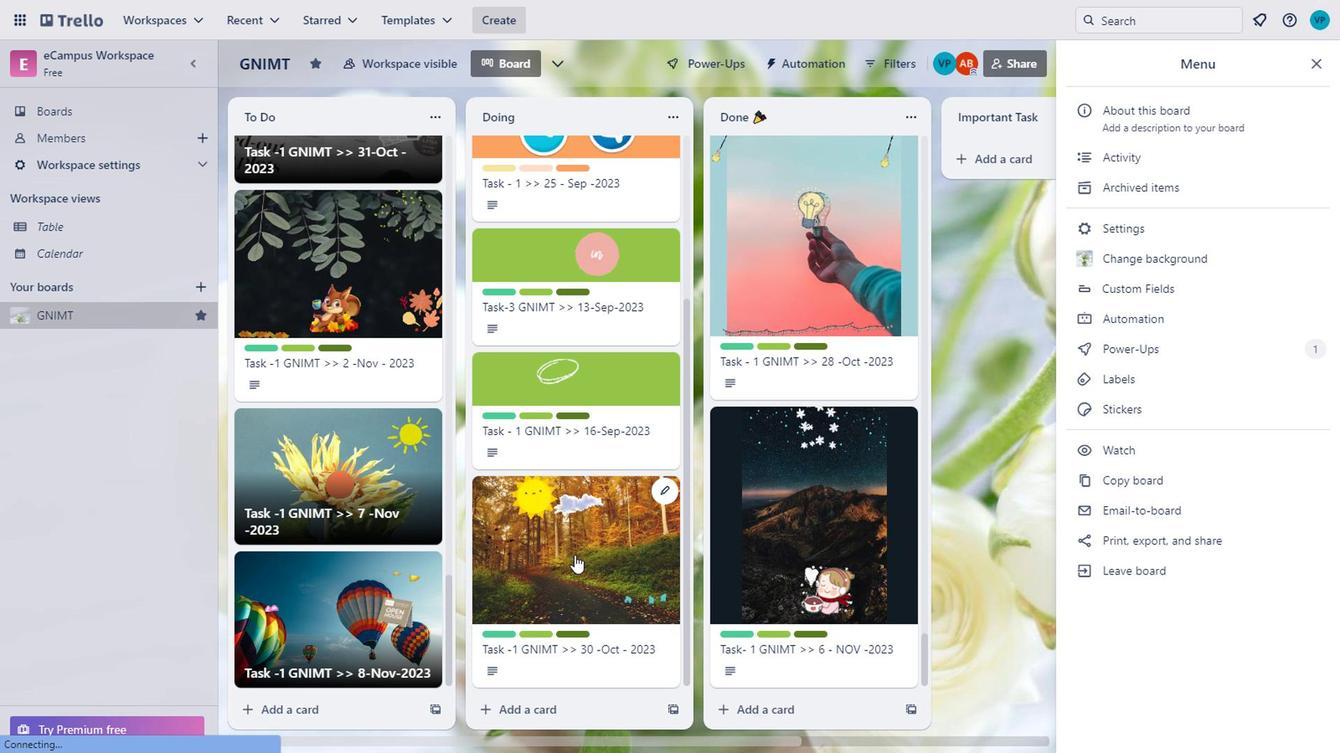 
Action: Mouse scrolled (485, 358) with delta (0, 0)
Screenshot: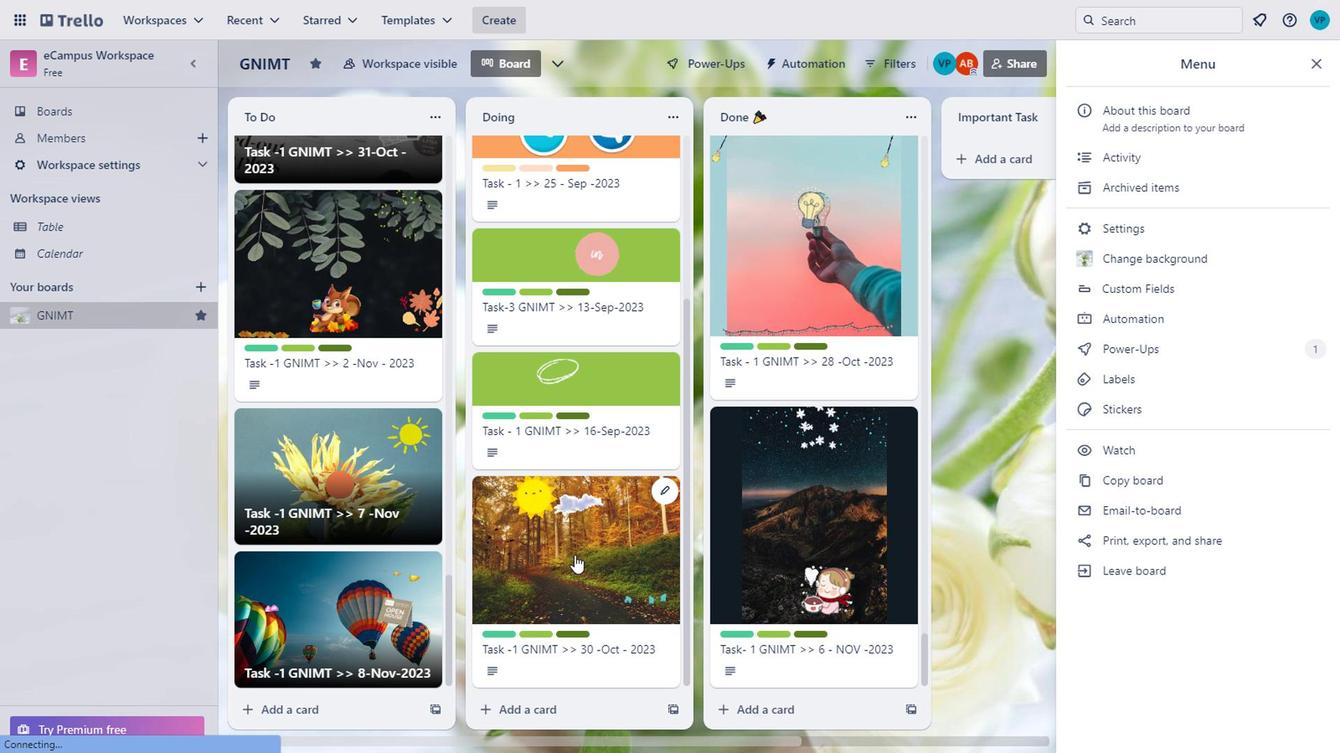 
Action: Mouse moved to (484, 358)
Screenshot: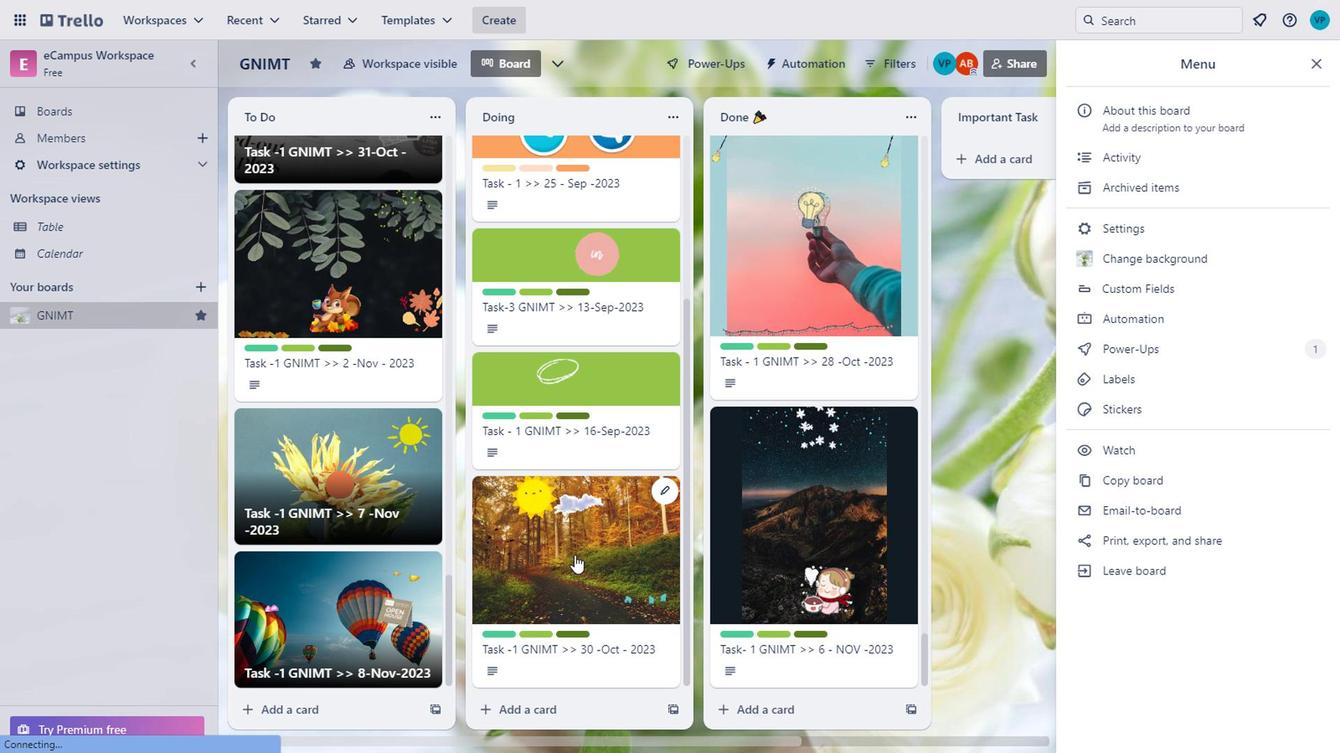 
Action: Mouse scrolled (484, 358) with delta (0, 0)
Screenshot: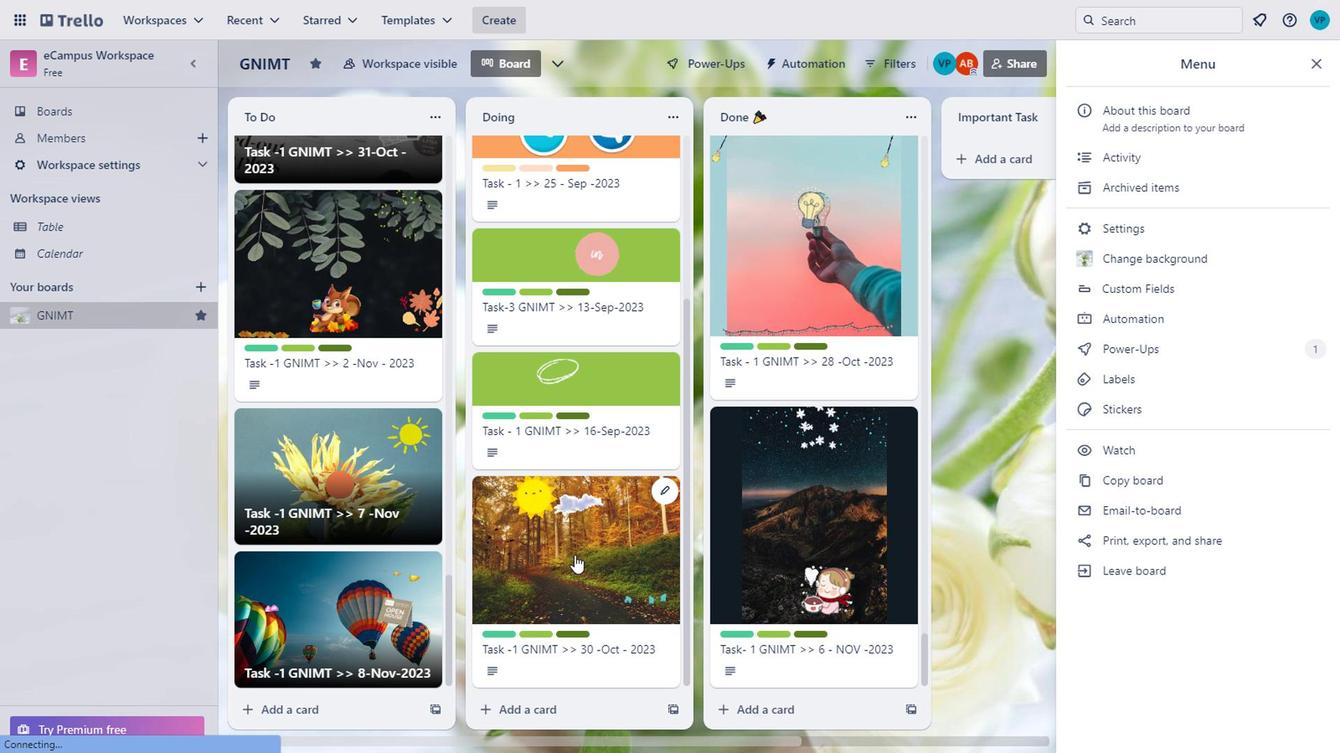 
Action: Mouse moved to (472, 356)
Screenshot: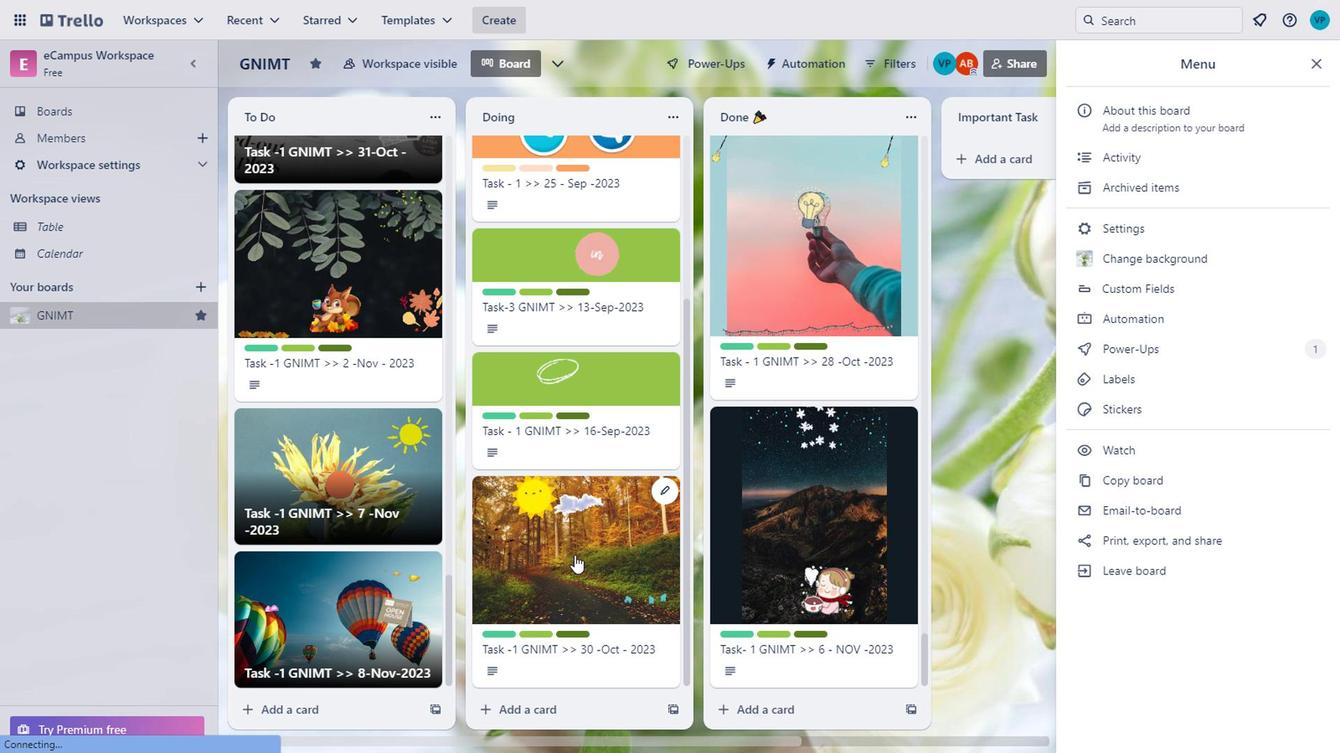 
Action: Mouse scrolled (472, 356) with delta (0, 0)
Screenshot: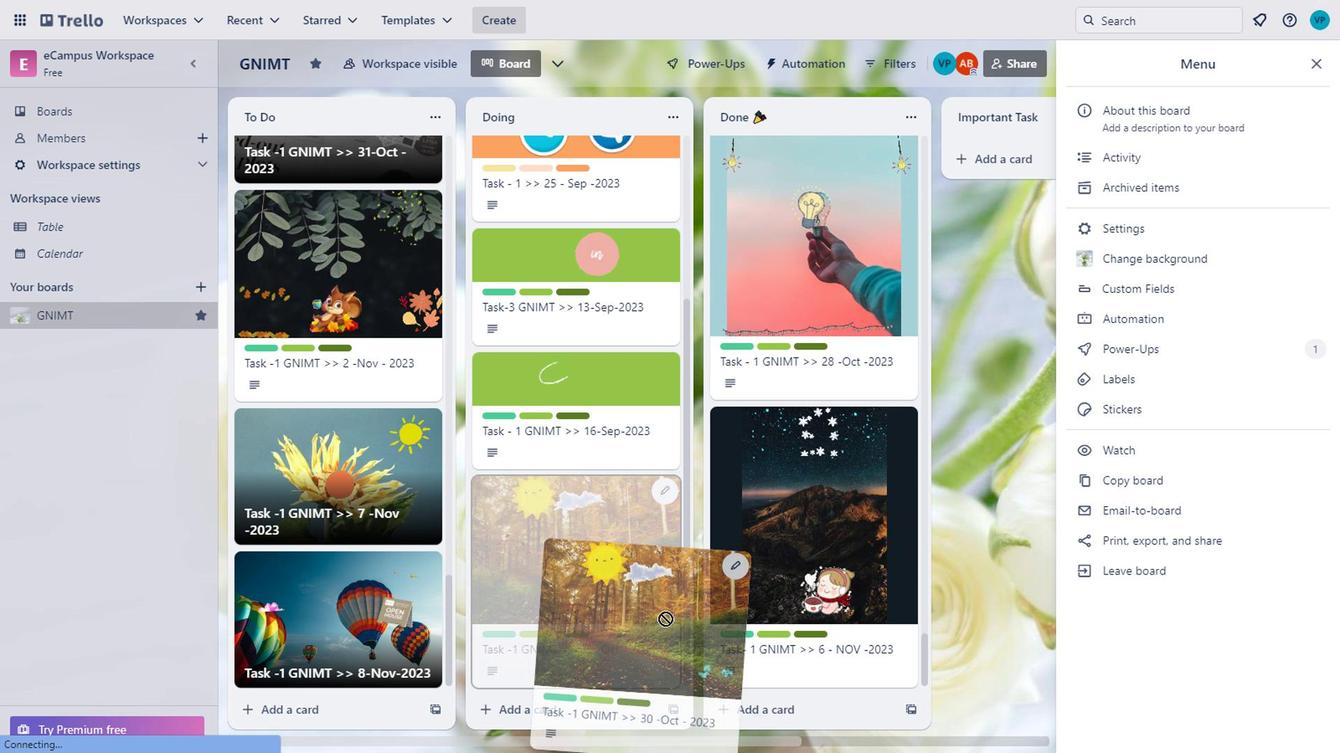 
Action: Mouse scrolled (472, 356) with delta (0, 0)
Screenshot: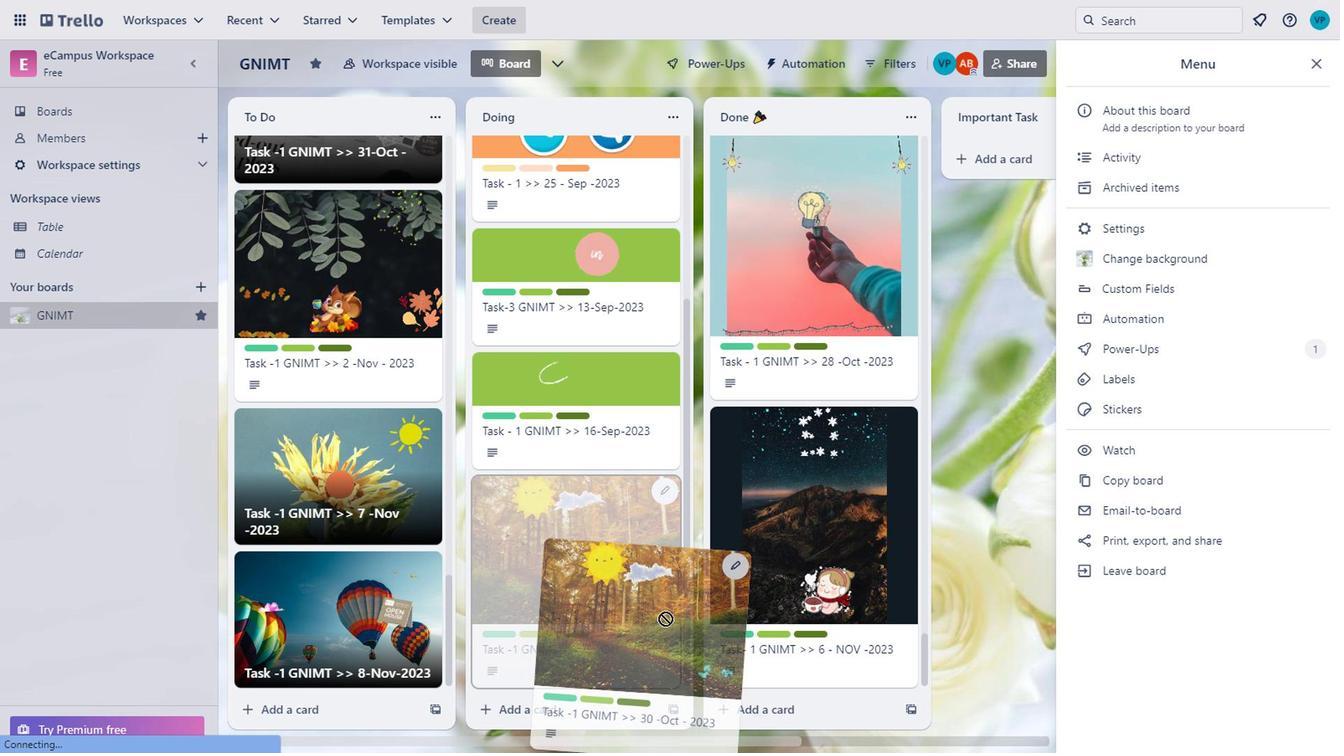 
Action: Mouse scrolled (472, 356) with delta (0, 0)
Screenshot: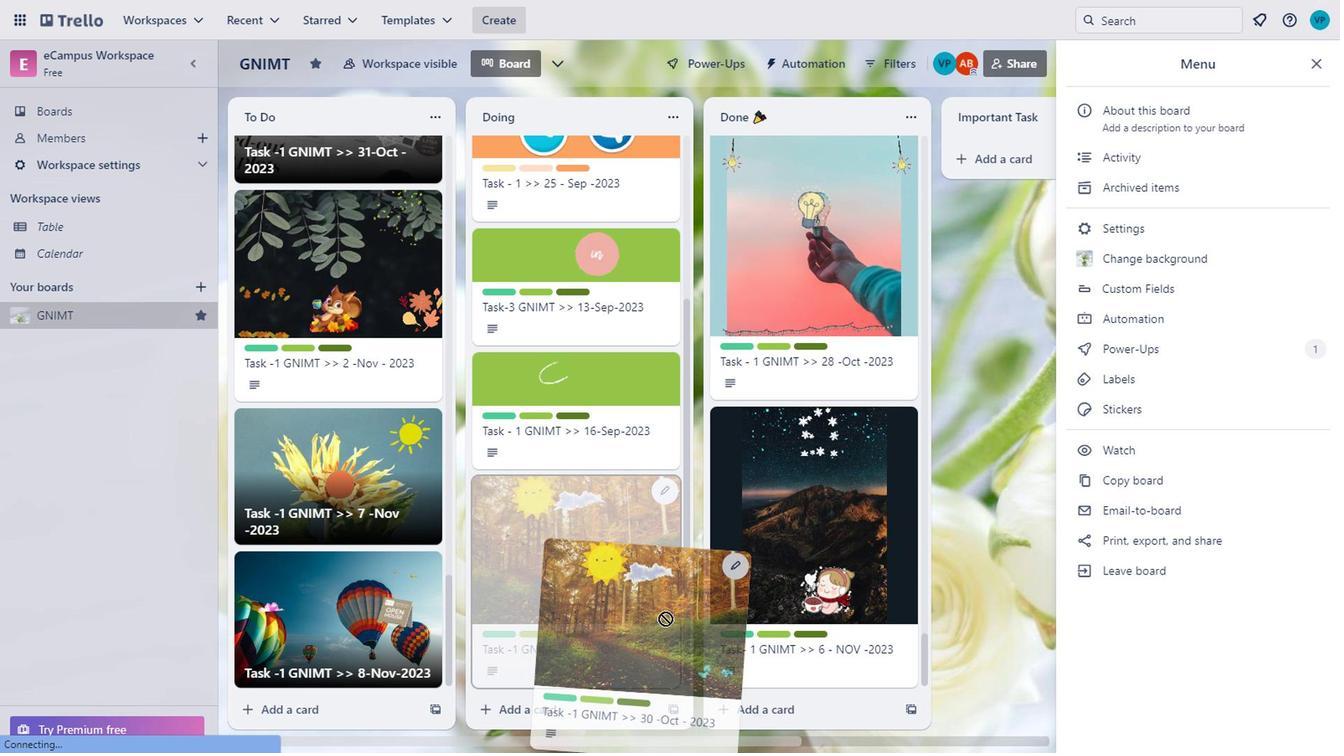 
Action: Mouse scrolled (472, 356) with delta (0, 0)
Screenshot: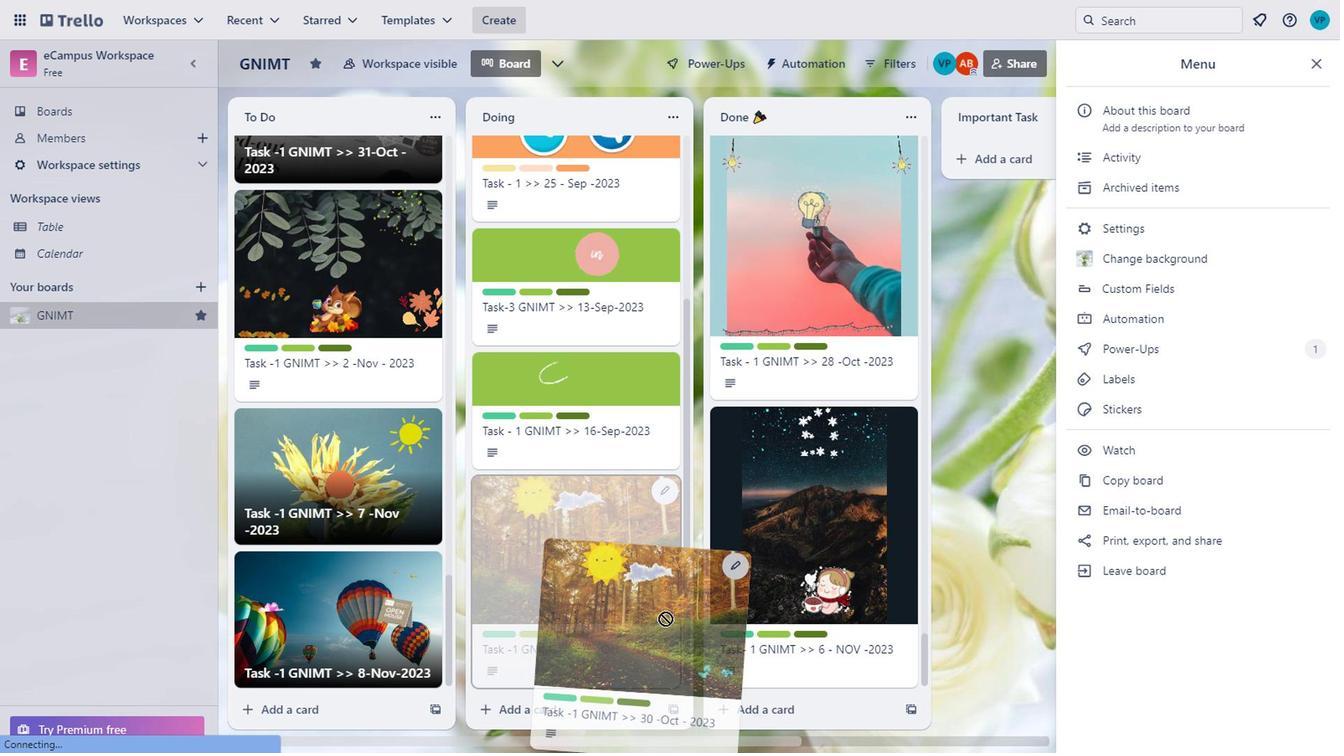
Action: Mouse moved to (443, 356)
Screenshot: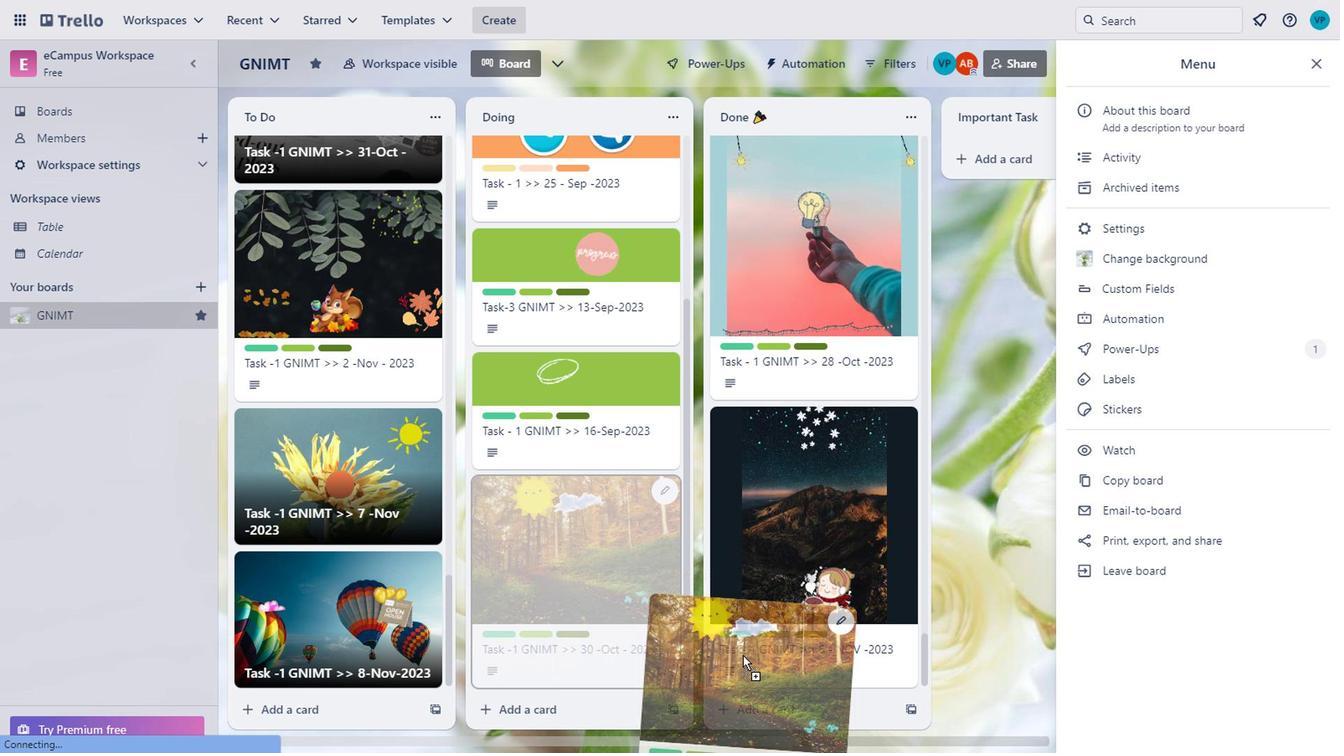 
Action: Mouse scrolled (443, 356) with delta (0, 0)
Screenshot: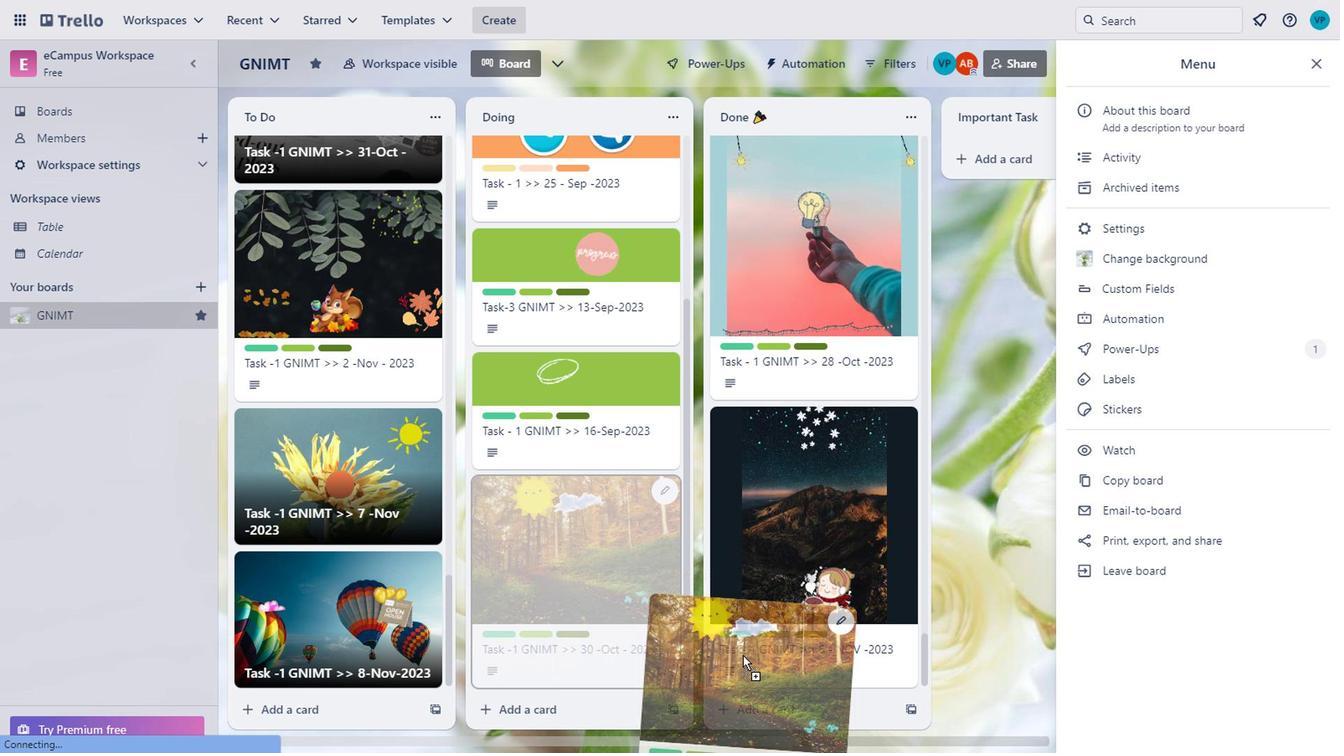 
Action: Mouse scrolled (443, 356) with delta (0, 0)
Screenshot: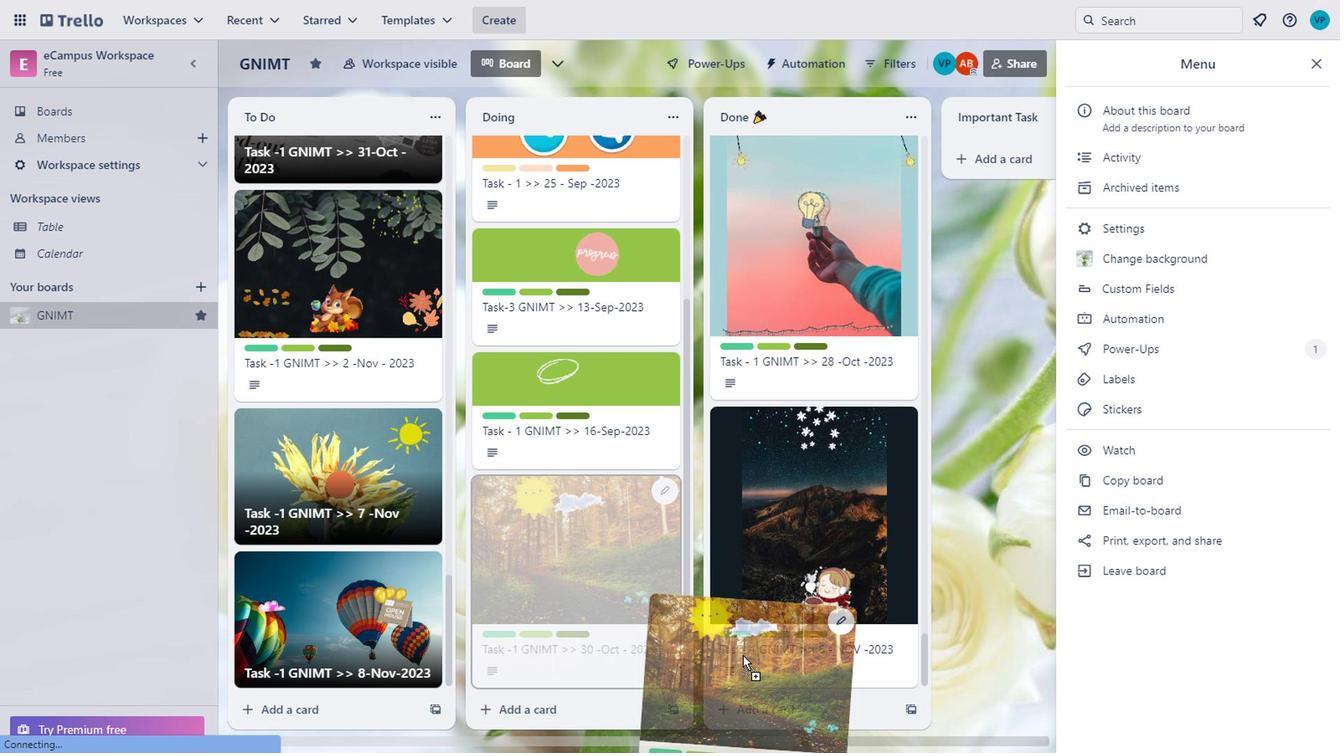 
Action: Mouse scrolled (443, 356) with delta (0, 0)
Screenshot: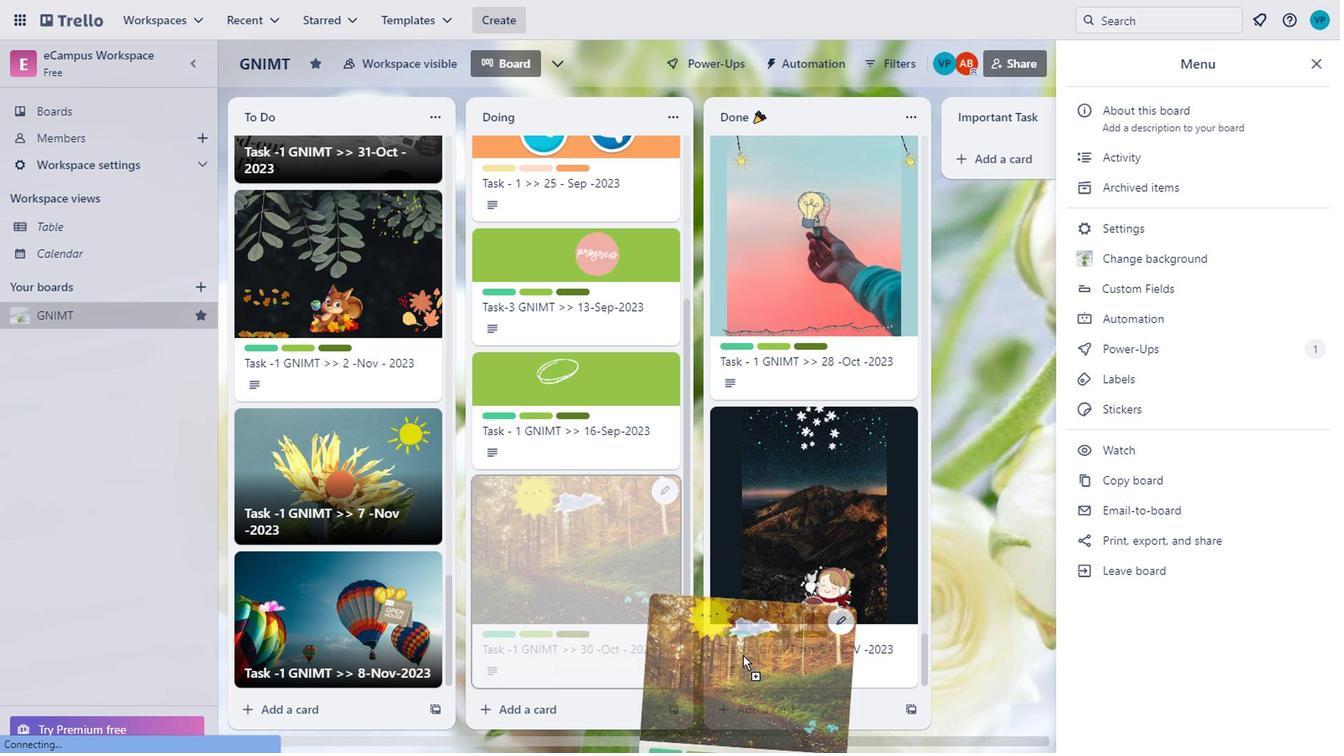 
Action: Mouse scrolled (443, 356) with delta (0, 0)
Screenshot: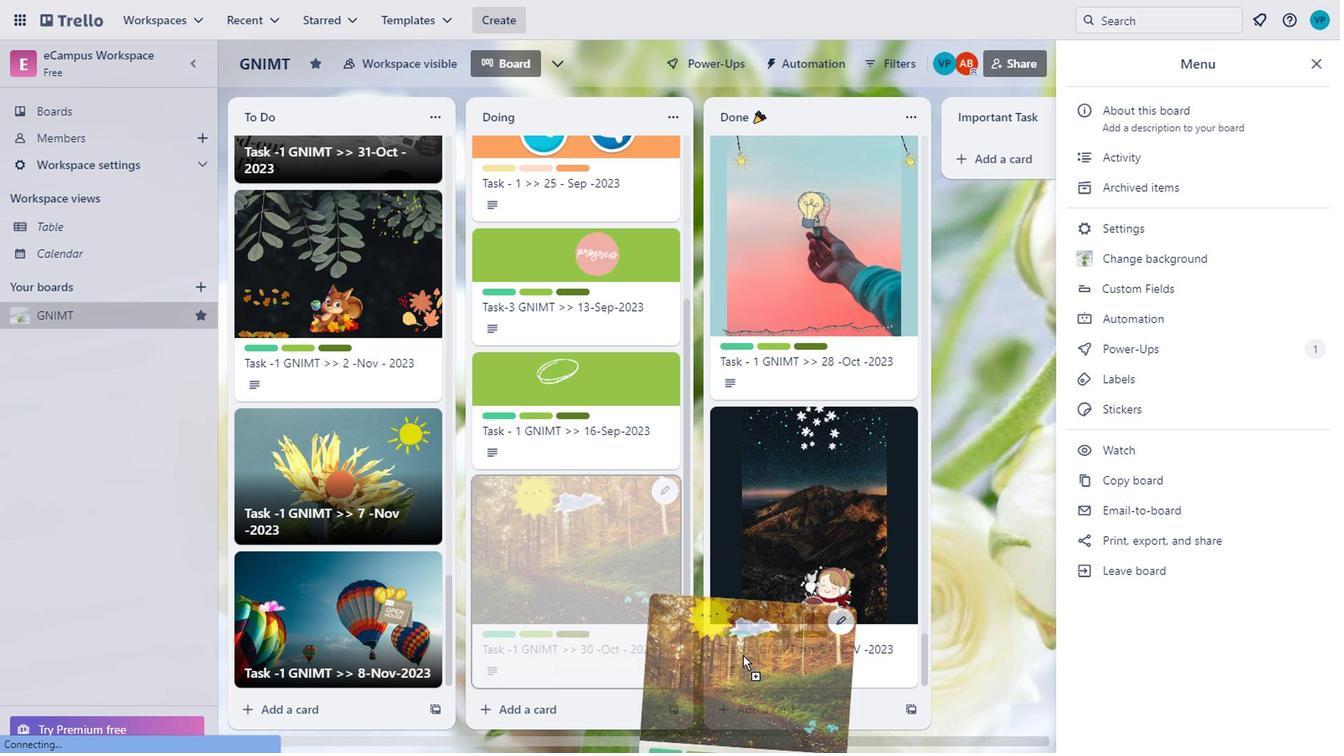 
Action: Mouse scrolled (443, 356) with delta (0, 0)
Screenshot: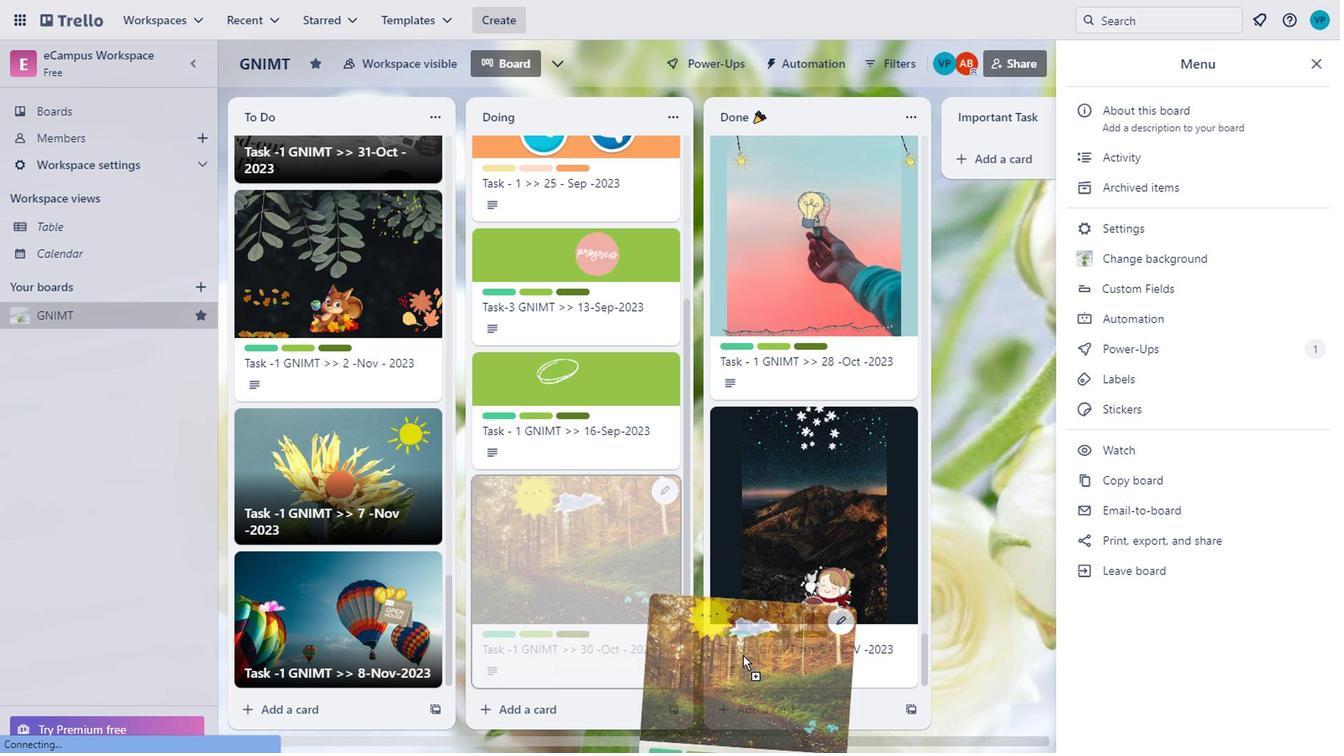 
Action: Mouse moved to (382, 350)
Screenshot: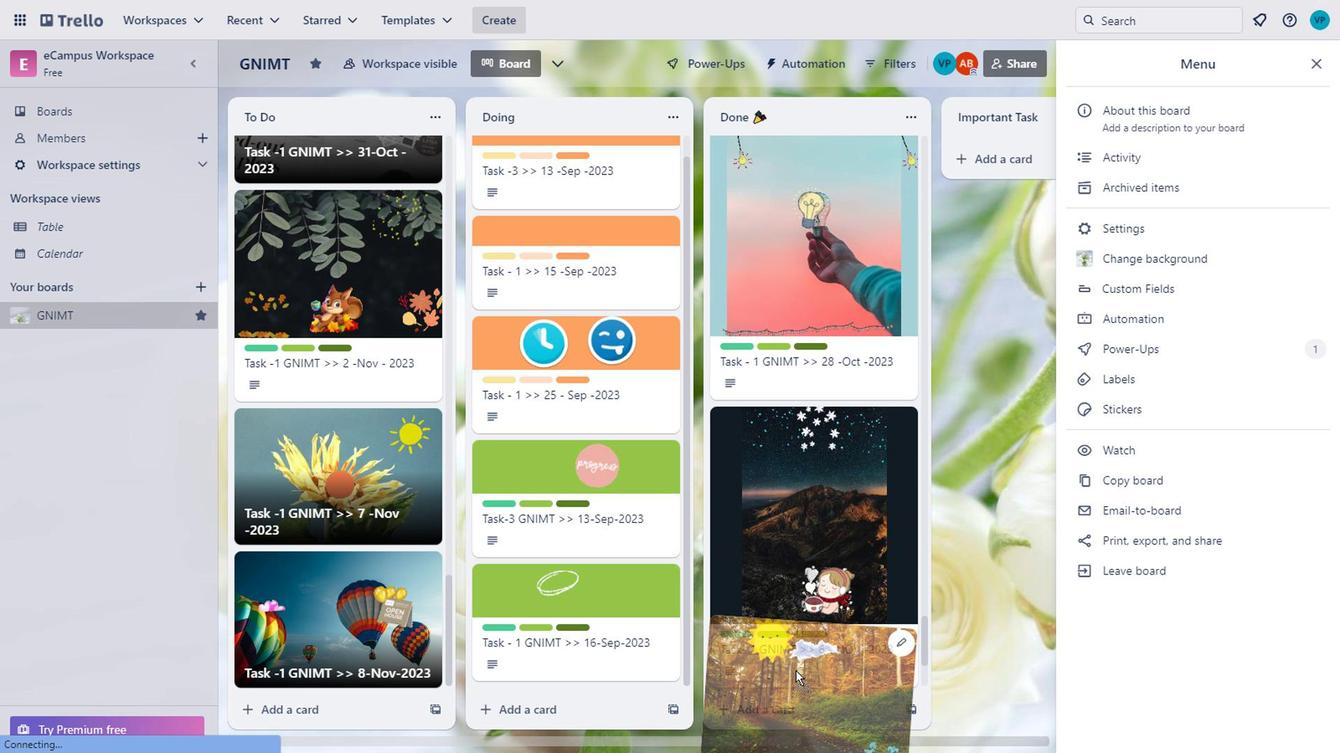 
Action: Mouse scrolled (382, 351) with delta (0, 0)
Screenshot: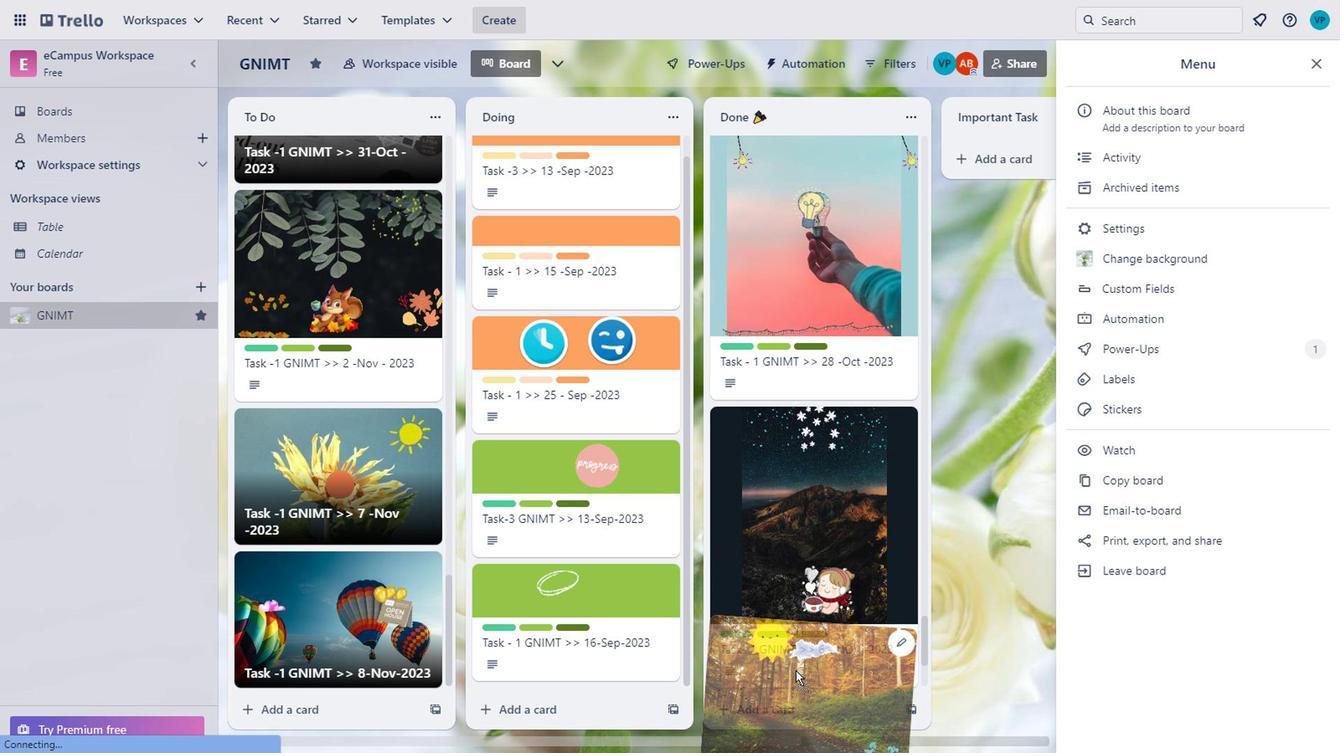 
Action: Mouse moved to (379, 349)
Screenshot: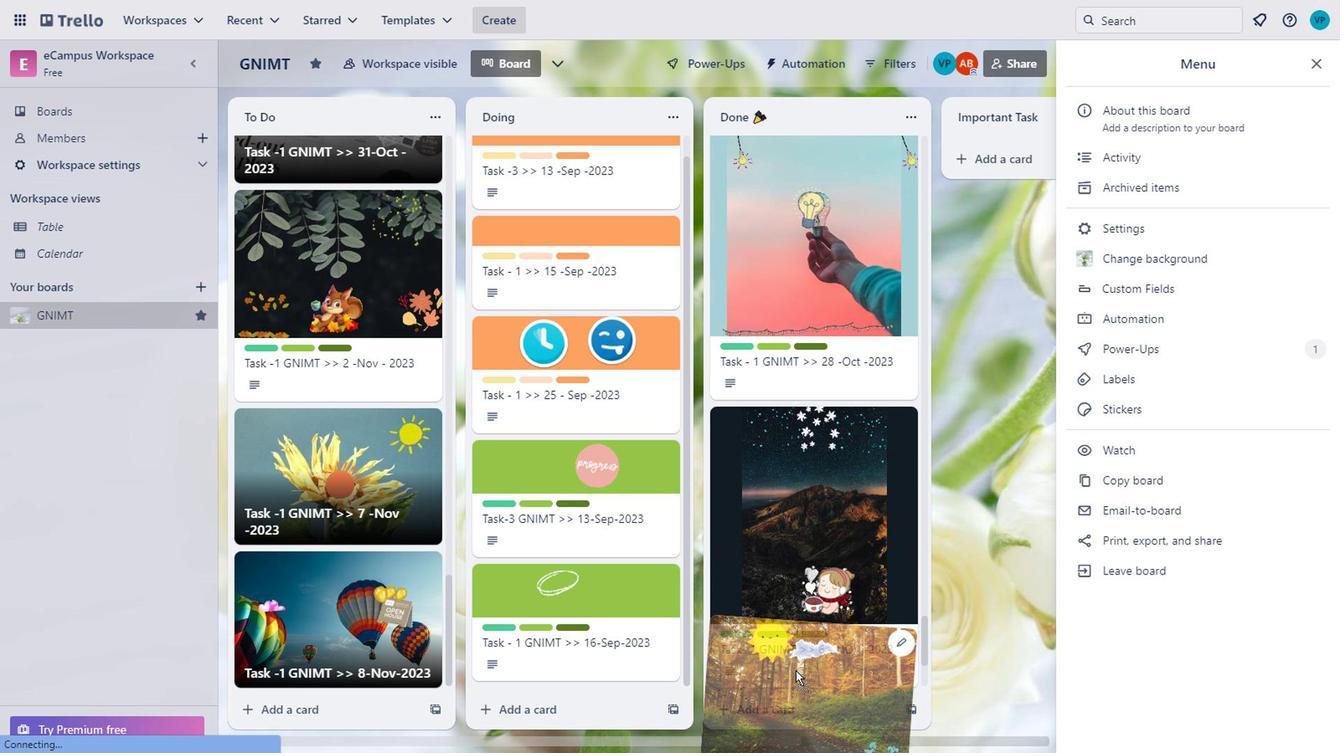 
Action: Mouse scrolled (379, 349) with delta (0, 0)
Screenshot: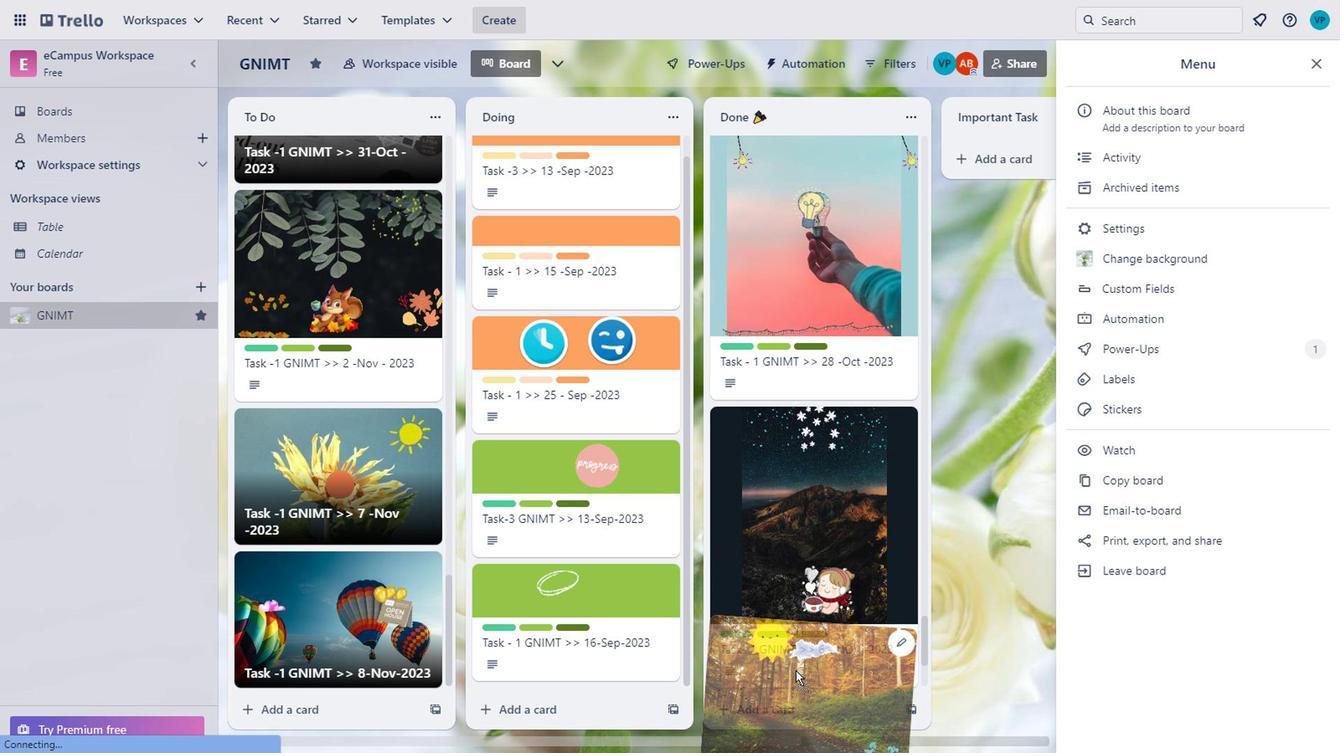 
Action: Mouse scrolled (379, 349) with delta (0, 0)
Screenshot: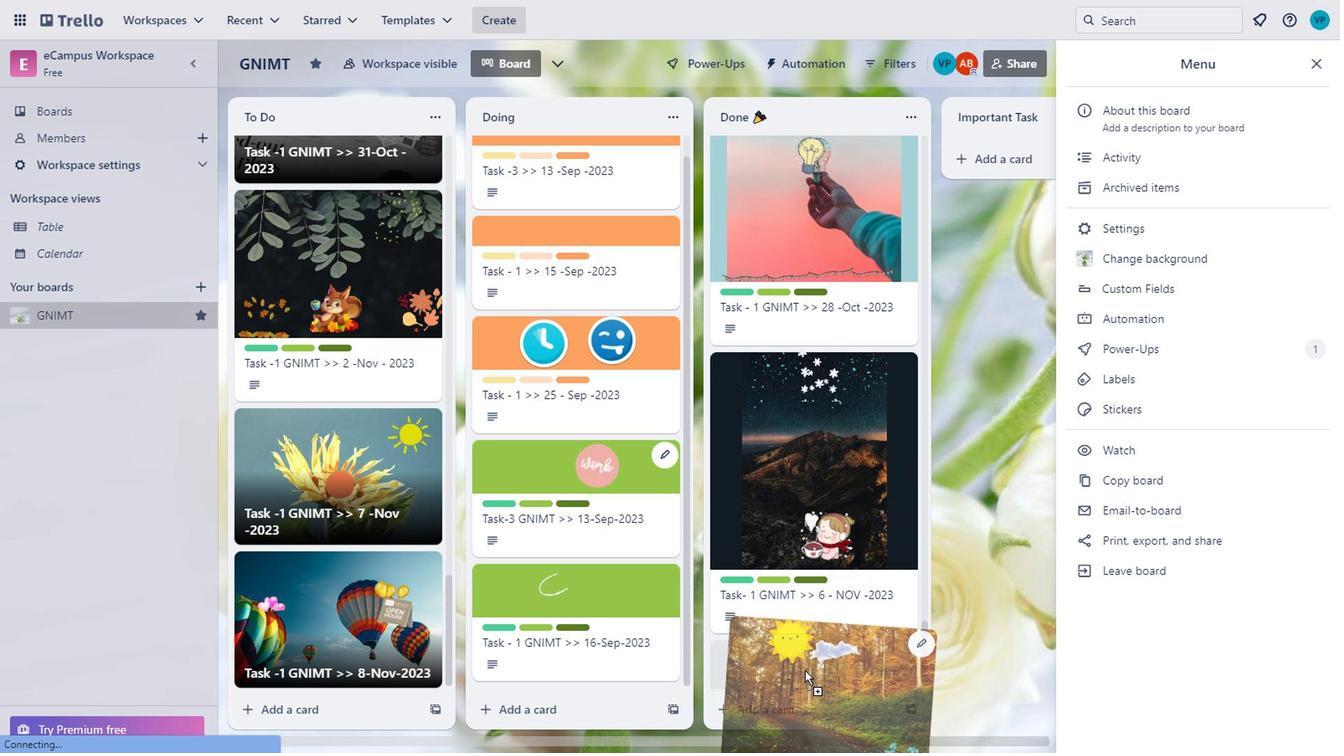 
Action: Mouse moved to (379, 349)
Screenshot: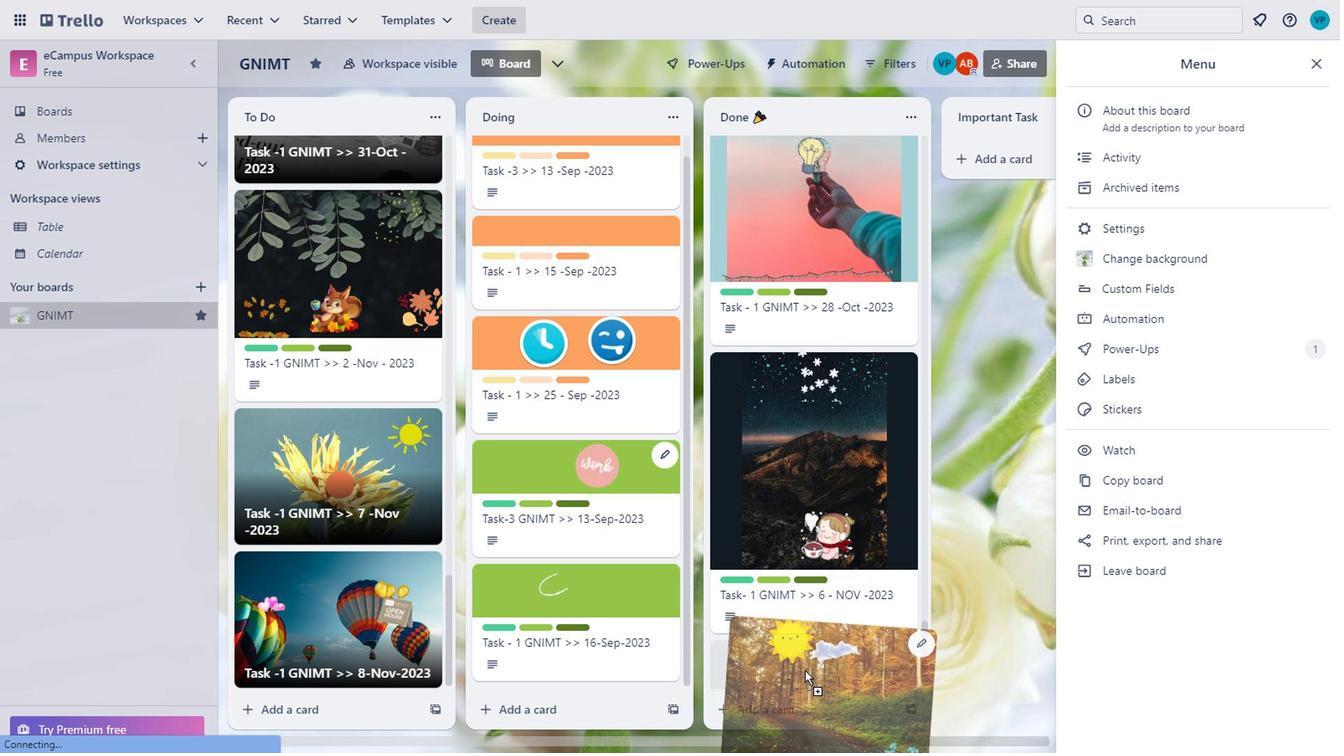 
Action: Mouse scrolled (379, 349) with delta (0, 0)
Screenshot: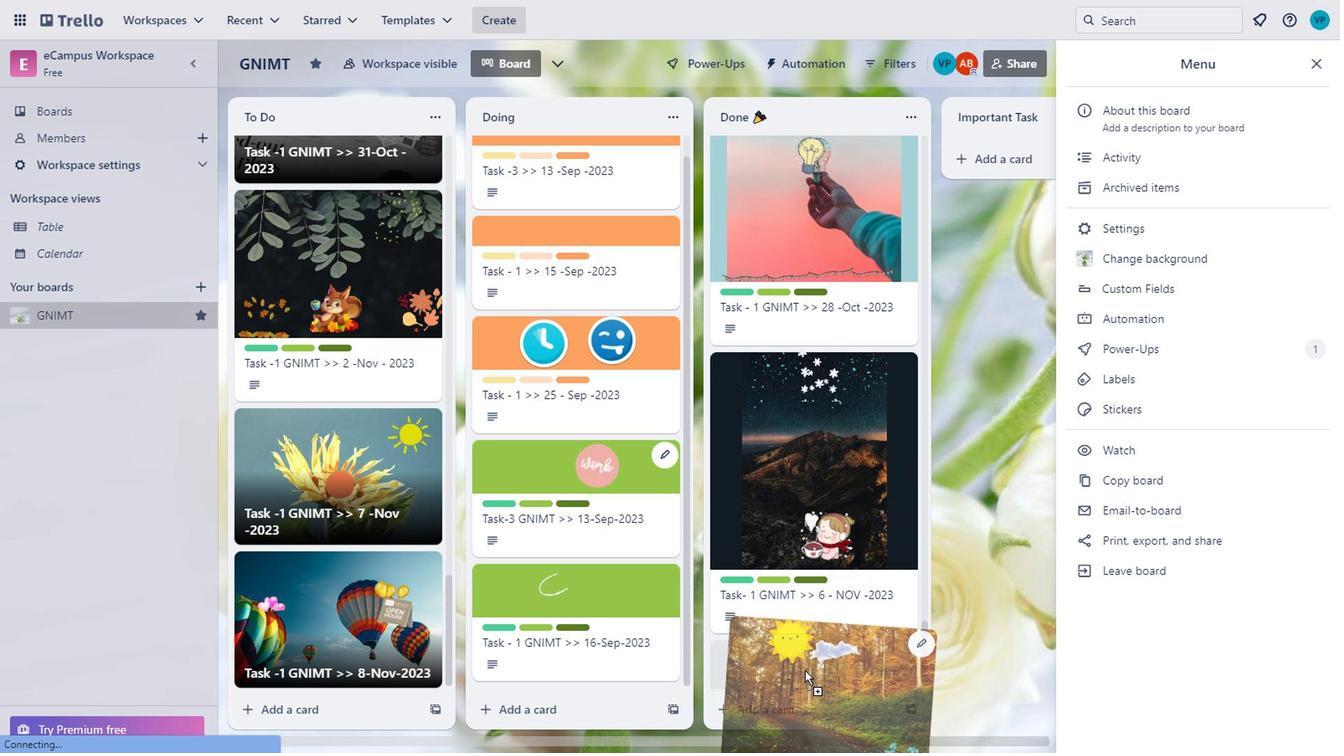 
Action: Mouse moved to (378, 349)
Screenshot: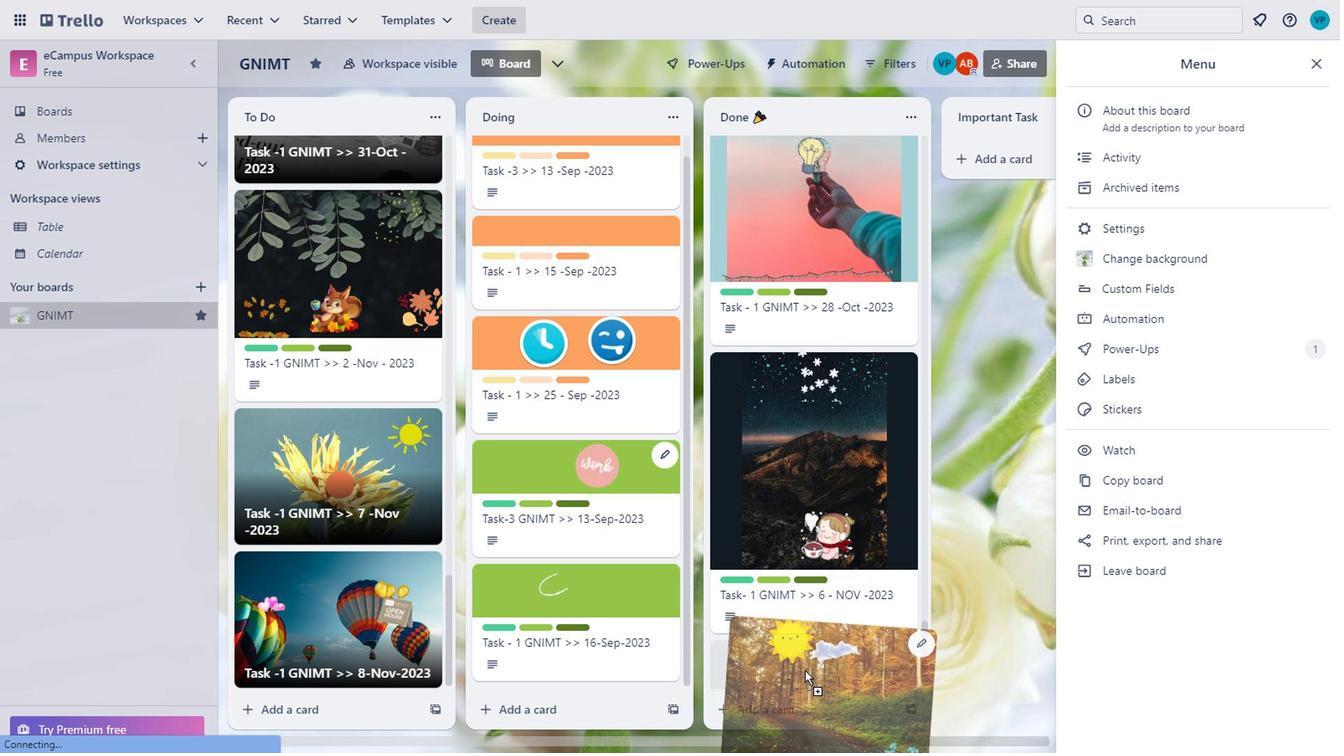 
Action: Mouse scrolled (378, 349) with delta (0, 0)
Screenshot: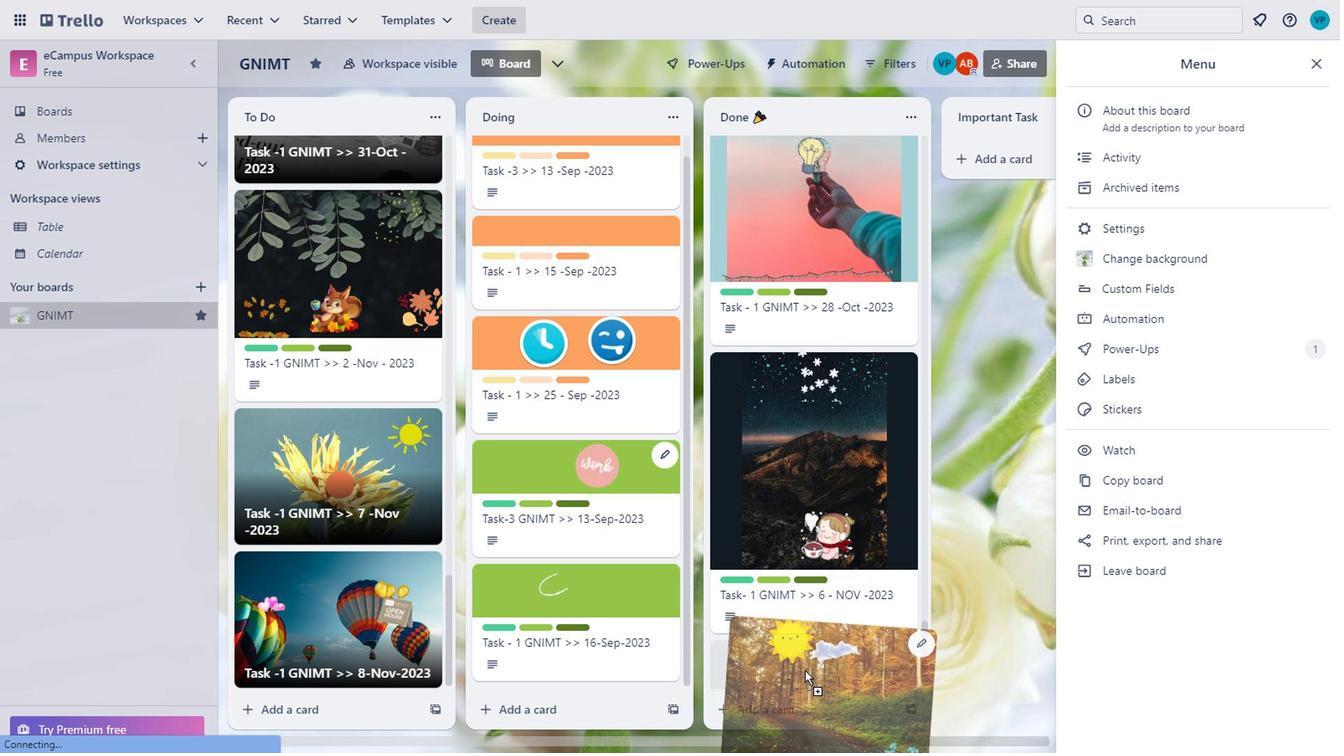 
Action: Mouse moved to (366, 344)
Screenshot: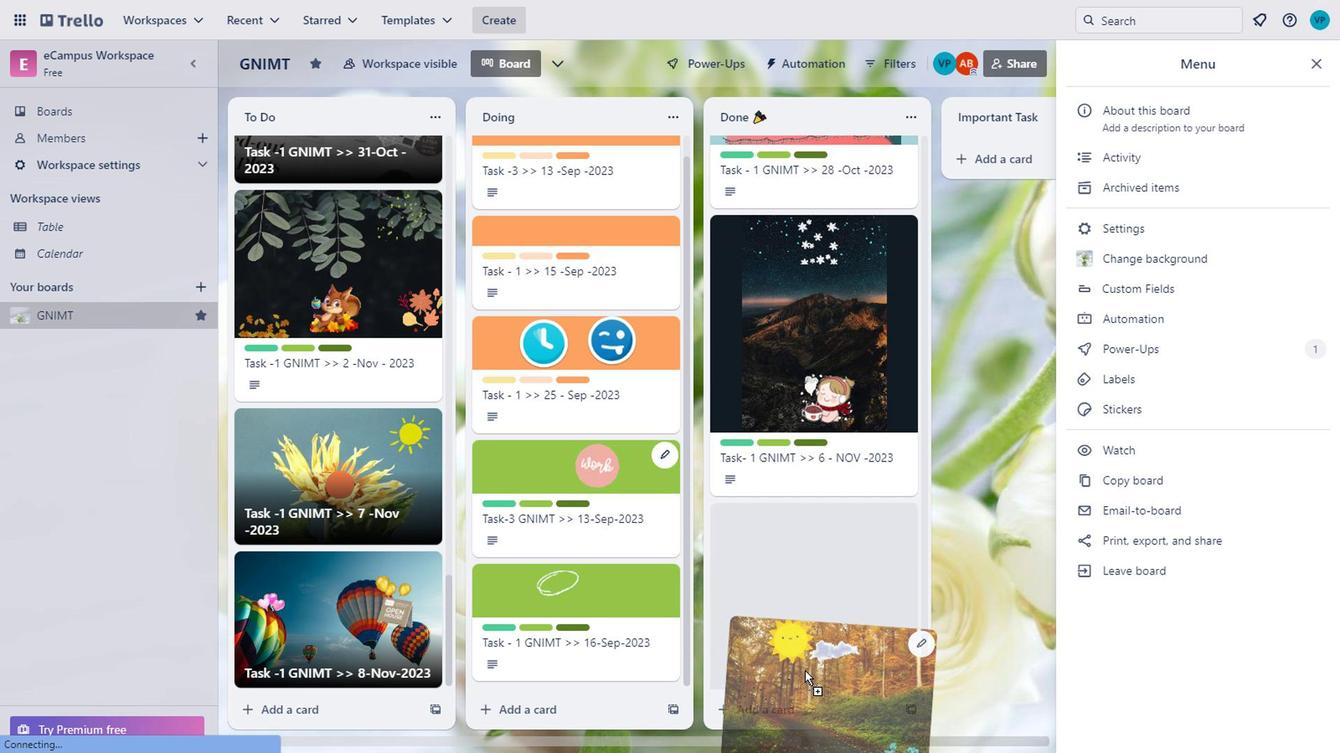 
Action: Mouse scrolled (366, 344) with delta (0, 0)
Screenshot: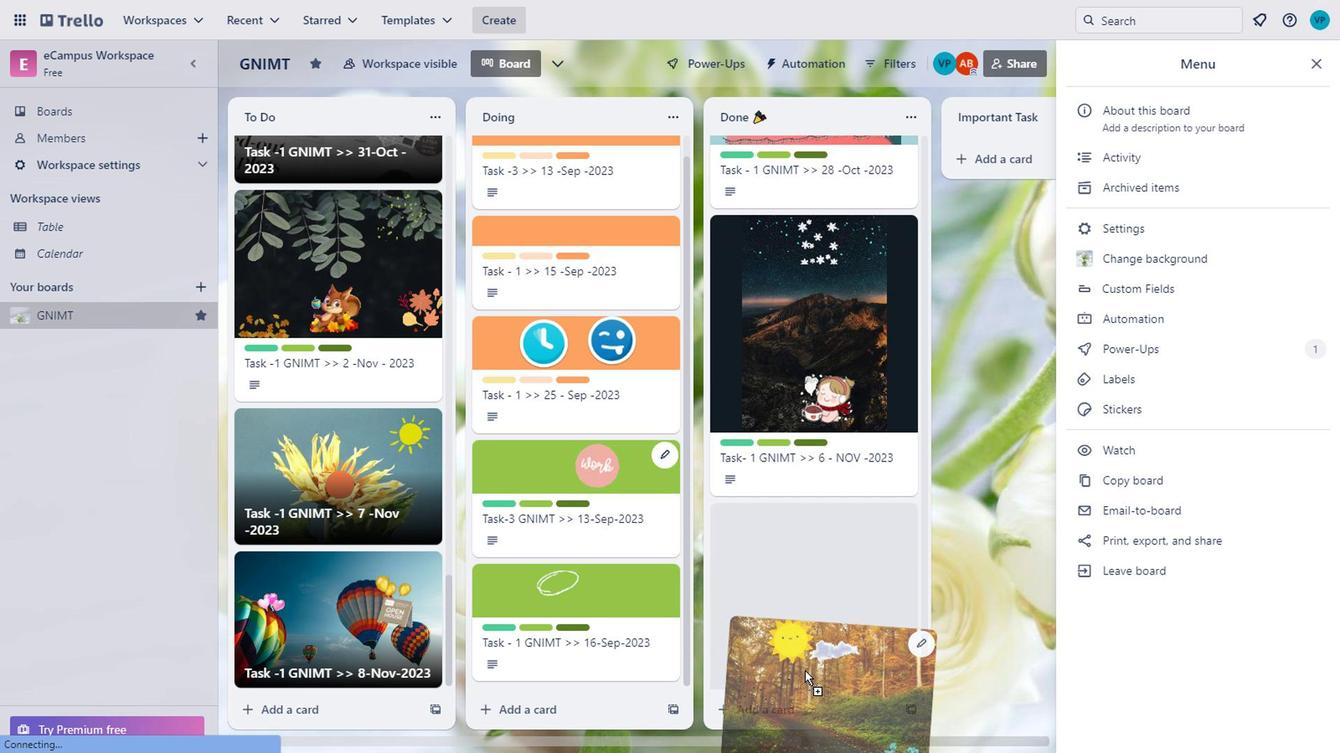 
Action: Mouse scrolled (366, 344) with delta (0, 0)
Screenshot: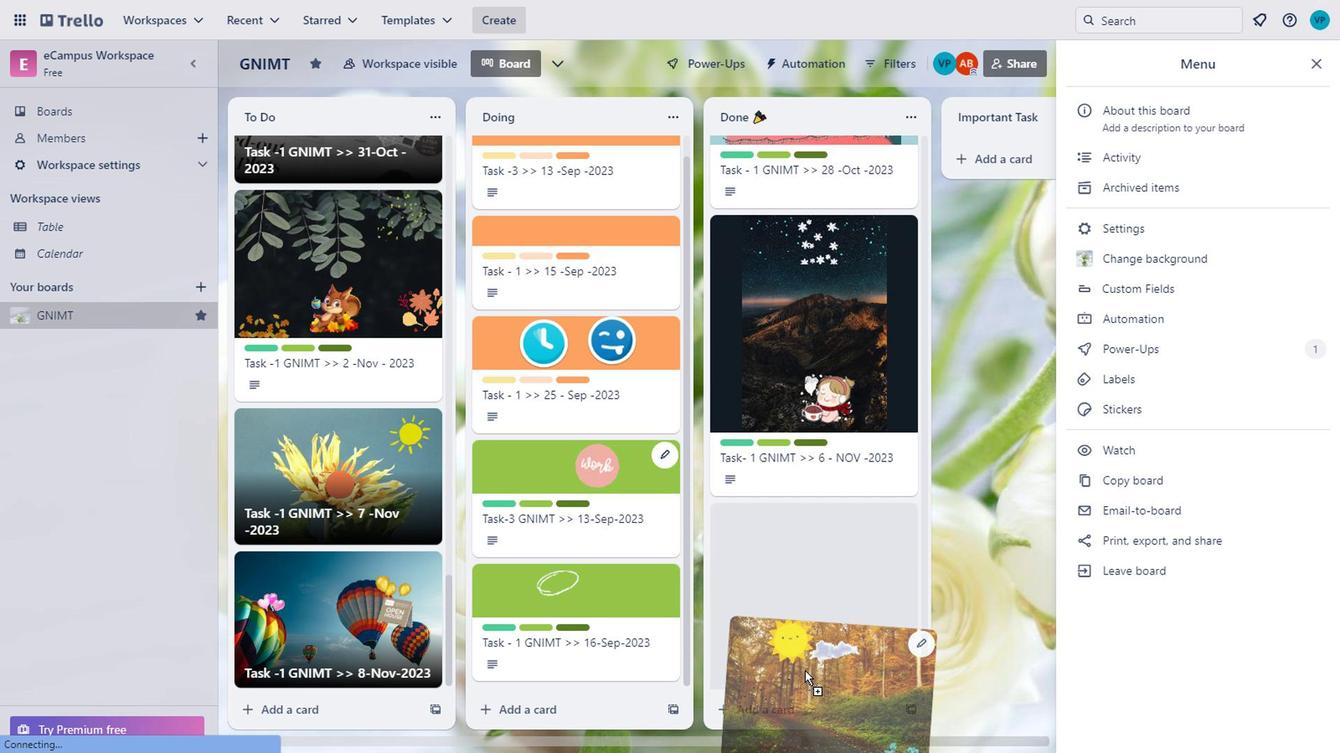 
Action: Mouse scrolled (366, 344) with delta (0, 0)
Screenshot: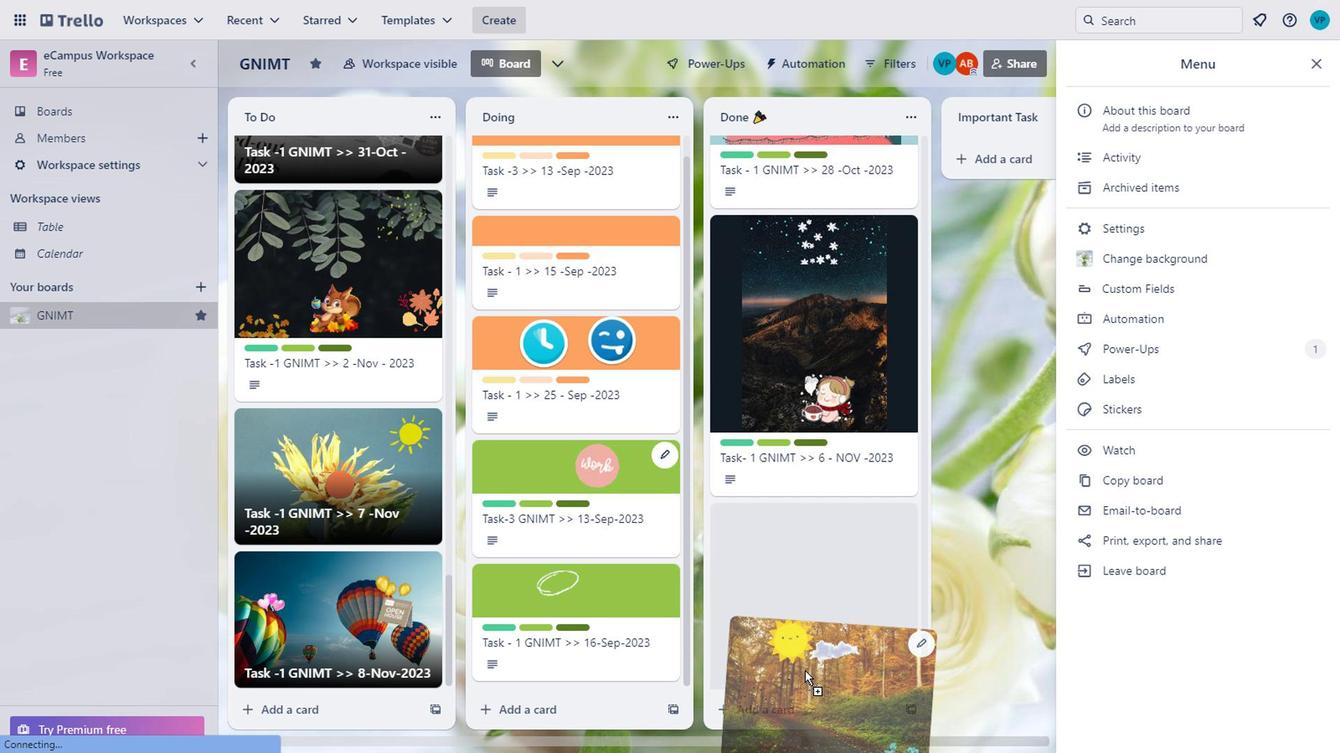 
Action: Mouse scrolled (366, 344) with delta (0, 0)
Screenshot: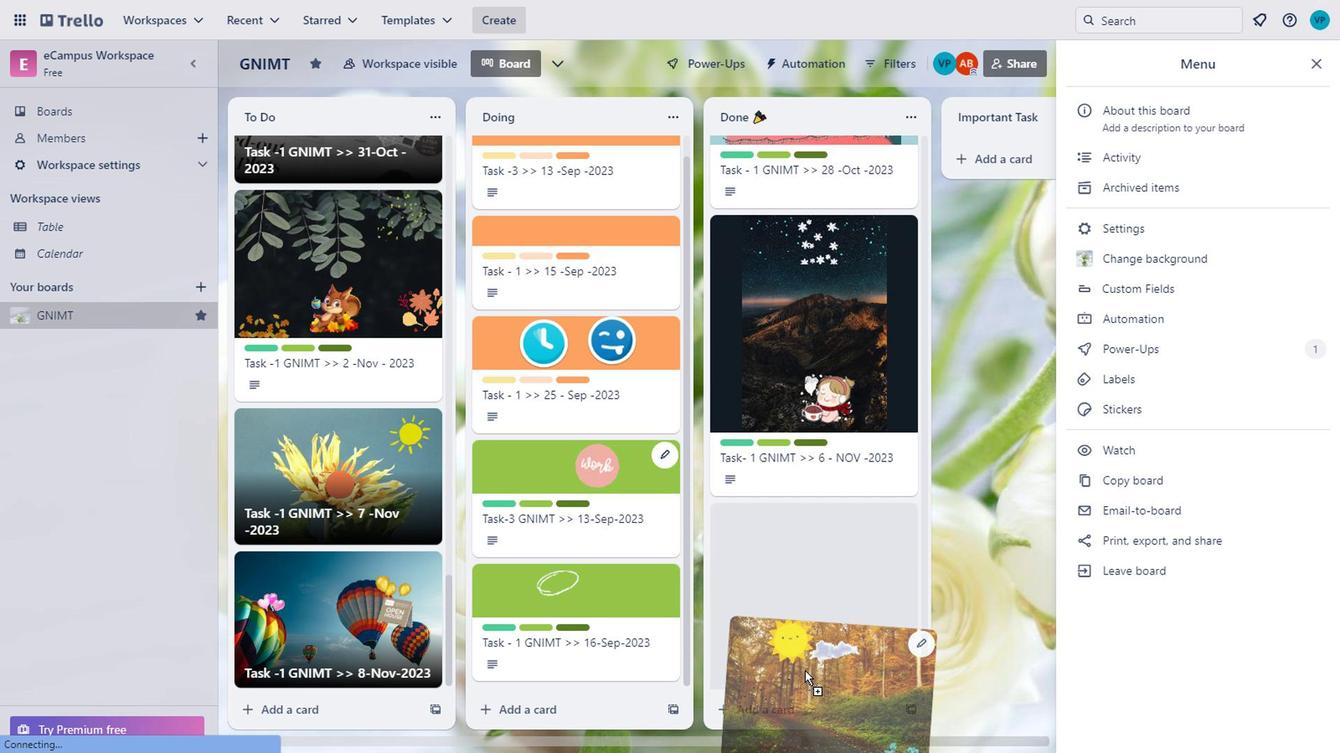 
Action: Mouse scrolled (366, 344) with delta (0, 0)
Screenshot: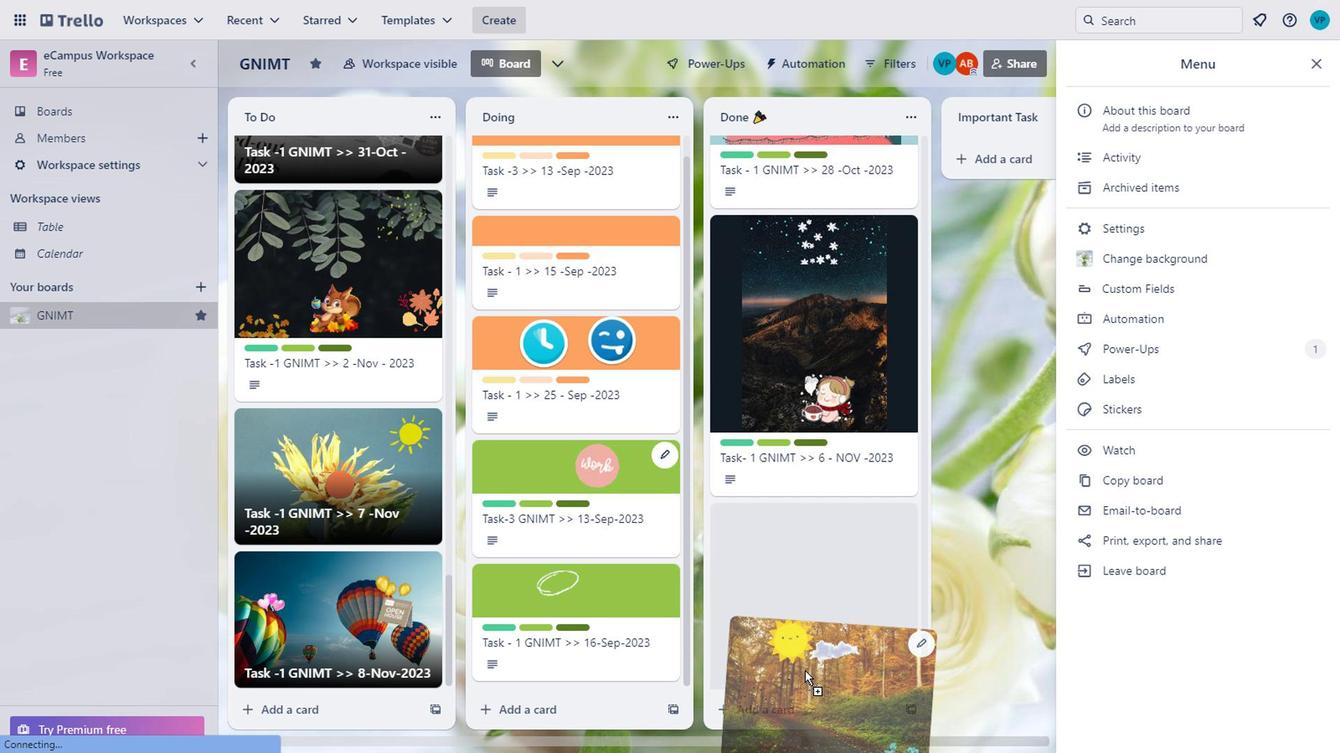 
Action: Mouse moved to (365, 343)
Screenshot: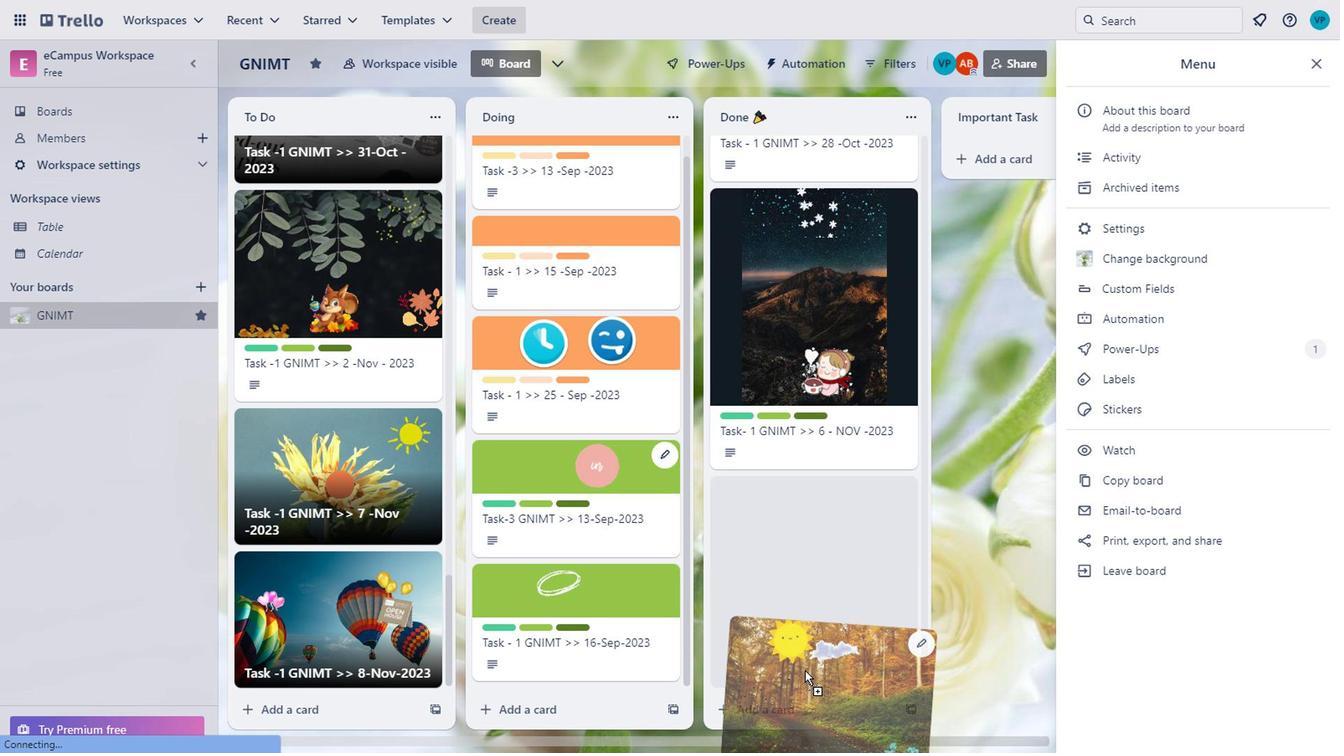 
Action: Mouse scrolled (365, 344) with delta (0, 0)
Screenshot: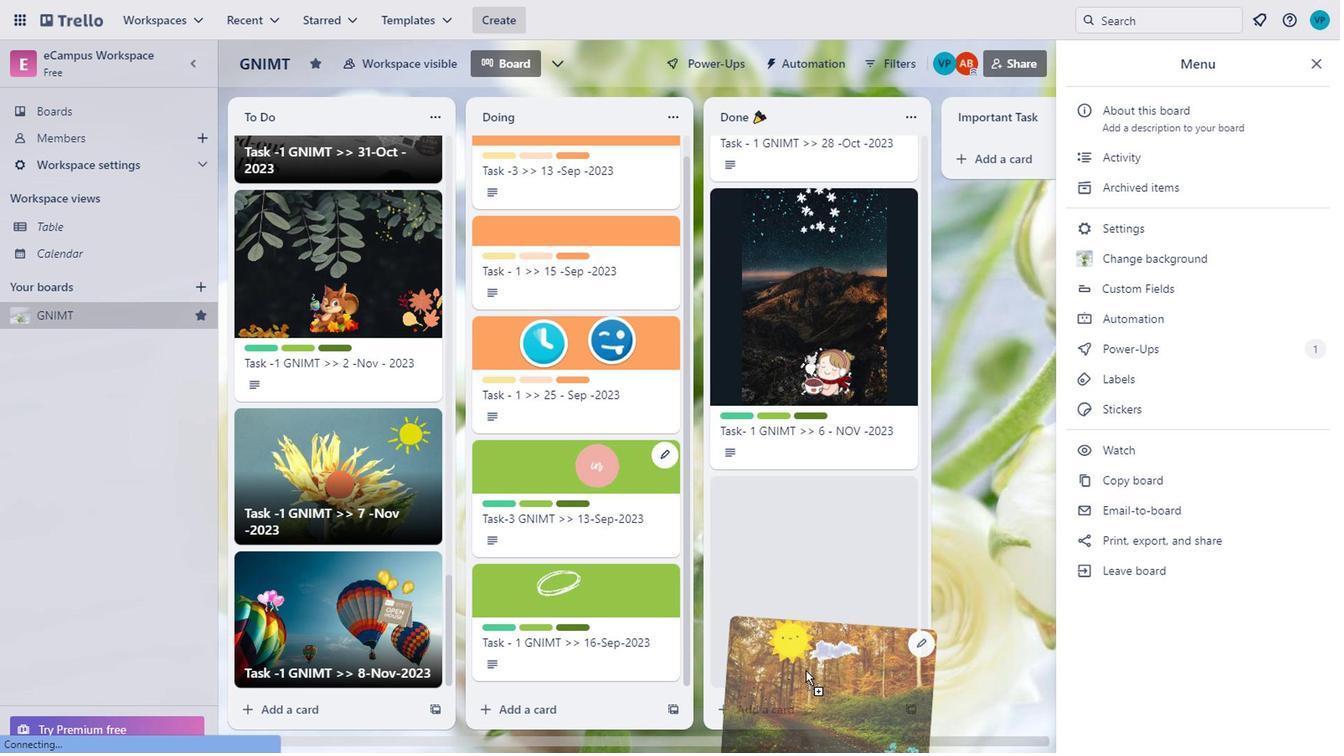 
Action: Mouse scrolled (365, 344) with delta (0, 0)
Screenshot: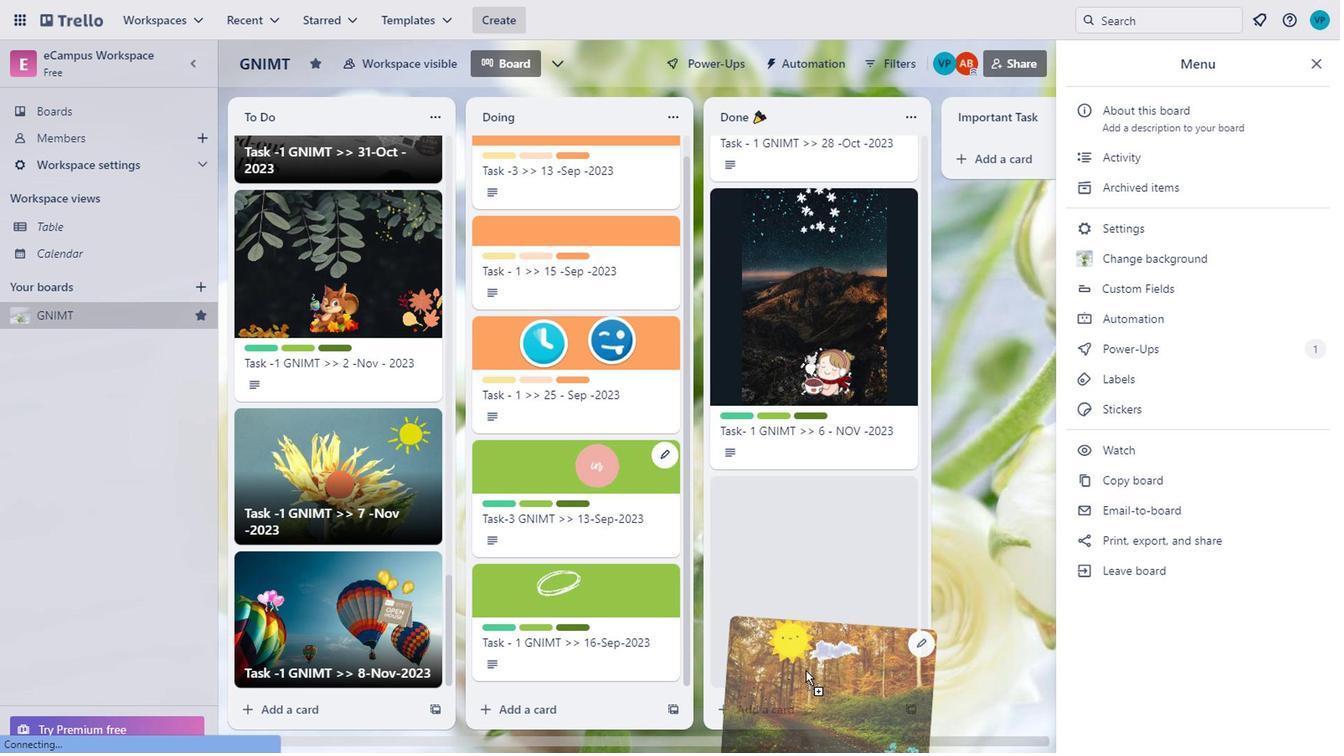 
Action: Mouse scrolled (365, 344) with delta (0, 0)
Screenshot: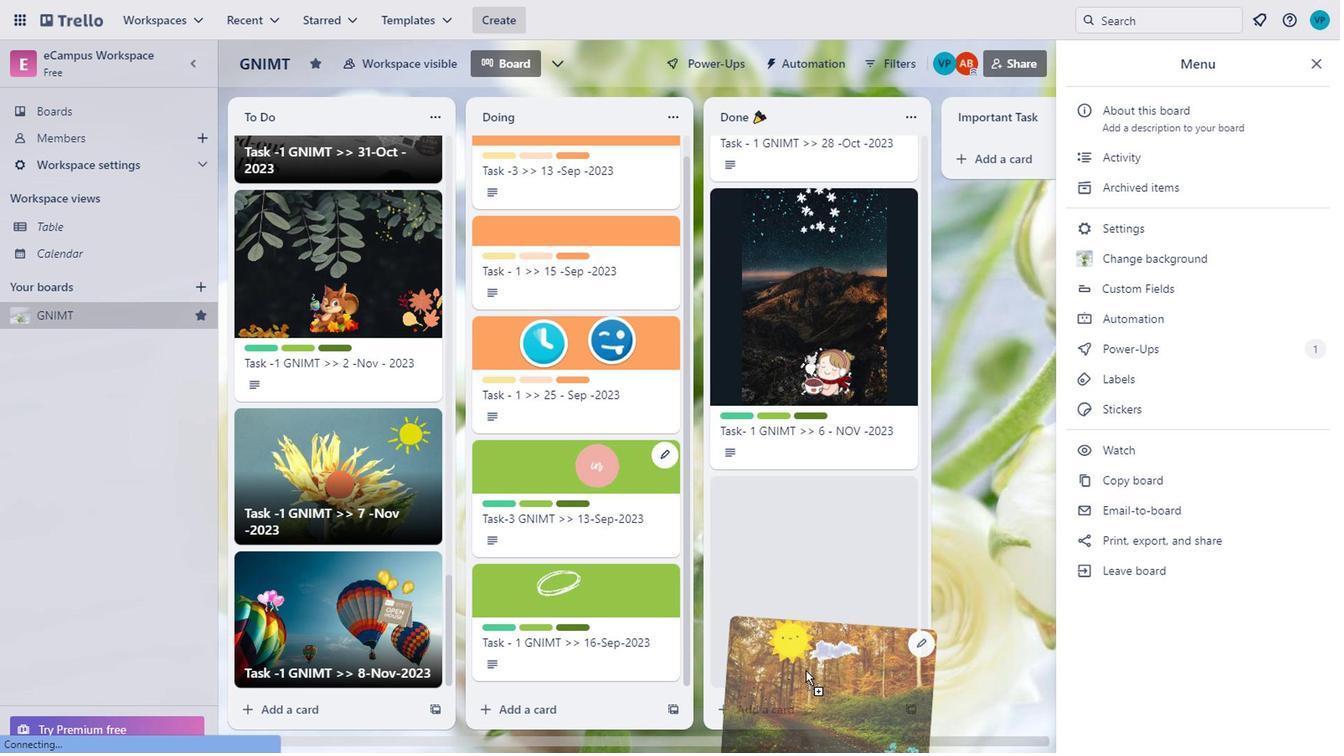 
Action: Mouse scrolled (365, 344) with delta (0, 0)
Screenshot: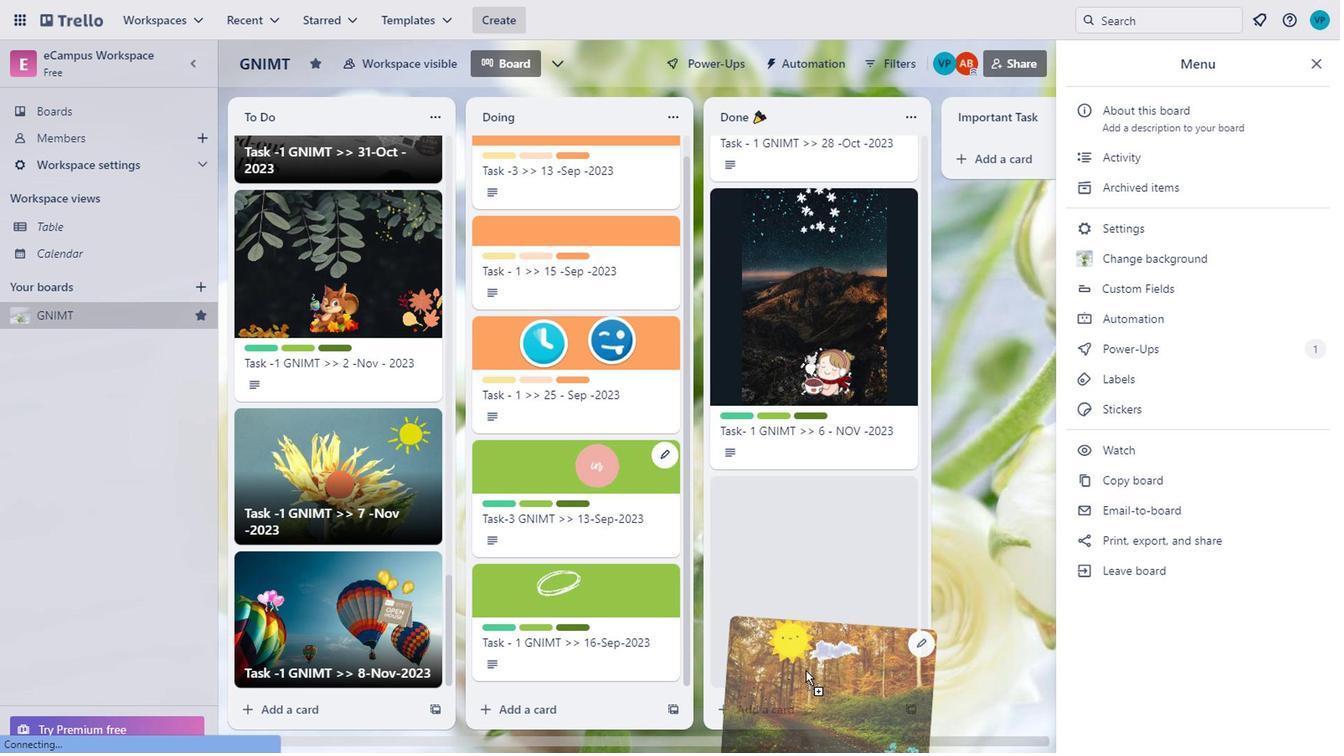 
Action: Mouse moved to (363, 344)
Screenshot: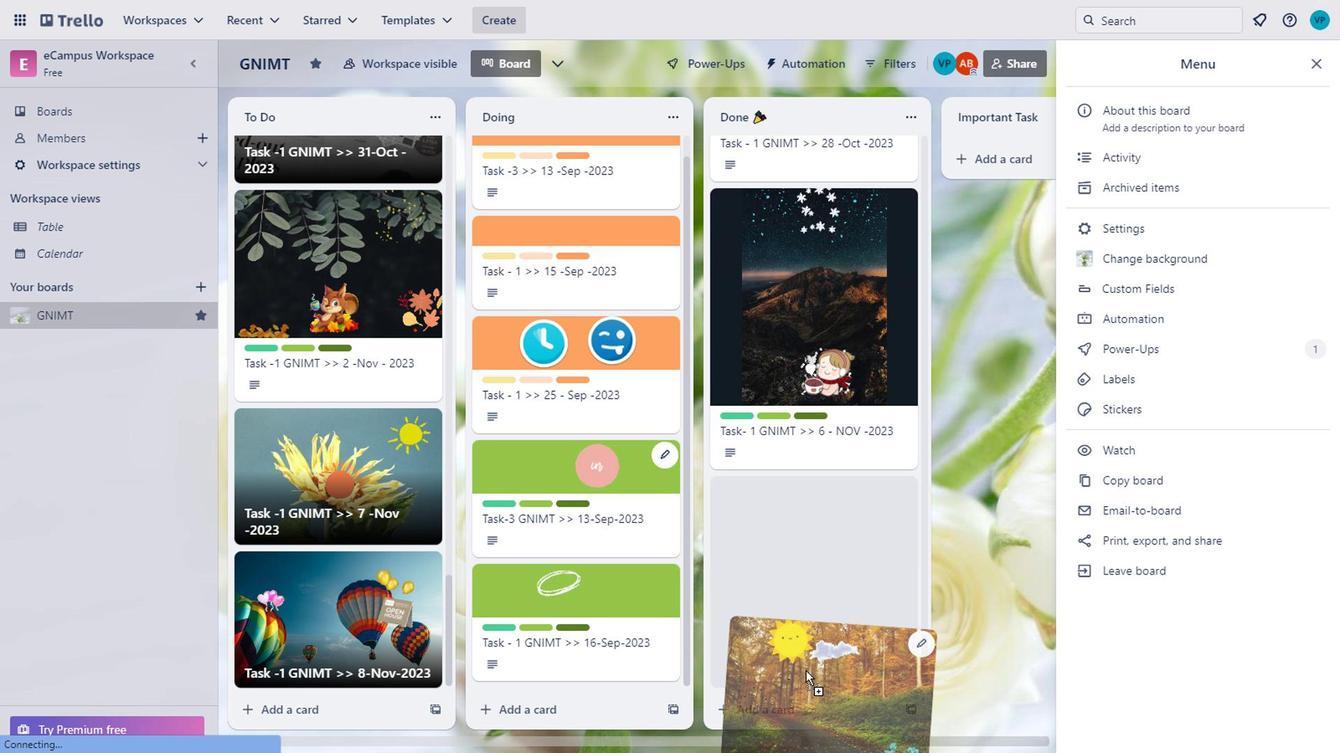 
Action: Mouse scrolled (363, 344) with delta (0, 0)
Screenshot: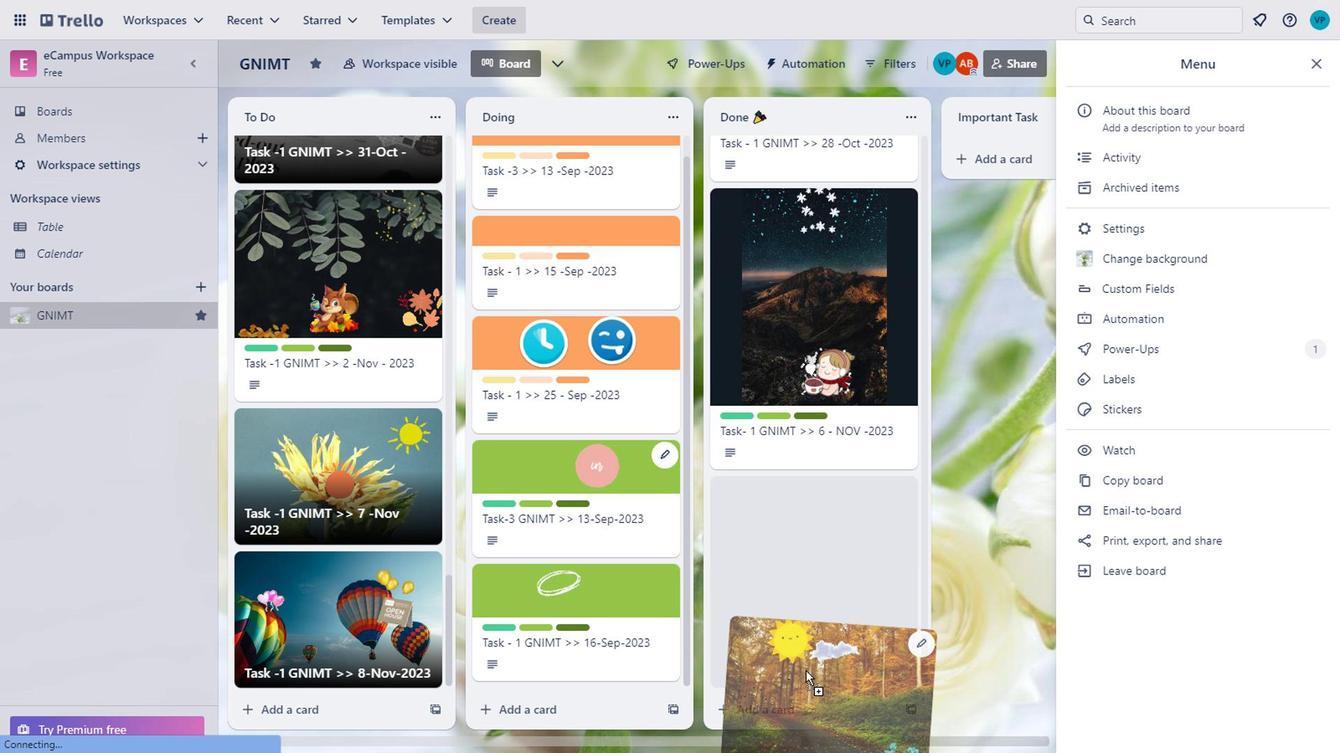 
Action: Mouse moved to (356, 342)
Screenshot: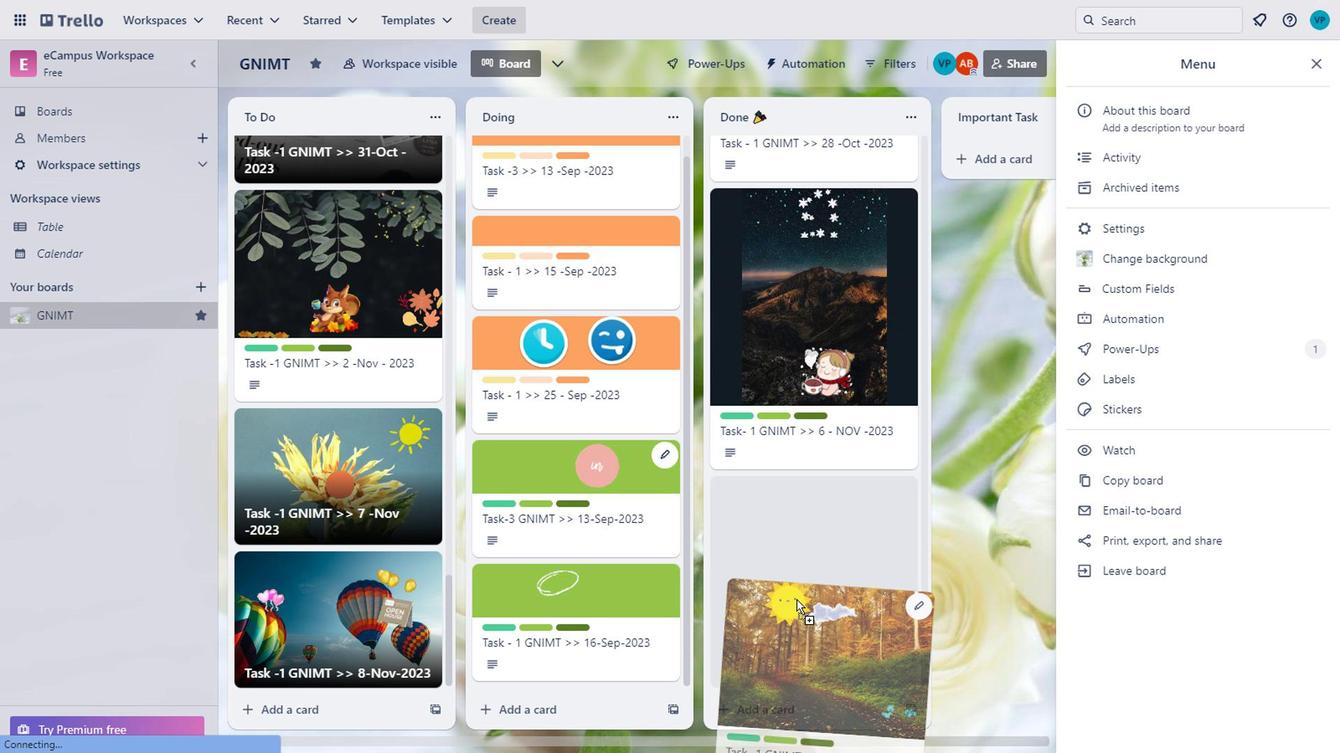 
Action: Mouse scrolled (356, 342) with delta (0, 0)
Screenshot: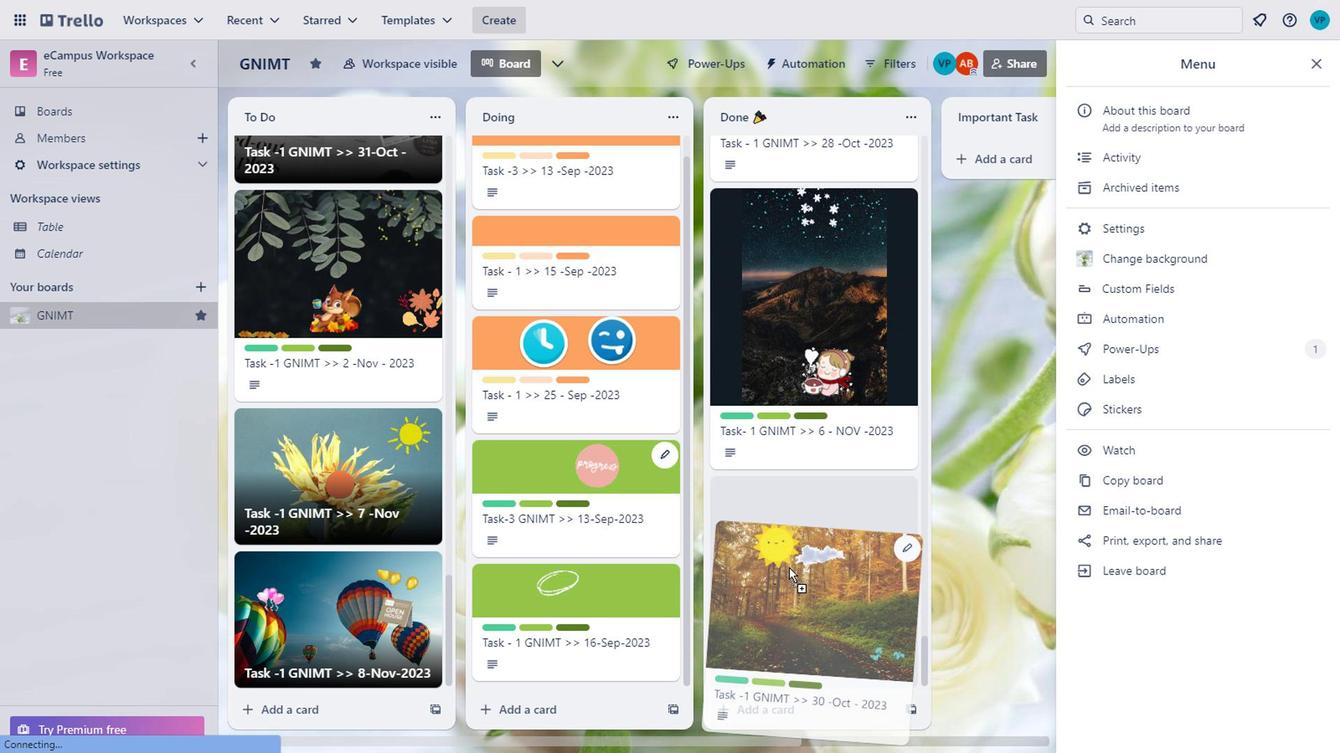
Action: Mouse scrolled (356, 342) with delta (0, 0)
Screenshot: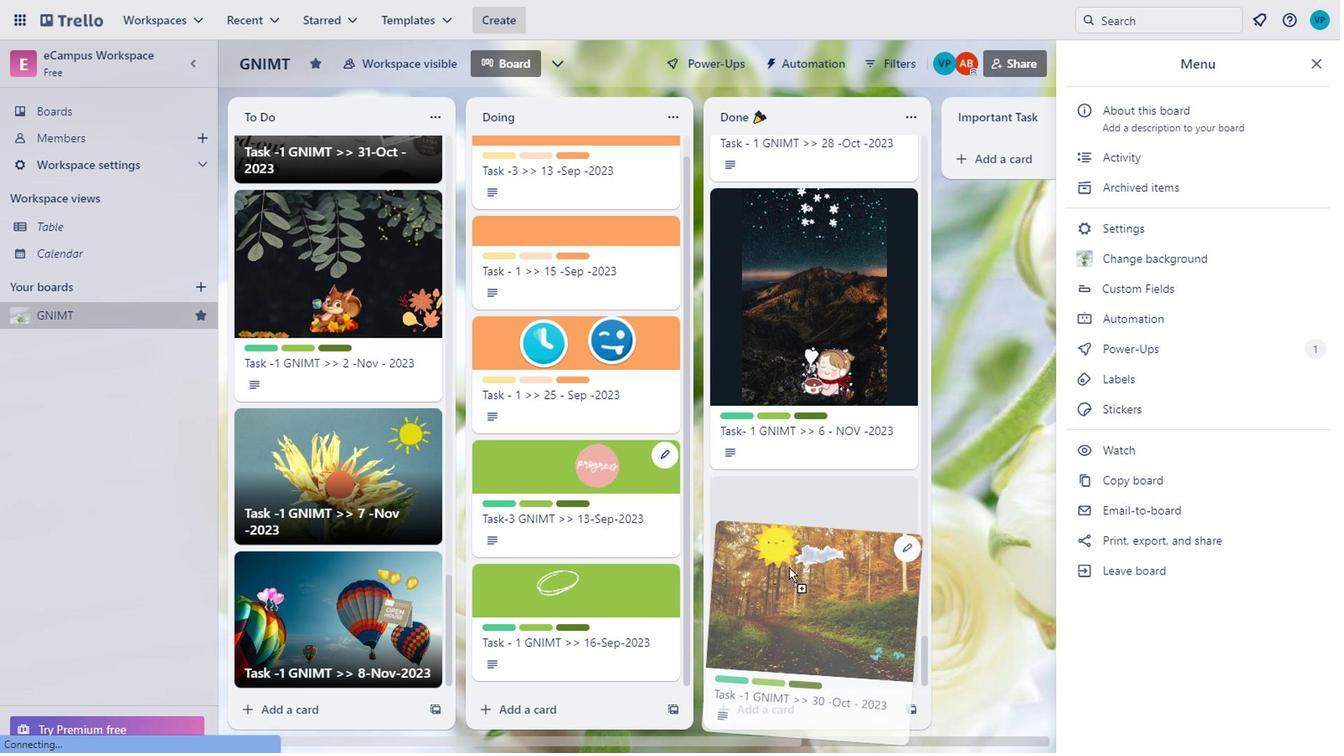 
Action: Mouse scrolled (356, 342) with delta (0, 0)
Screenshot: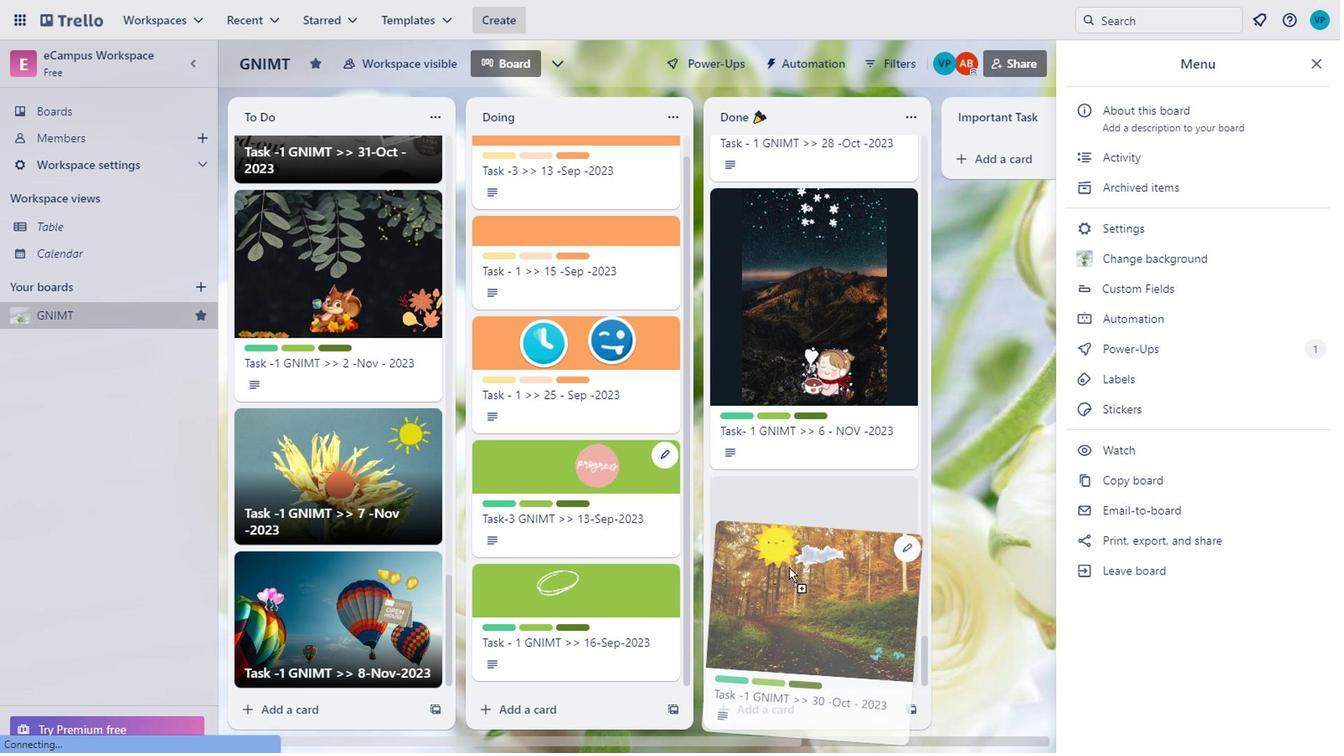 
Action: Mouse scrolled (356, 342) with delta (0, 0)
Screenshot: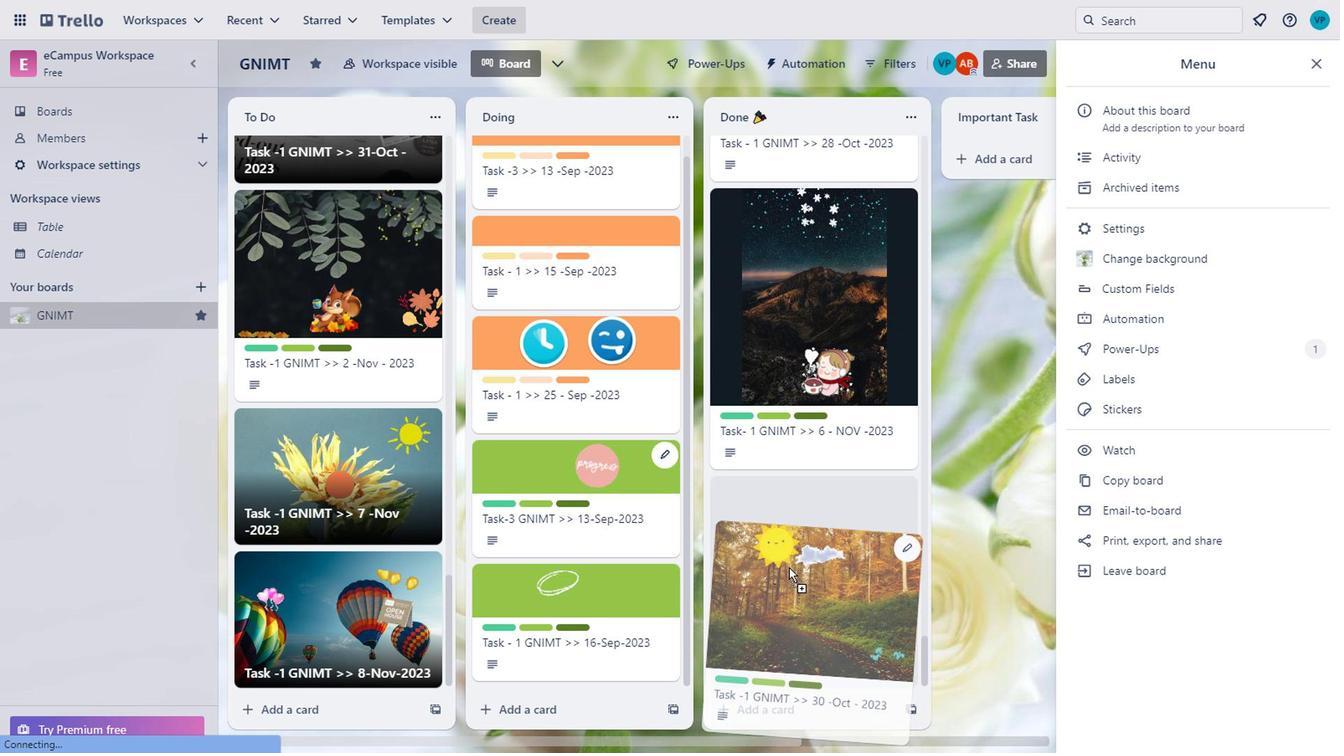 
Action: Mouse moved to (356, 342)
Screenshot: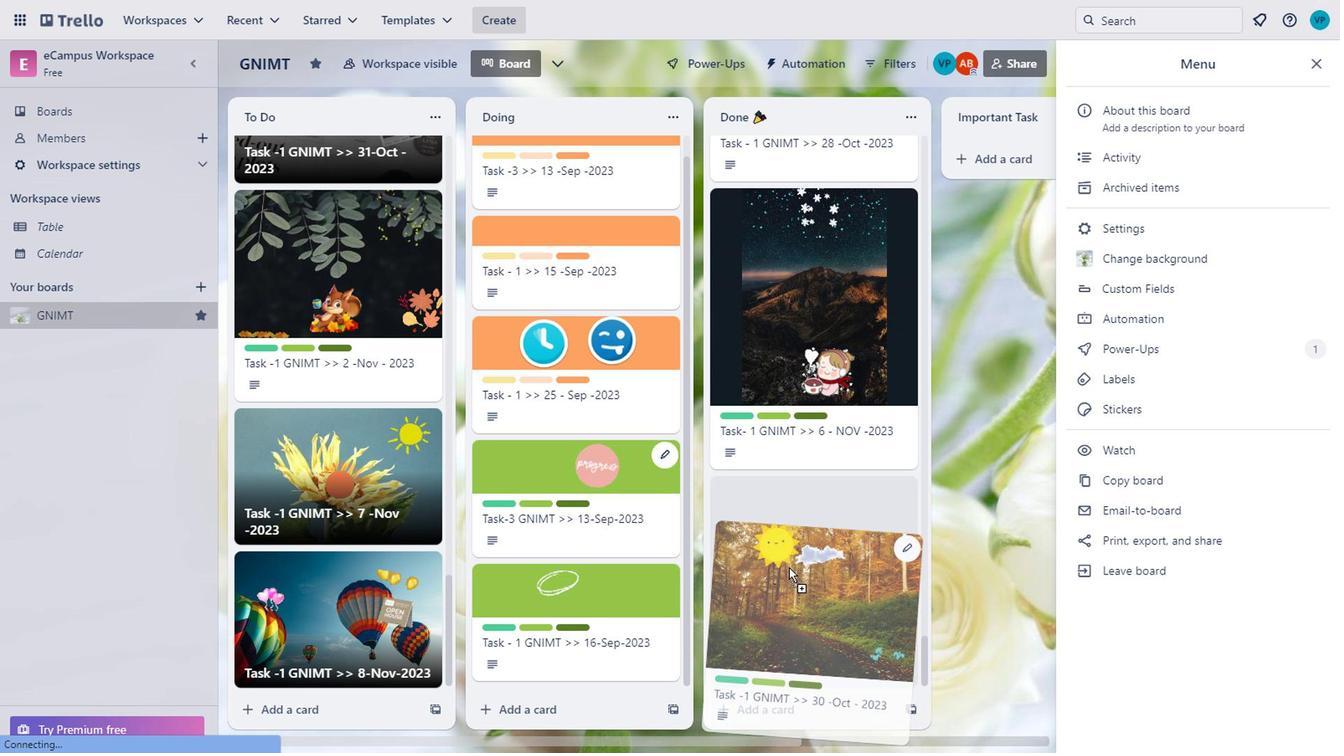 
Action: Mouse scrolled (356, 342) with delta (0, 0)
Screenshot: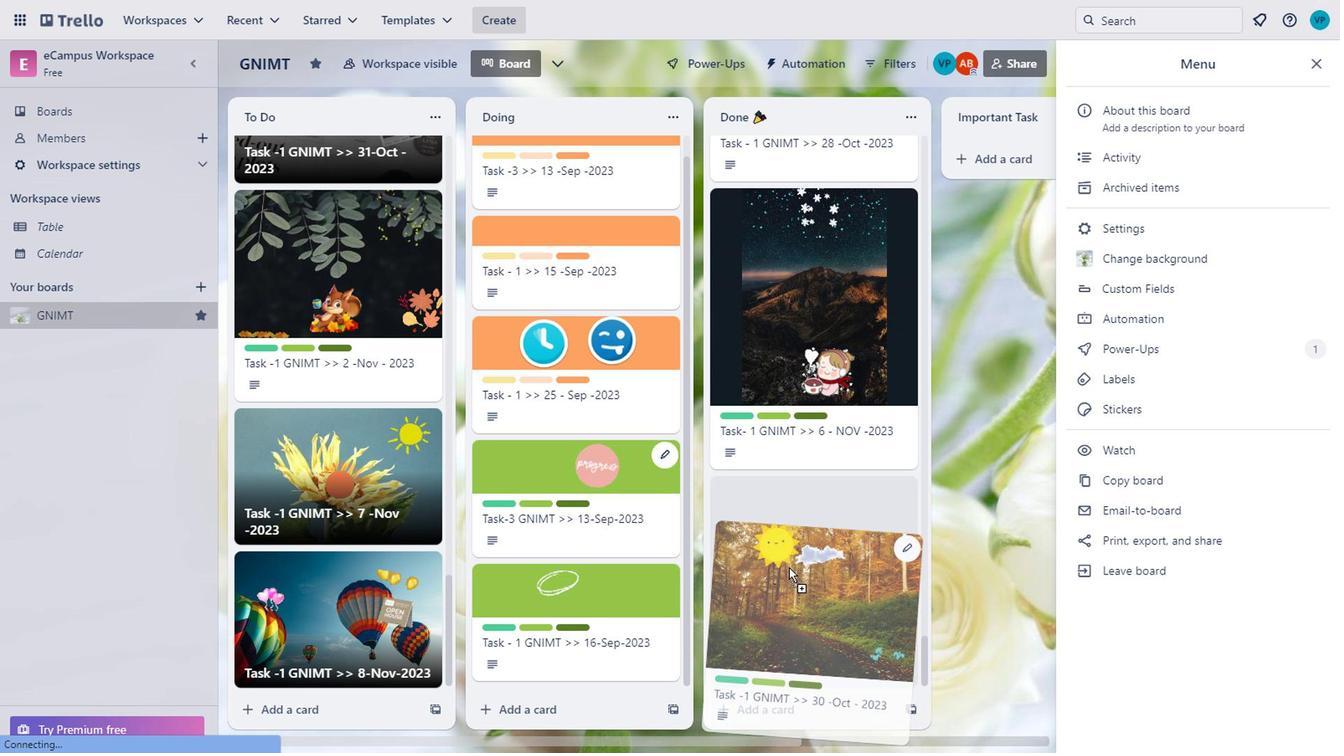 
Action: Mouse moved to (635, 369)
Screenshot: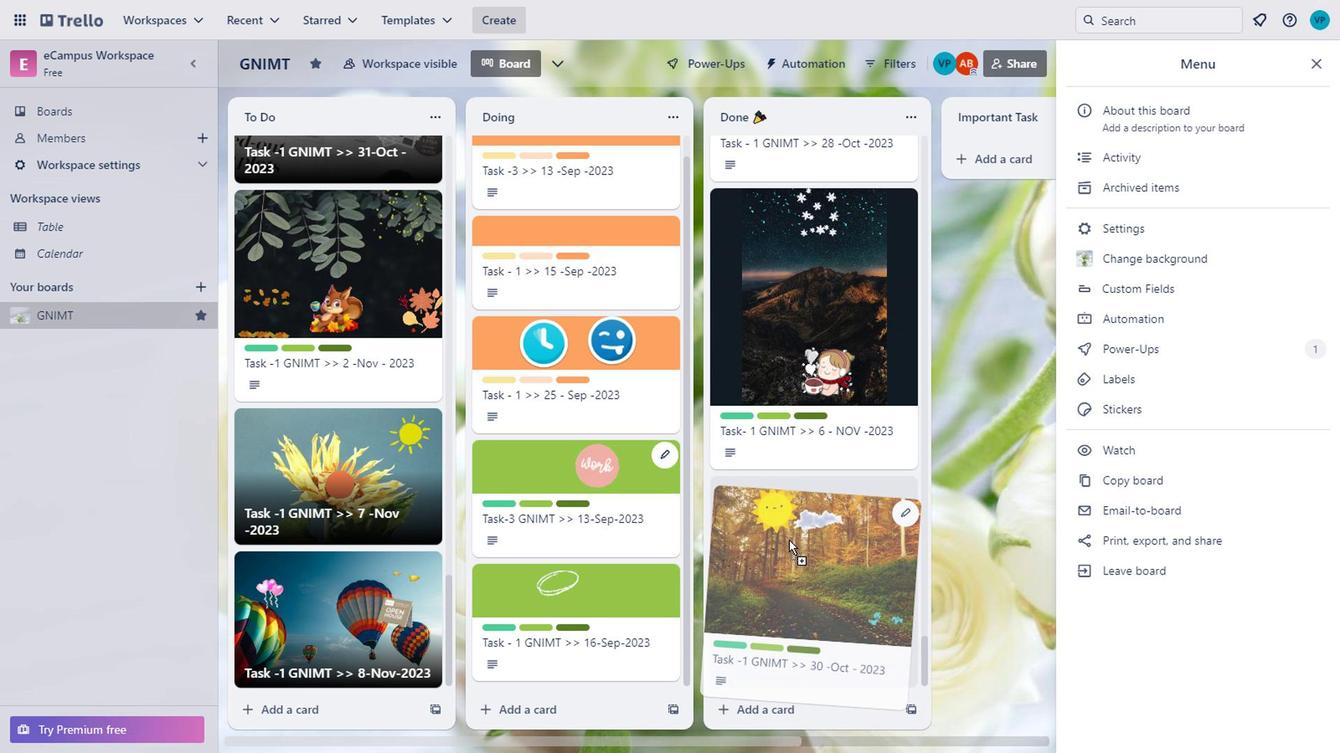 
Action: Mouse pressed left at (635, 369)
Screenshot: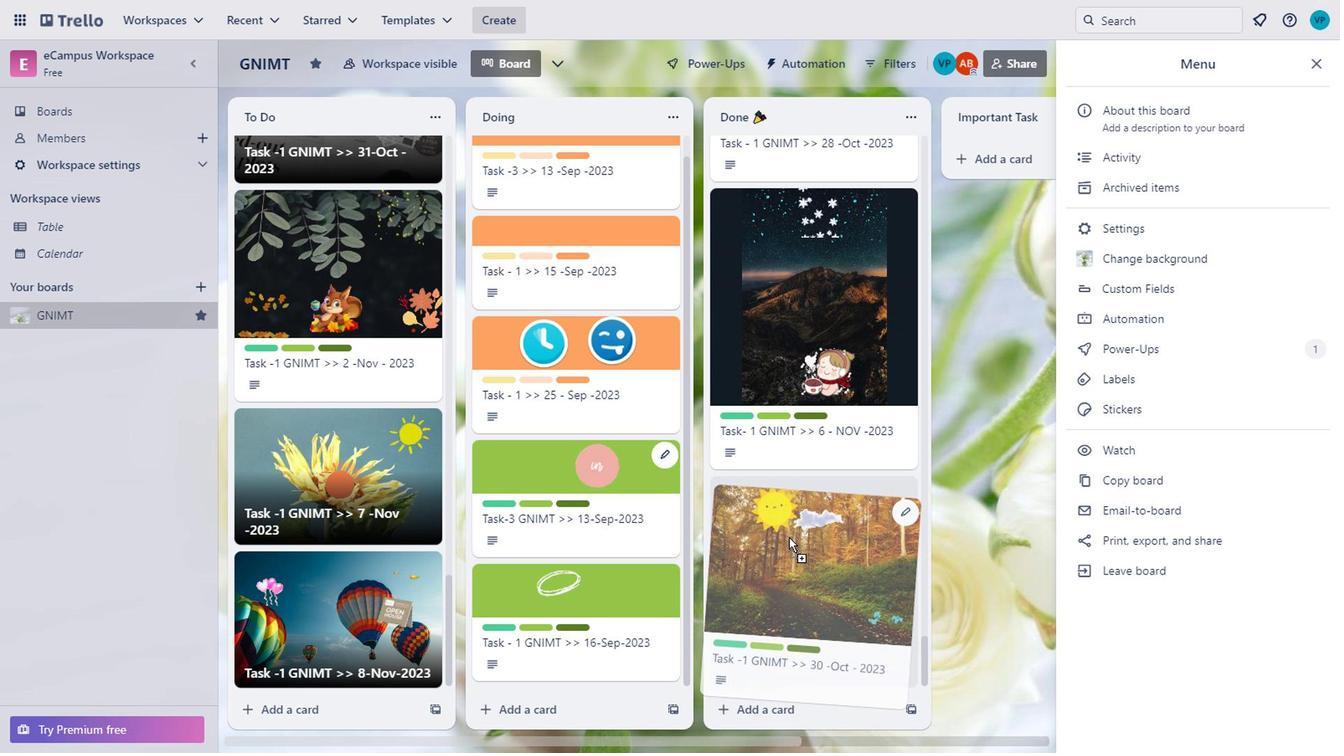 
Action: Mouse moved to (908, 344)
Screenshot: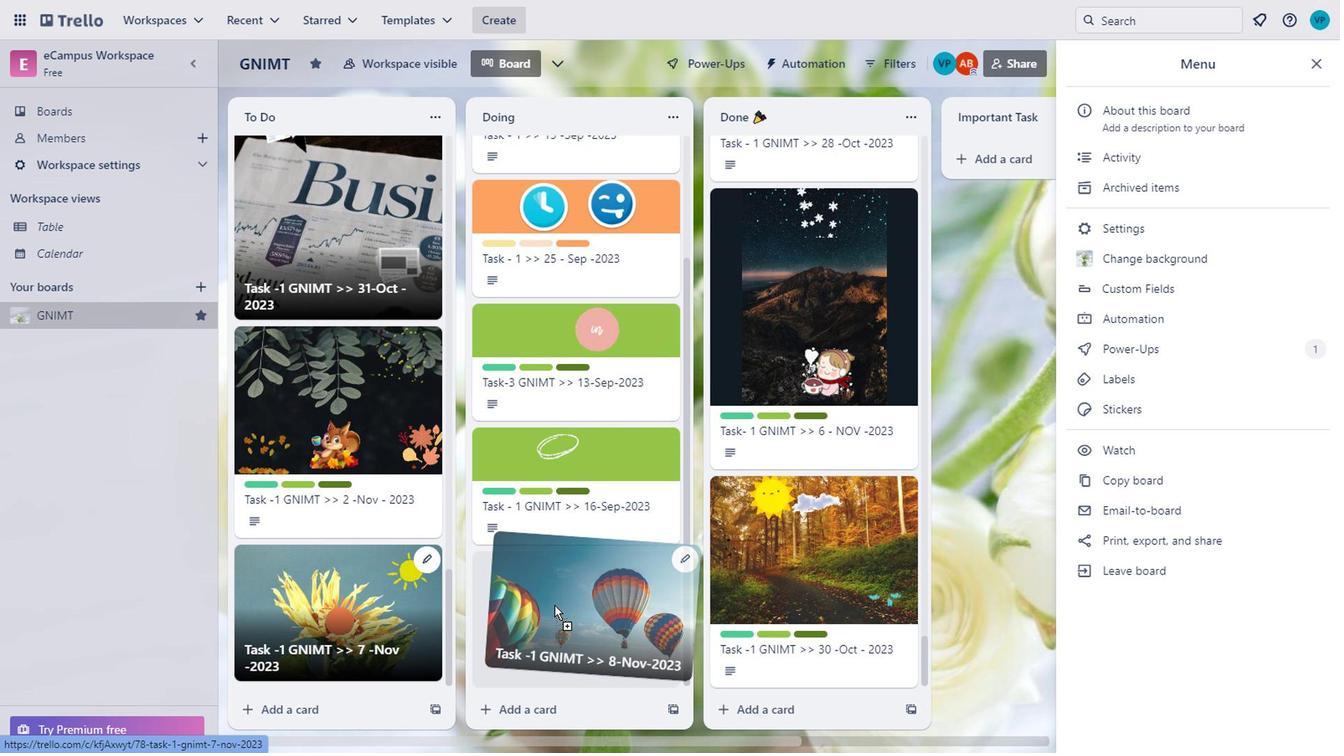 
Action: Mouse pressed left at (908, 344)
Screenshot: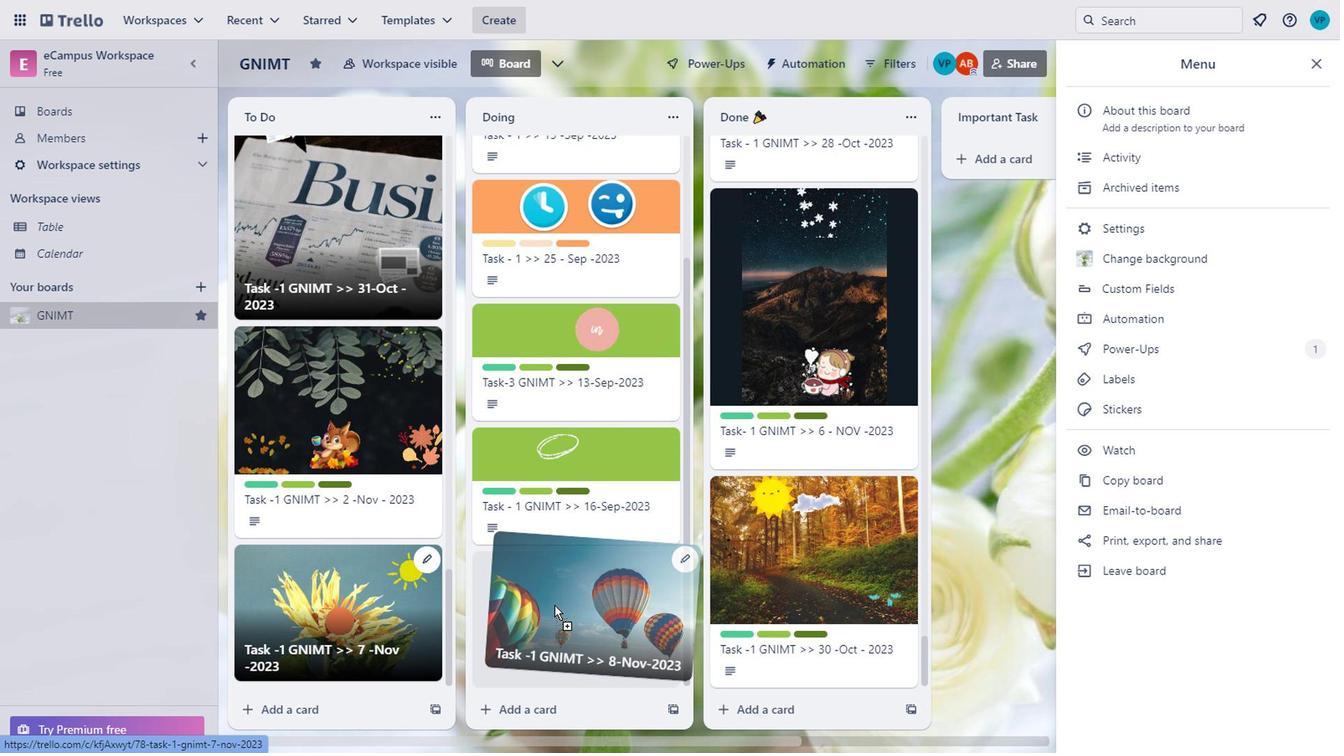 
Action: Mouse moved to (446, 388)
Screenshot: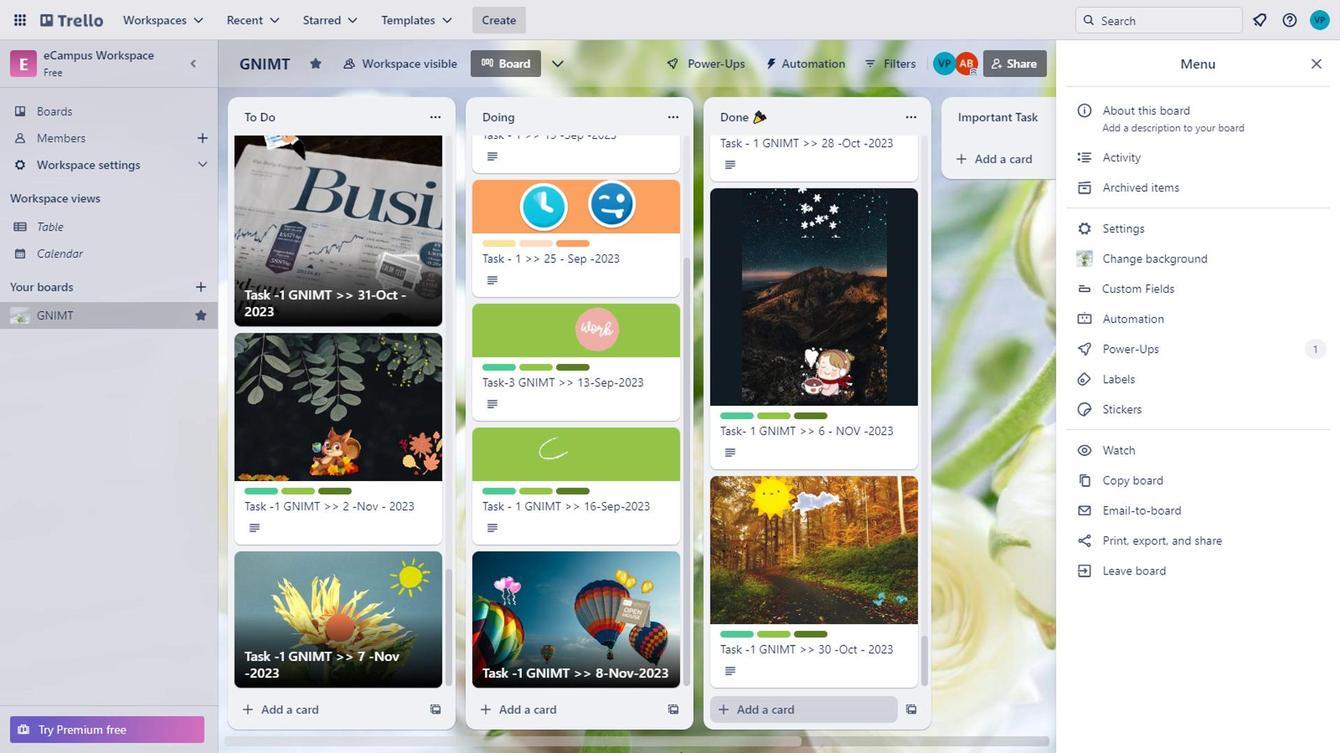 
Action: Mouse scrolled (446, 388) with delta (0, 0)
Screenshot: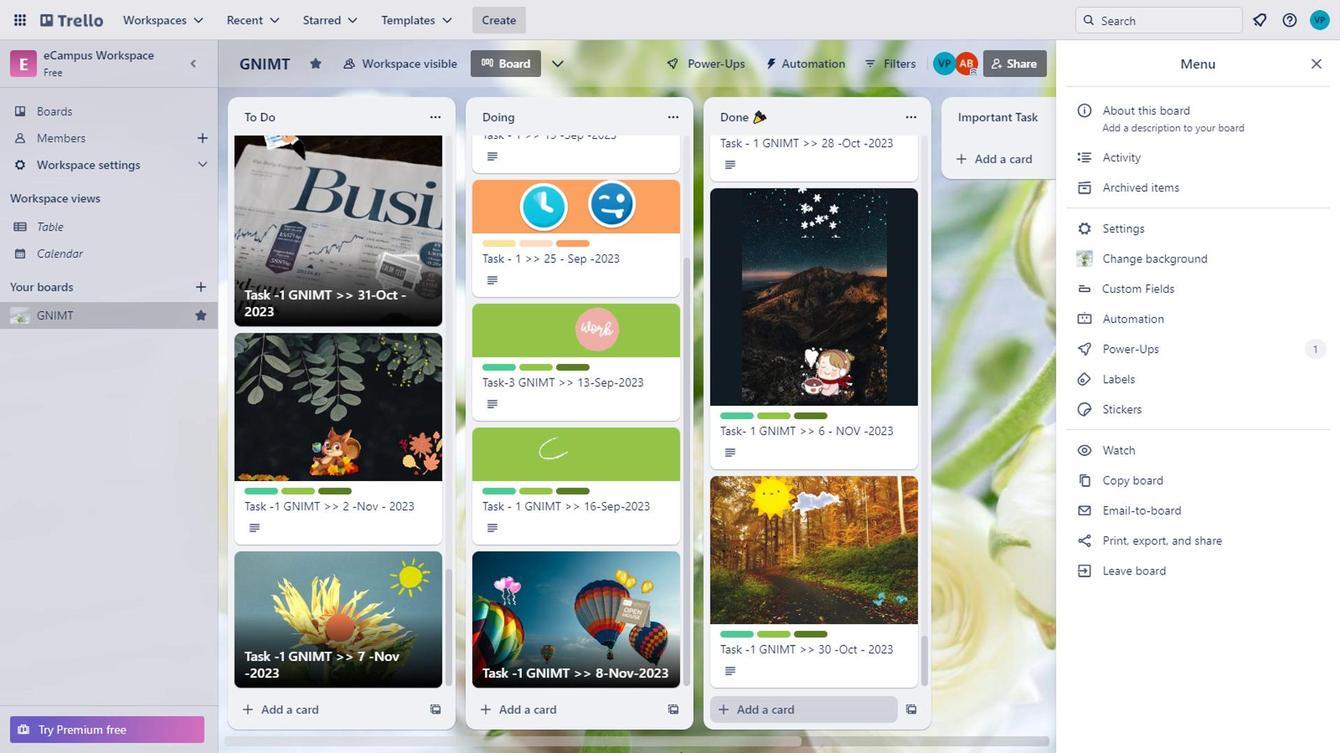 
Action: Mouse moved to (460, 384)
Screenshot: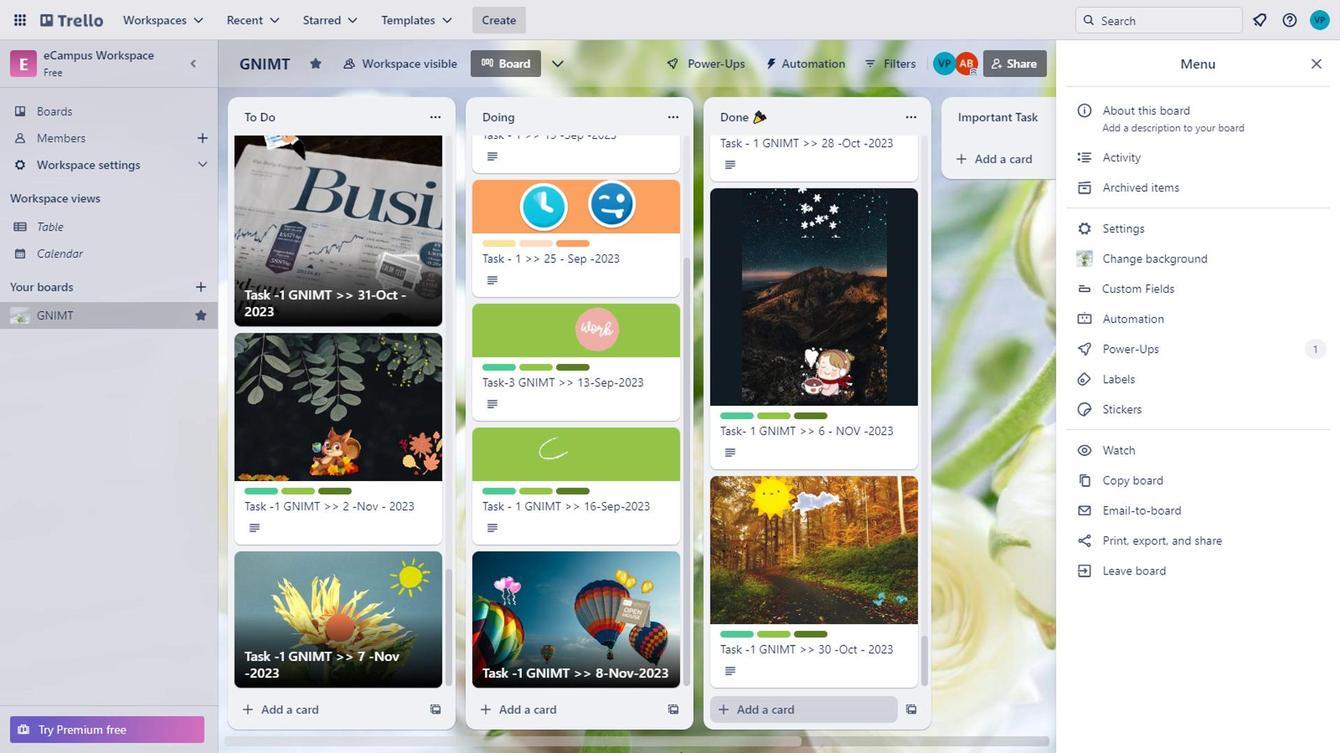 
Action: Mouse scrolled (460, 385) with delta (0, 0)
Screenshot: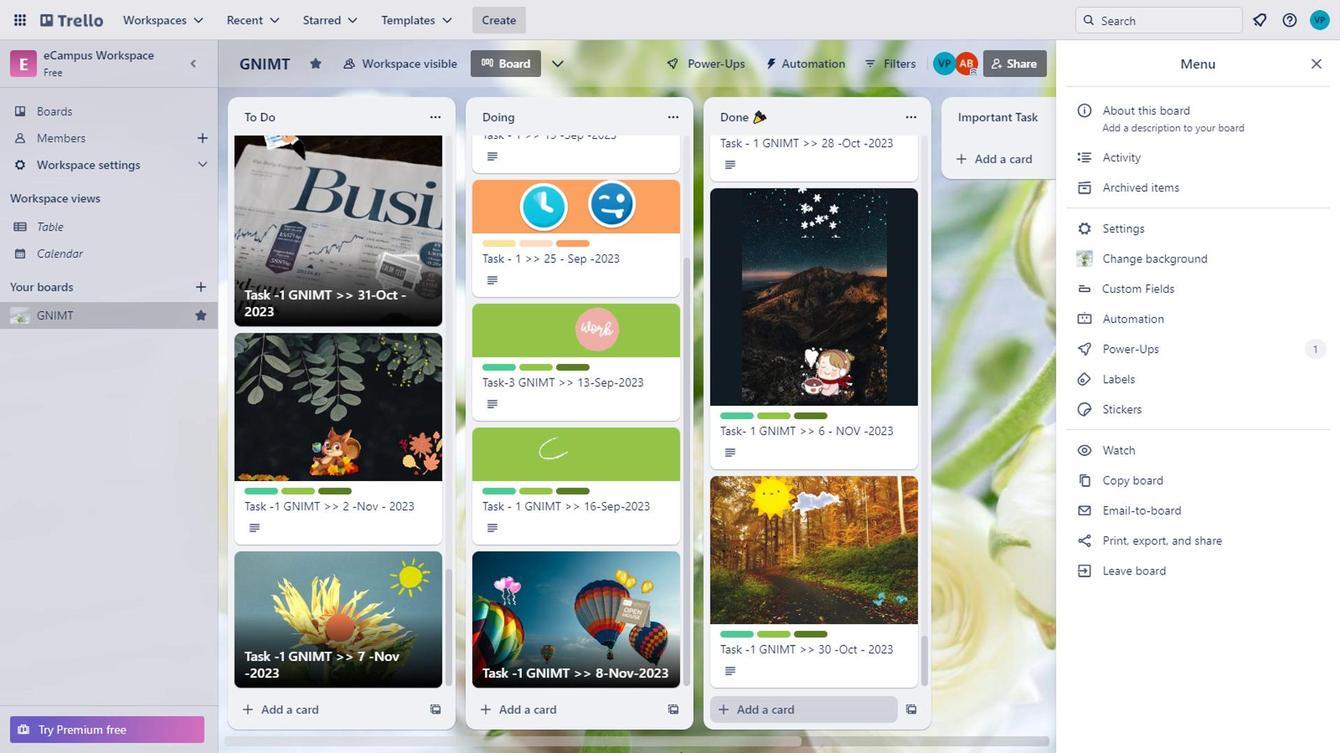 
Action: Mouse moved to (471, 382)
Screenshot: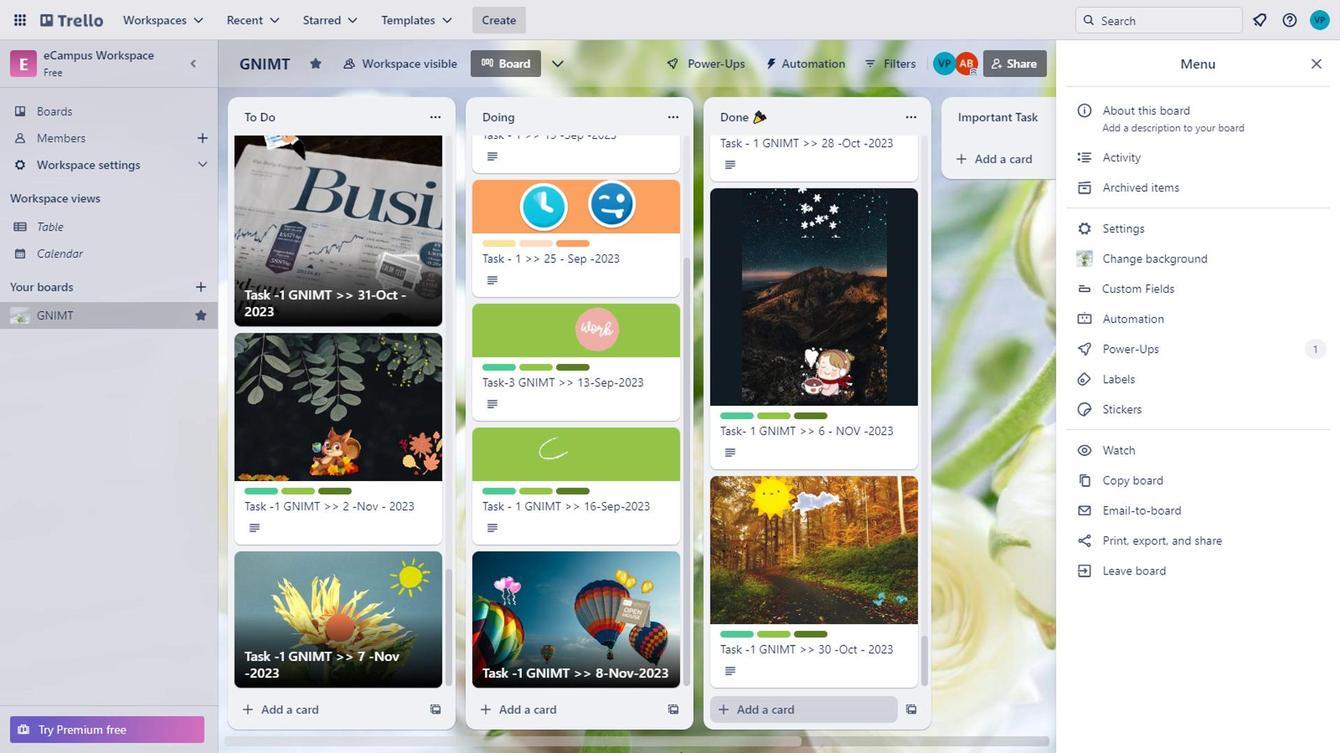 
Action: Mouse scrolled (471, 383) with delta (0, 0)
Screenshot: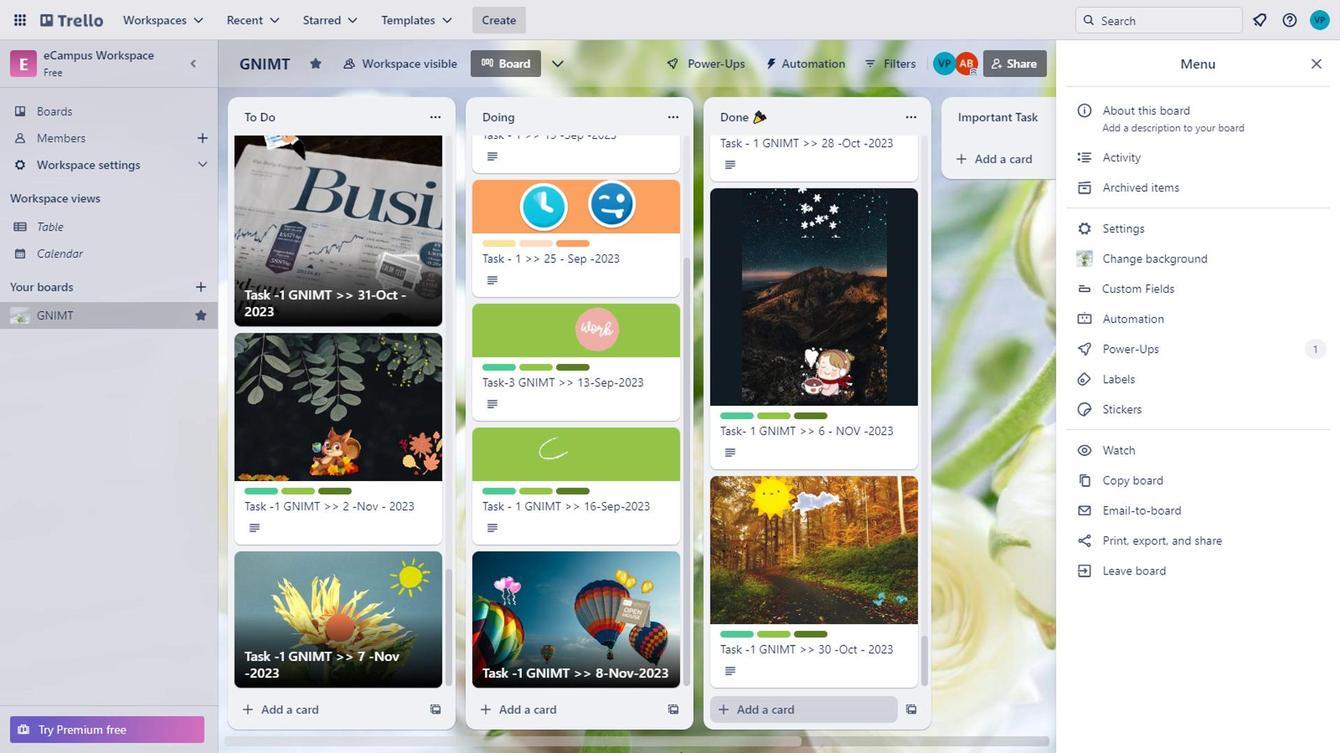 
Action: Mouse moved to (494, 378)
Screenshot: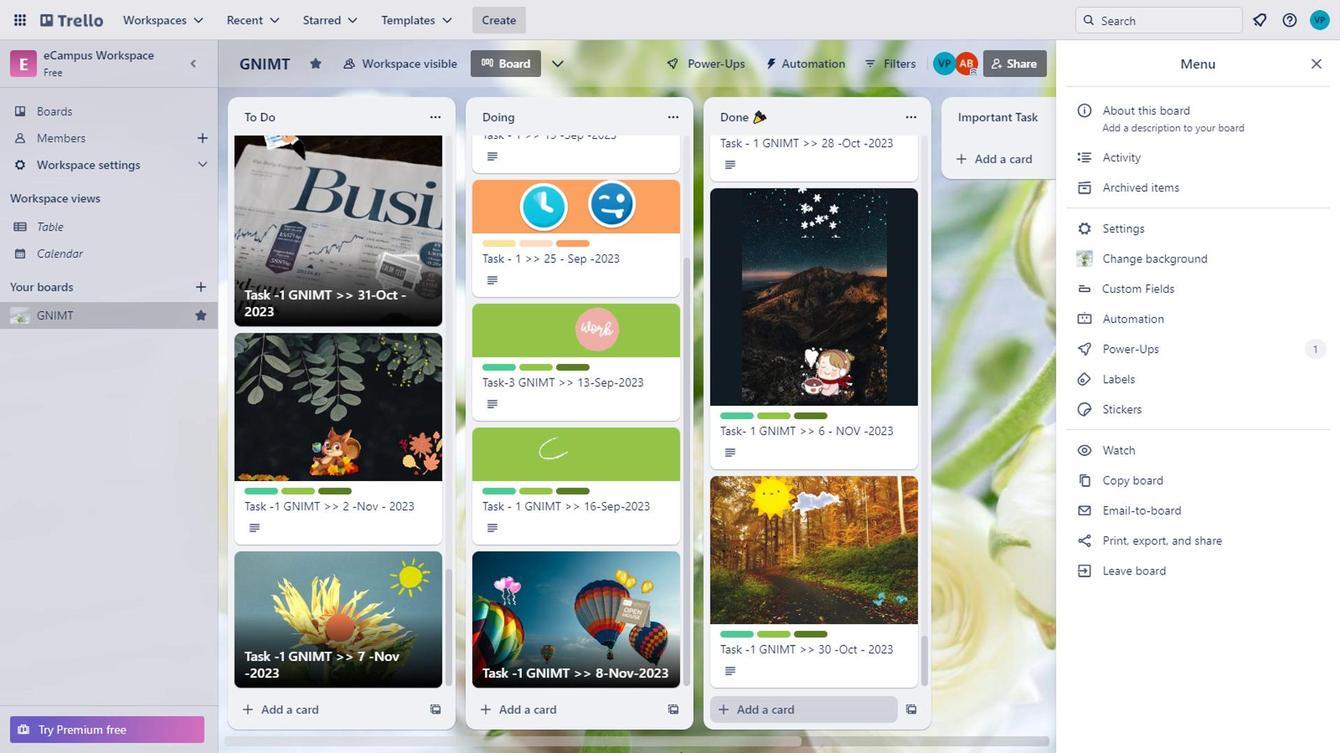 
Action: Mouse scrolled (494, 378) with delta (0, 0)
Screenshot: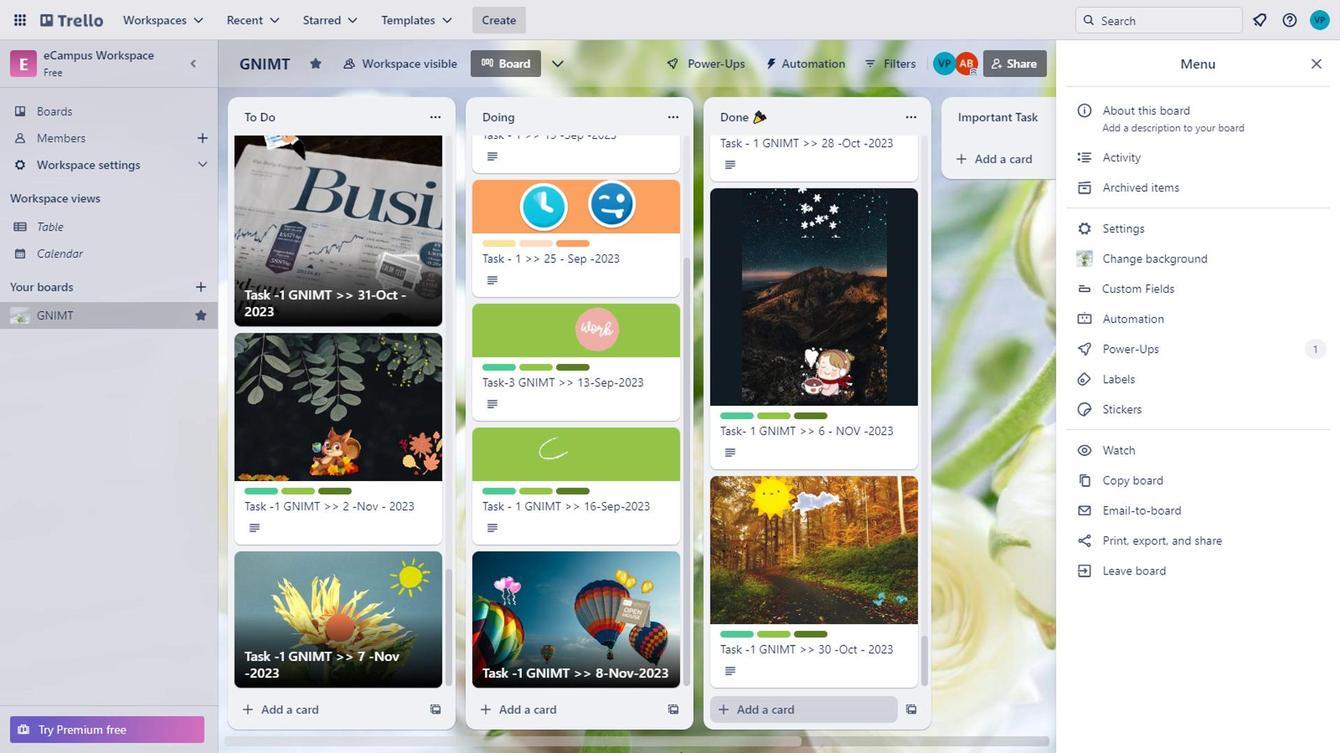
Action: Mouse moved to (875, 350)
Screenshot: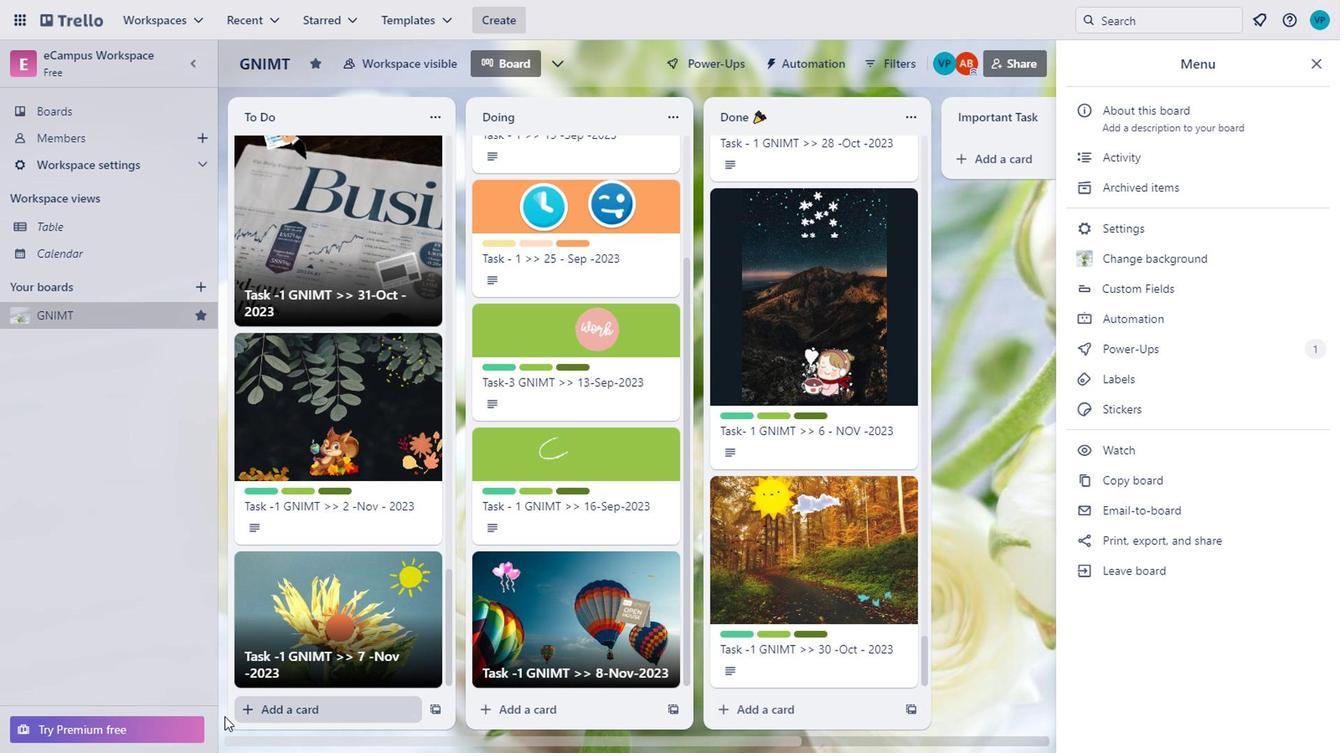 
Action: Mouse scrolled (818, 358) with delta (0, 0)
Screenshot: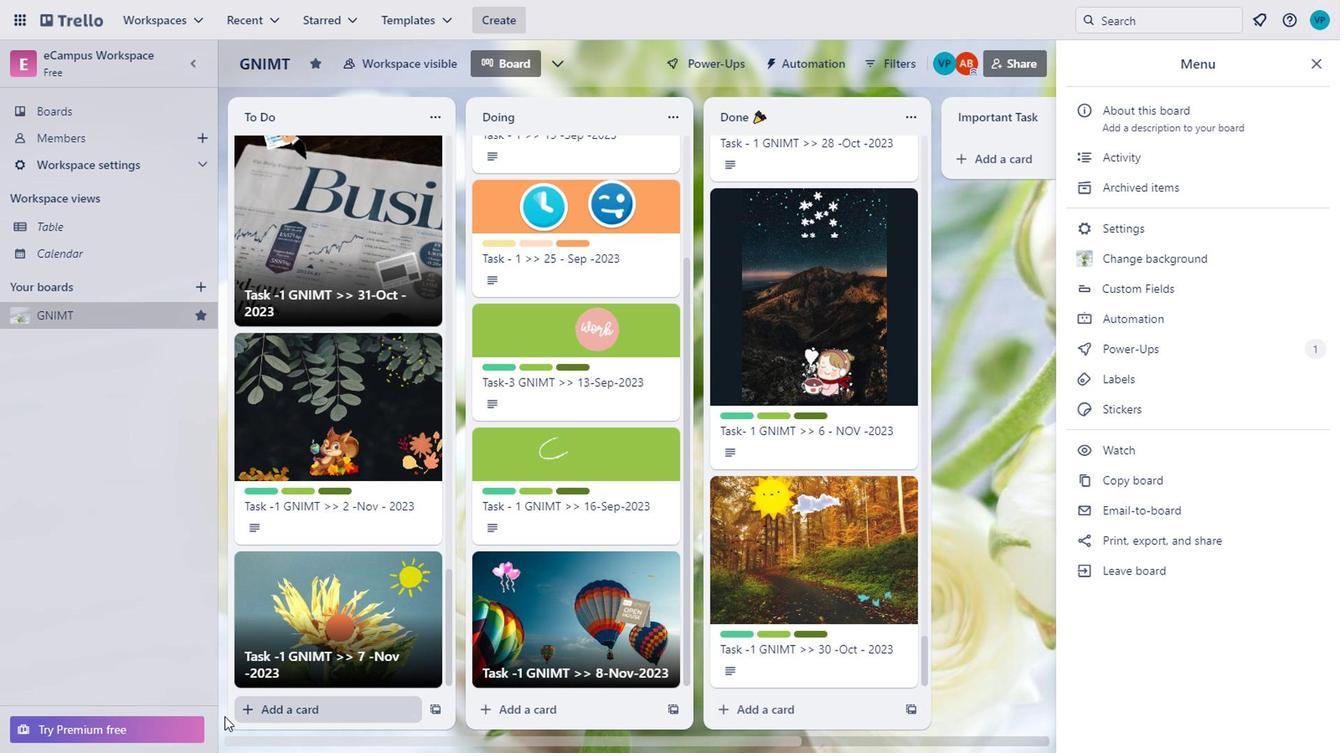 
Action: Mouse moved to (883, 349)
Screenshot: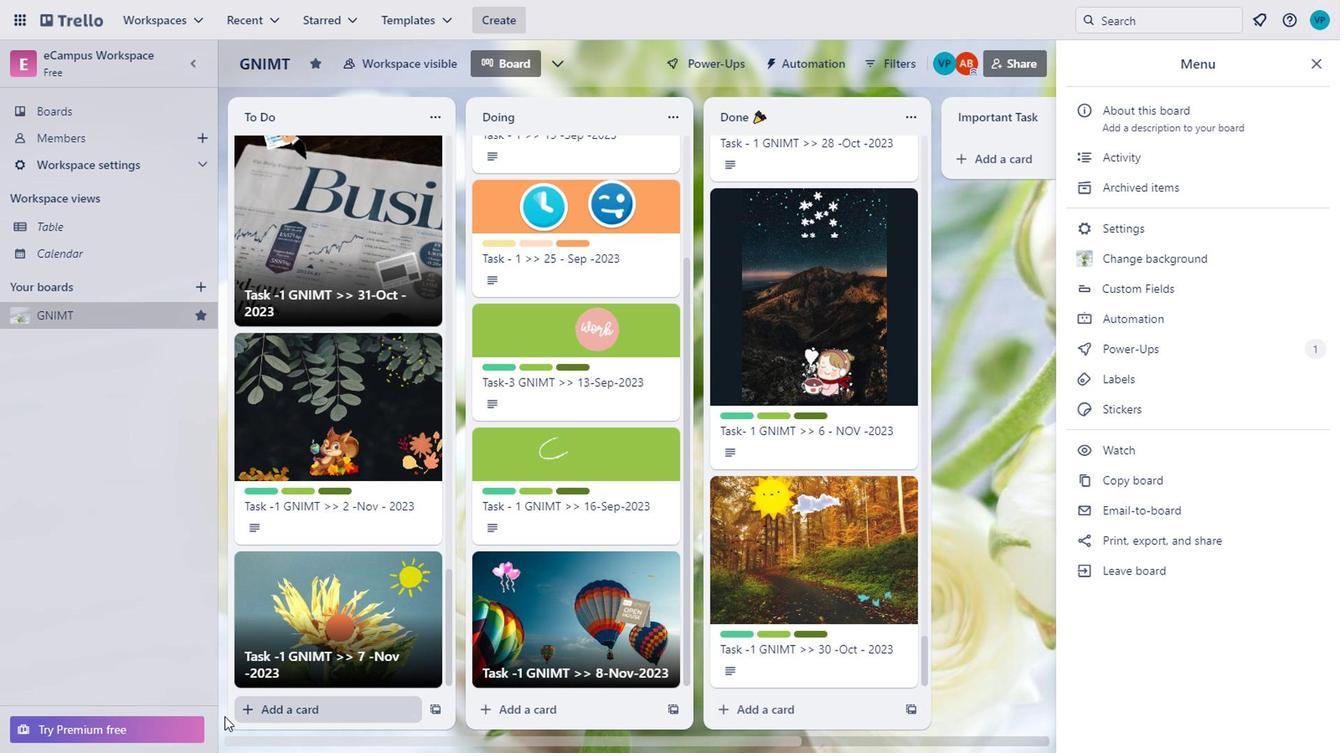 
Action: Mouse scrolled (845, 353) with delta (0, 0)
Screenshot: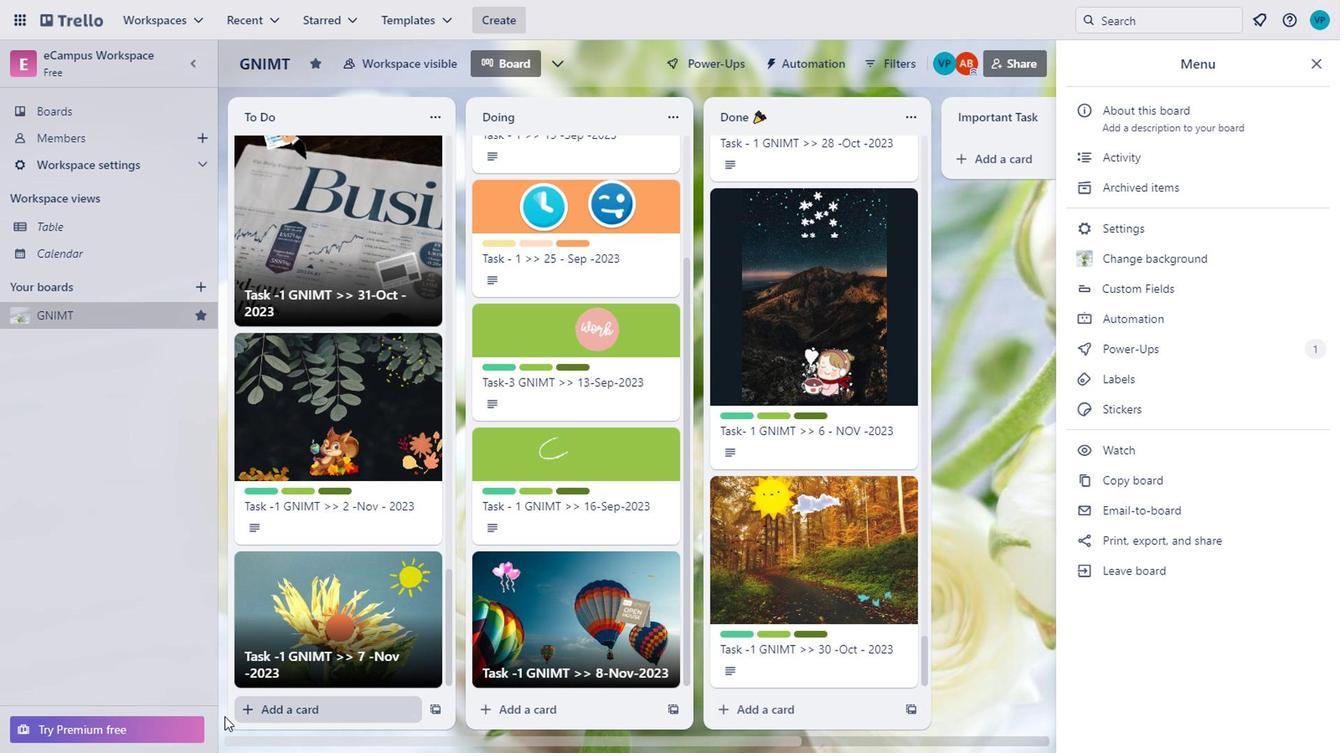 
Action: Mouse moved to (959, 343)
Screenshot: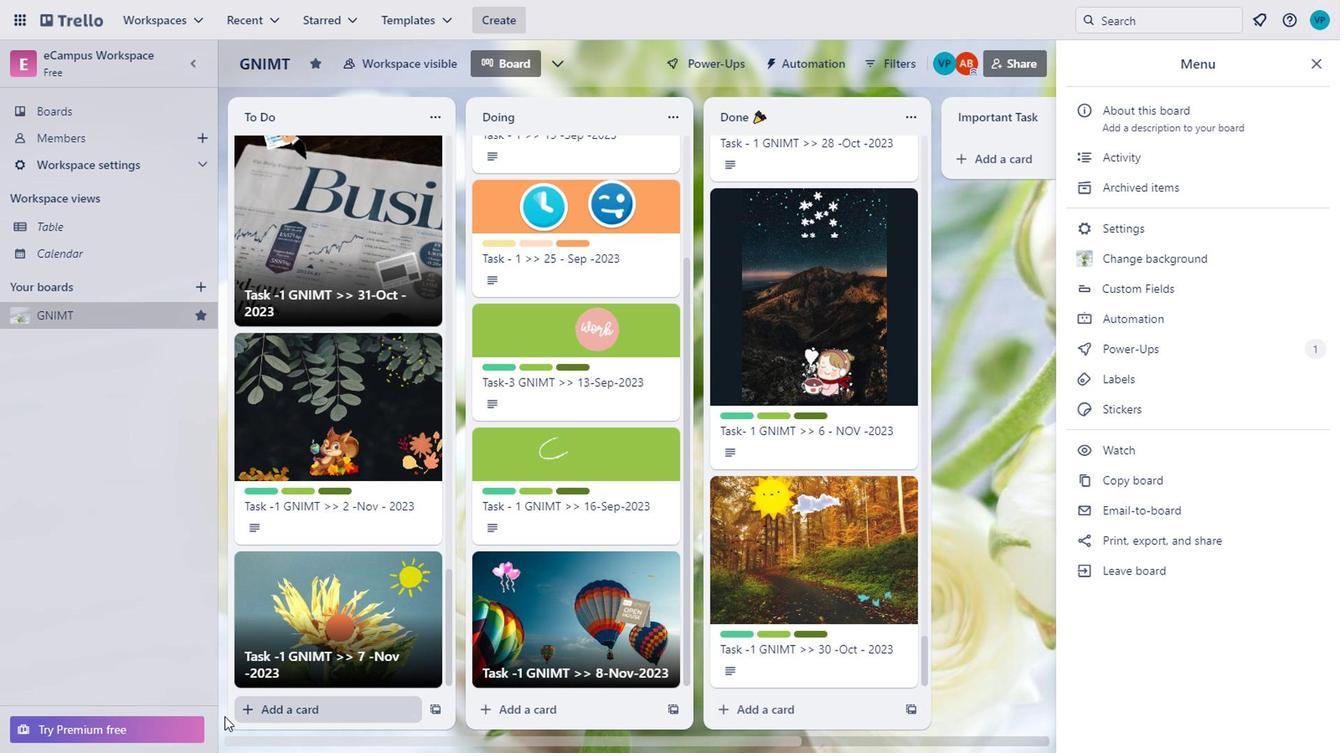 
Action: Mouse scrolled (883, 349) with delta (0, 0)
Screenshot: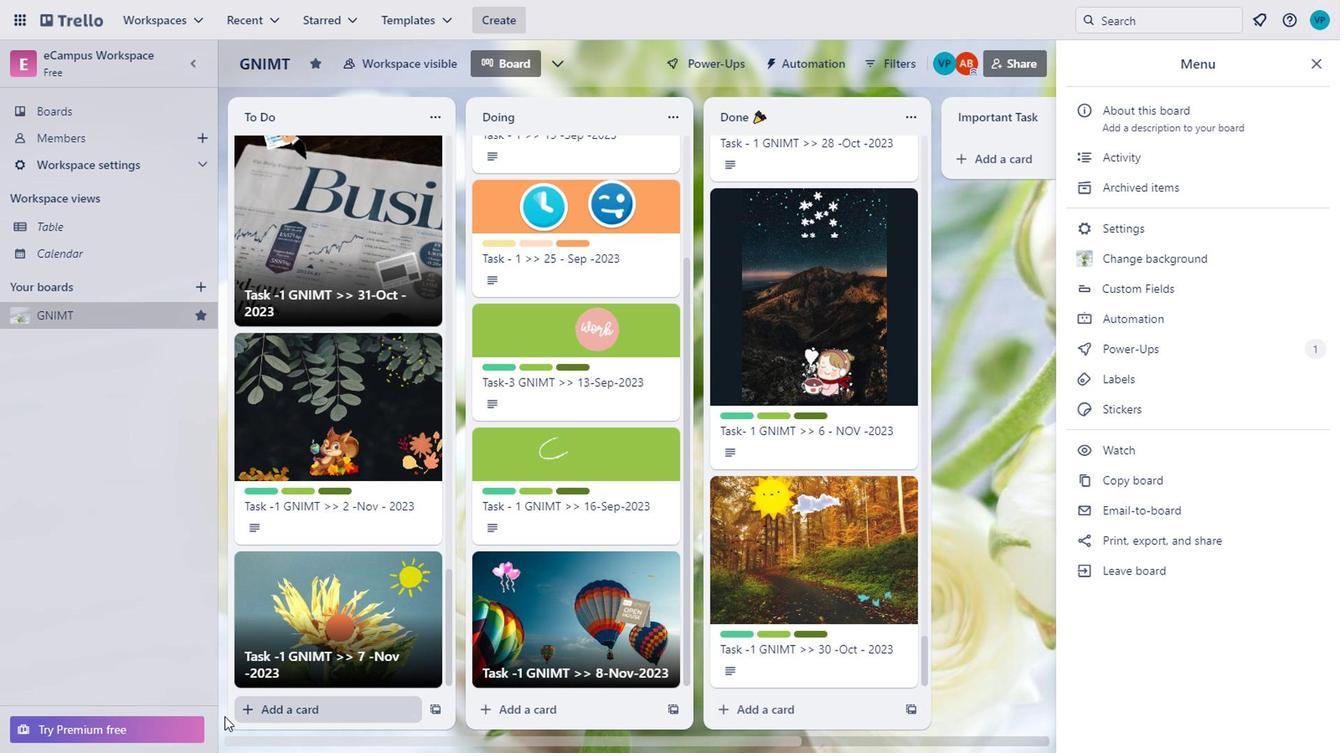 
Action: Mouse moved to (968, 345)
Screenshot: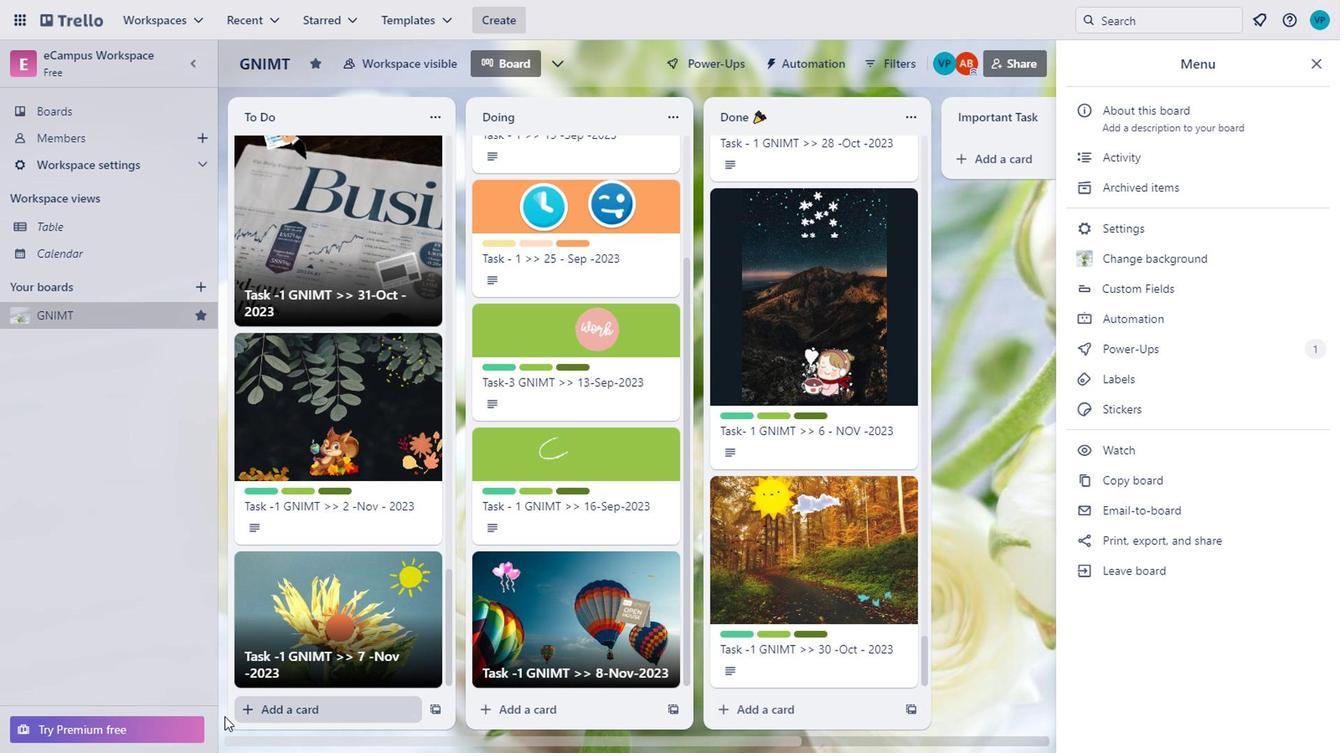 
Action: Mouse scrolled (961, 343) with delta (0, 0)
Screenshot: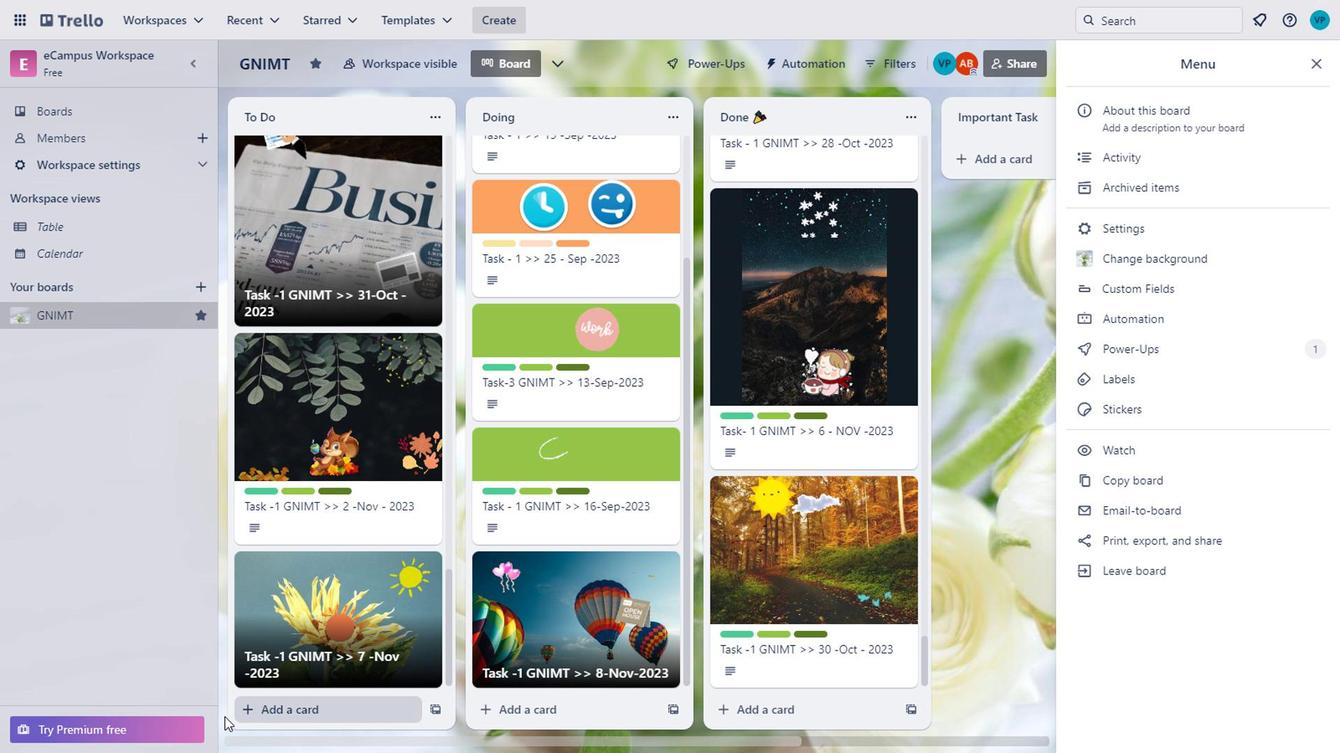 
Action: Mouse moved to (413, 374)
Screenshot: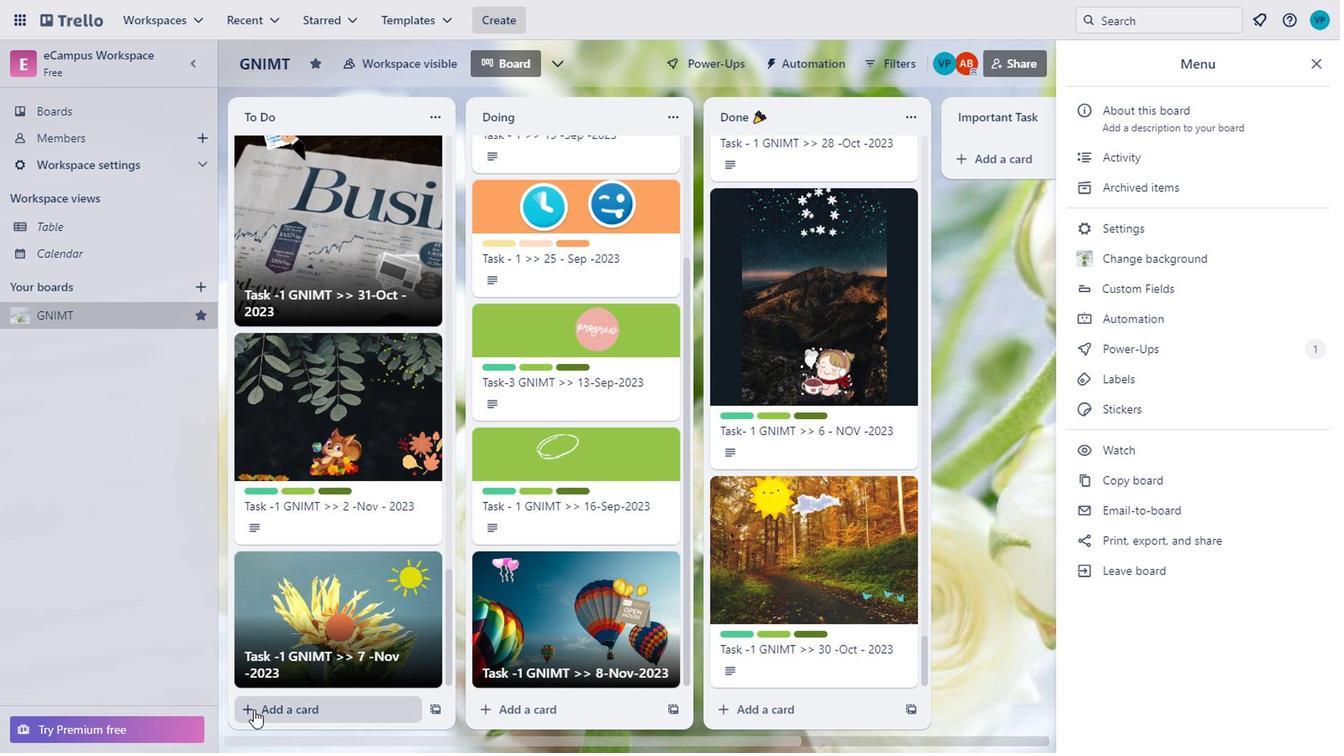
Action: Mouse scrolled (413, 375) with delta (0, 0)
Screenshot: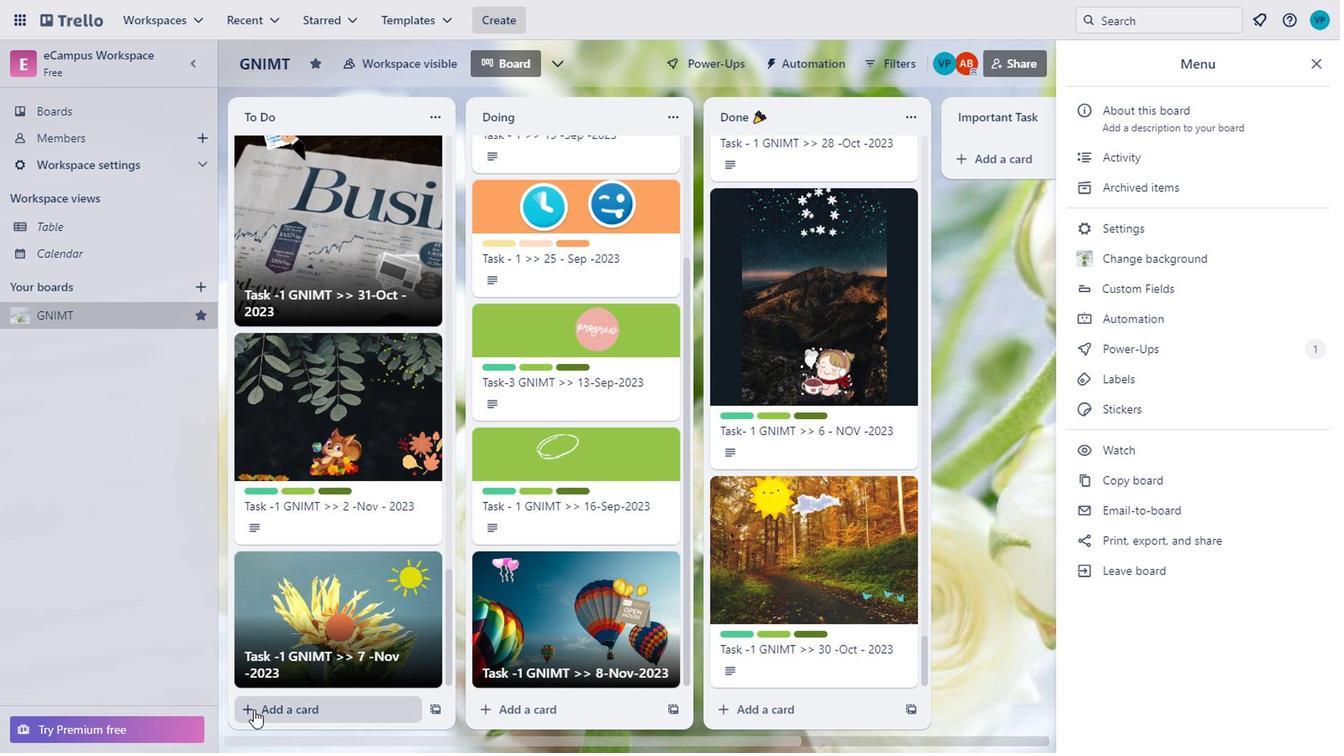 
Action: Mouse moved to (411, 371)
Screenshot: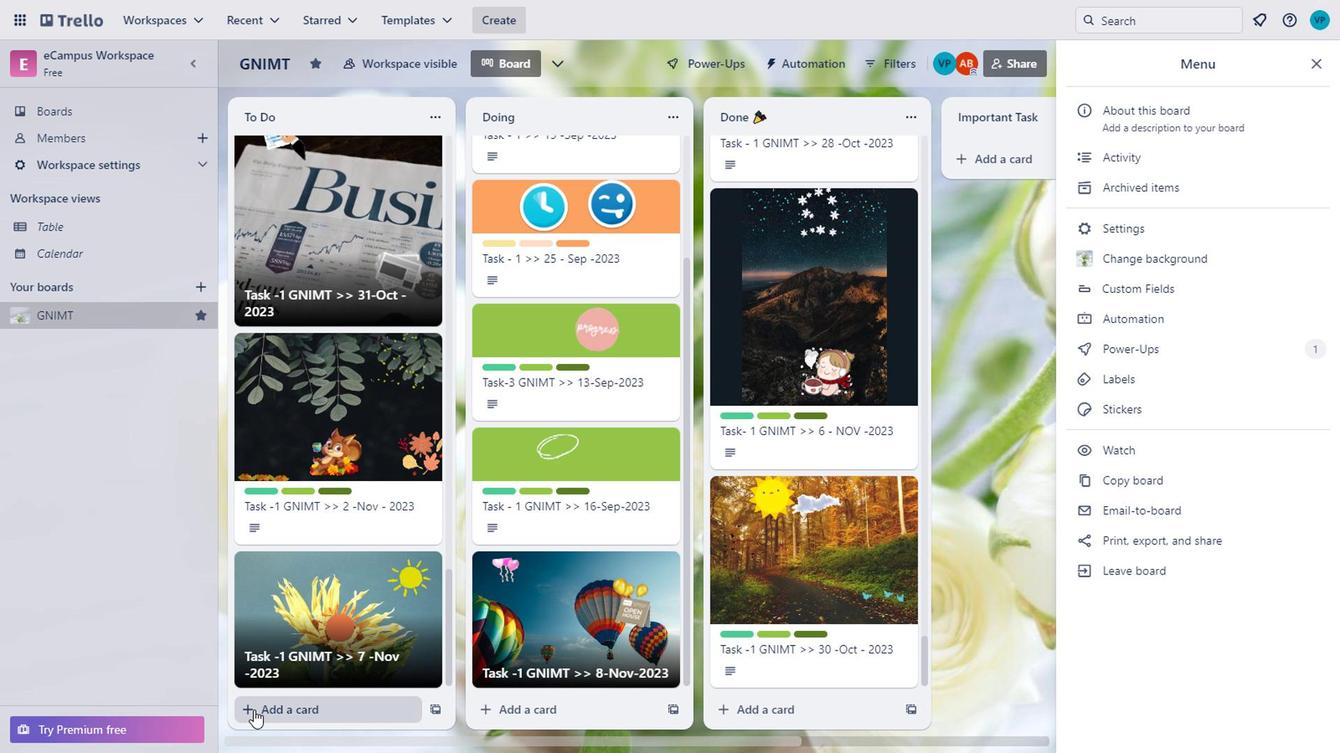 
Action: Mouse scrolled (411, 371) with delta (0, 0)
Screenshot: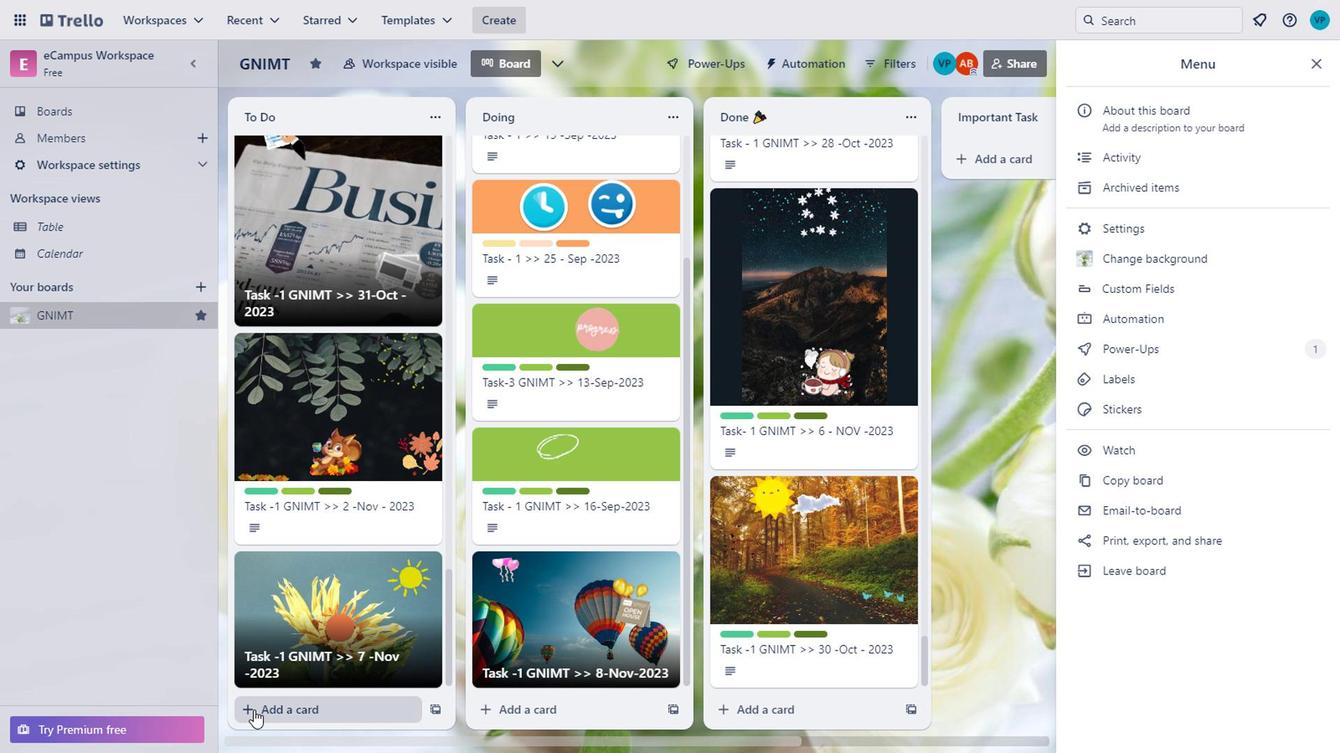 
Action: Mouse moved to (410, 369)
Screenshot: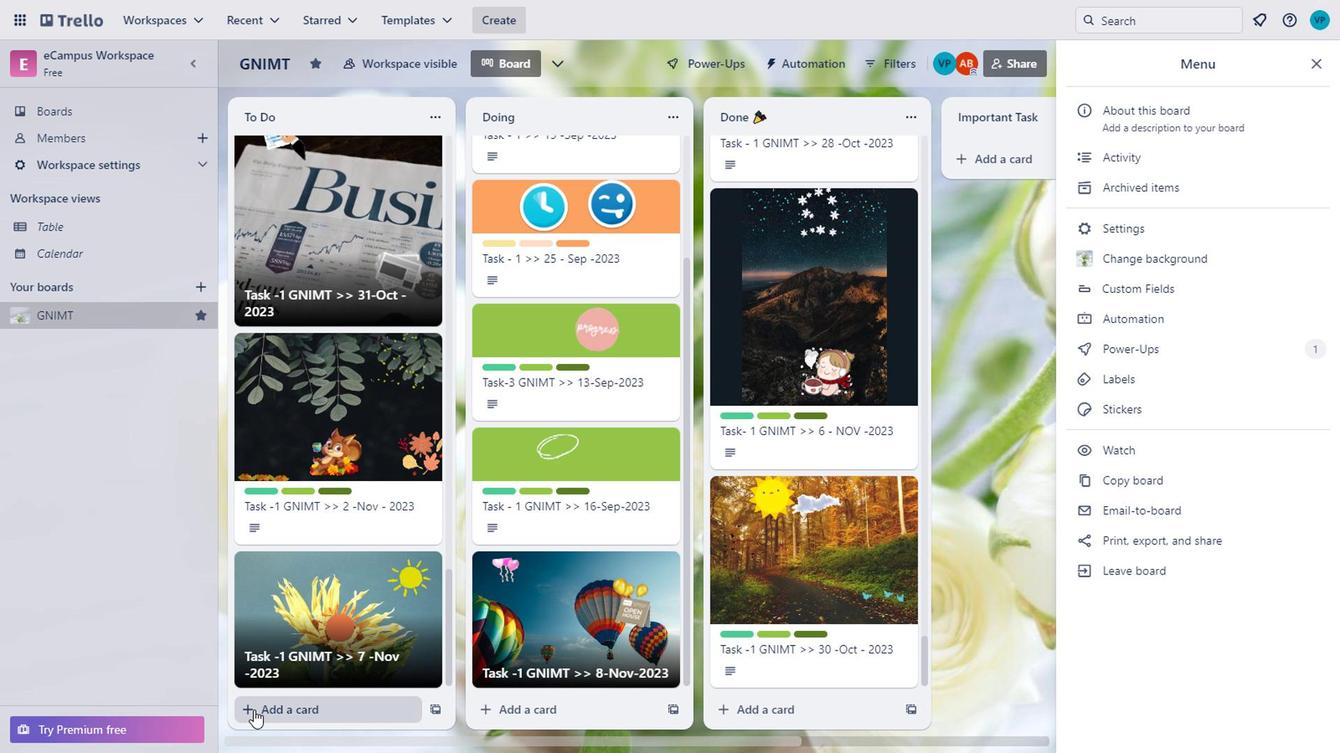 
Action: Mouse scrolled (410, 369) with delta (0, 0)
Screenshot: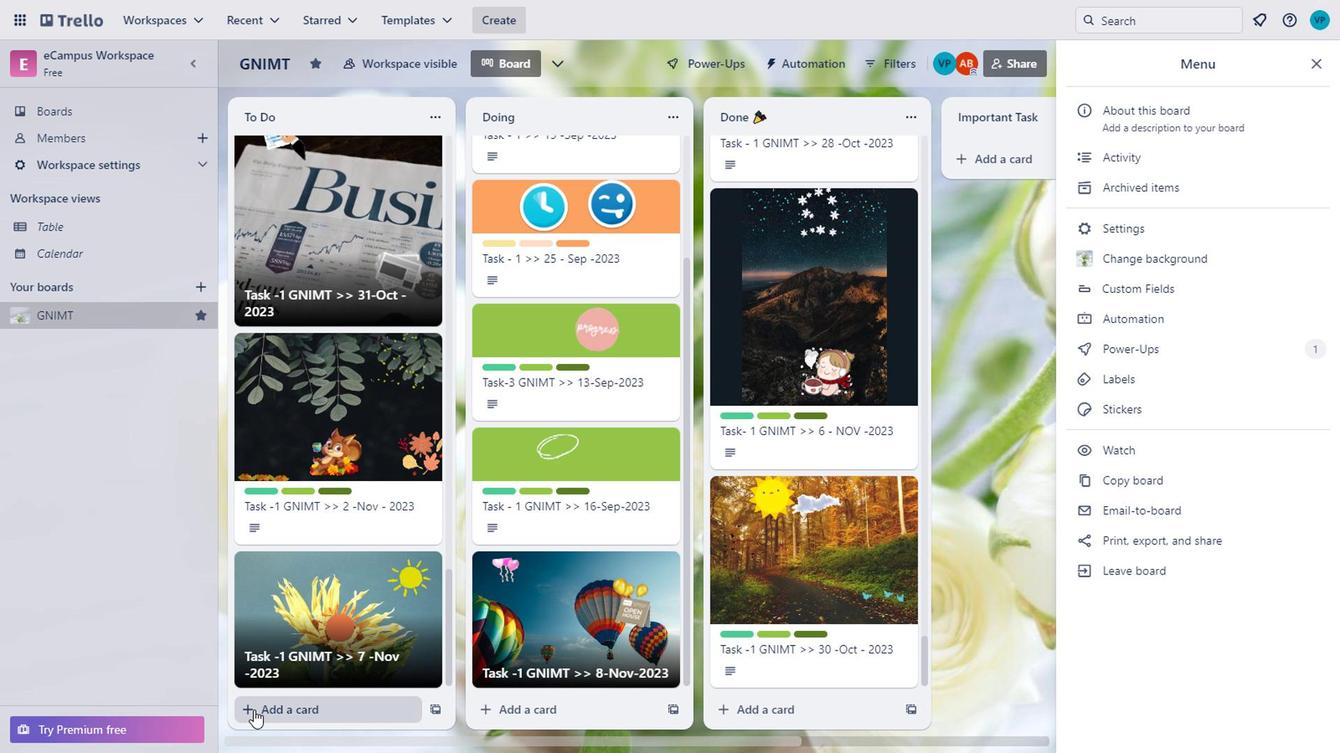 
Action: Mouse moved to (442, 321)
Screenshot: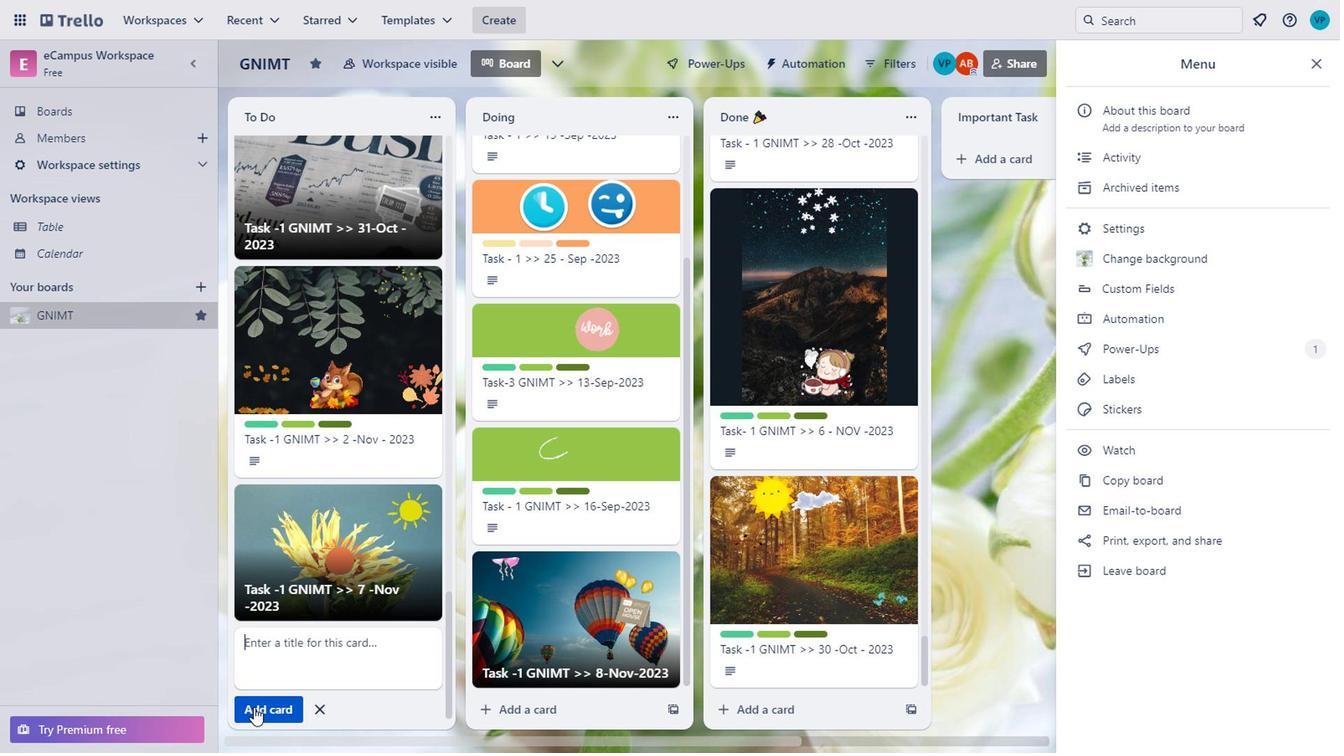 
Action: Mouse scrolled (442, 321) with delta (0, 0)
Screenshot: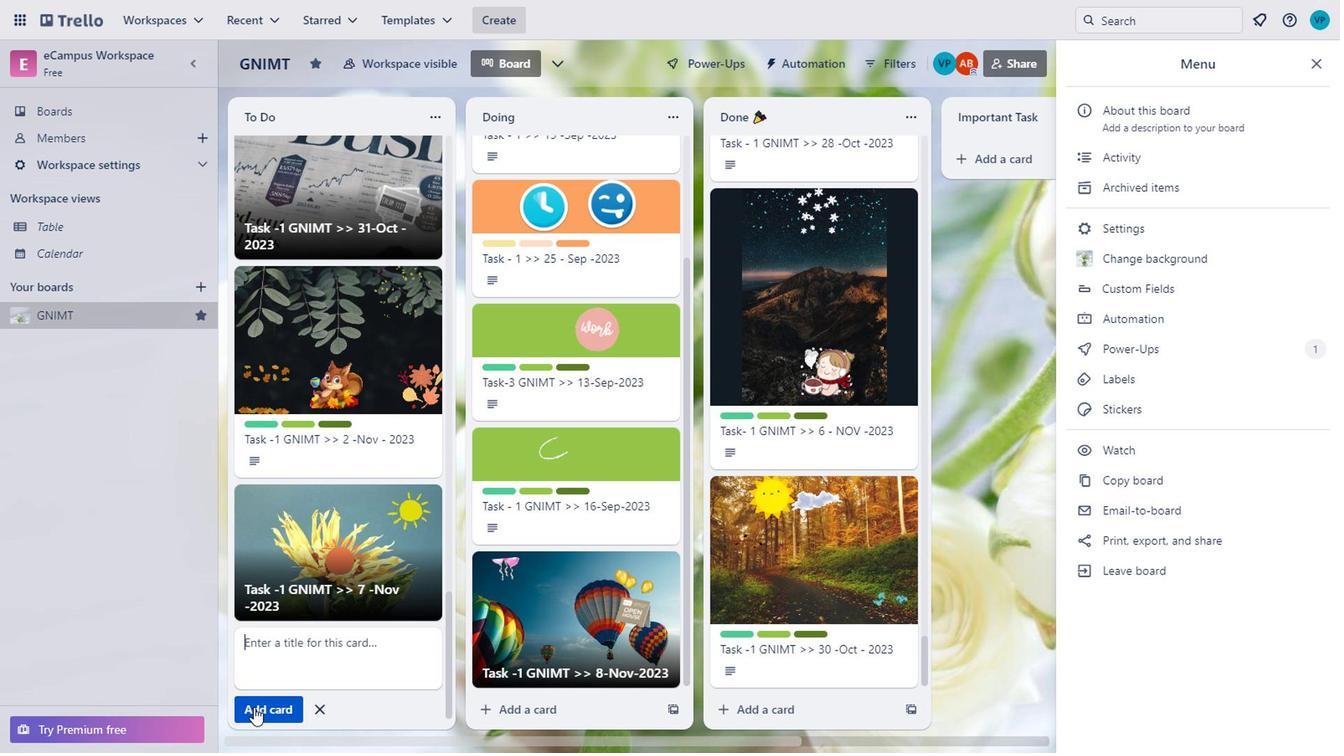 
Action: Mouse moved to (471, 302)
Screenshot: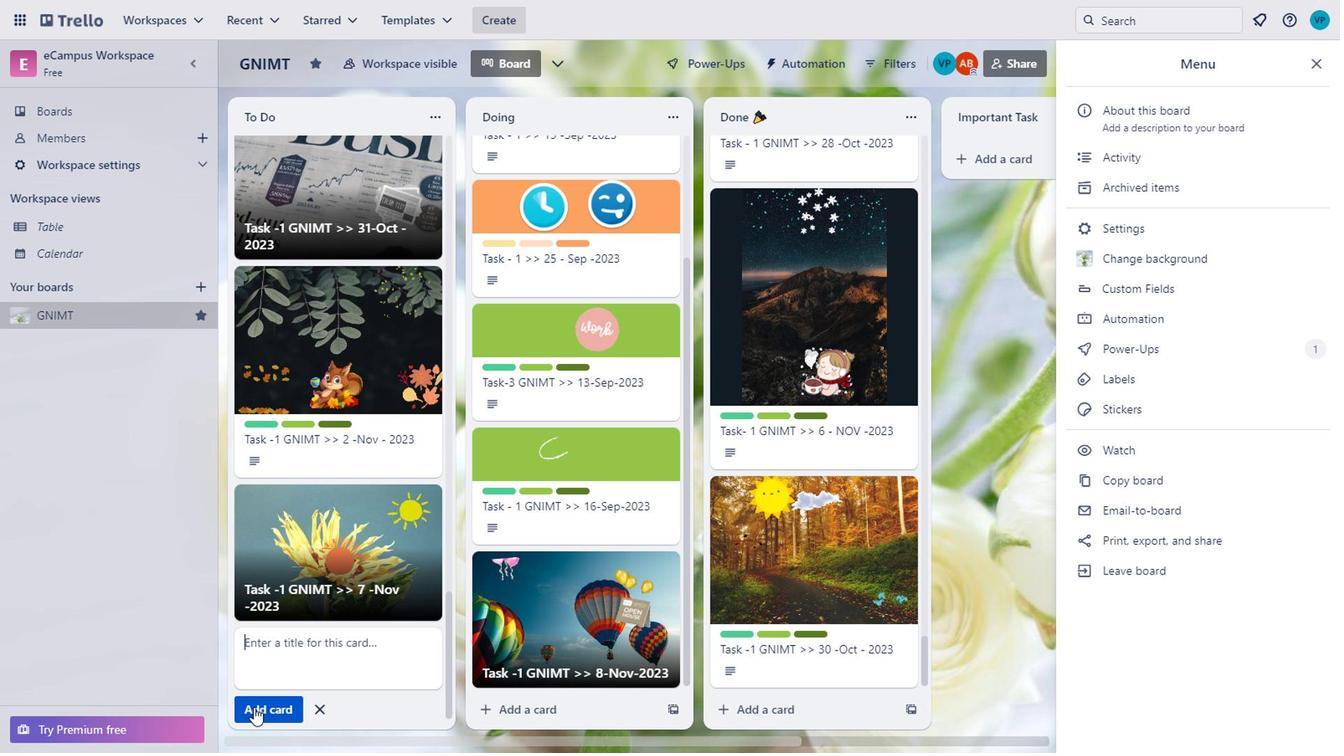 
Action: Mouse scrolled (464, 308) with delta (0, 0)
Screenshot: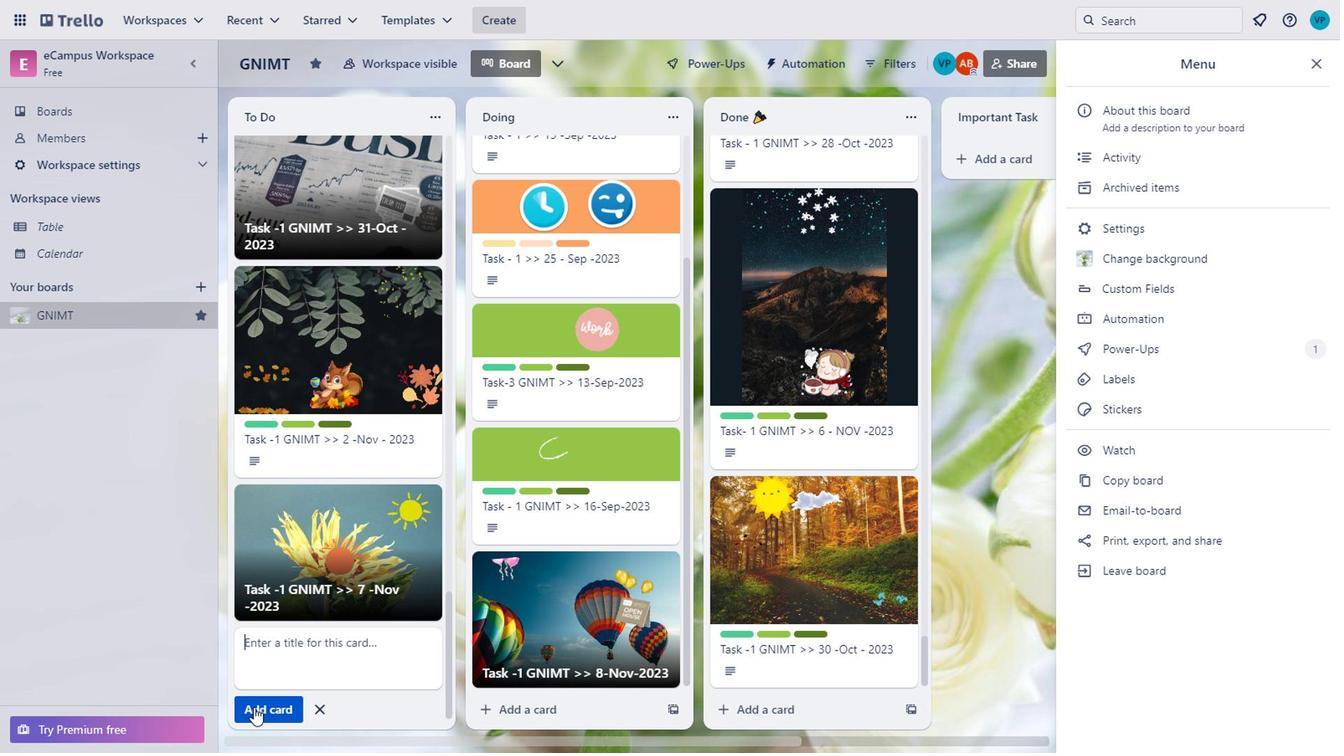 
Action: Mouse moved to (473, 308)
Screenshot: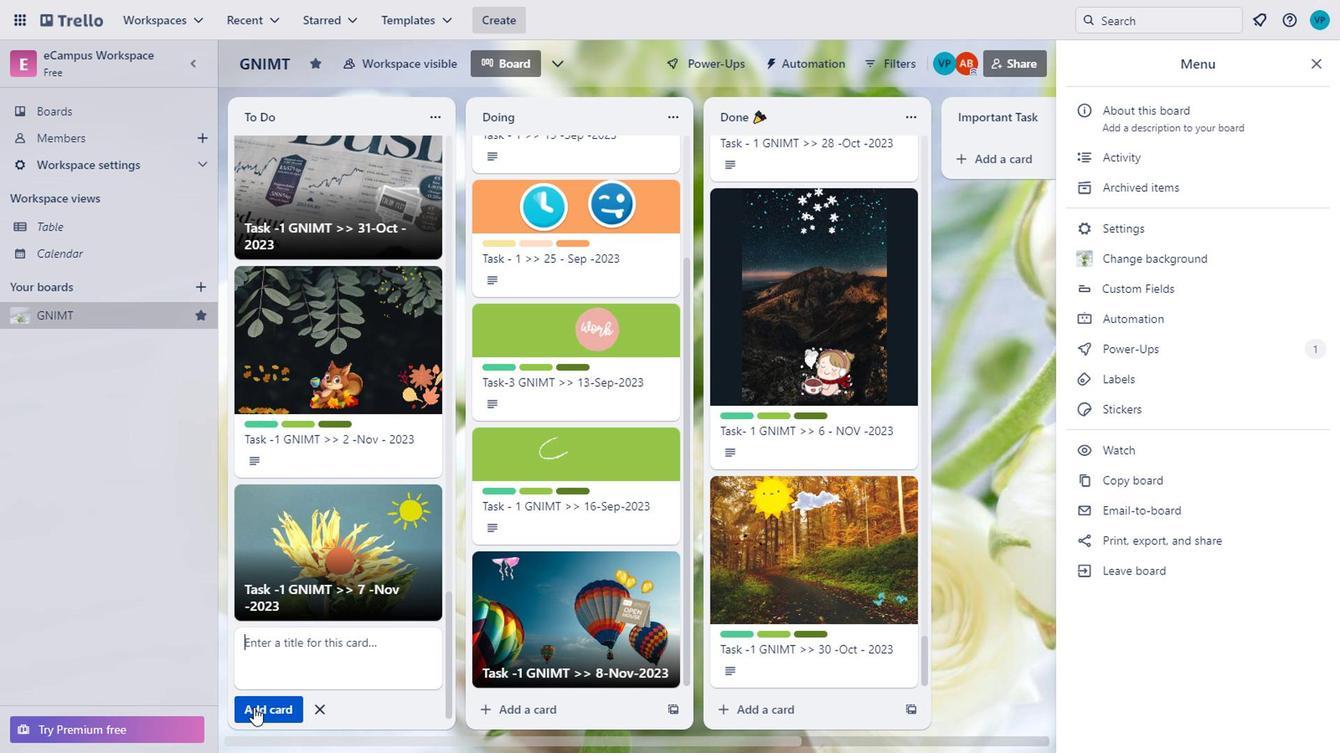 
Action: Mouse scrolled (473, 308) with delta (0, 0)
Screenshot: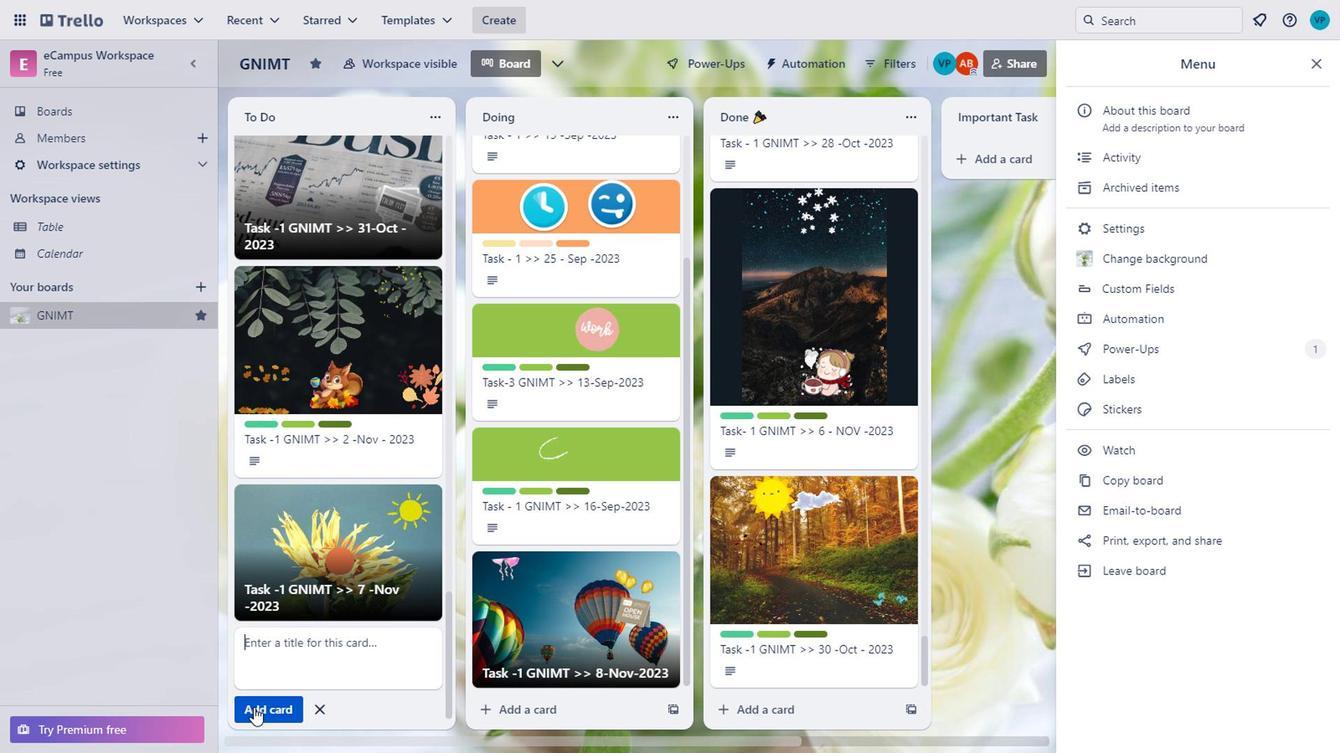 
Action: Mouse moved to (962, 320)
Screenshot: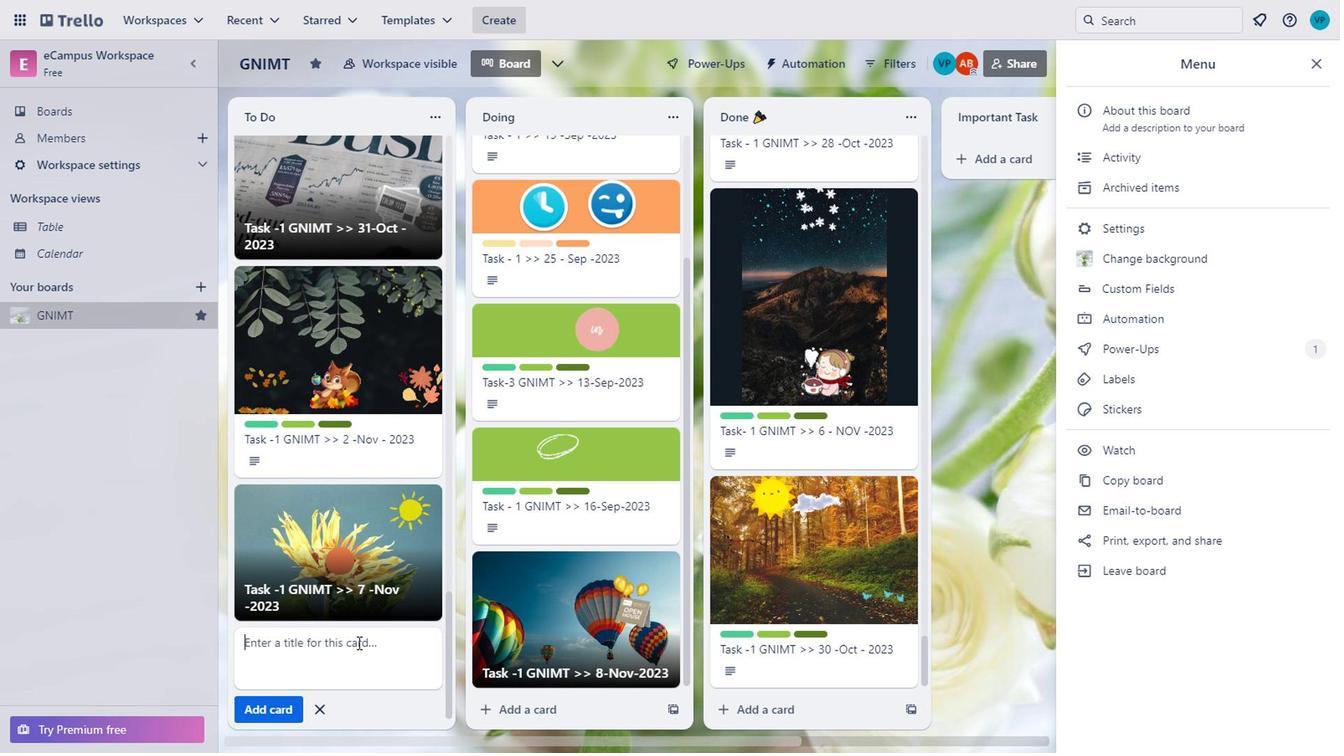 
Action: Mouse pressed left at (962, 320)
Screenshot: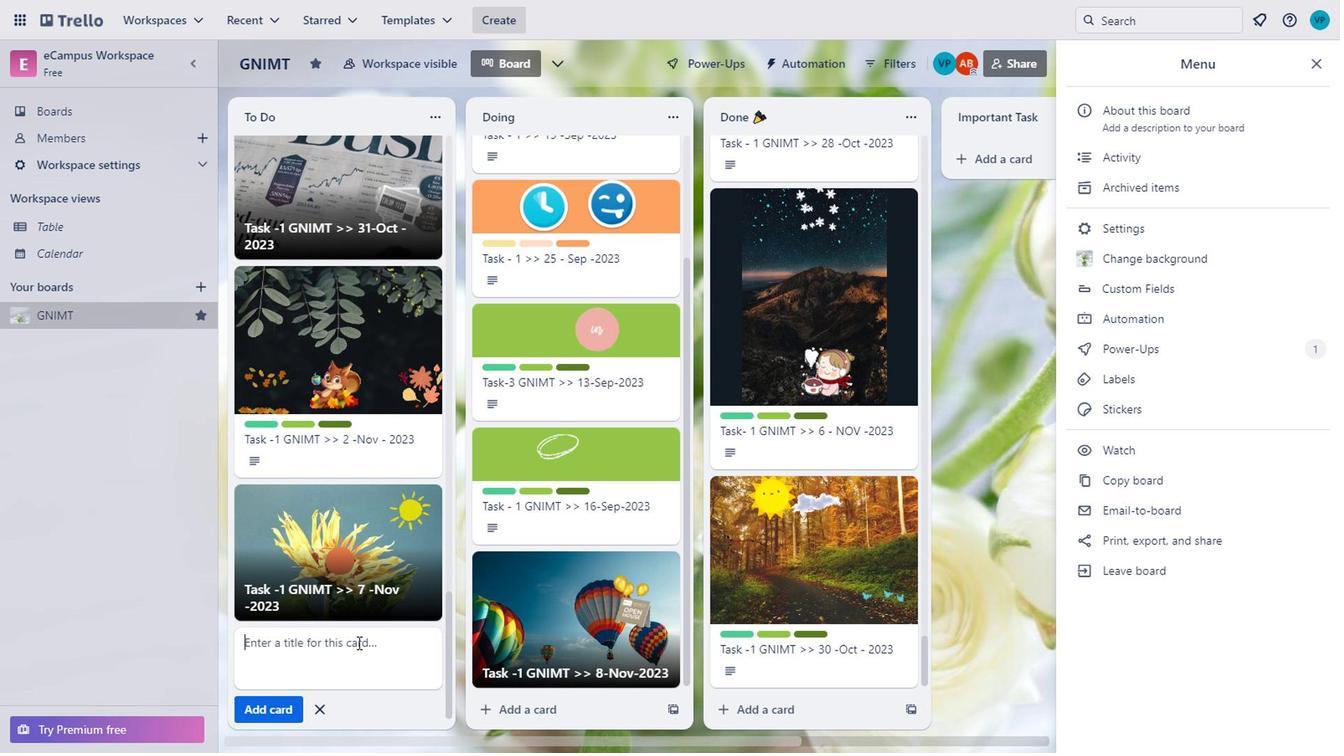 
Action: Mouse moved to (852, 339)
Screenshot: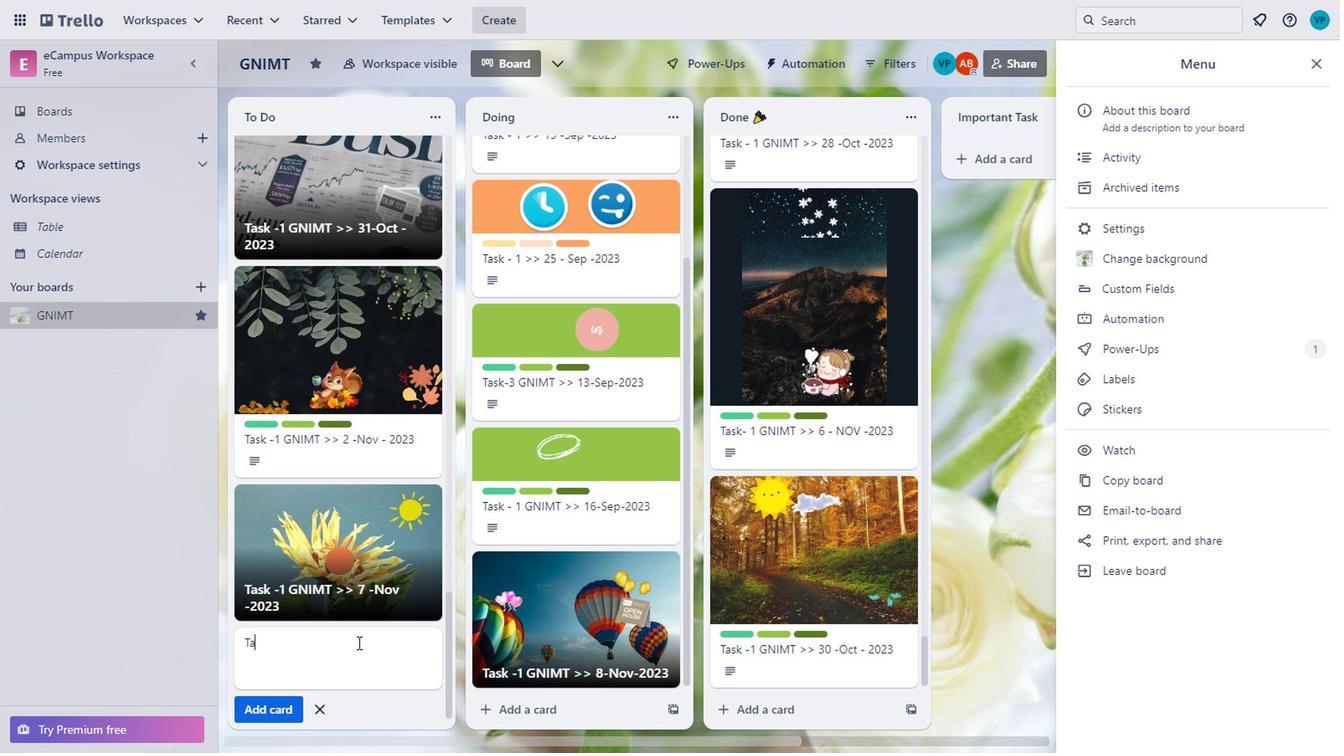 
Action: Key pressed <Key.caps_lock>T<Key.caps_lock>ask<Key.space>-<Key.space>11<Key.backspace><Key.backspace><Key.backspace>1<Key.space><Key.caps_lock>GNIMT<Key.space><Key.shift>>><Key.space>8<Key.backspace>9<Key.space>-N<Key.caps_lock>ov<Key.space>-2023<Key.enter>
Screenshot: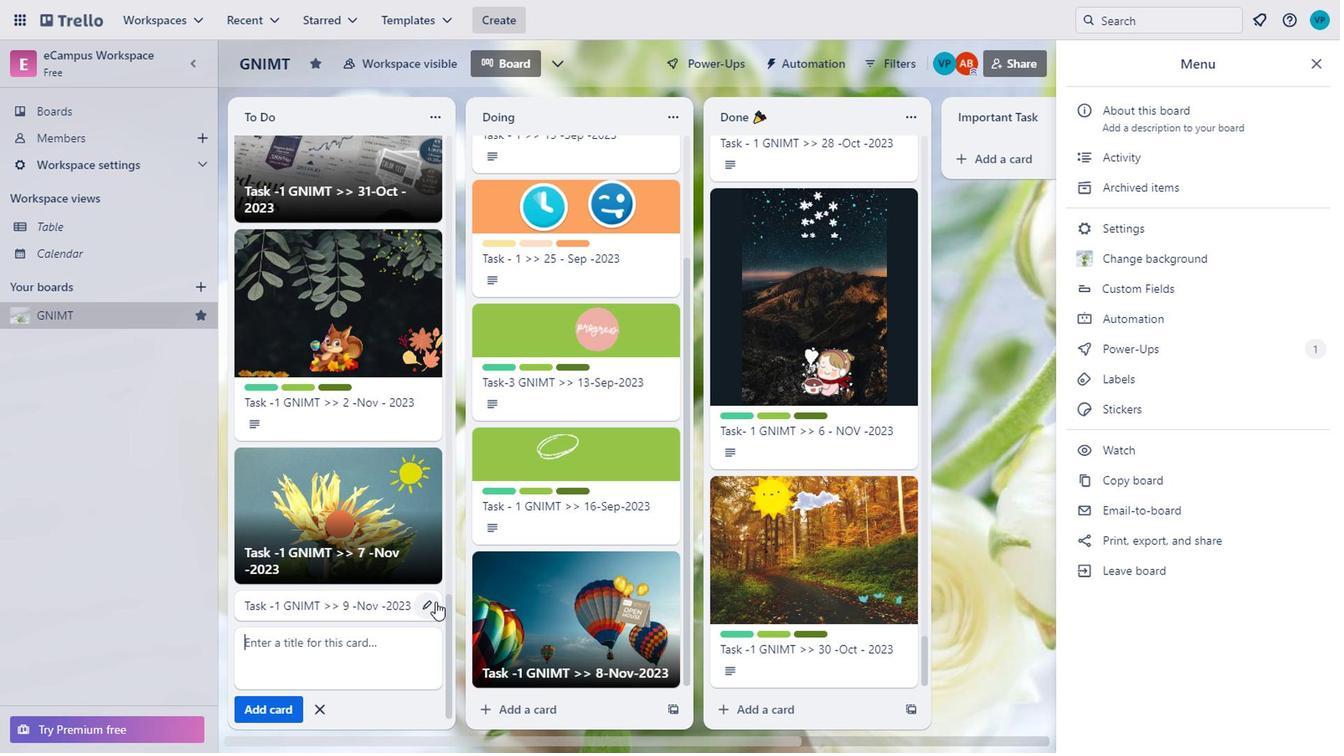 
Action: Mouse moved to (770, 351)
Screenshot: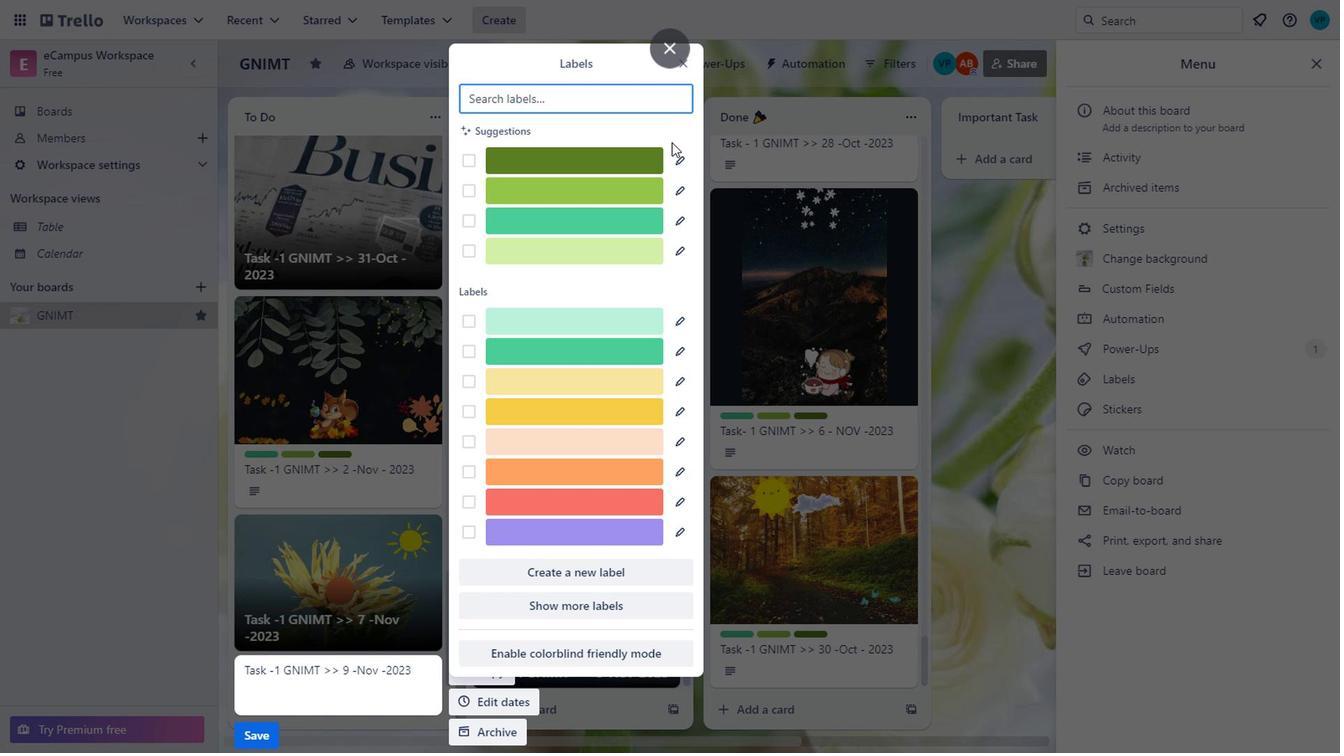 
Action: Mouse pressed left at (770, 351)
Screenshot: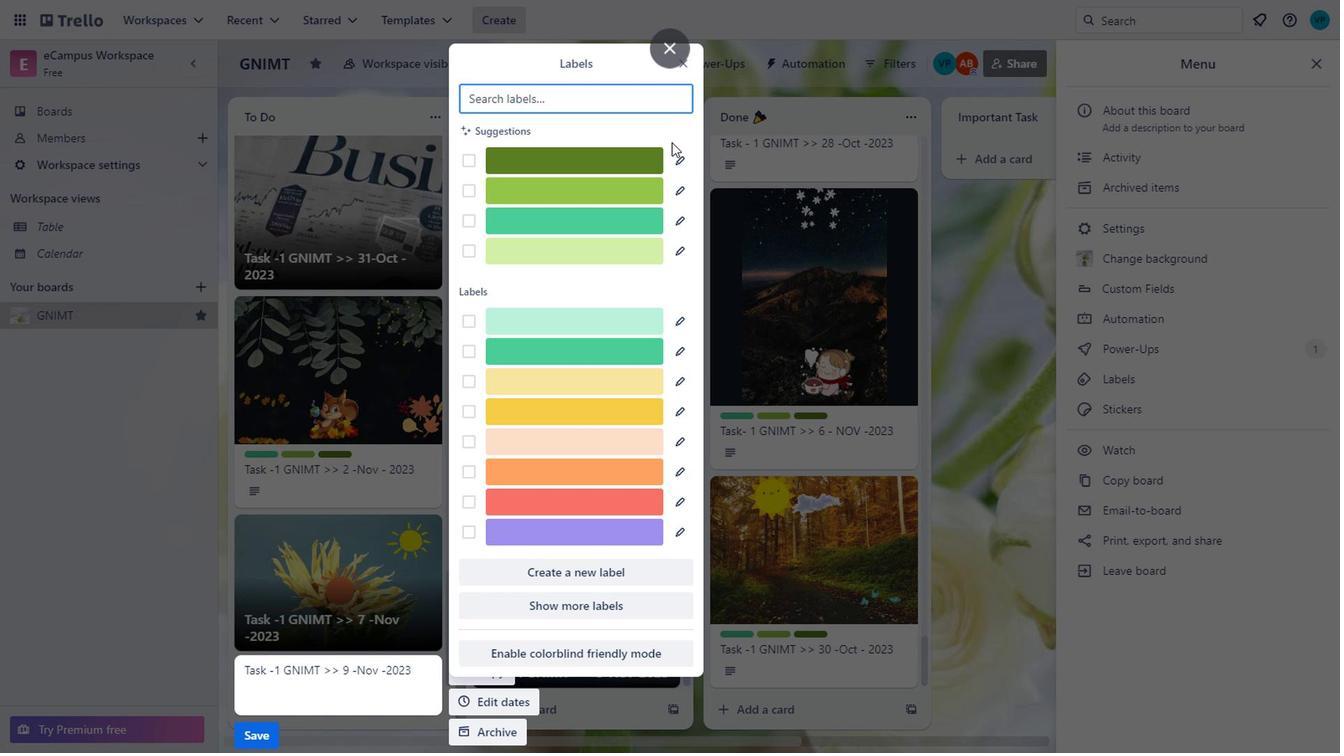 
Action: Mouse moved to (693, 366)
Screenshot: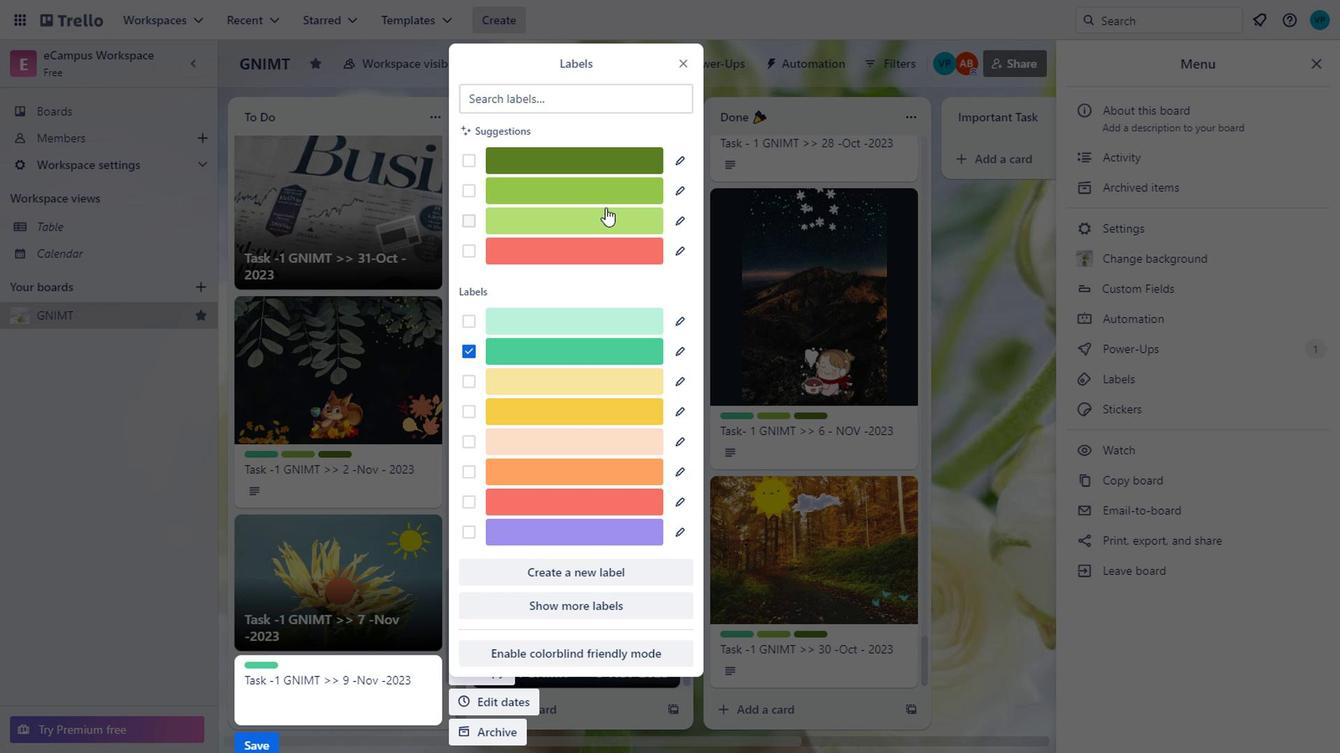 
Action: Mouse pressed left at (693, 366)
Screenshot: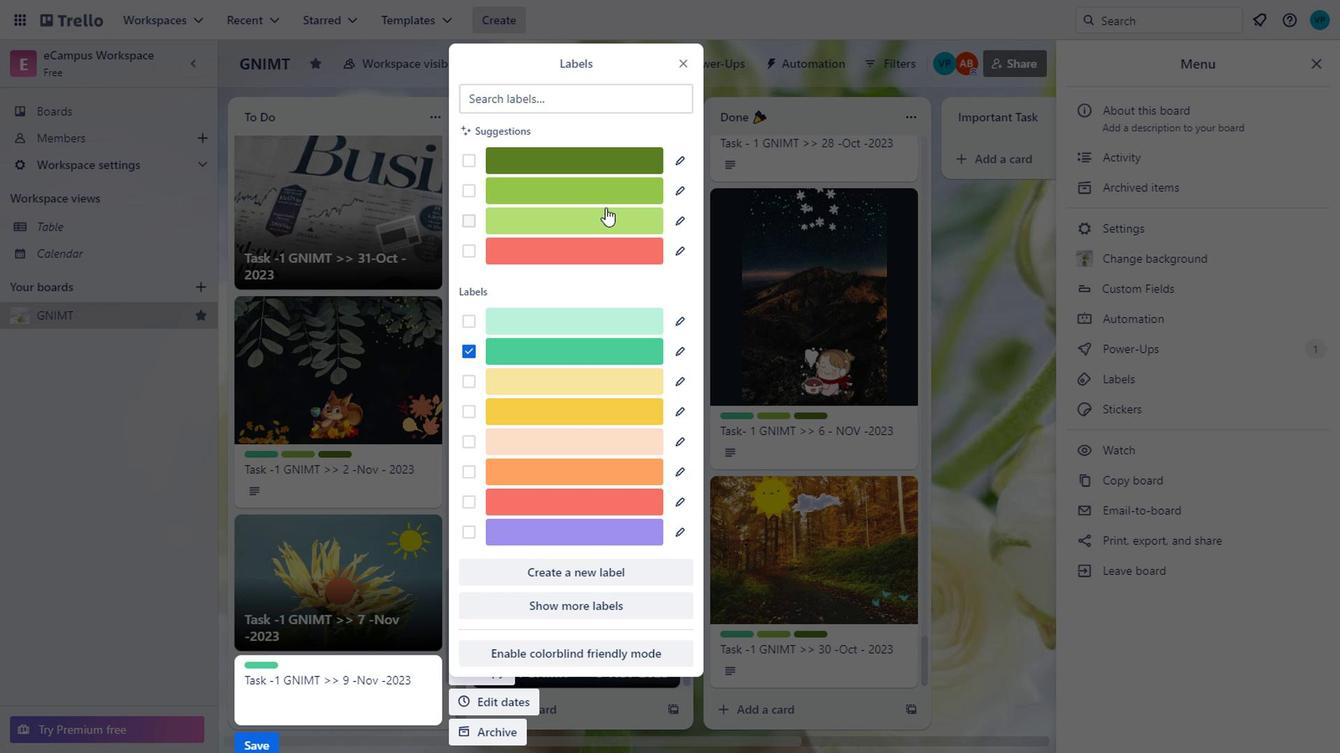 
Action: Mouse moved to (589, 460)
Screenshot: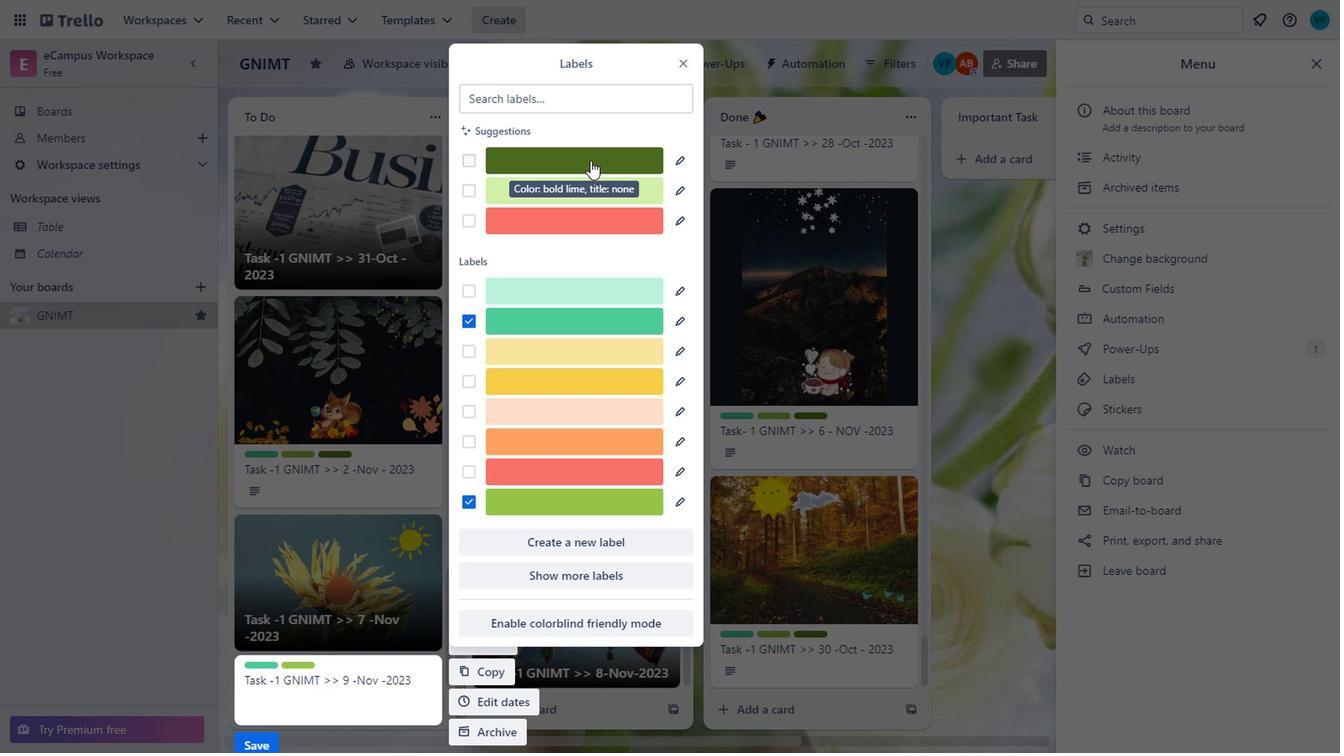 
Action: Mouse pressed left at (589, 460)
Screenshot: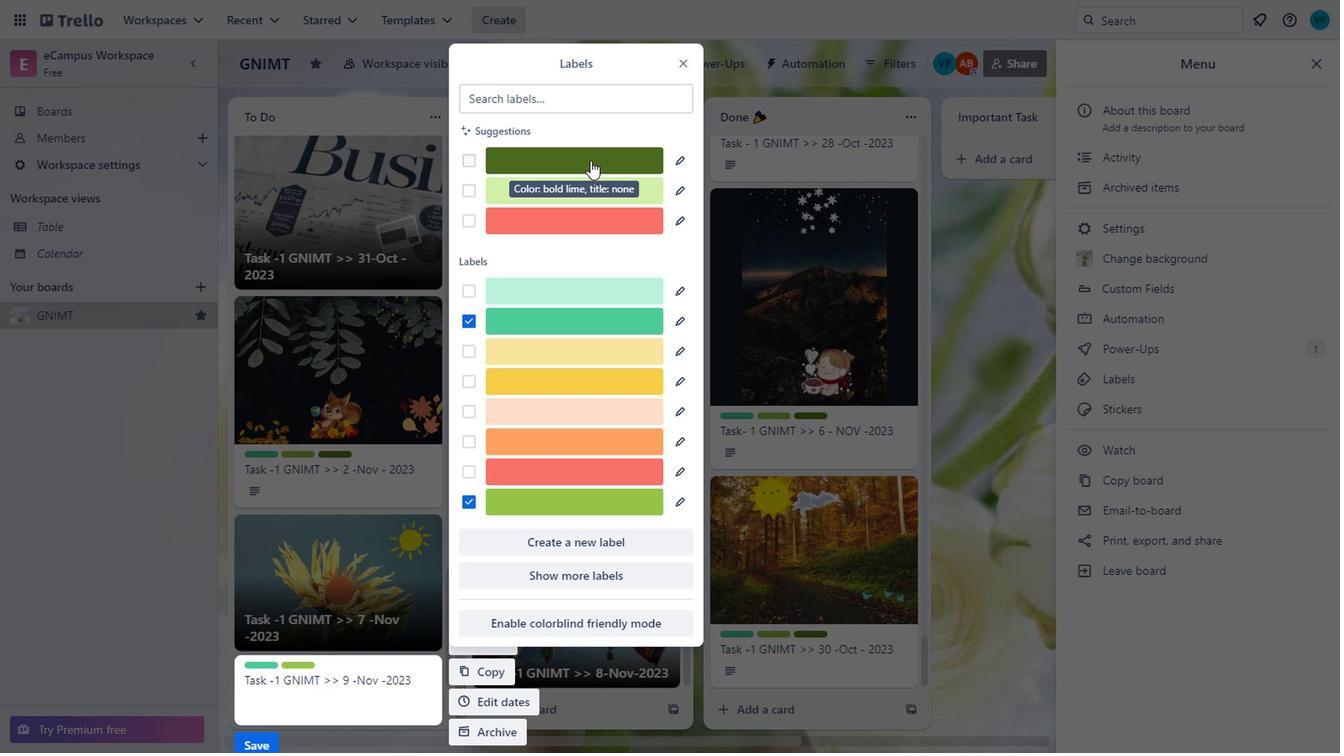 
Action: Mouse moved to (605, 469)
Screenshot: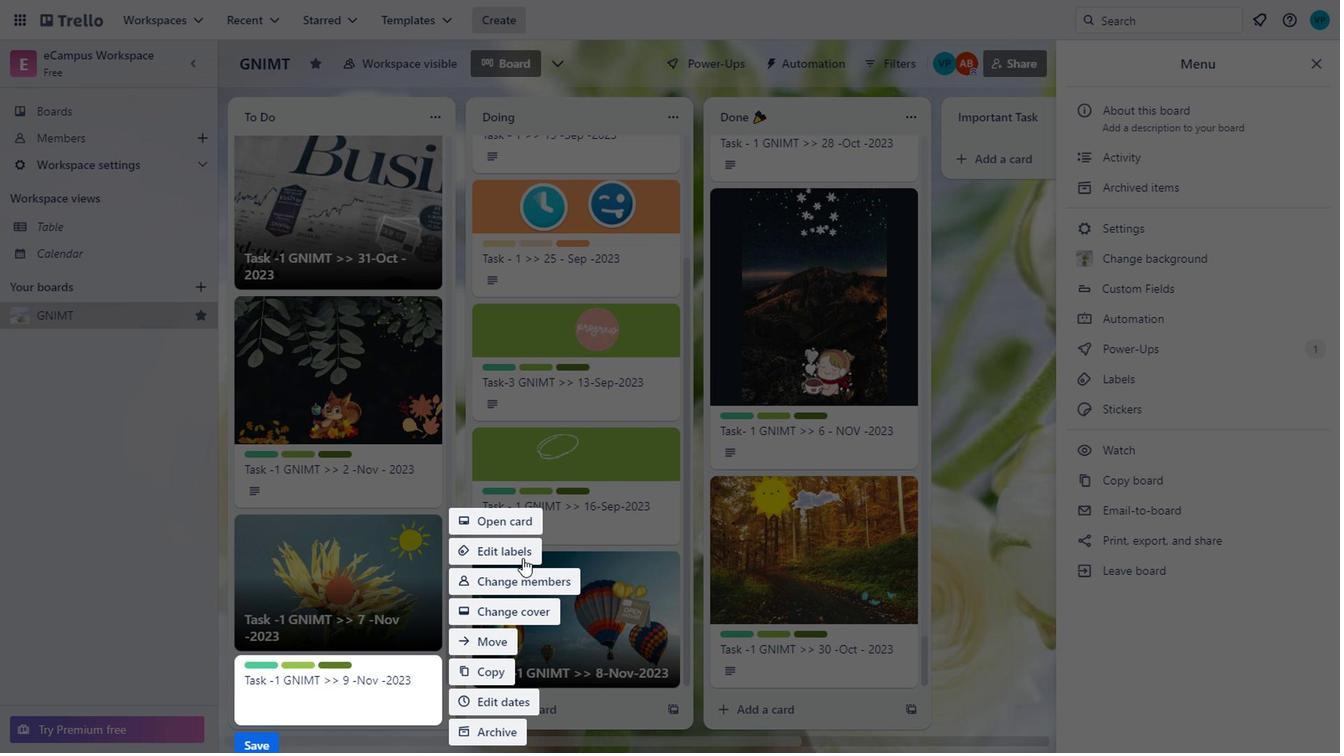 
Action: Mouse pressed left at (605, 469)
Screenshot: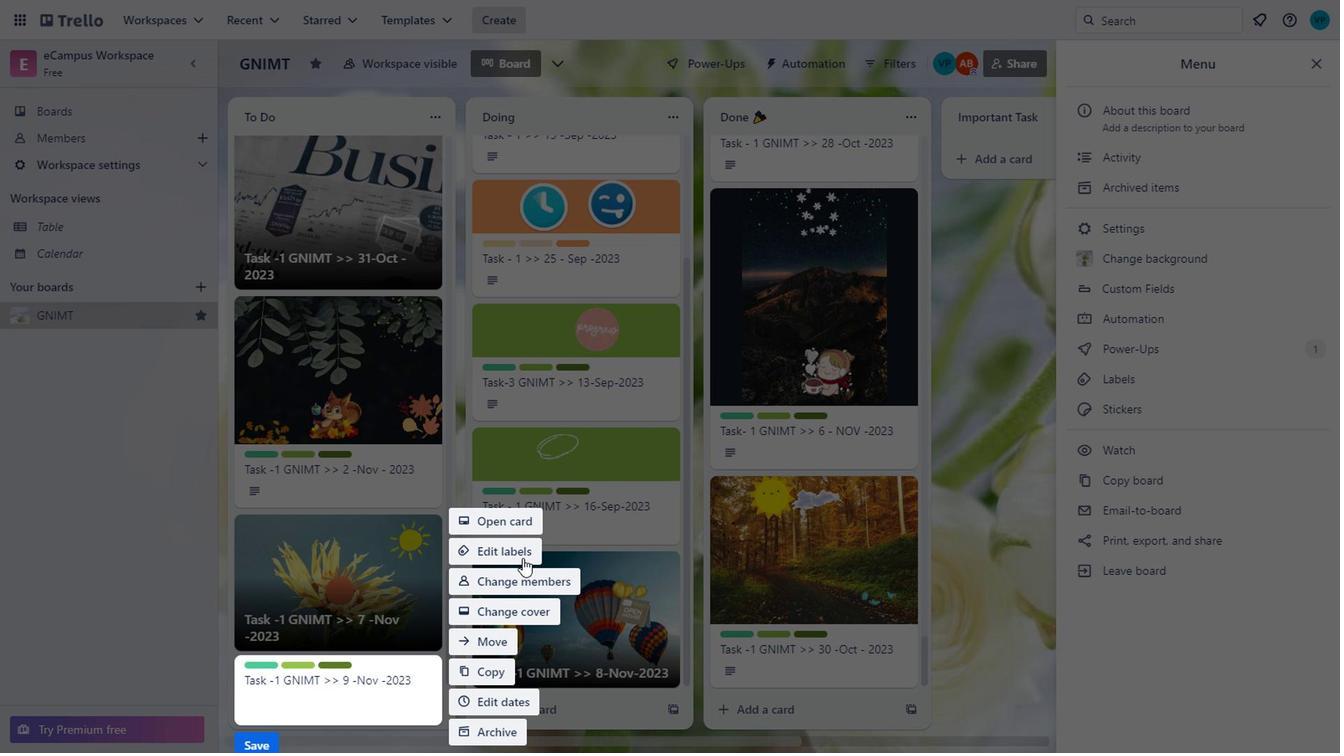 
Action: Mouse moved to (605, 476)
Screenshot: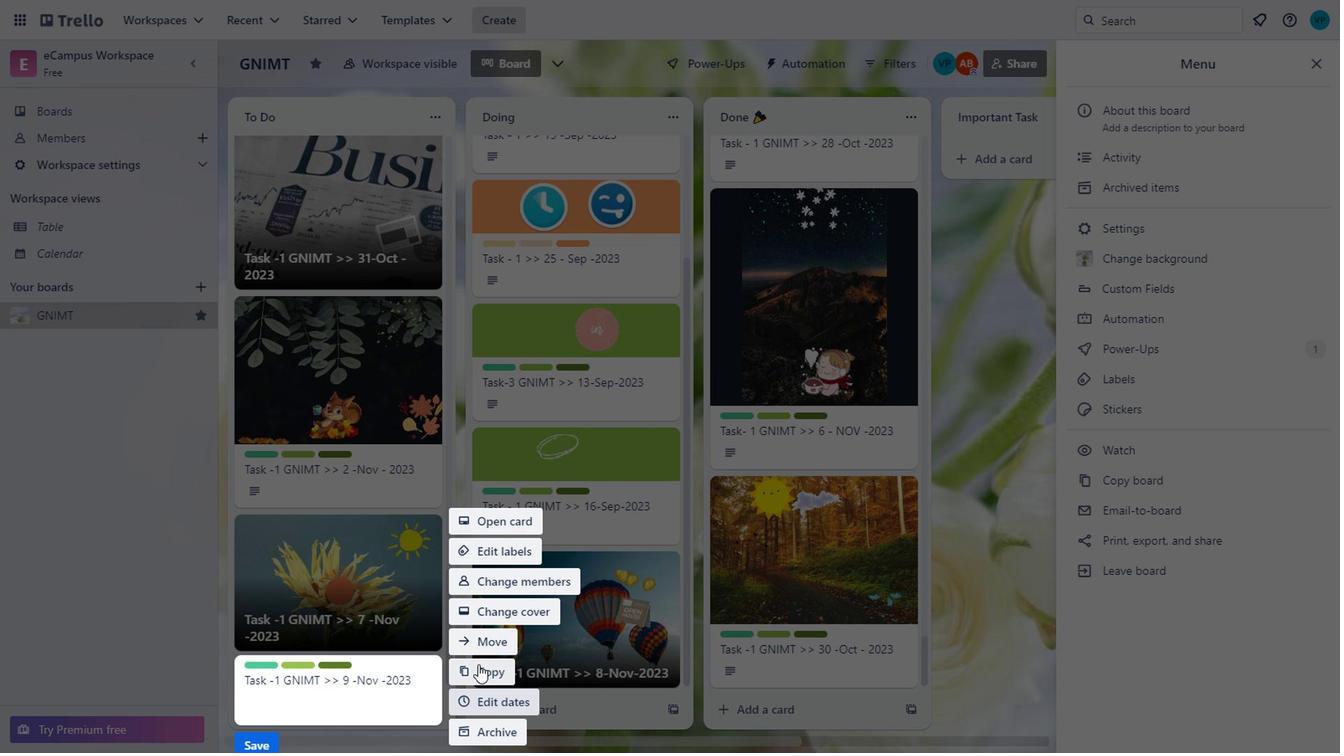 
Action: Mouse pressed left at (605, 476)
Screenshot: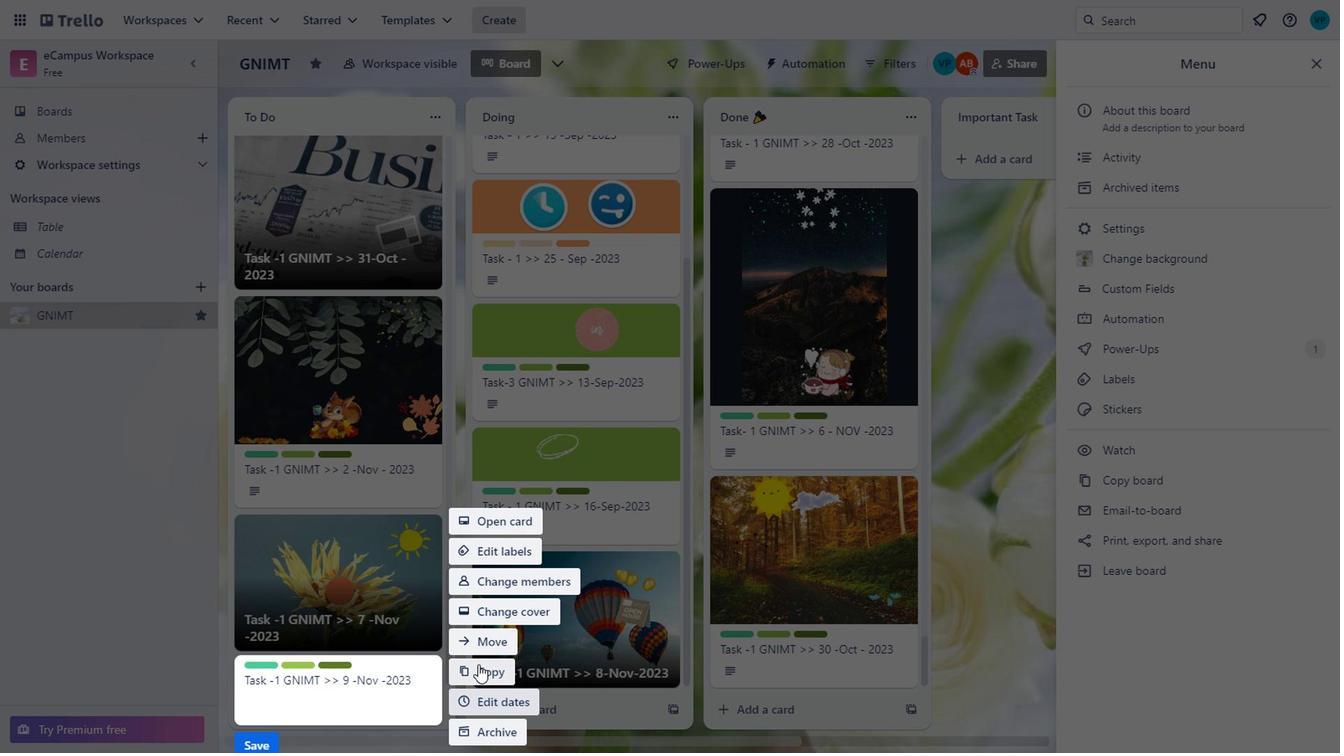 
Action: Mouse moved to (505, 505)
Screenshot: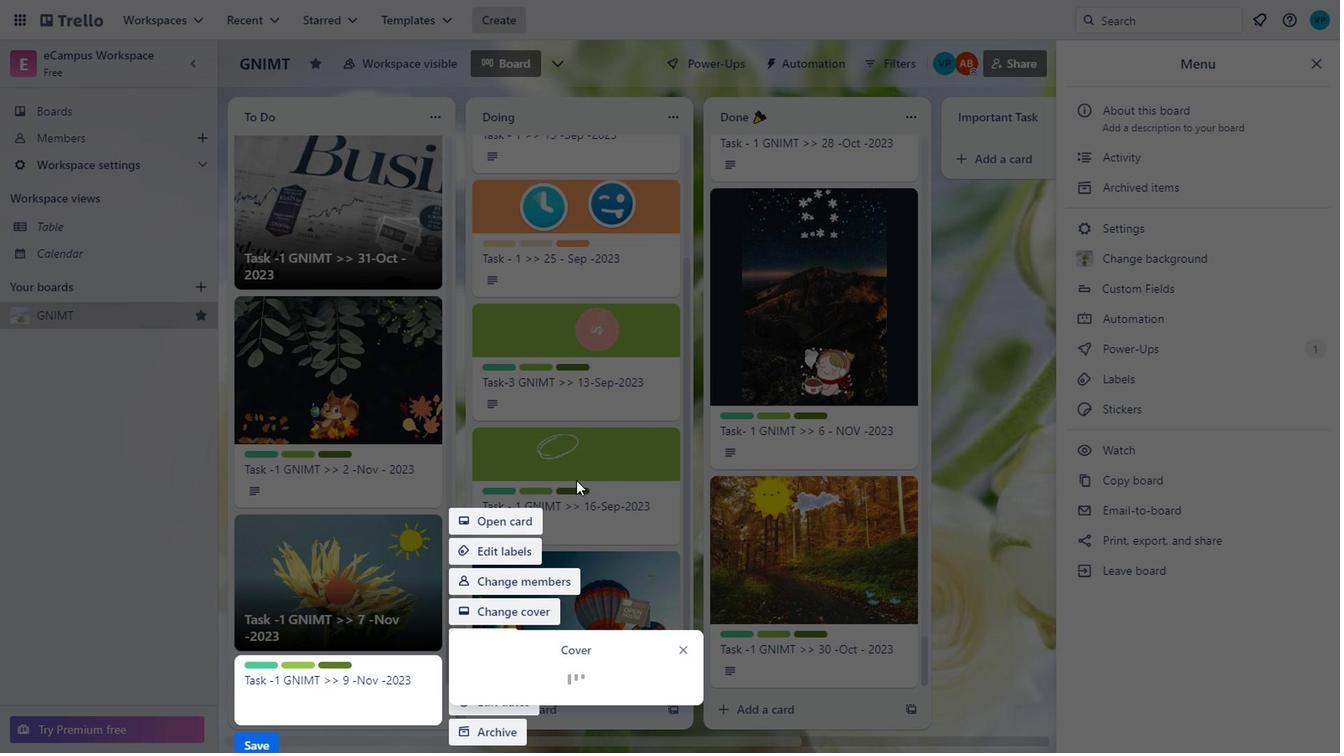 
Action: Mouse pressed left at (505, 505)
Screenshot: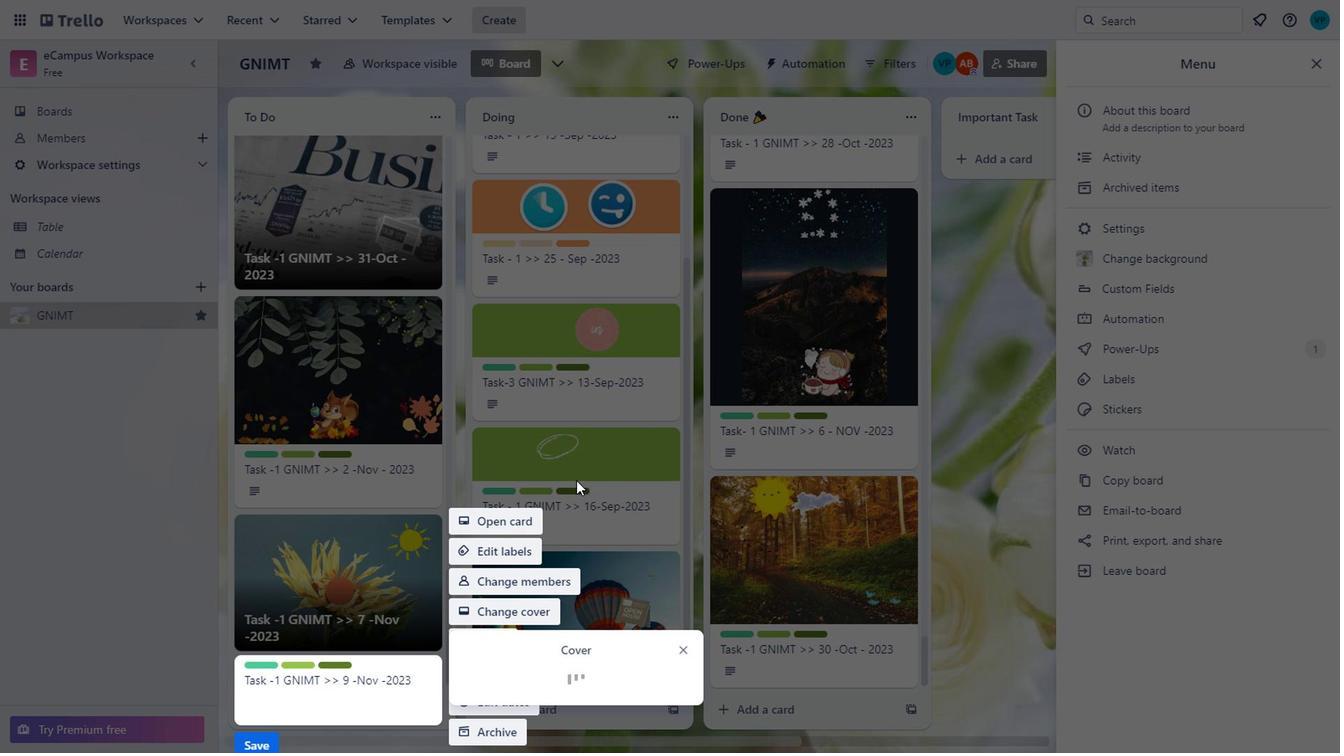 
Action: Mouse moved to (697, 350)
Screenshot: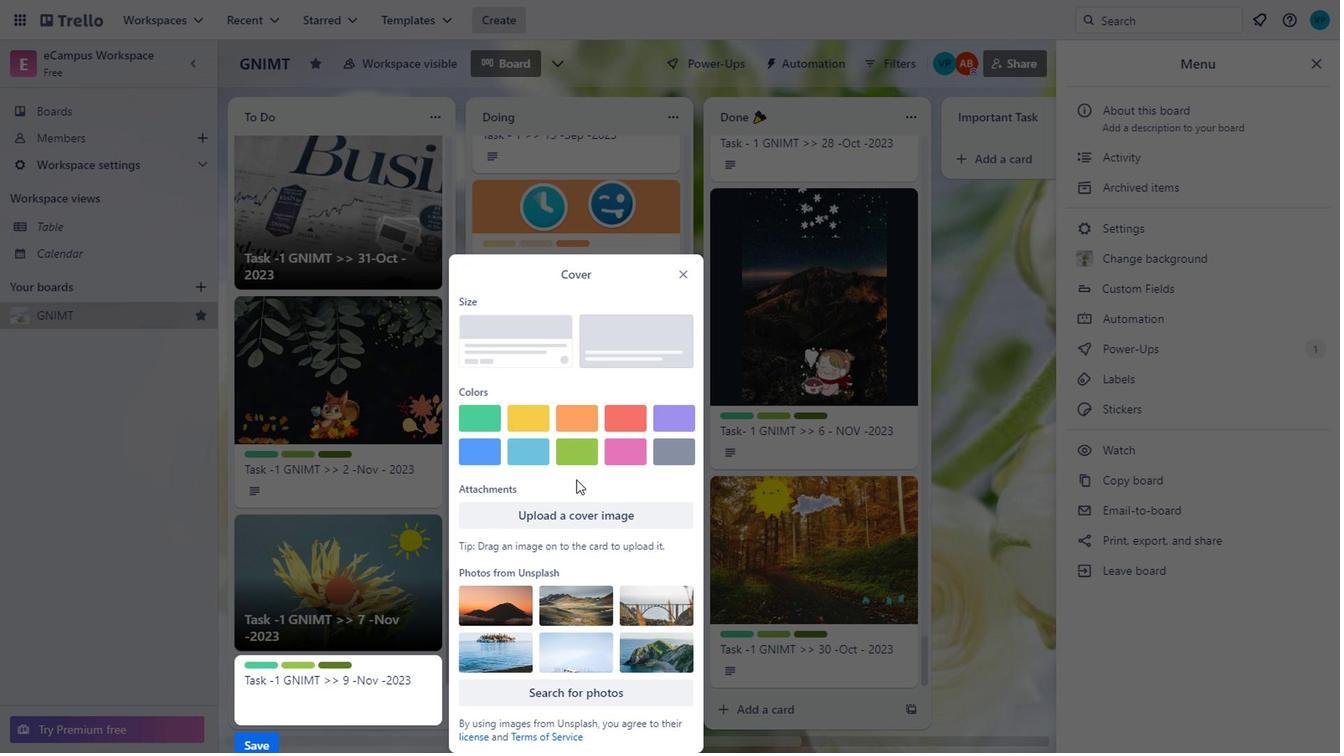 
Action: Mouse pressed left at (697, 350)
Screenshot: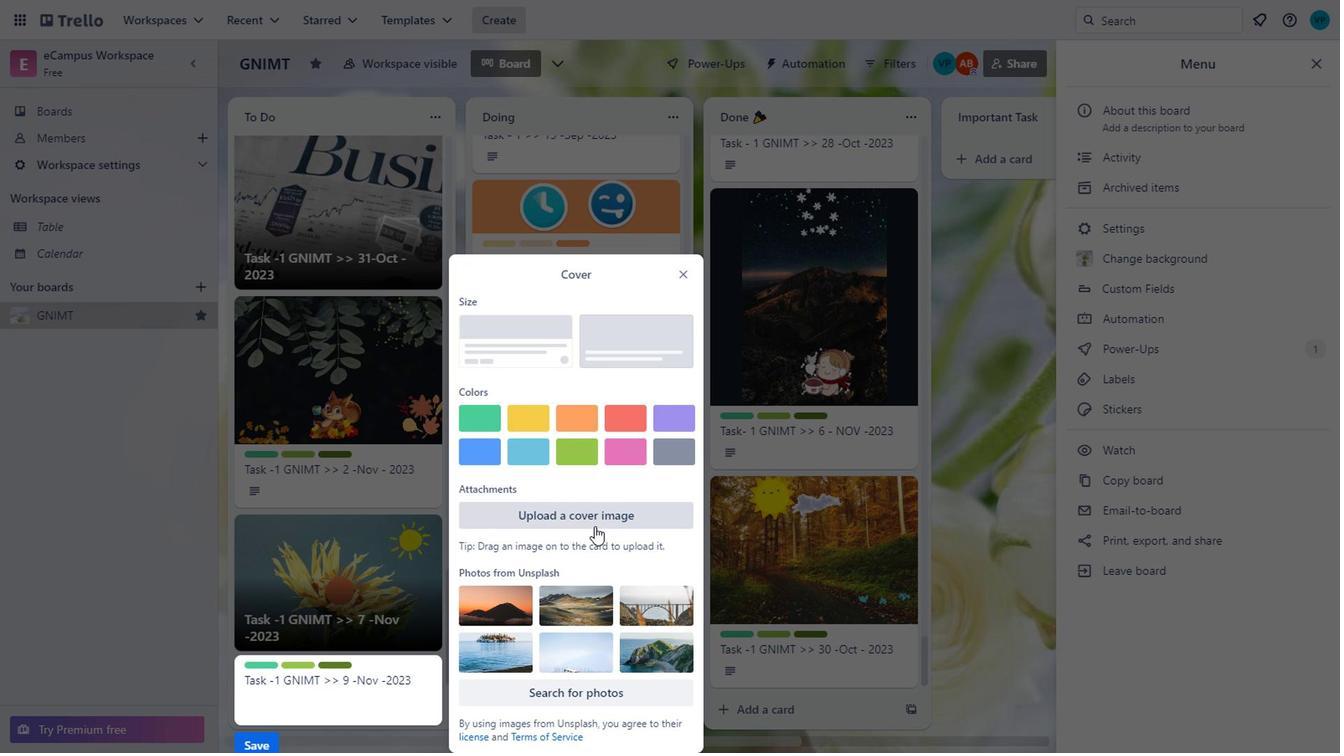 
Action: Mouse moved to (642, 326)
Screenshot: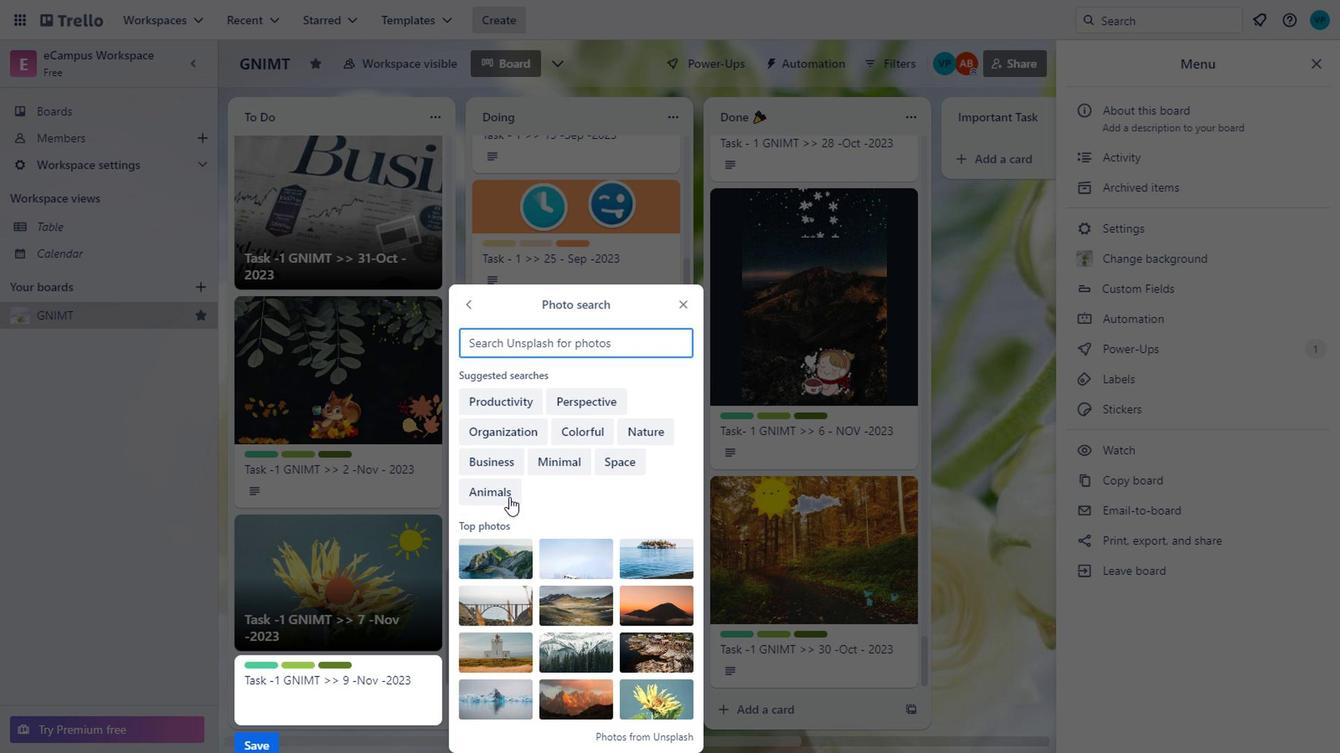 
Action: Mouse pressed left at (642, 326)
Screenshot: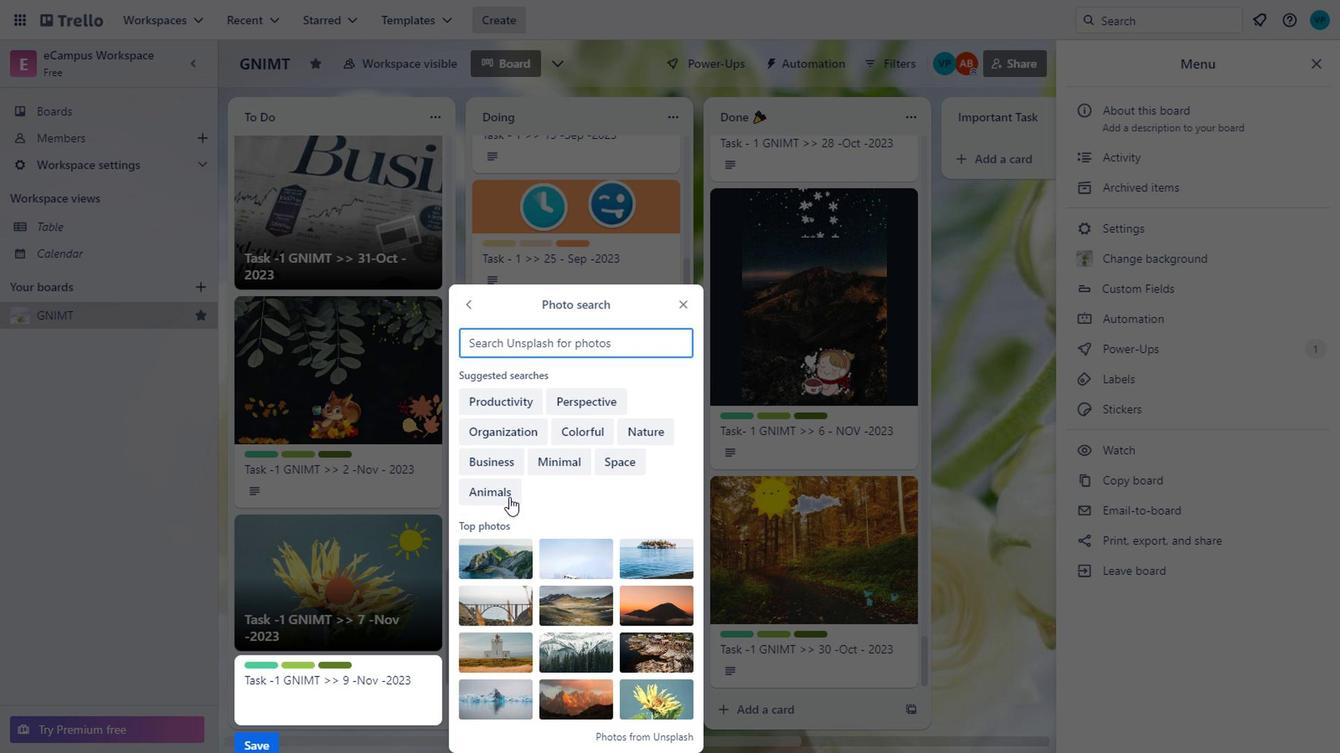 
Action: Mouse moved to (631, 357)
Screenshot: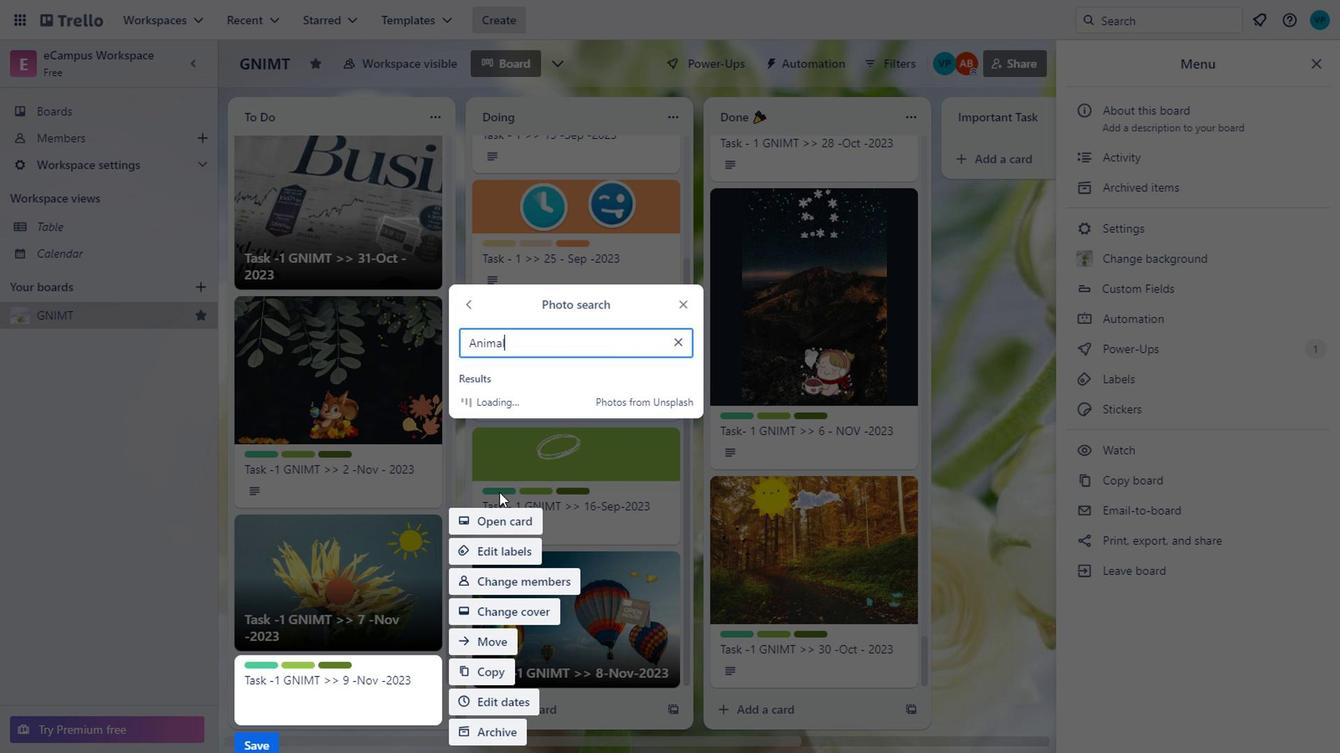
Action: Mouse scrolled (631, 358) with delta (0, 0)
Screenshot: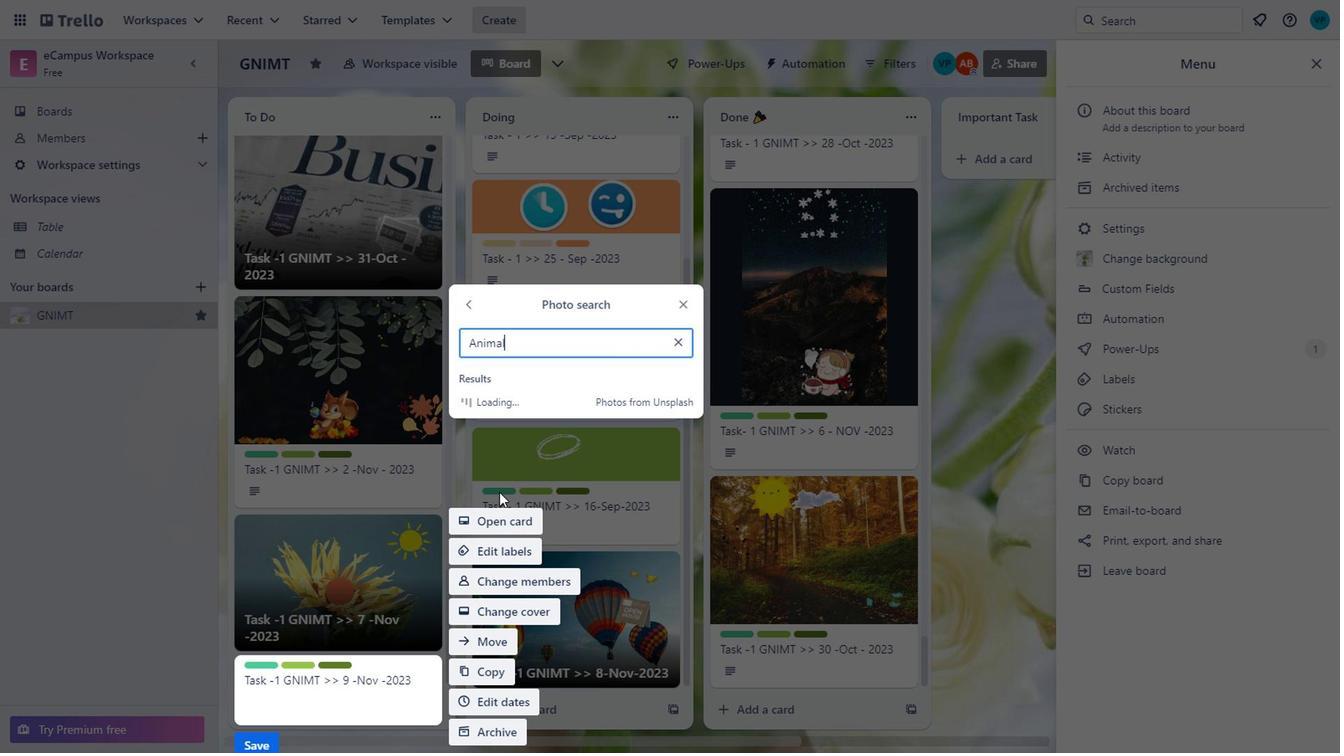 
Action: Mouse scrolled (631, 358) with delta (0, 0)
Screenshot: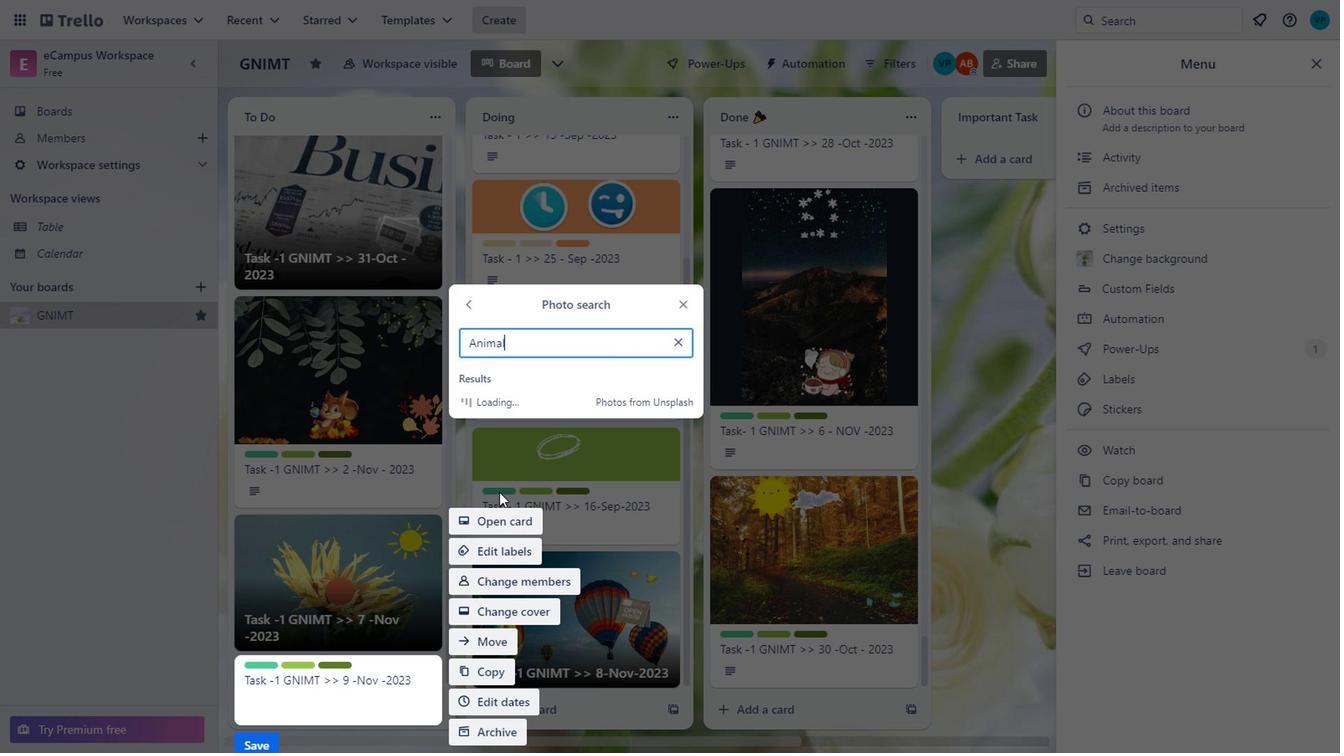
Action: Mouse scrolled (631, 358) with delta (0, 0)
Screenshot: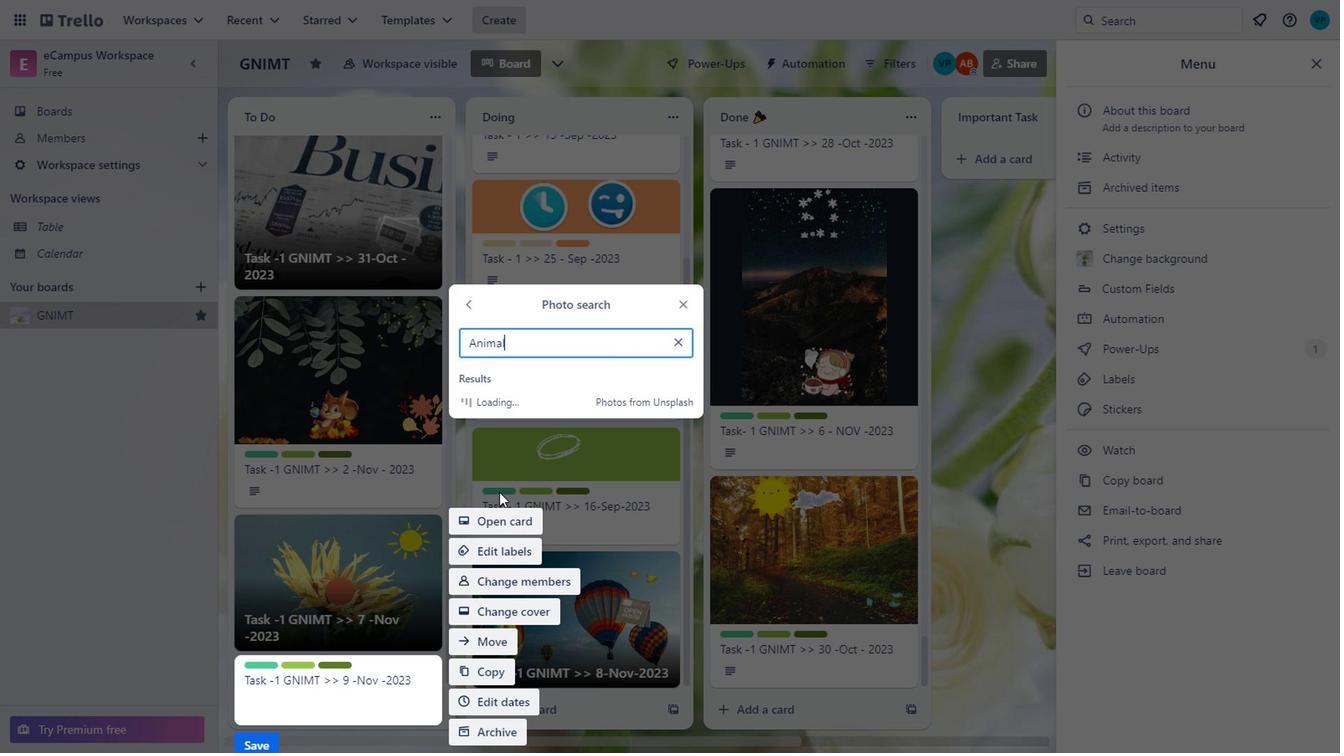 
Action: Mouse moved to (702, 382)
Screenshot: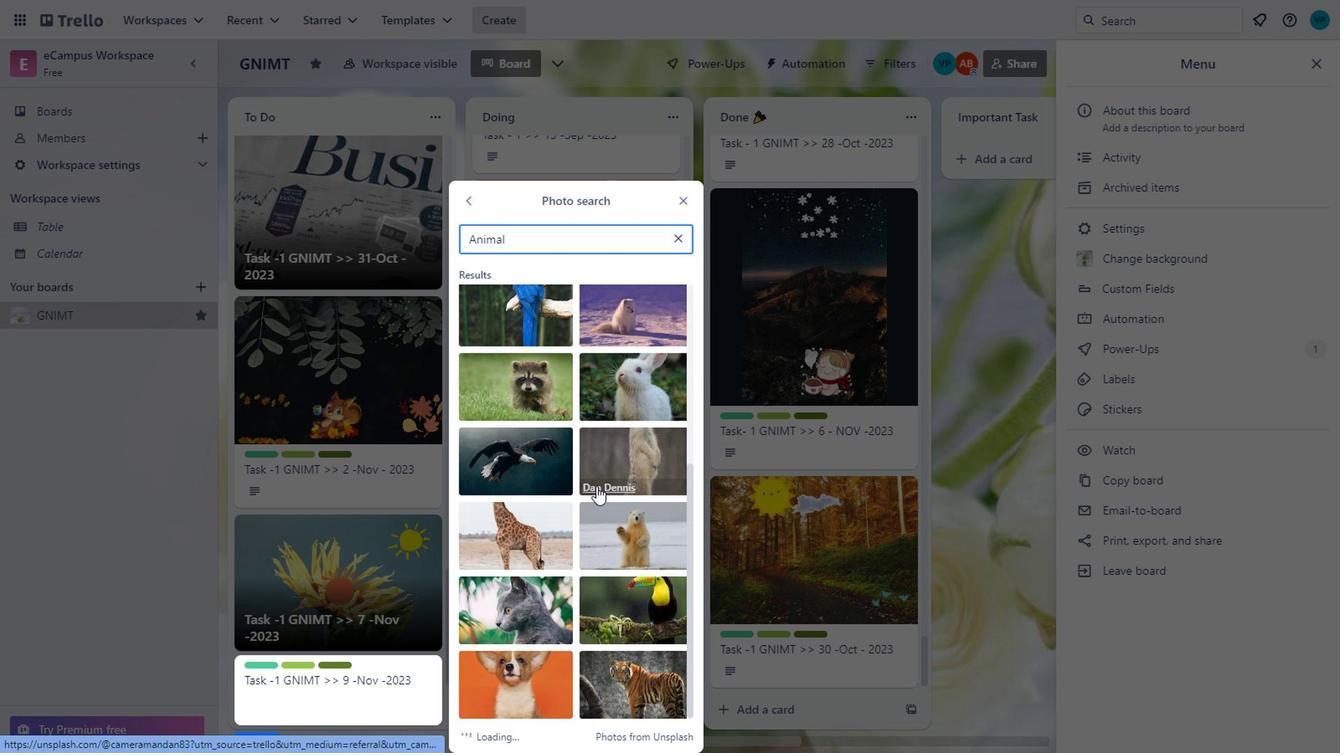 
Action: Mouse pressed left at (702, 382)
Screenshot: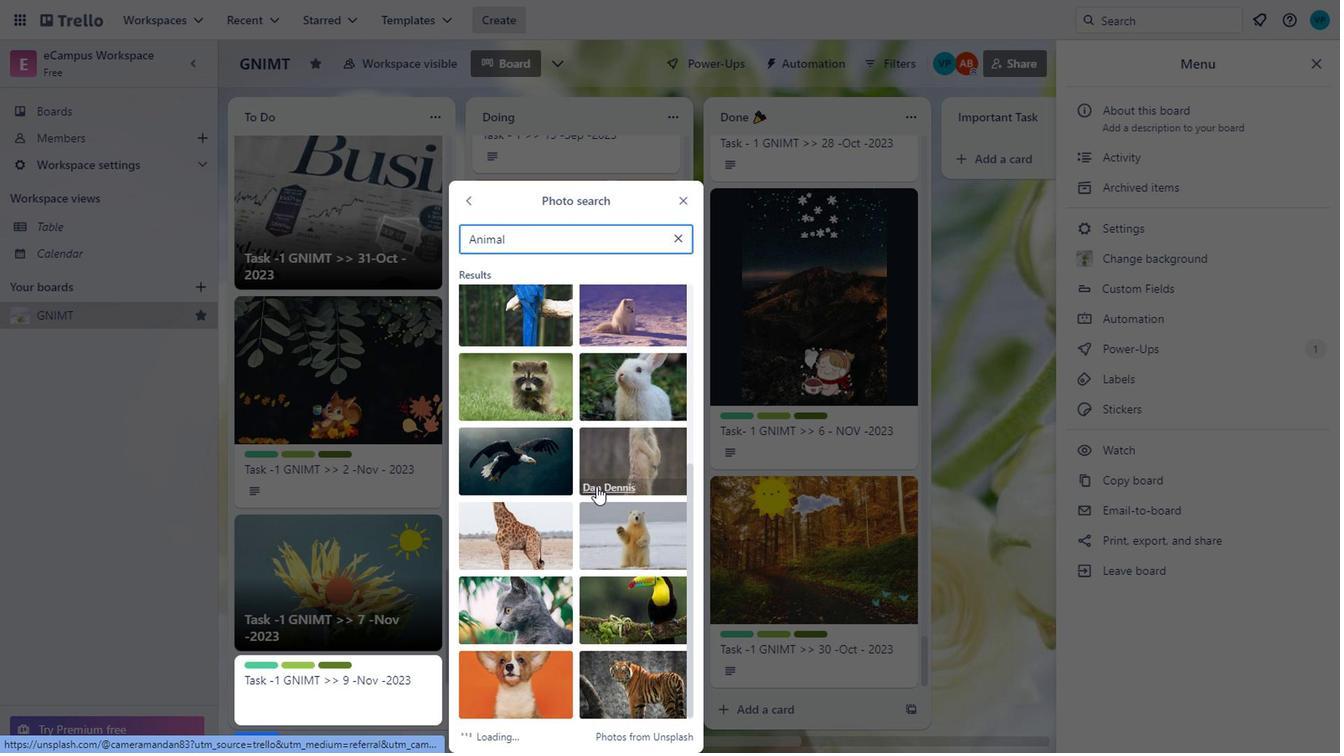 
Action: Mouse moved to (610, 383)
Screenshot: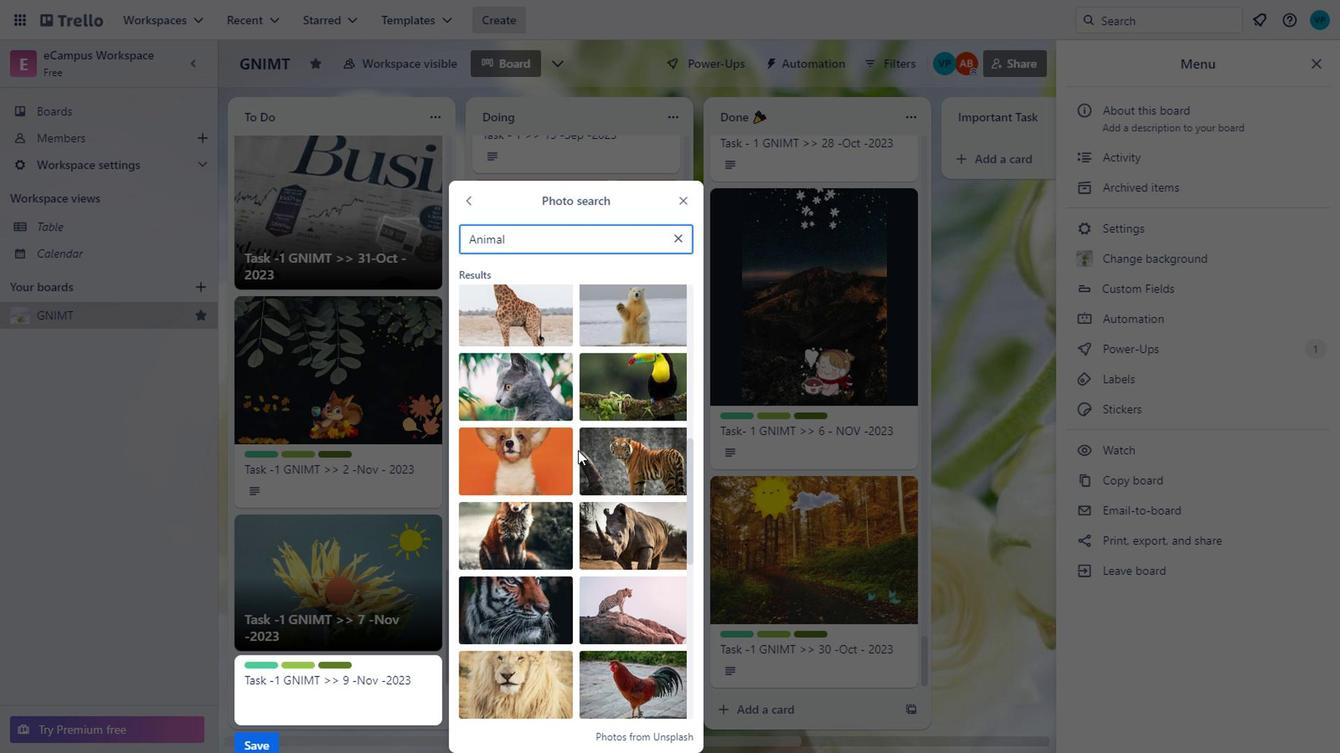
Action: Mouse scrolled (610, 384) with delta (0, 0)
Screenshot: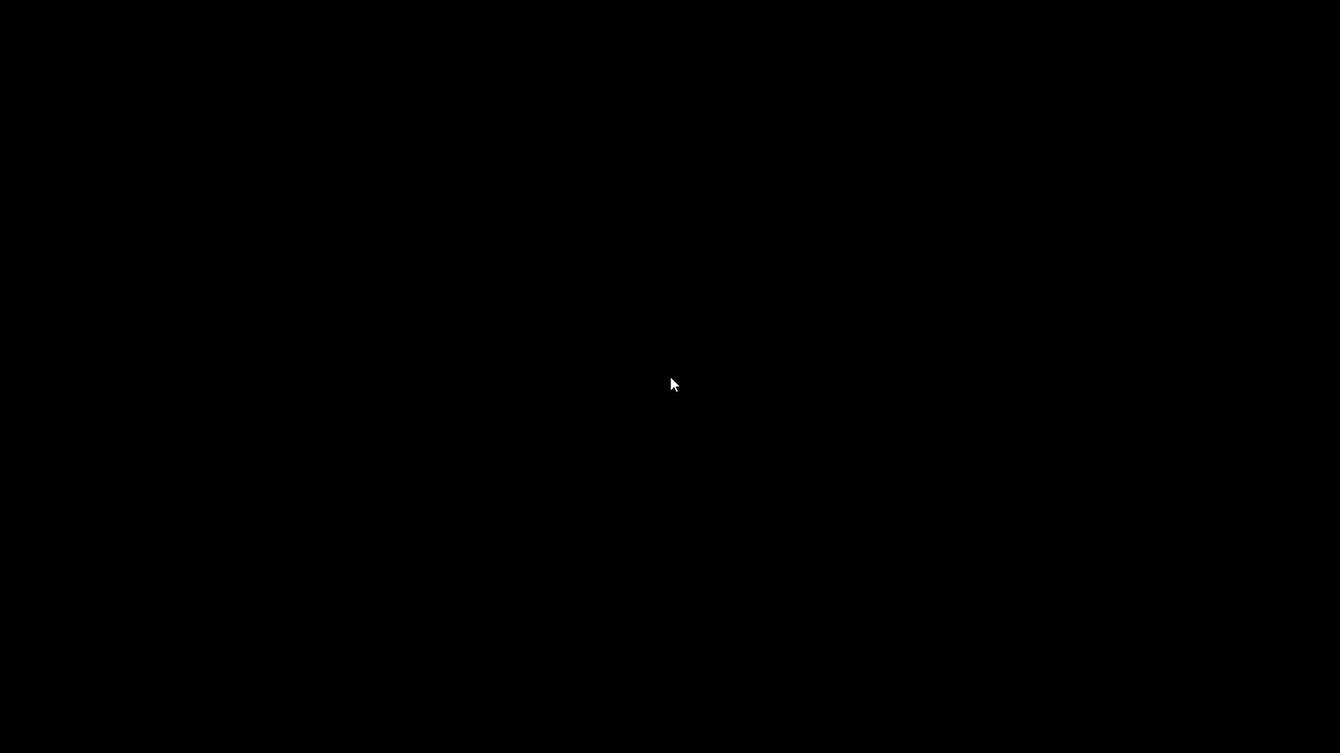 
Action: Mouse scrolled (610, 384) with delta (0, 0)
Screenshot: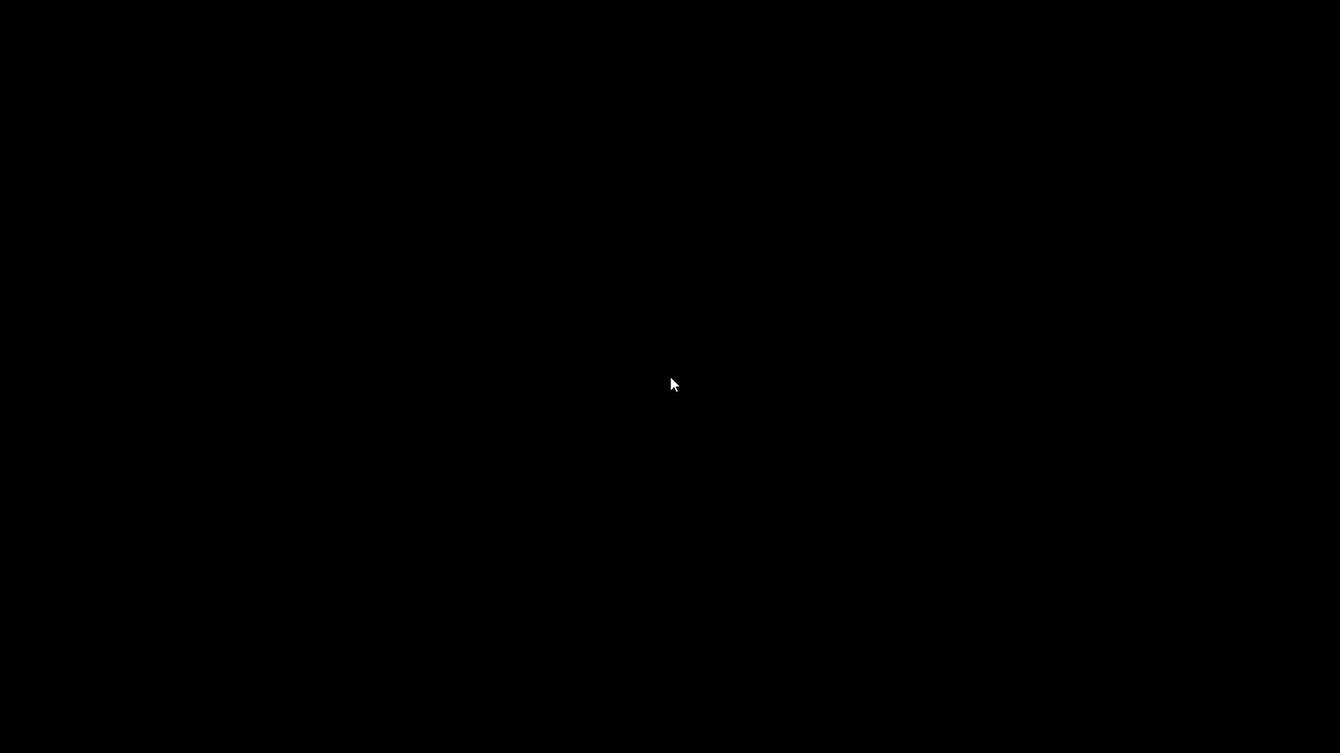 
Action: Mouse scrolled (610, 384) with delta (0, 0)
